 Task: Research Airbnb accommodation in Huskvarna, Sweden from 5th December, 2023 to 13th December, 2023 for 6 adults.3 bedrooms having 3 beds and 3 bathrooms. Property type can be house. Look for 3 properties as per requirement.
Action: Mouse moved to (439, 131)
Screenshot: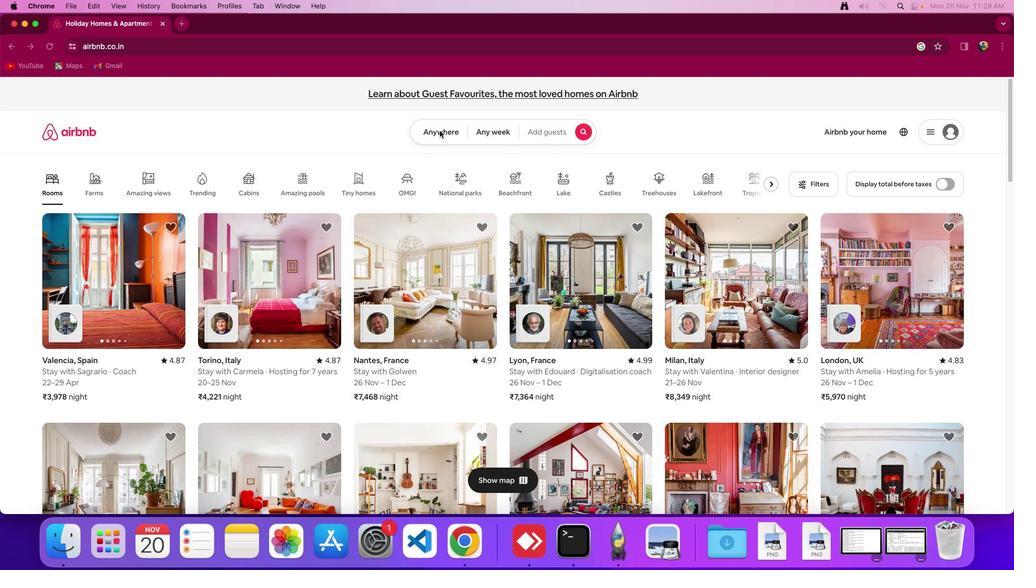 
Action: Mouse pressed left at (439, 131)
Screenshot: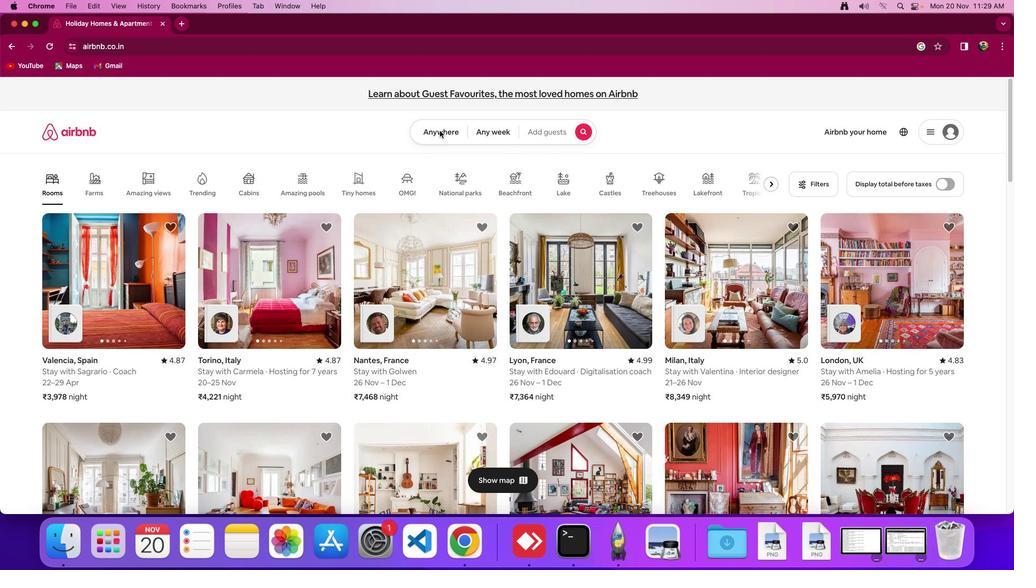 
Action: Mouse moved to (439, 131)
Screenshot: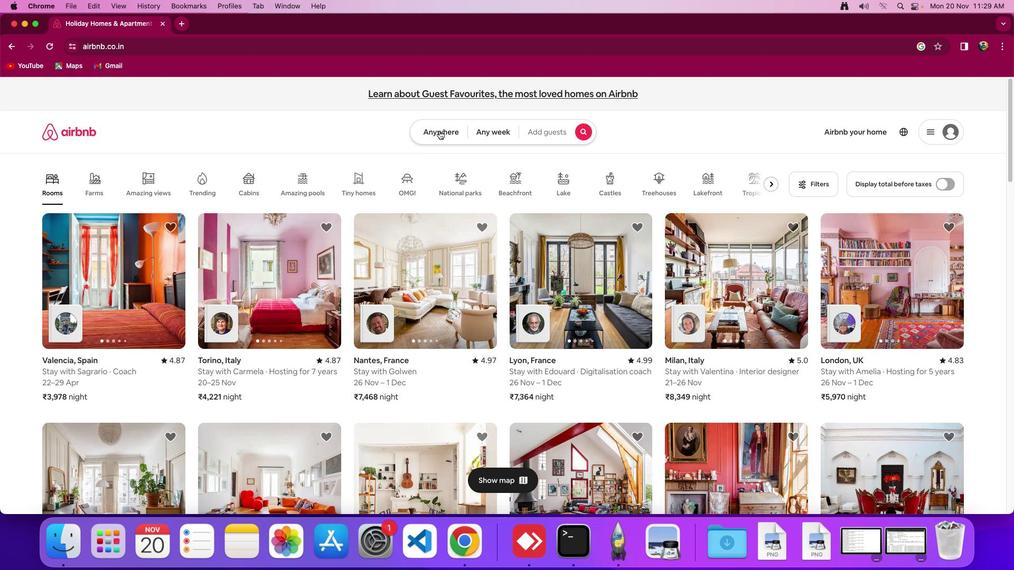 
Action: Mouse pressed left at (439, 131)
Screenshot: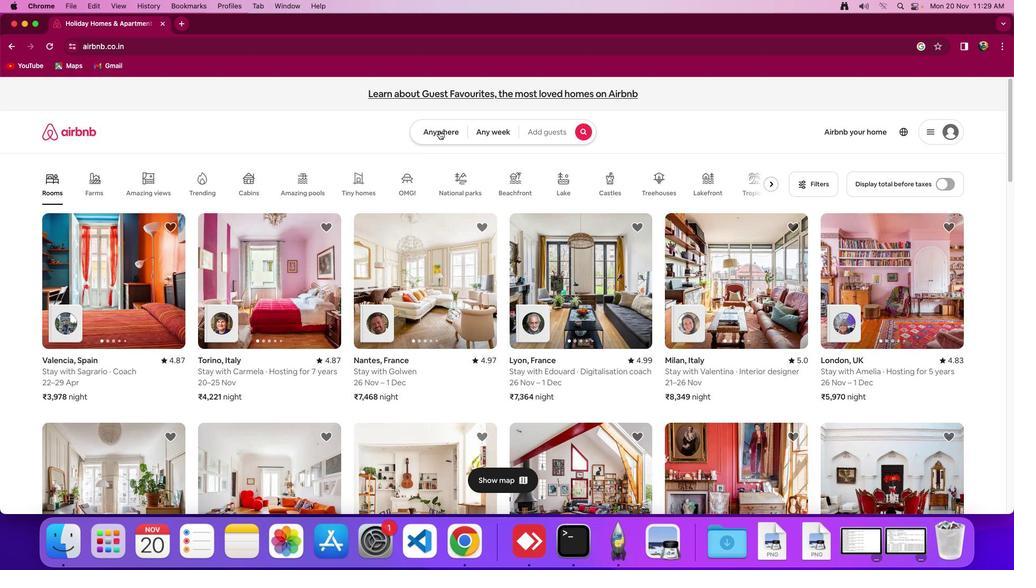 
Action: Mouse moved to (388, 170)
Screenshot: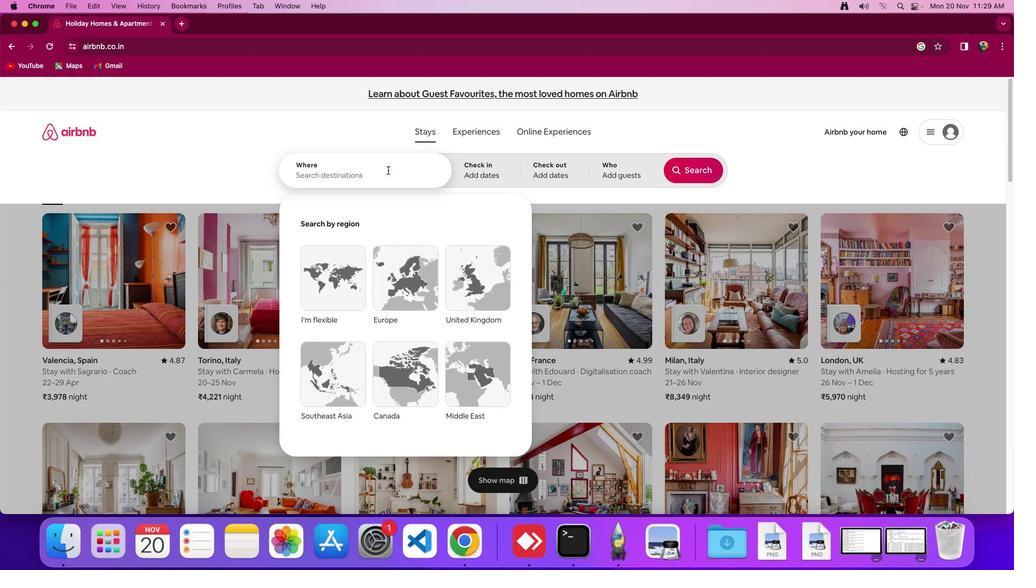 
Action: Mouse pressed left at (388, 170)
Screenshot: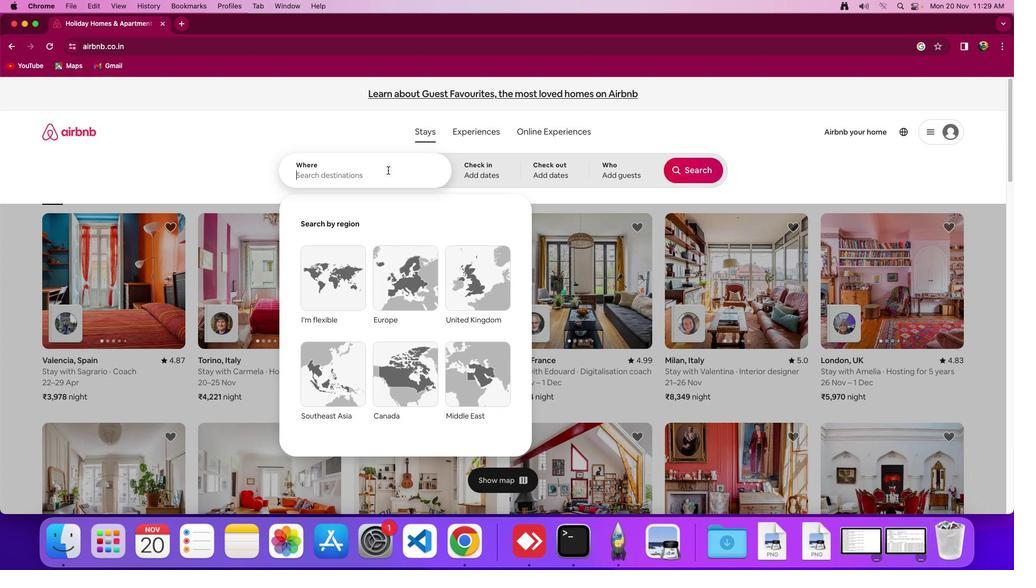
Action: Mouse moved to (393, 171)
Screenshot: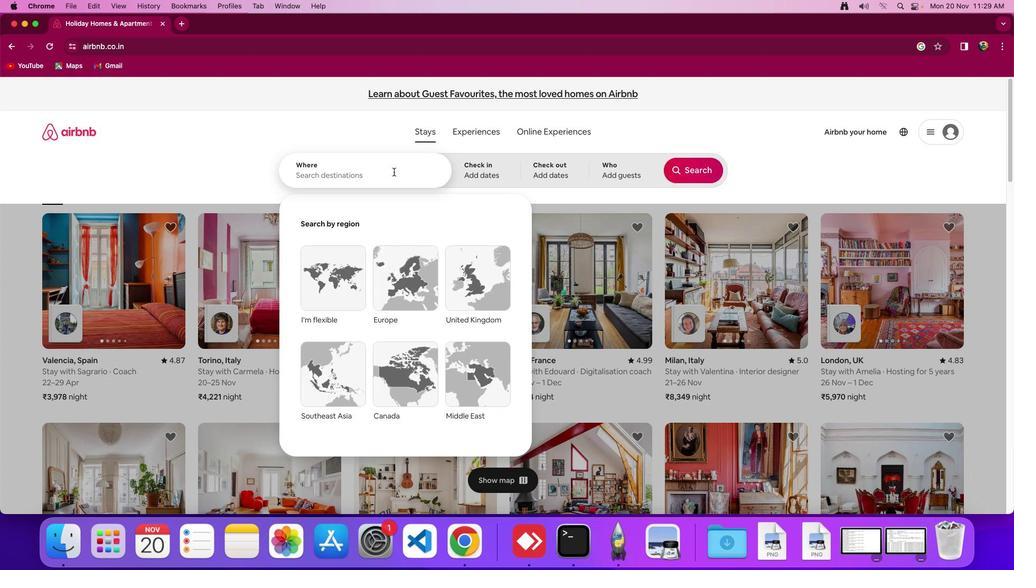 
Action: Key pressed Key.shift'H''u''s''k''v''a''r''n''a'','Key.spaceKey.shift_r'S''w''e''d''e''n'
Screenshot: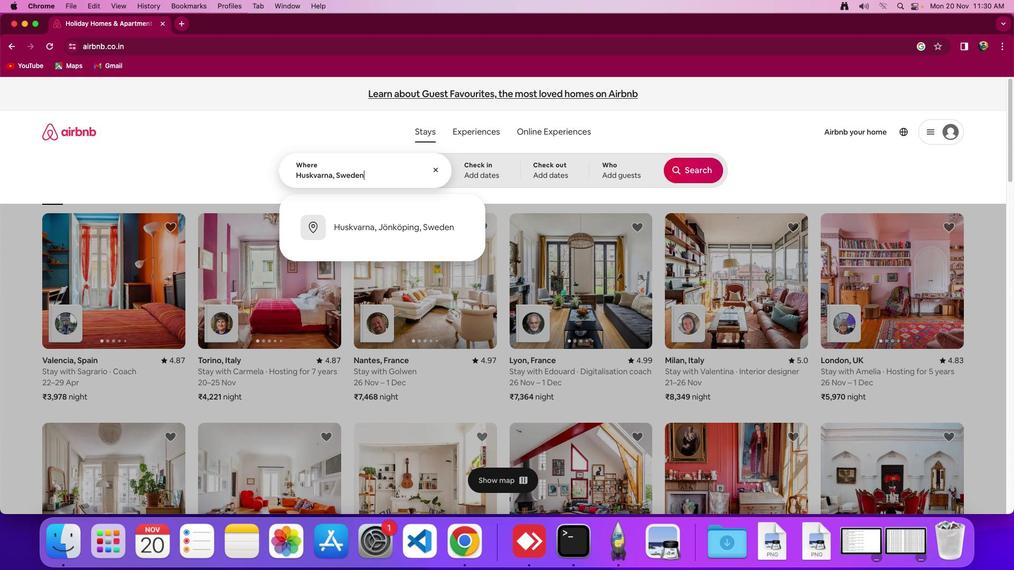 
Action: Mouse moved to (468, 165)
Screenshot: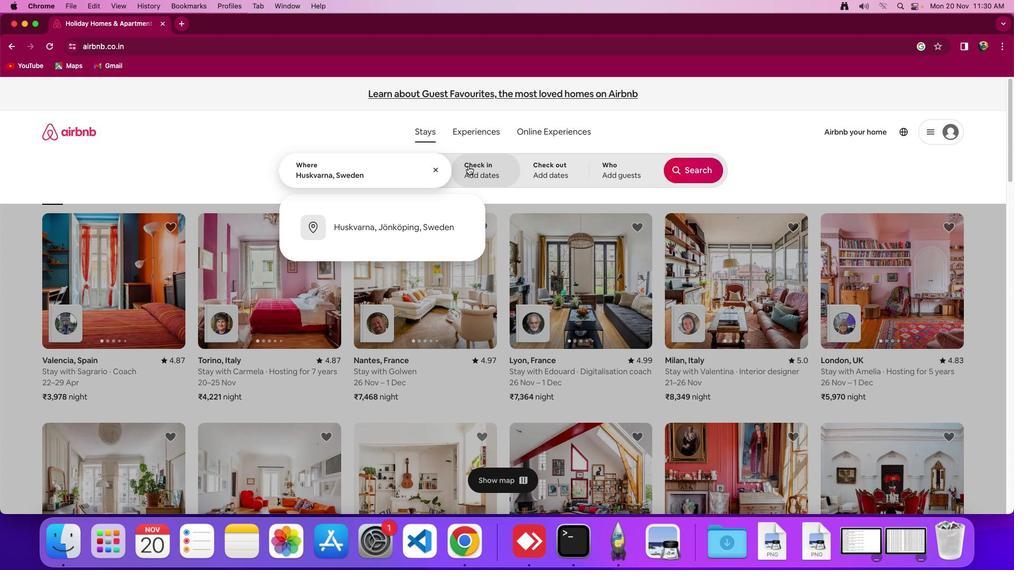 
Action: Mouse pressed left at (468, 165)
Screenshot: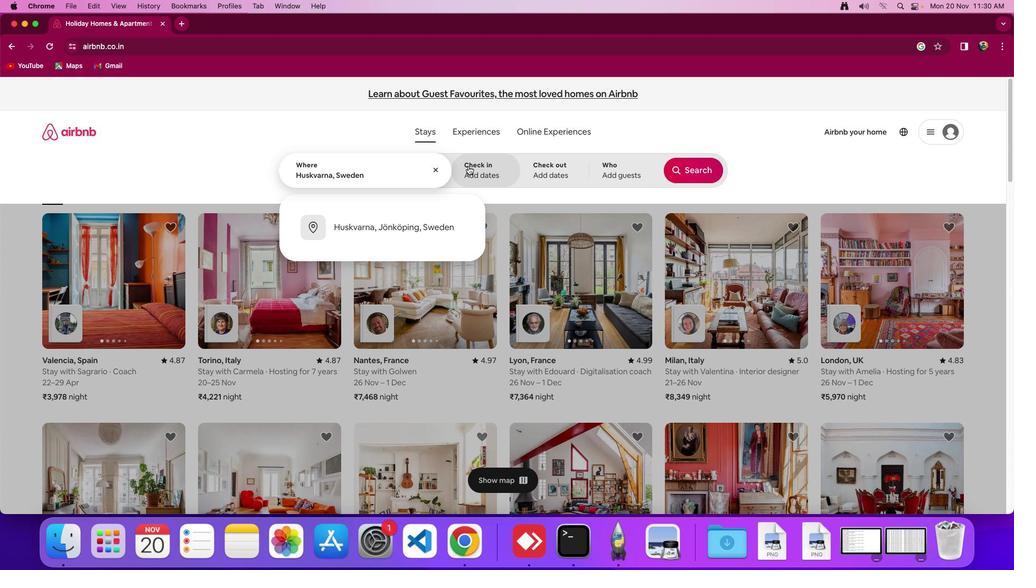 
Action: Mouse moved to (574, 321)
Screenshot: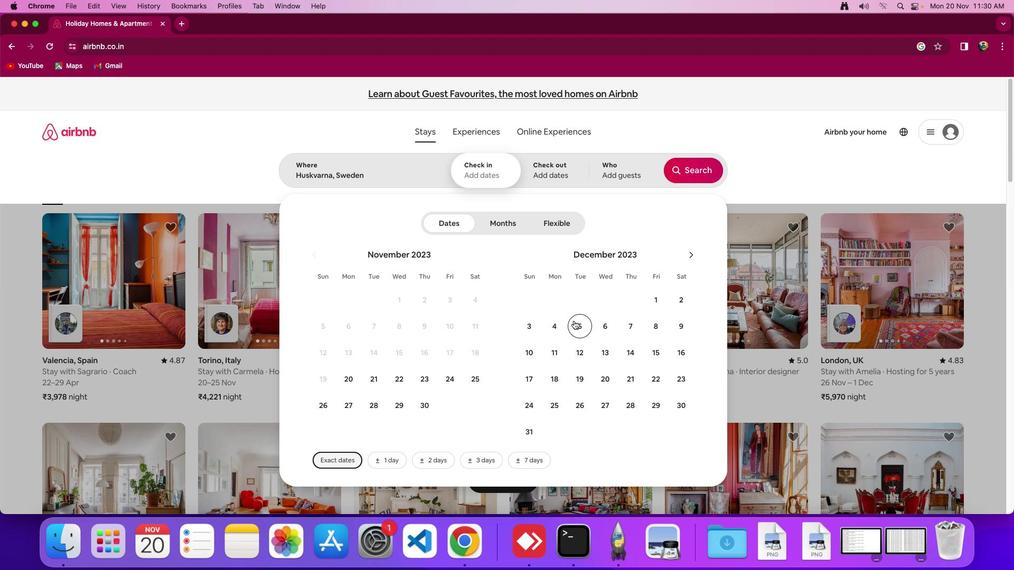 
Action: Mouse pressed left at (574, 321)
Screenshot: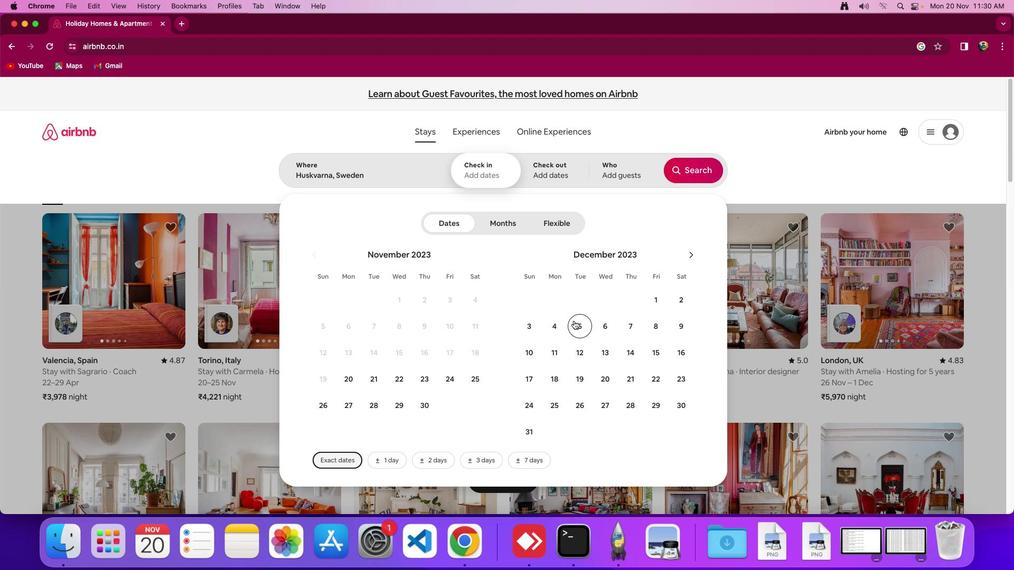 
Action: Mouse moved to (608, 360)
Screenshot: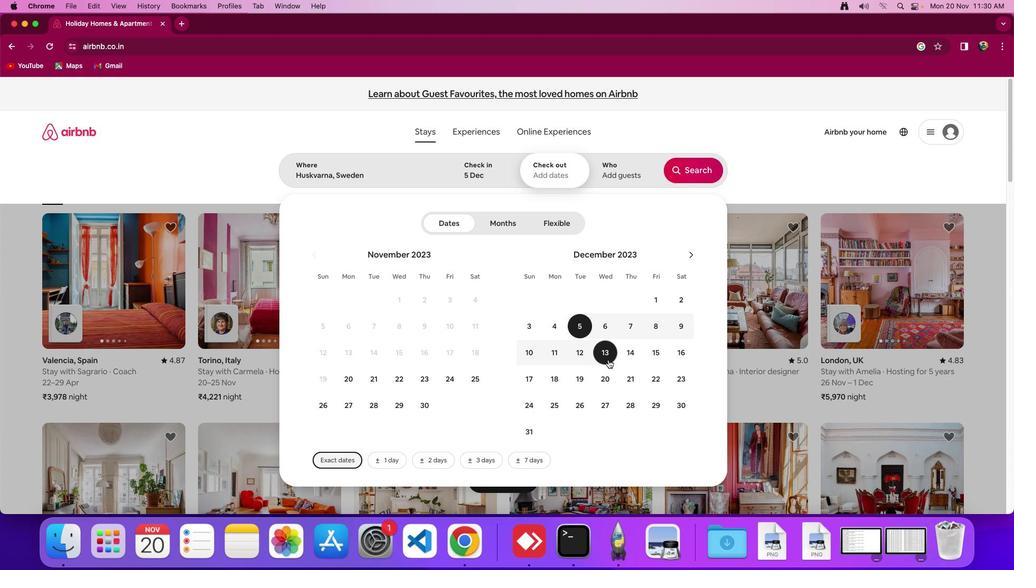 
Action: Mouse pressed left at (608, 360)
Screenshot: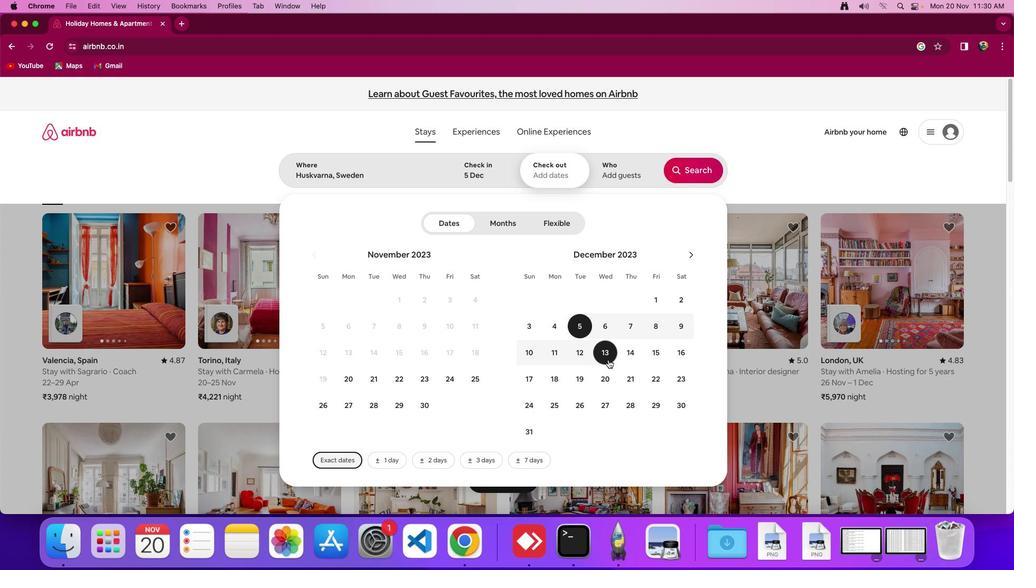 
Action: Mouse moved to (613, 172)
Screenshot: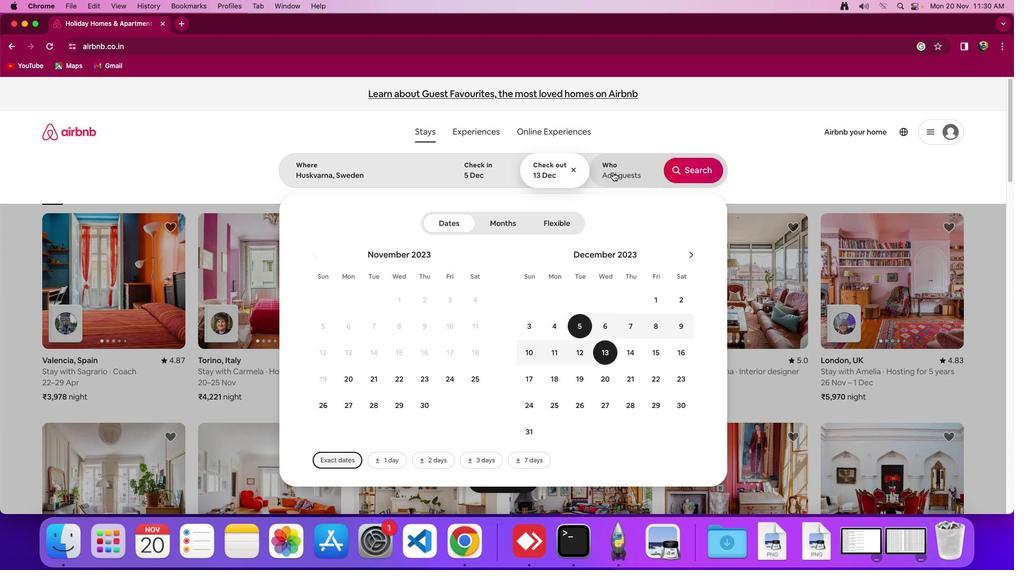
Action: Mouse pressed left at (613, 172)
Screenshot: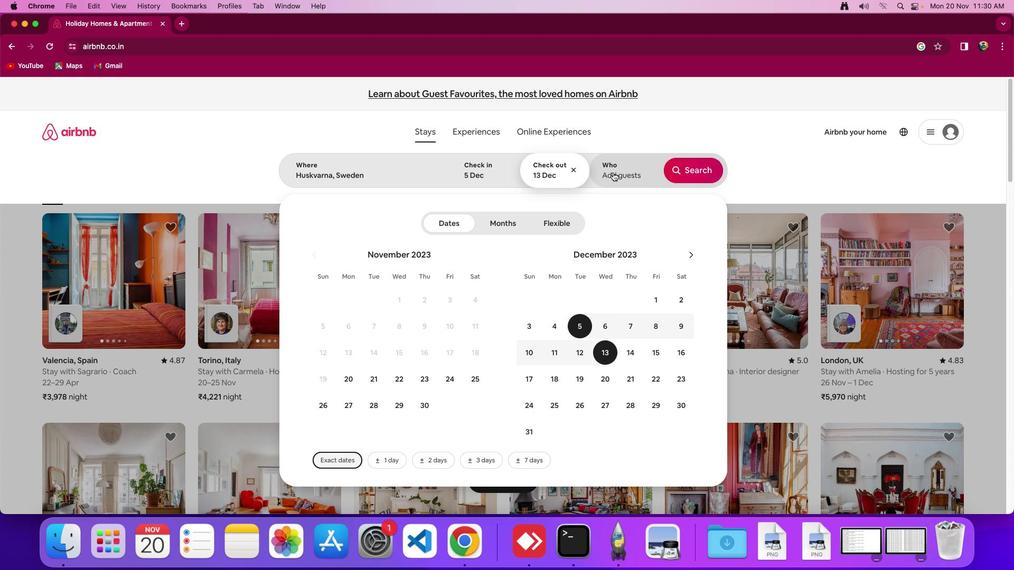 
Action: Mouse moved to (697, 222)
Screenshot: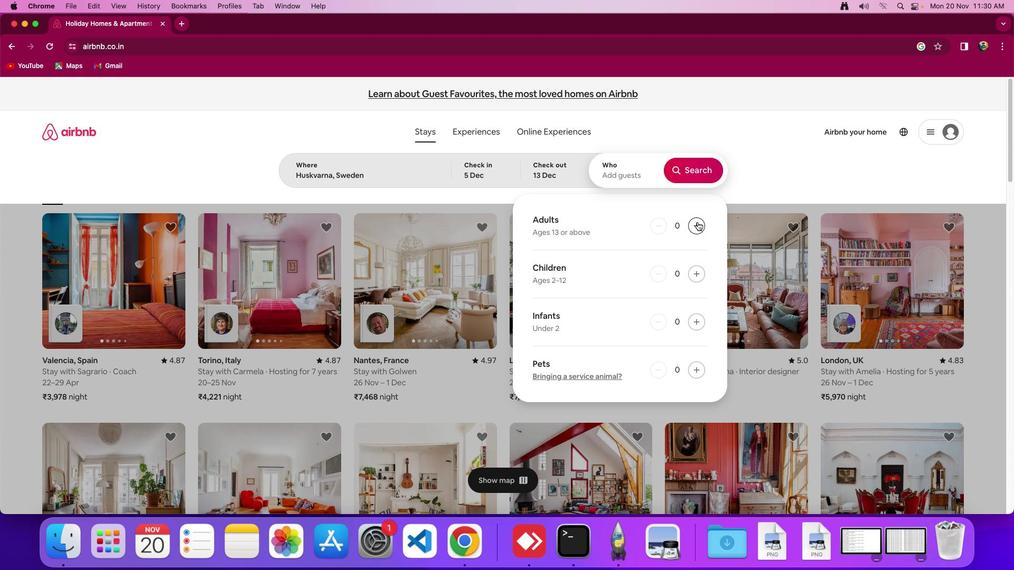 
Action: Mouse pressed left at (697, 222)
Screenshot: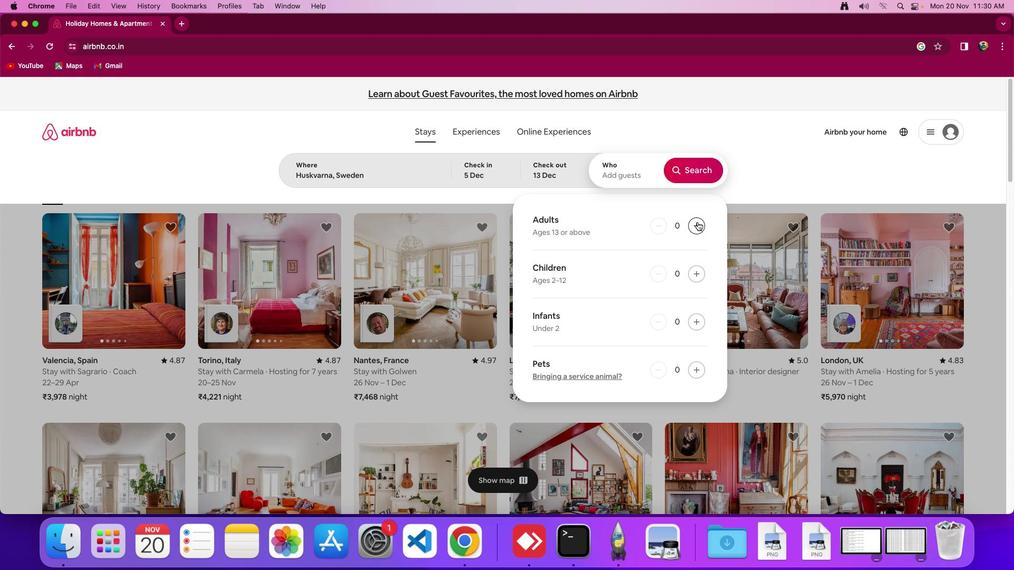 
Action: Mouse pressed left at (697, 222)
Screenshot: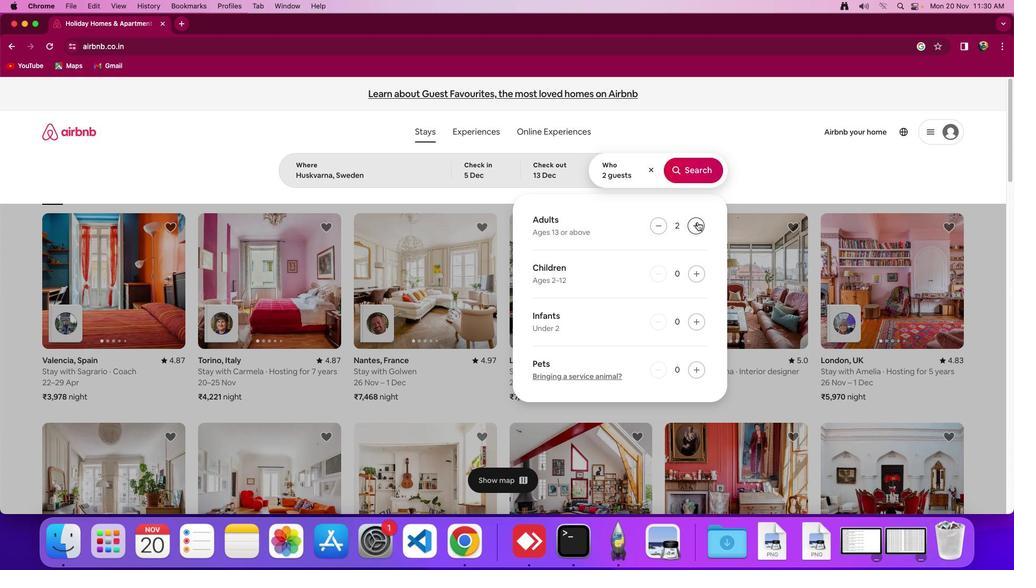 
Action: Mouse pressed left at (697, 222)
Screenshot: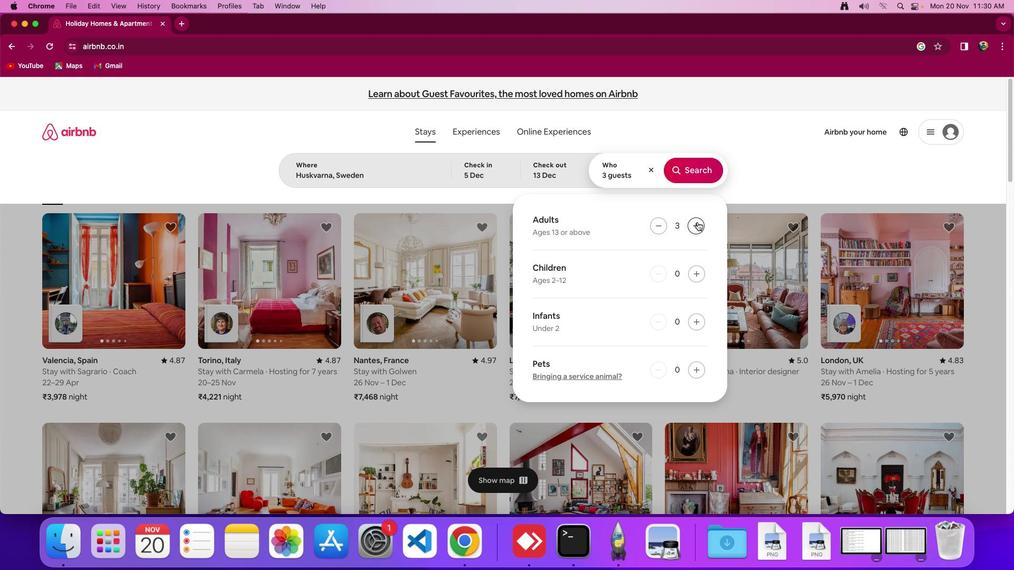 
Action: Mouse pressed left at (697, 222)
Screenshot: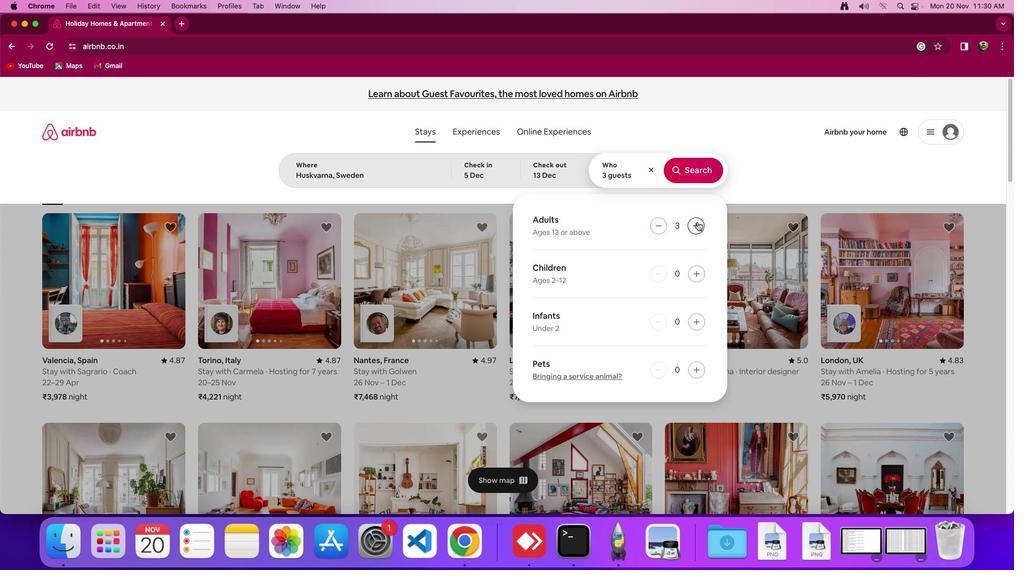 
Action: Mouse pressed left at (697, 222)
Screenshot: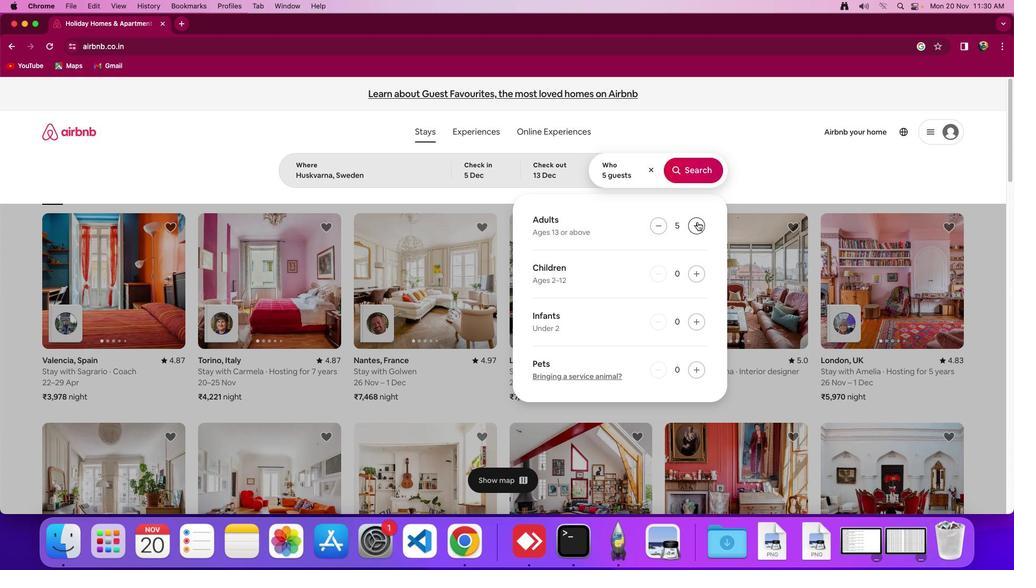 
Action: Mouse pressed left at (697, 222)
Screenshot: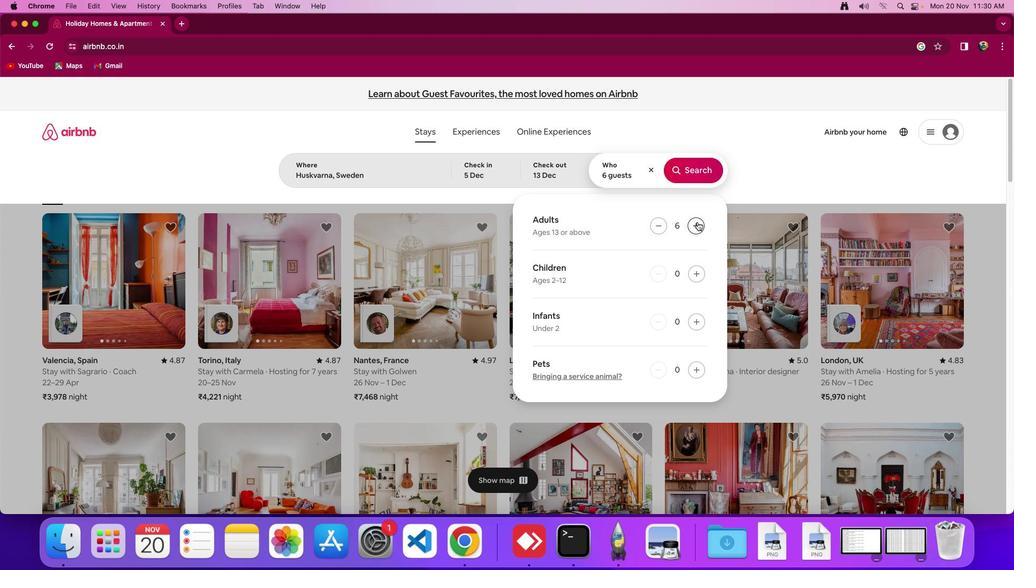 
Action: Mouse pressed left at (697, 222)
Screenshot: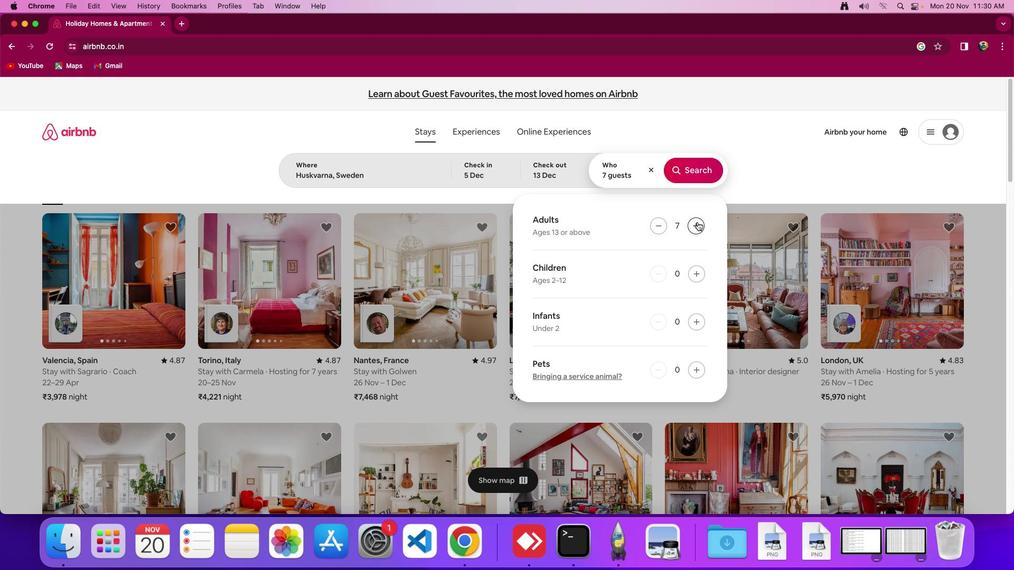 
Action: Mouse moved to (663, 226)
Screenshot: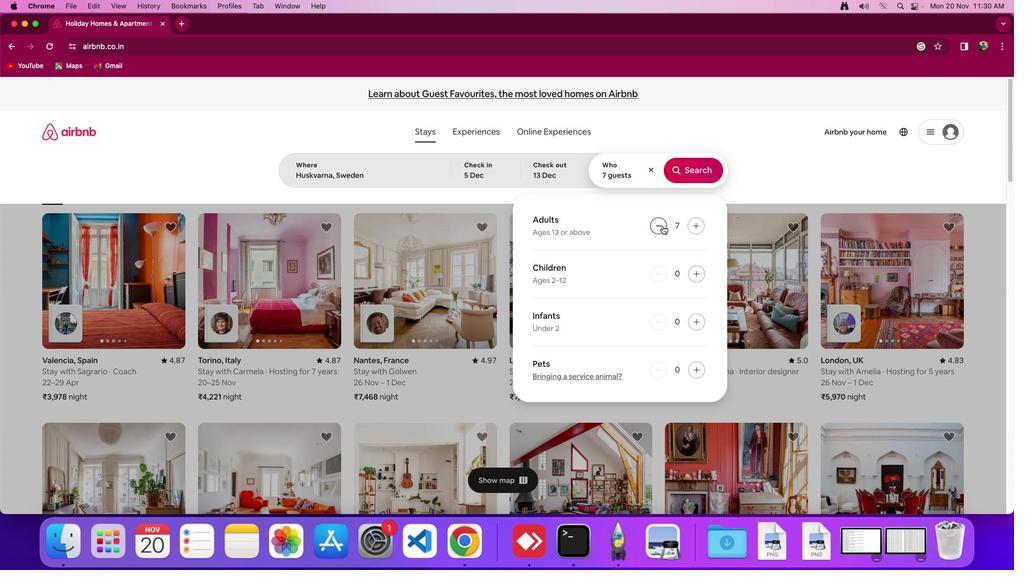 
Action: Mouse pressed left at (663, 226)
Screenshot: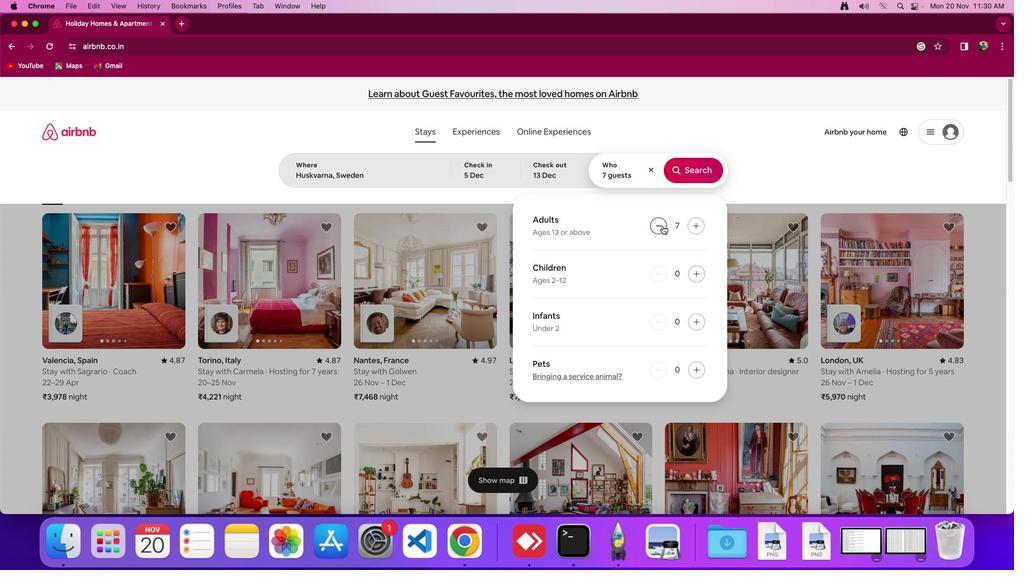 
Action: Mouse moved to (678, 176)
Screenshot: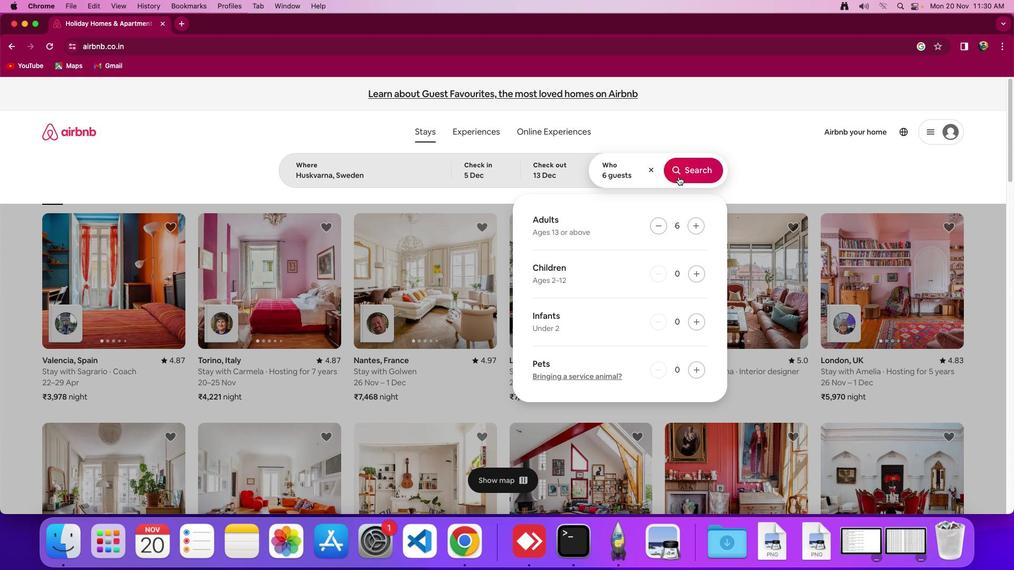
Action: Mouse pressed left at (678, 176)
Screenshot: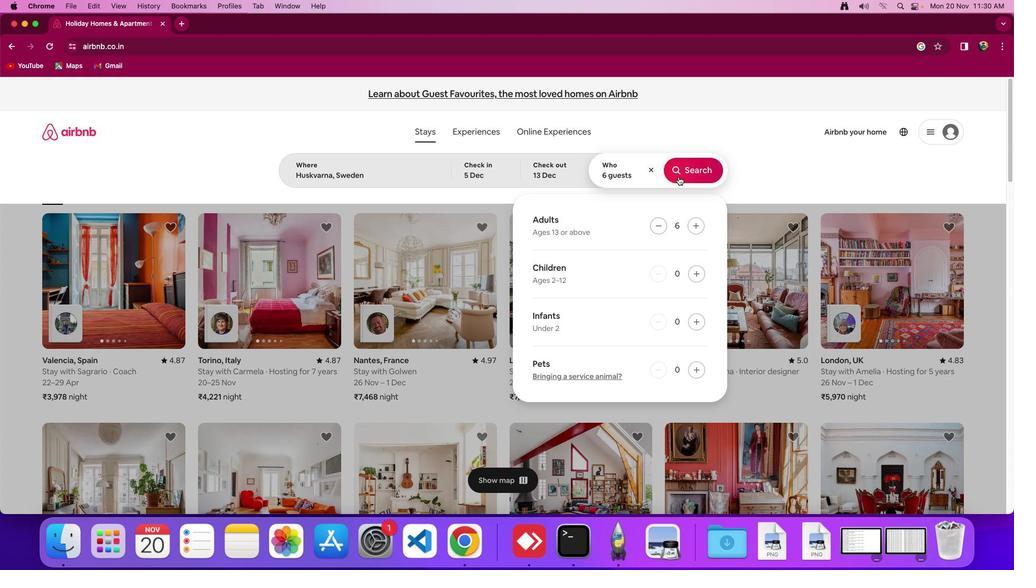 
Action: Mouse moved to (833, 142)
Screenshot: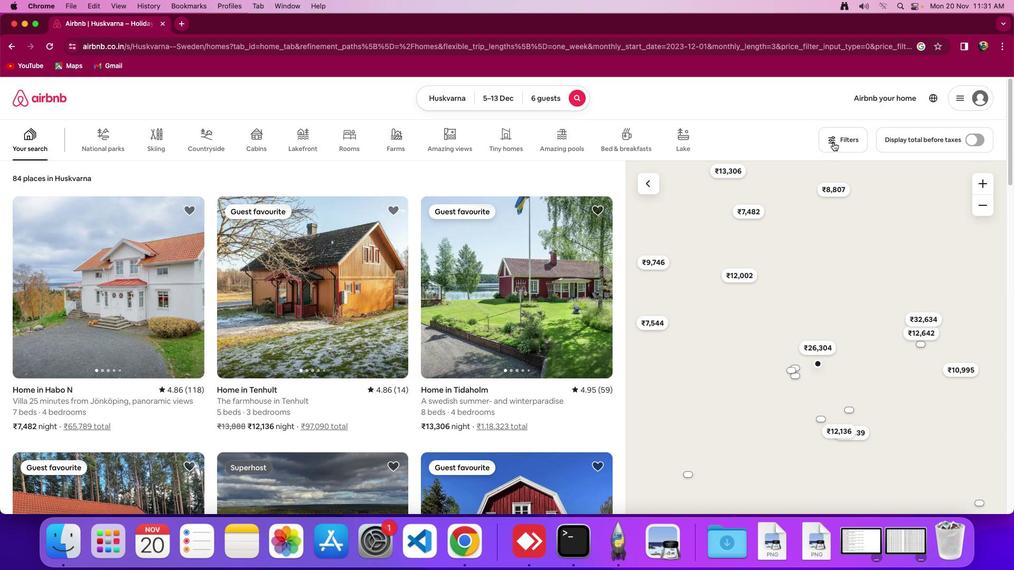 
Action: Mouse pressed left at (833, 142)
Screenshot: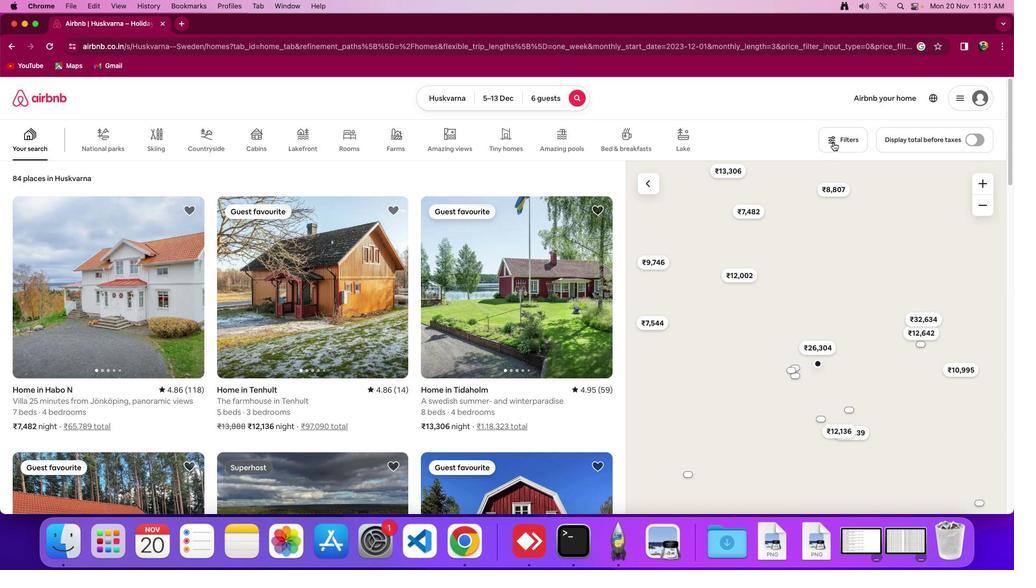 
Action: Mouse moved to (619, 249)
Screenshot: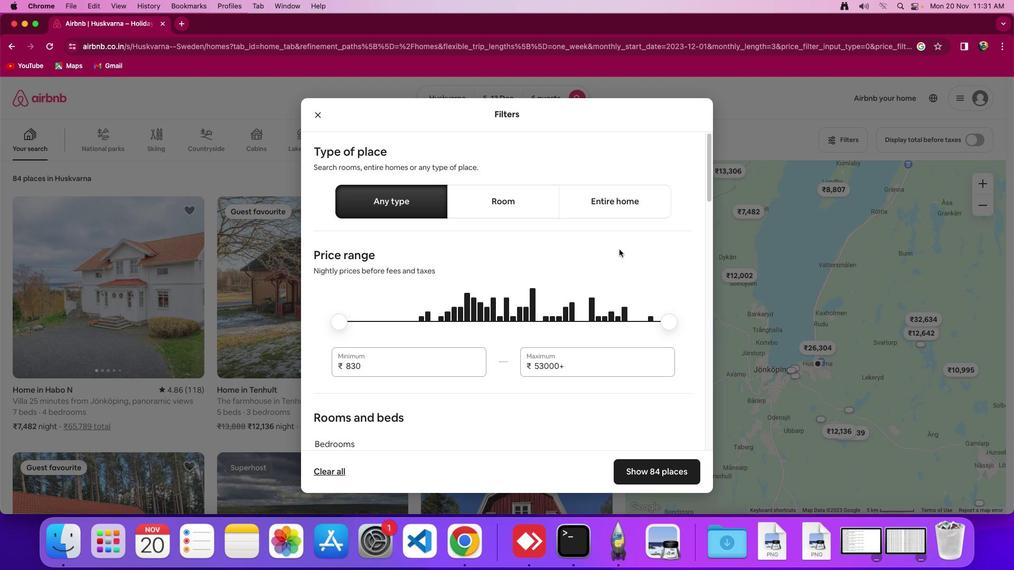 
Action: Mouse scrolled (619, 249) with delta (0, 0)
Screenshot: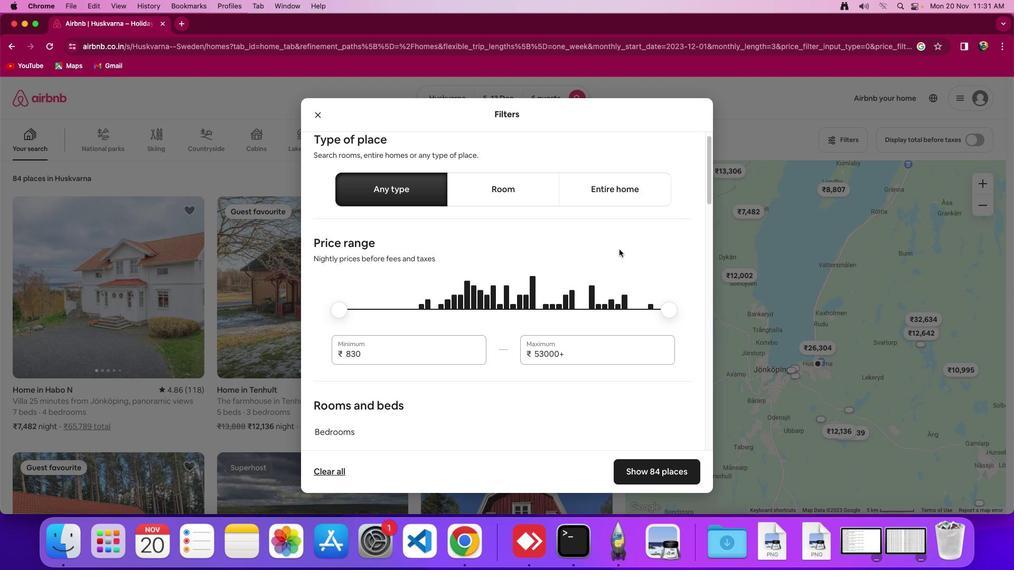 
Action: Mouse scrolled (619, 249) with delta (0, 0)
Screenshot: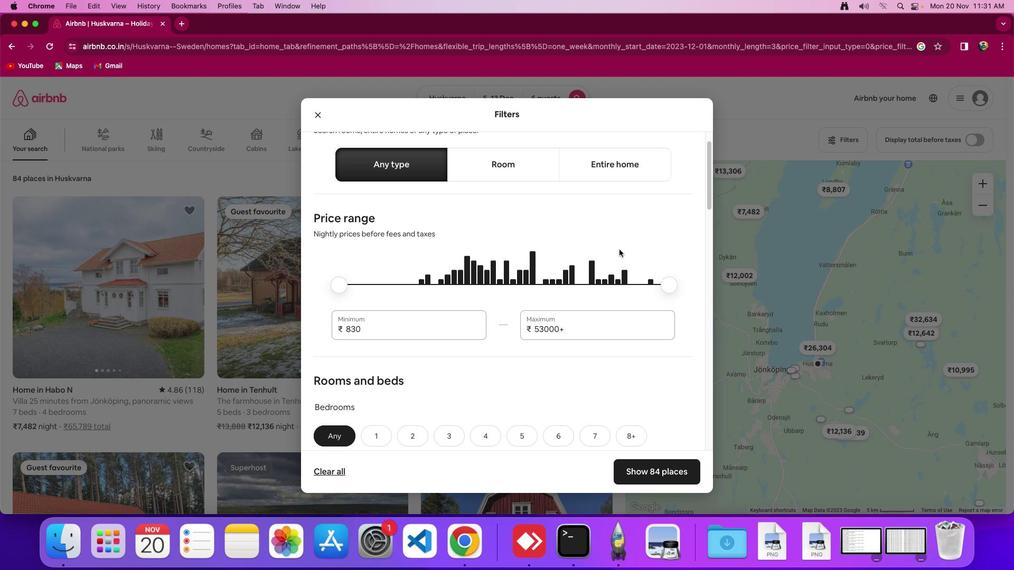 
Action: Mouse scrolled (619, 249) with delta (0, -2)
Screenshot: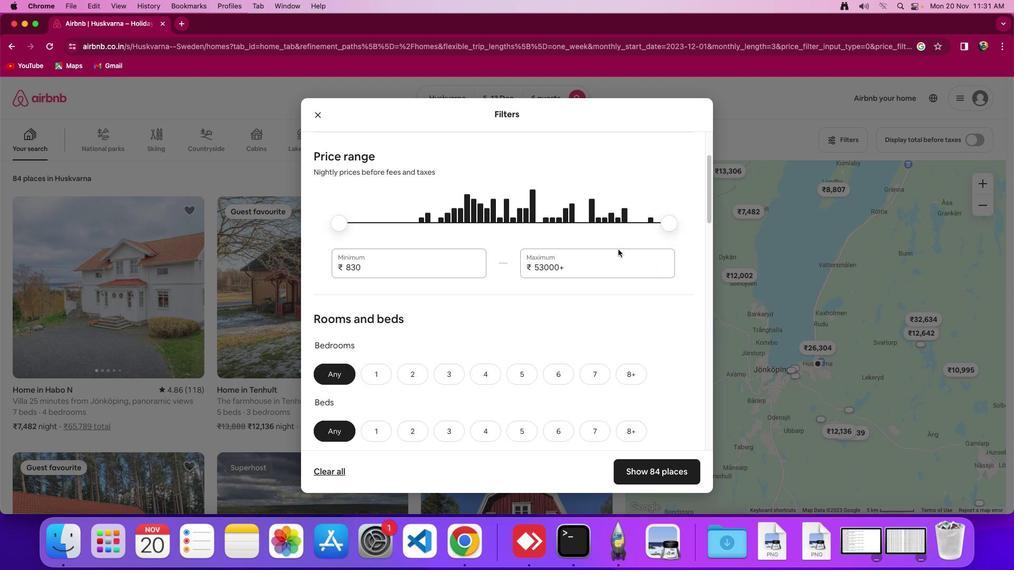 
Action: Mouse moved to (615, 255)
Screenshot: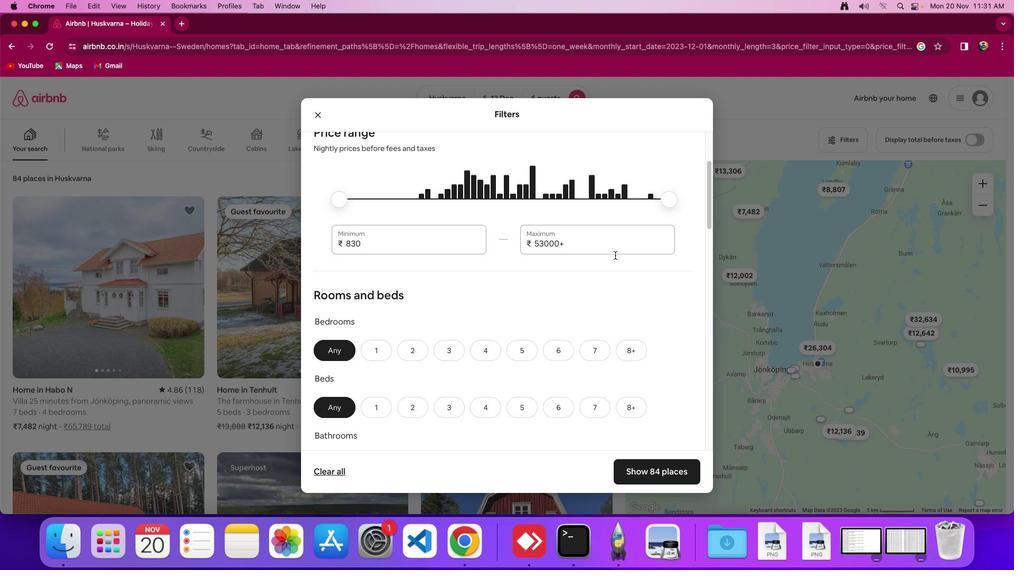 
Action: Mouse scrolled (615, 255) with delta (0, 0)
Screenshot: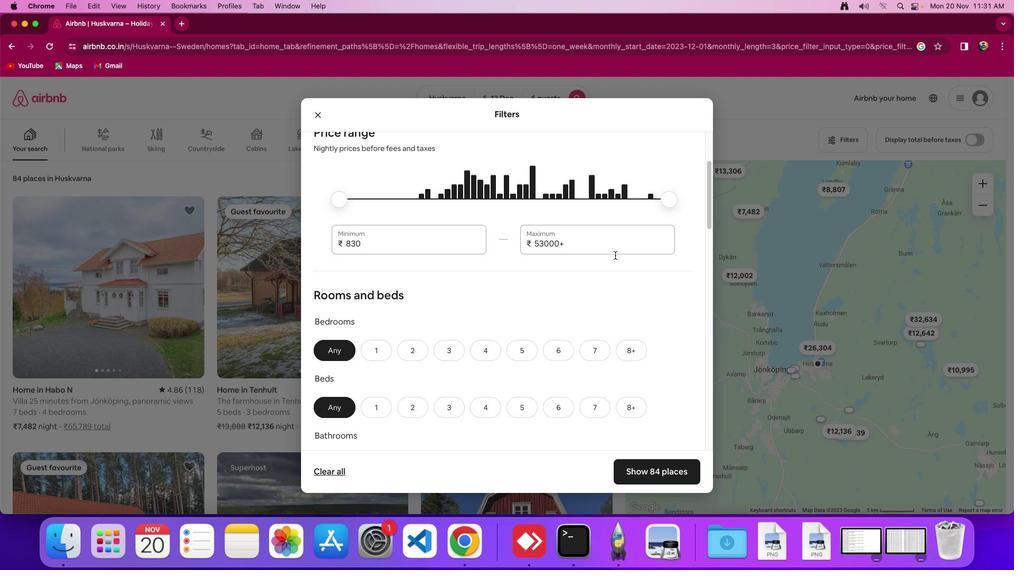
Action: Mouse scrolled (615, 255) with delta (0, 0)
Screenshot: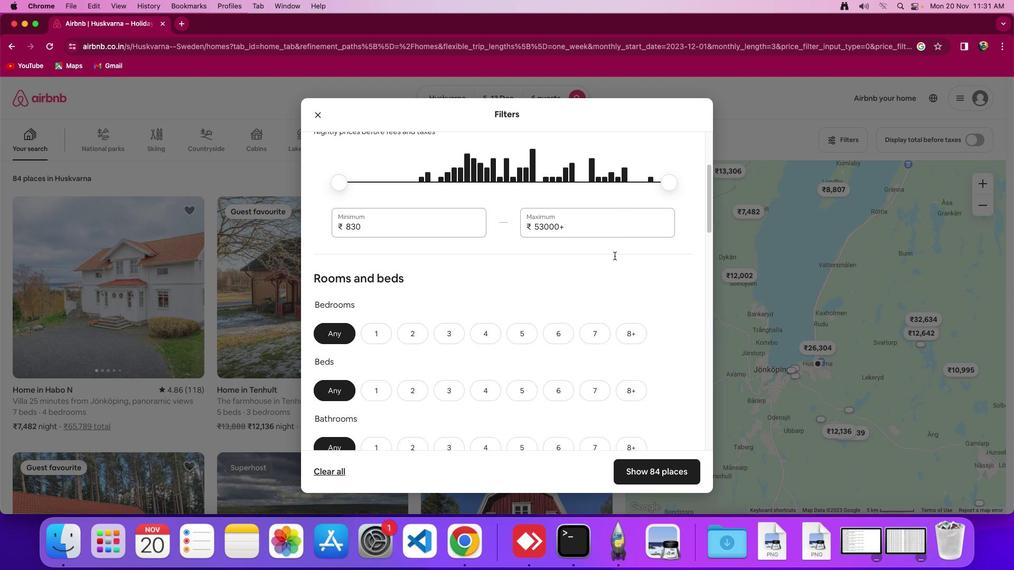 
Action: Mouse moved to (615, 255)
Screenshot: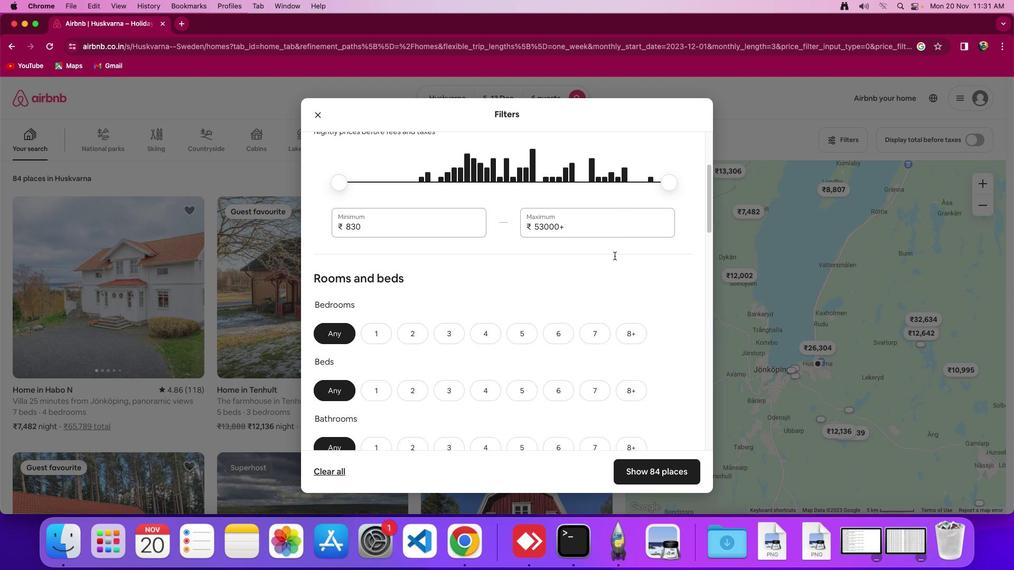 
Action: Mouse scrolled (615, 255) with delta (0, -1)
Screenshot: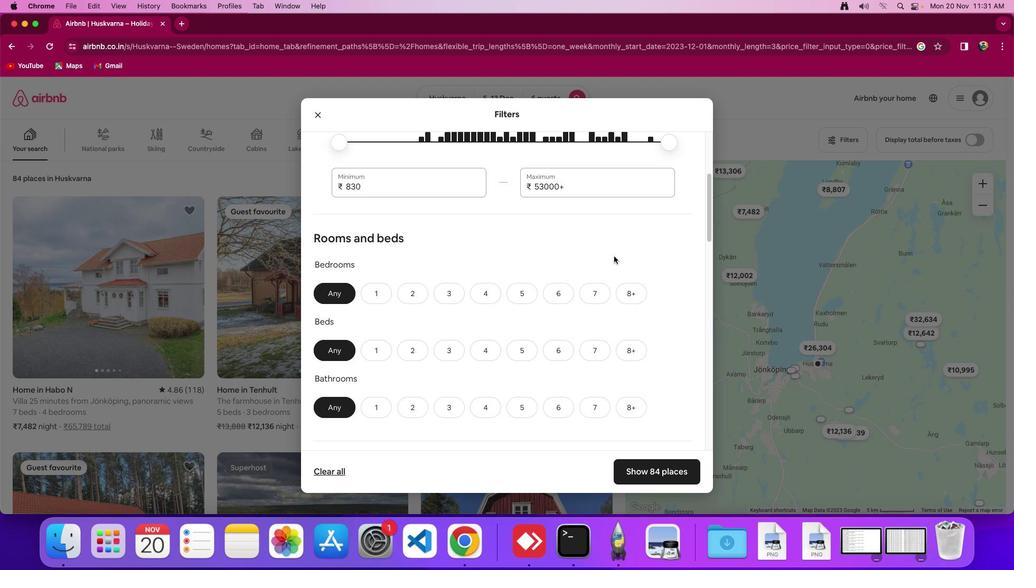 
Action: Mouse moved to (441, 261)
Screenshot: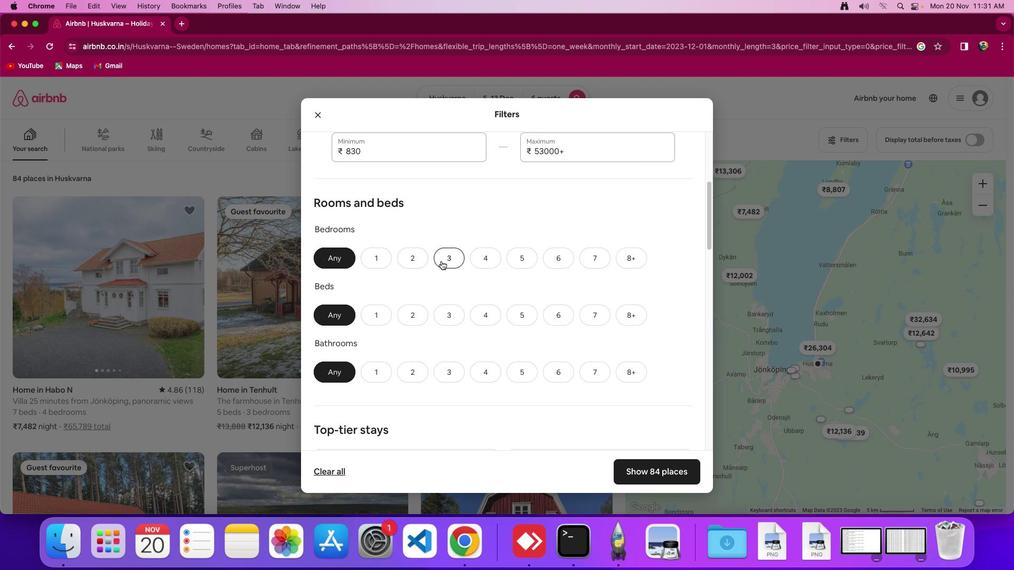 
Action: Mouse pressed left at (441, 261)
Screenshot: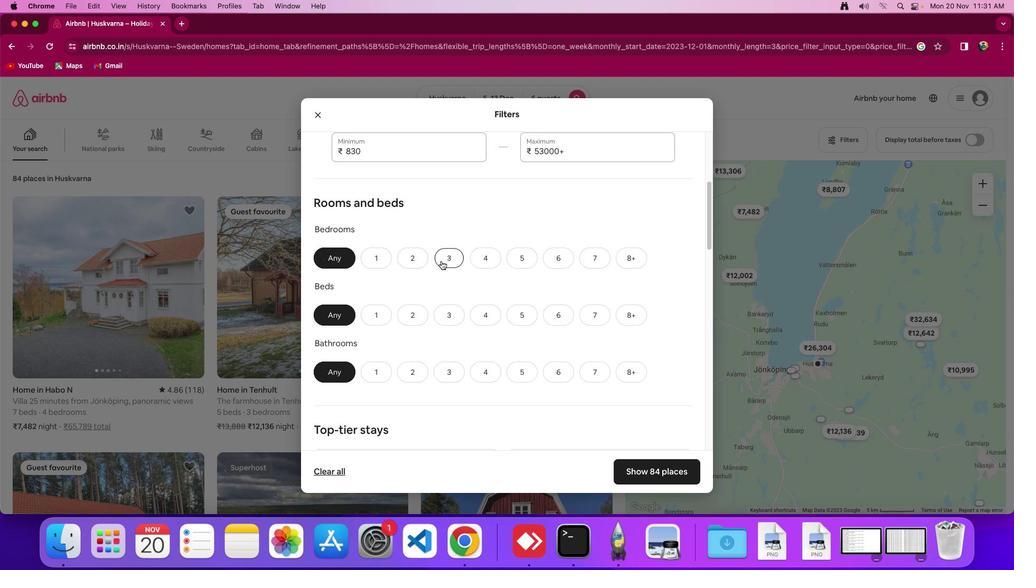 
Action: Mouse moved to (453, 317)
Screenshot: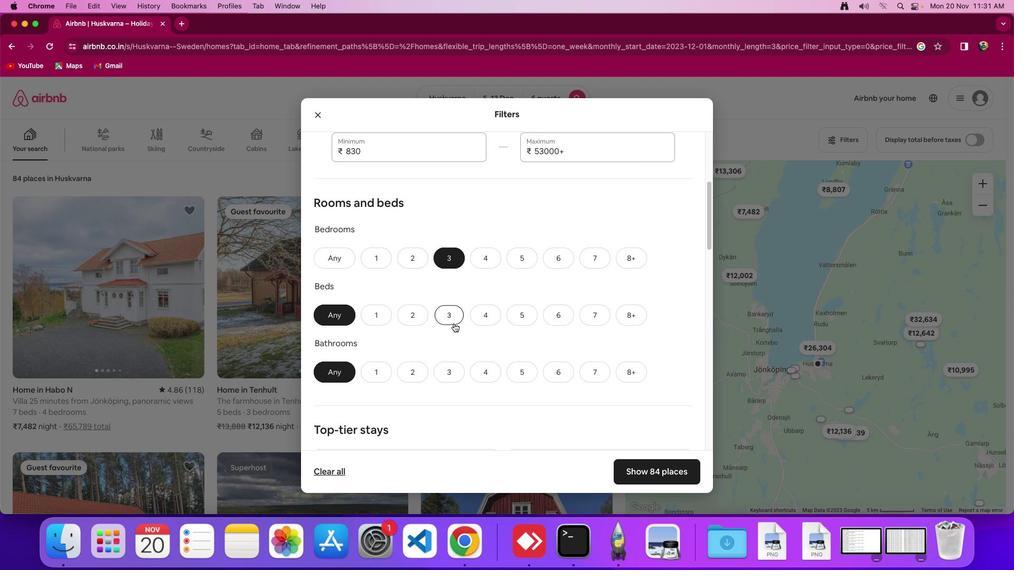 
Action: Mouse pressed left at (453, 317)
Screenshot: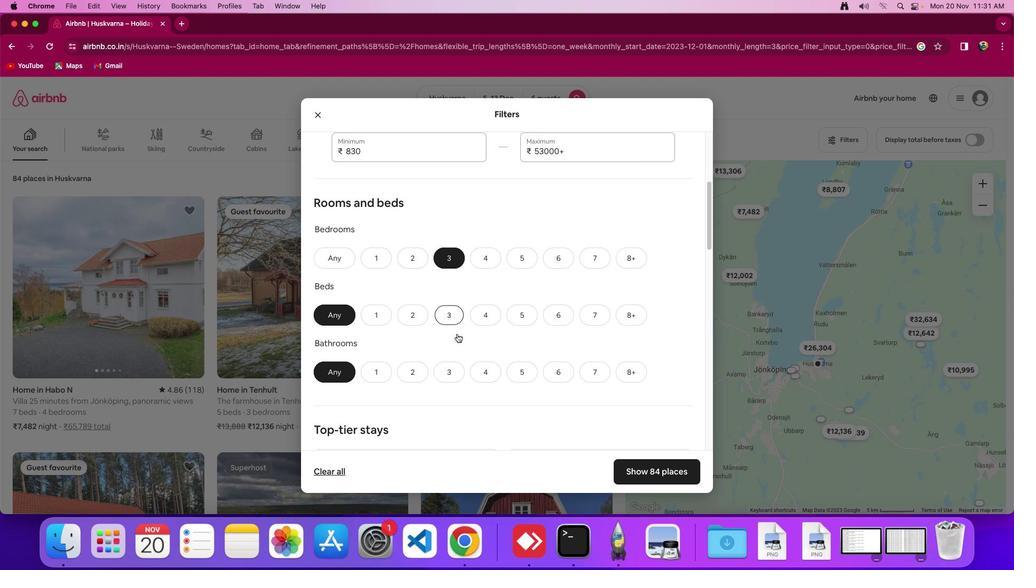 
Action: Mouse moved to (453, 371)
Screenshot: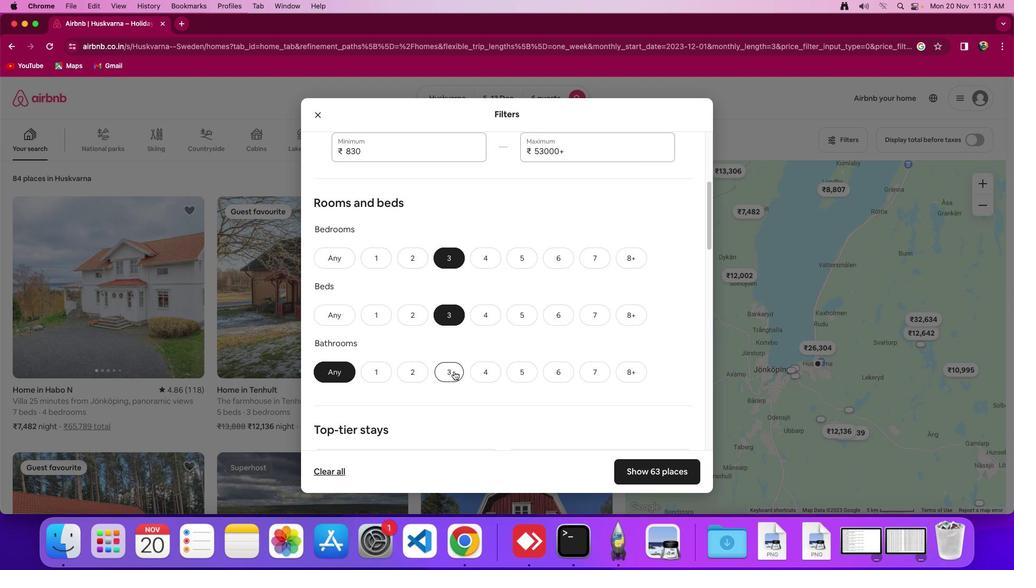
Action: Mouse pressed left at (453, 371)
Screenshot: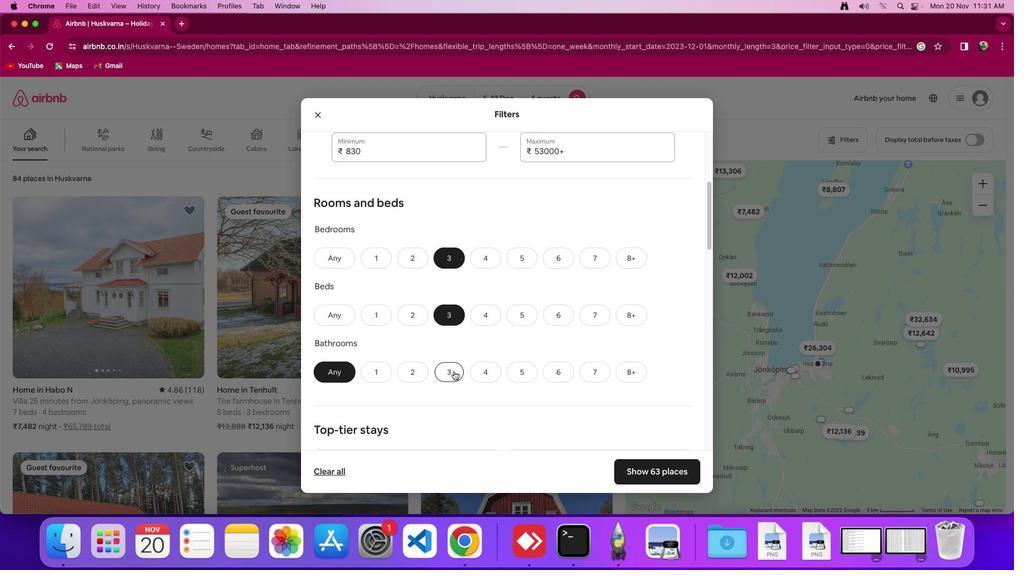 
Action: Mouse moved to (507, 348)
Screenshot: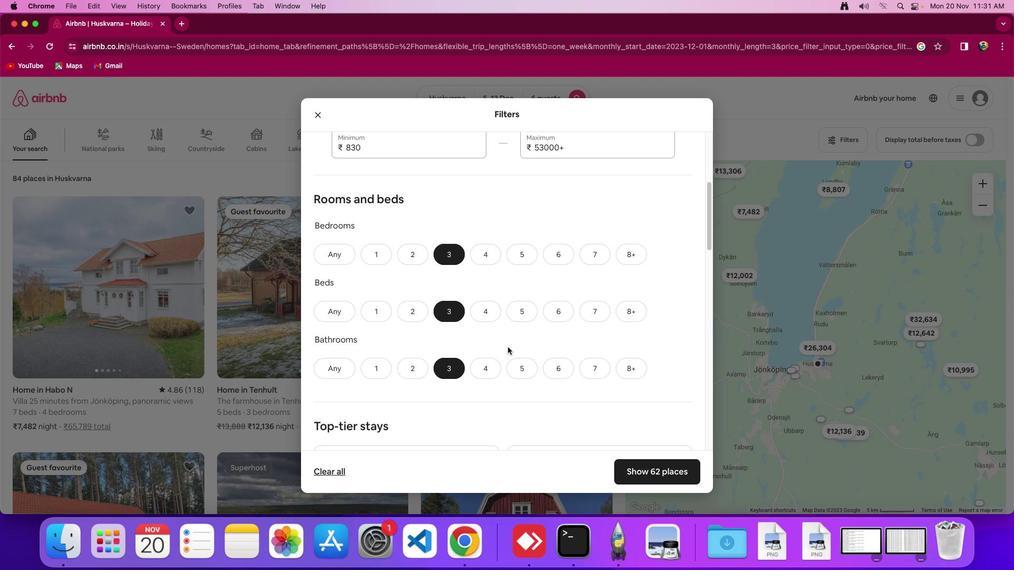 
Action: Mouse scrolled (507, 348) with delta (0, 0)
Screenshot: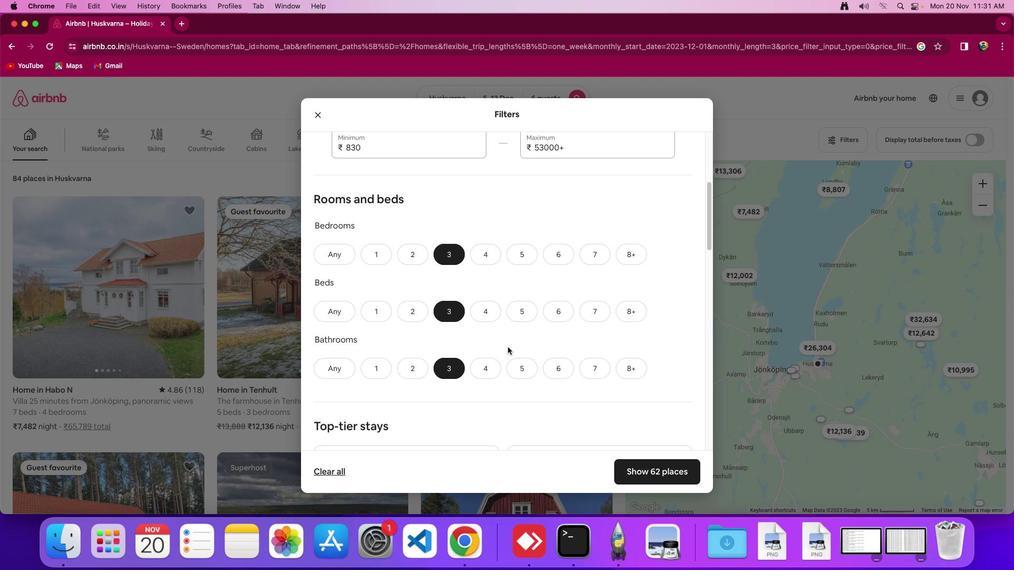 
Action: Mouse moved to (508, 347)
Screenshot: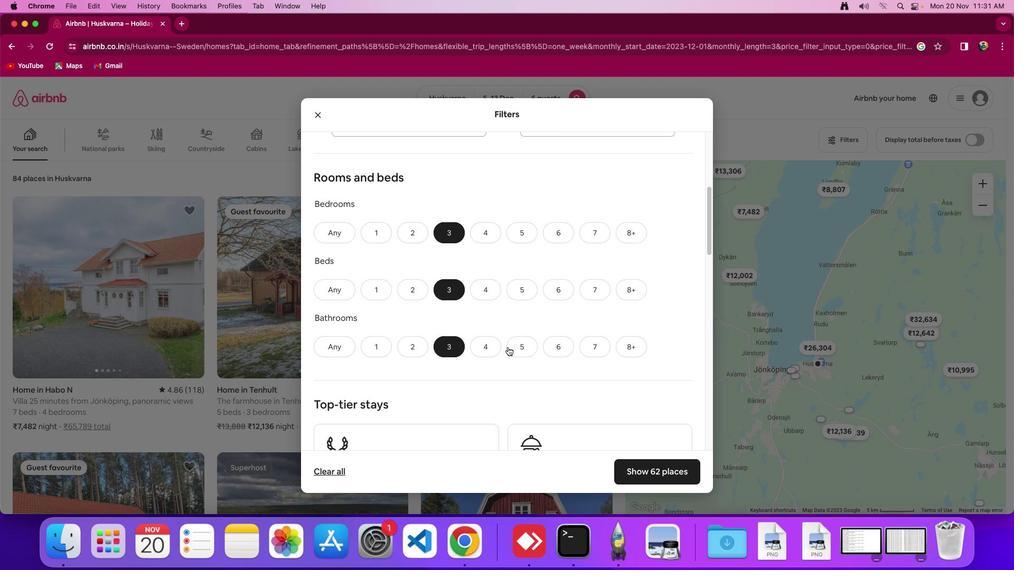 
Action: Mouse scrolled (508, 347) with delta (0, 0)
Screenshot: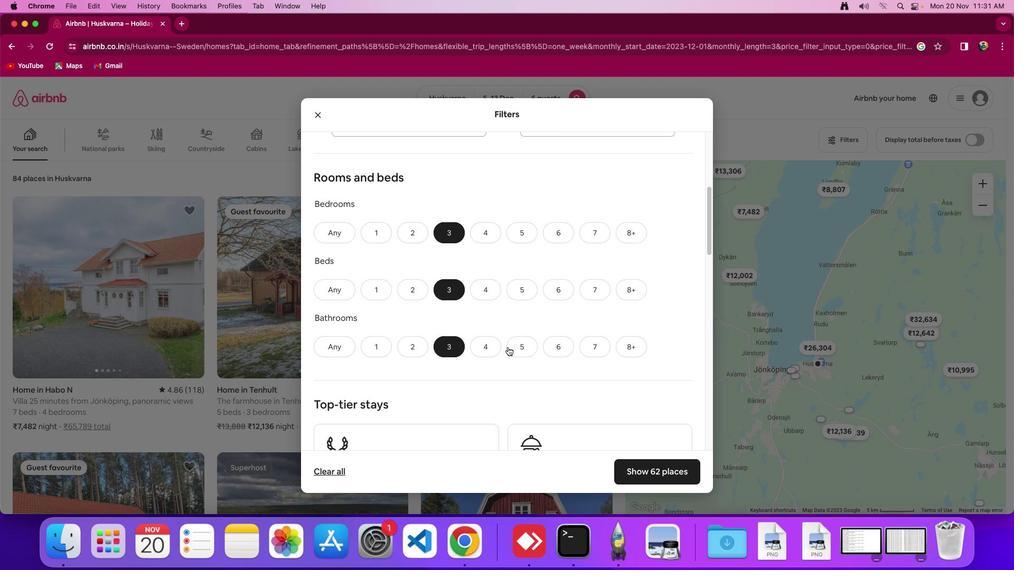 
Action: Mouse scrolled (508, 347) with delta (0, -1)
Screenshot: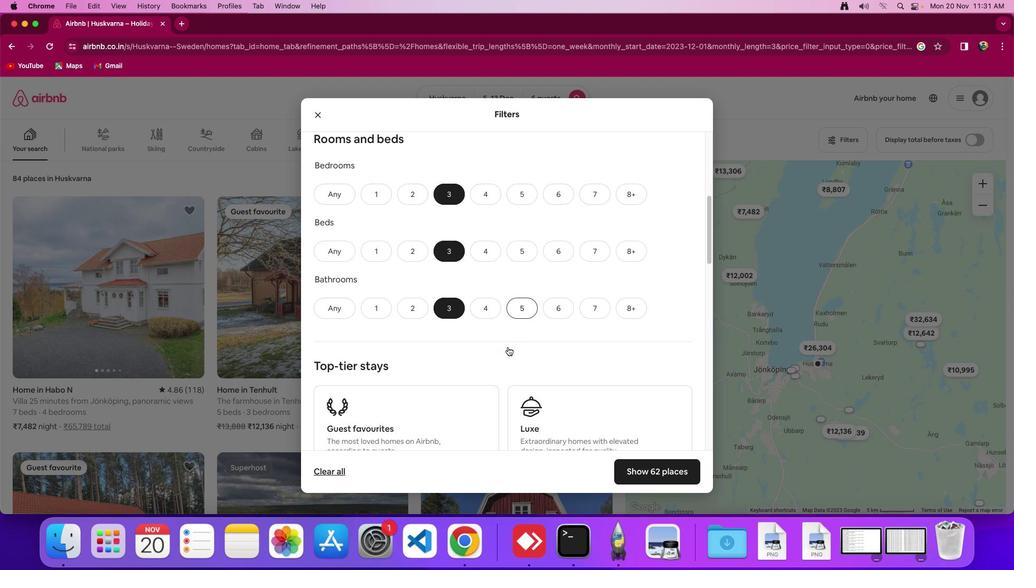 
Action: Mouse moved to (508, 347)
Screenshot: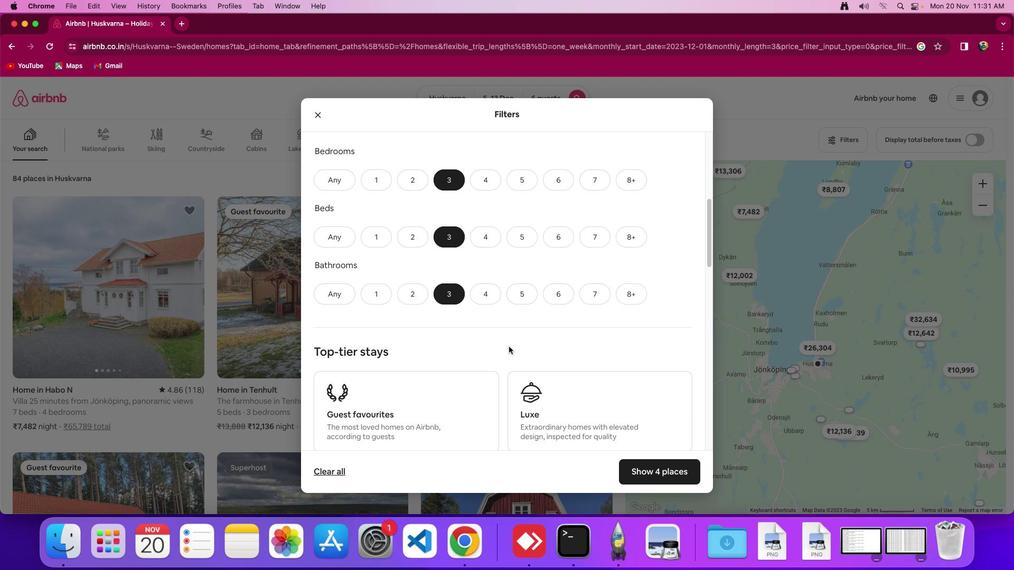 
Action: Mouse scrolled (508, 347) with delta (0, 0)
Screenshot: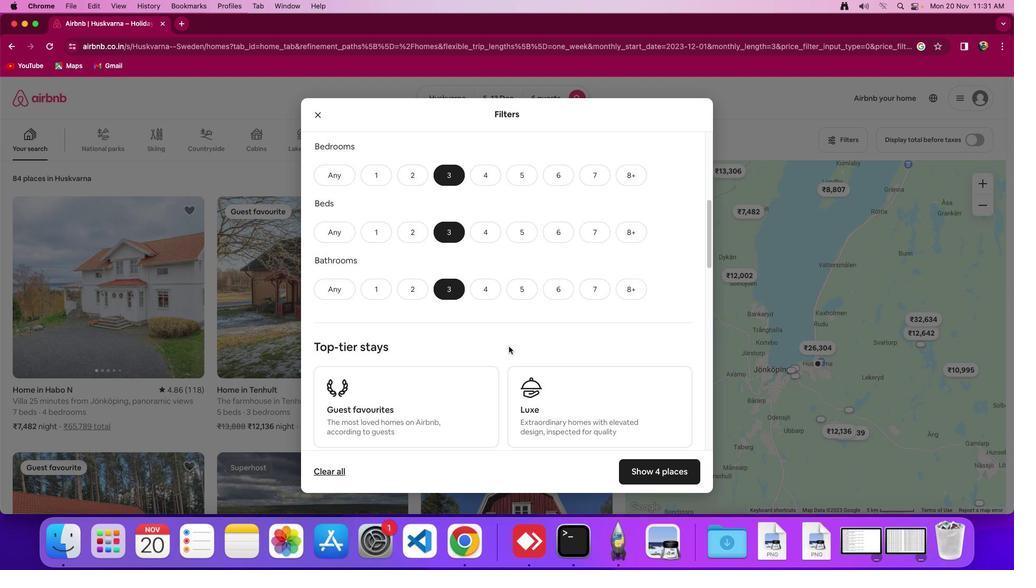 
Action: Mouse scrolled (508, 347) with delta (0, 0)
Screenshot: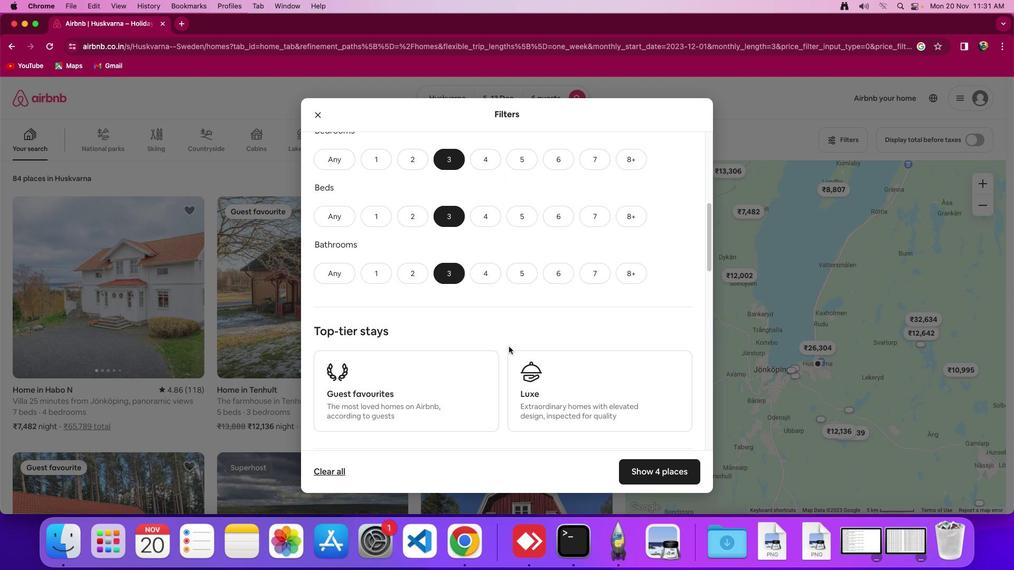 
Action: Mouse scrolled (508, 347) with delta (0, -1)
Screenshot: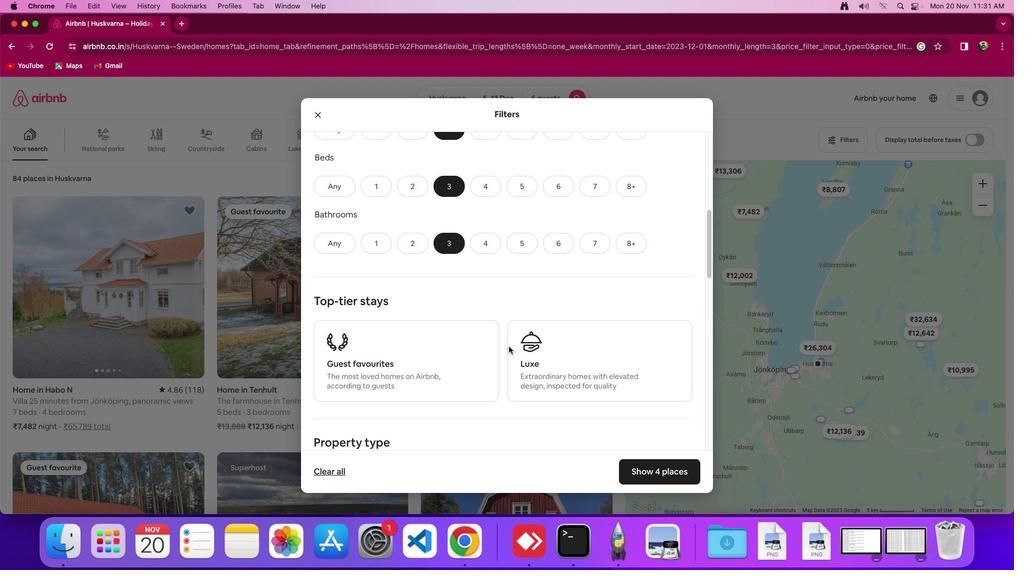 
Action: Mouse moved to (513, 344)
Screenshot: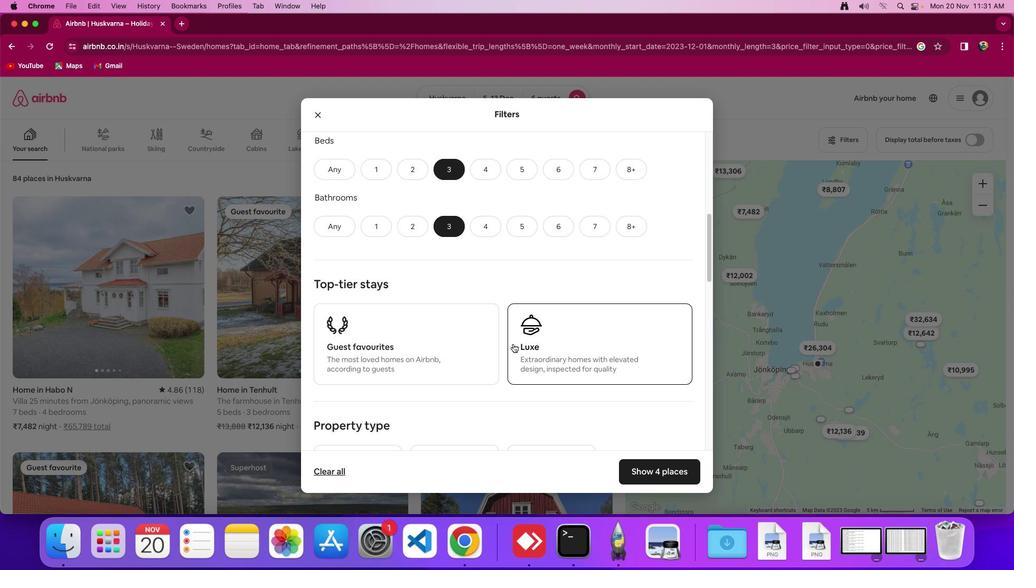 
Action: Mouse scrolled (513, 344) with delta (0, 0)
Screenshot: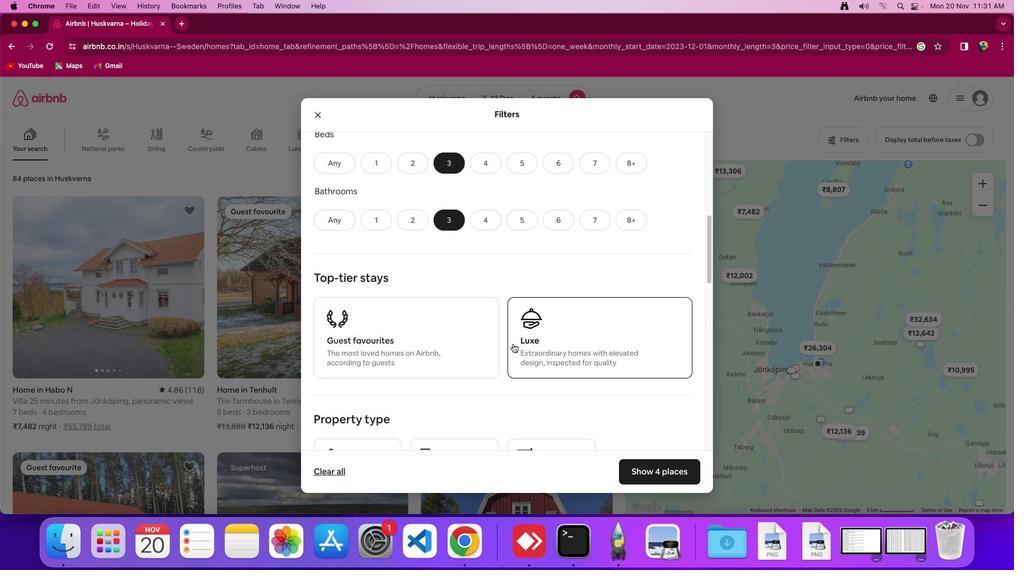 
Action: Mouse scrolled (513, 344) with delta (0, 0)
Screenshot: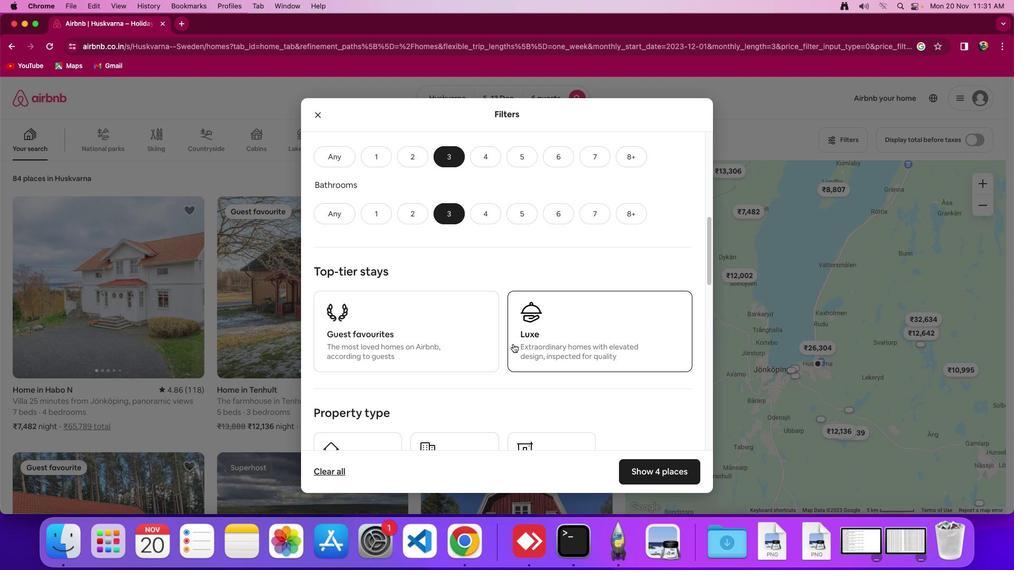 
Action: Mouse scrolled (513, 344) with delta (0, 0)
Screenshot: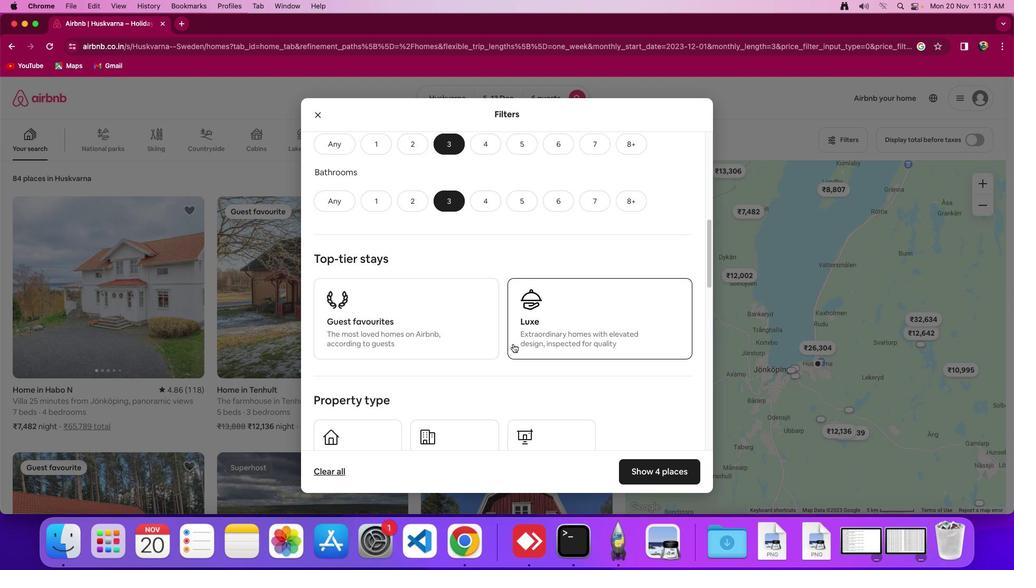 
Action: Mouse scrolled (513, 344) with delta (0, 0)
Screenshot: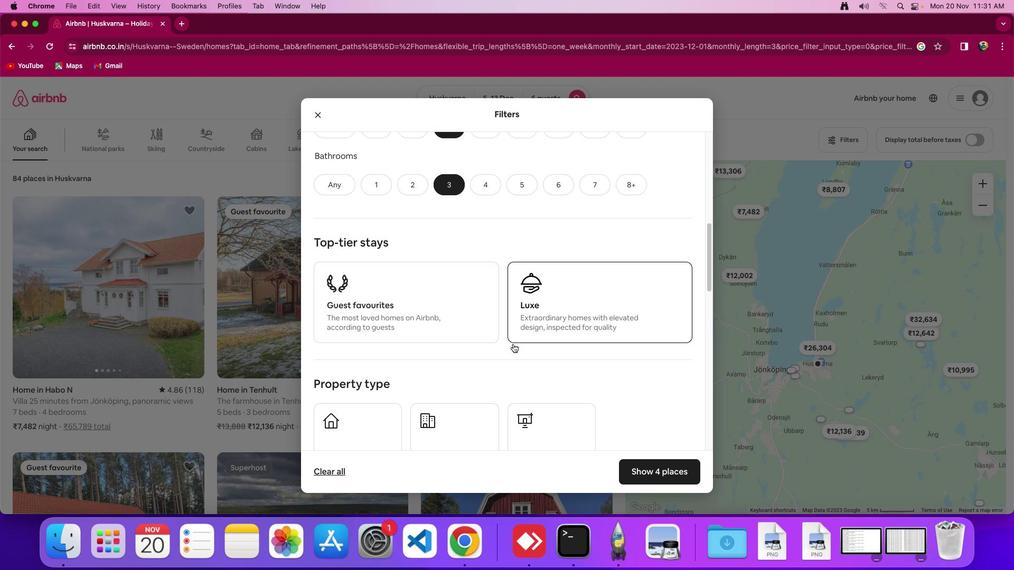 
Action: Mouse scrolled (513, 344) with delta (0, -1)
Screenshot: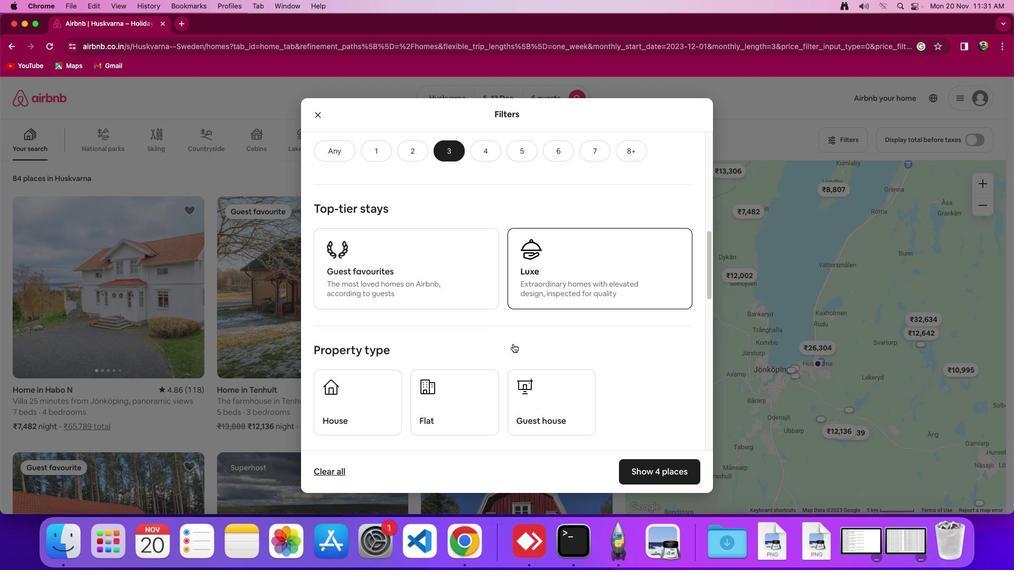 
Action: Mouse scrolled (513, 344) with delta (0, 0)
Screenshot: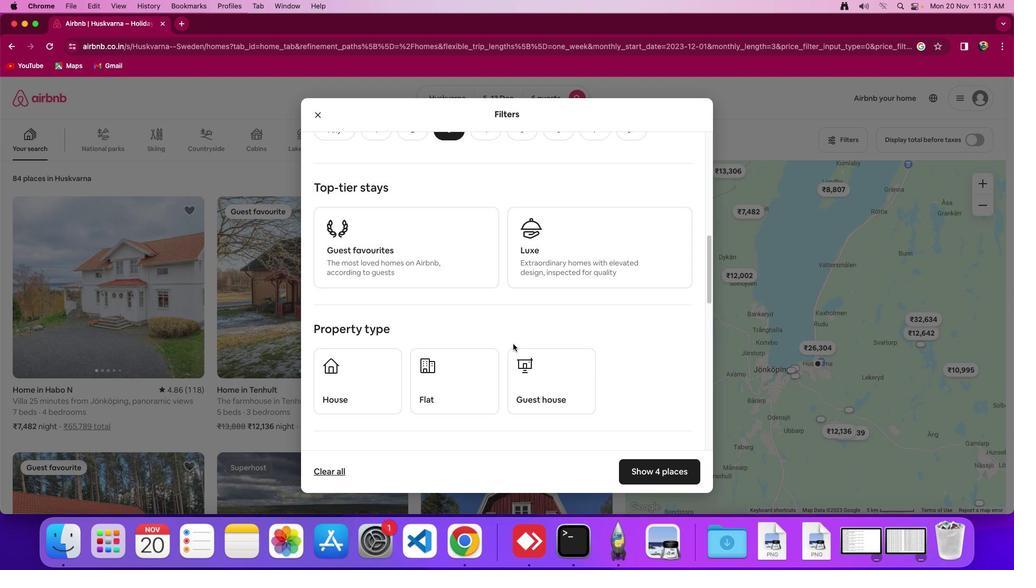 
Action: Mouse scrolled (513, 344) with delta (0, 0)
Screenshot: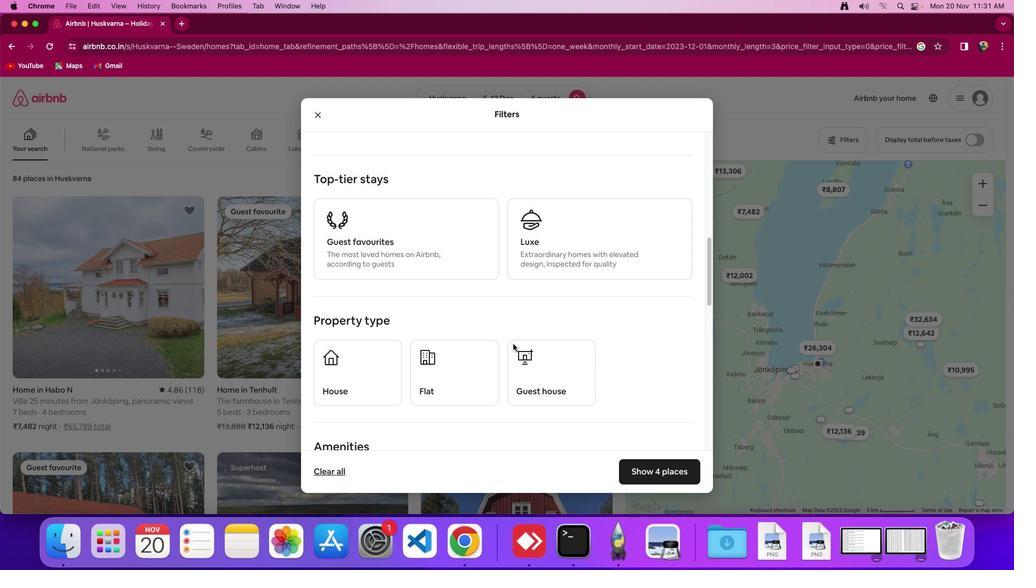 
Action: Mouse scrolled (513, 344) with delta (0, 0)
Screenshot: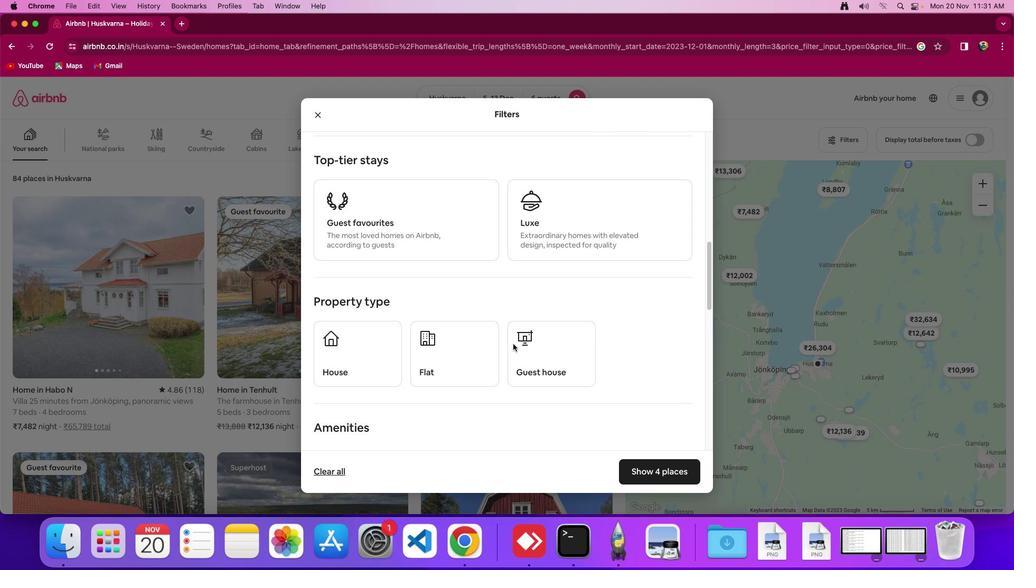 
Action: Mouse moved to (513, 344)
Screenshot: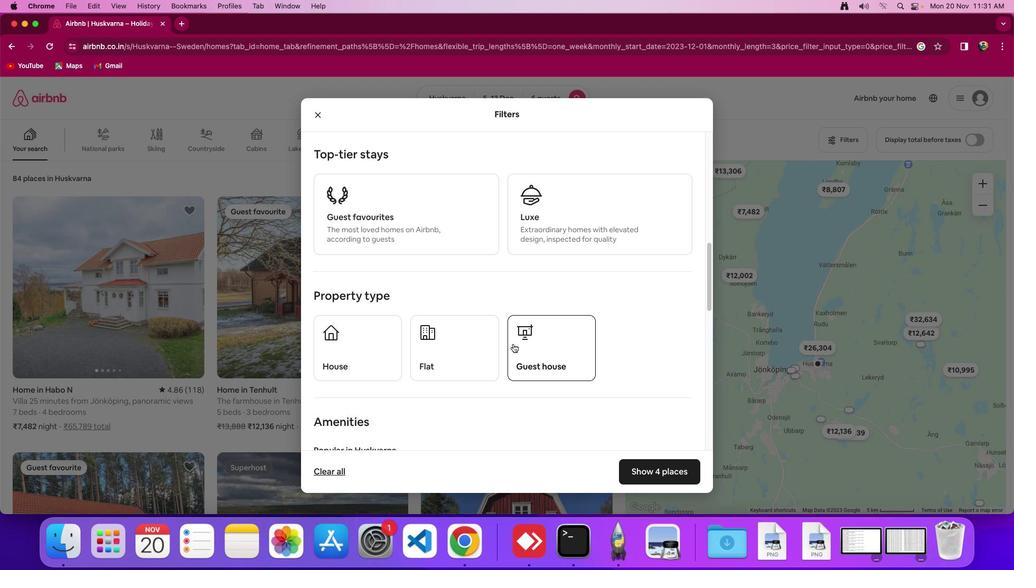 
Action: Mouse scrolled (513, 344) with delta (0, 0)
Screenshot: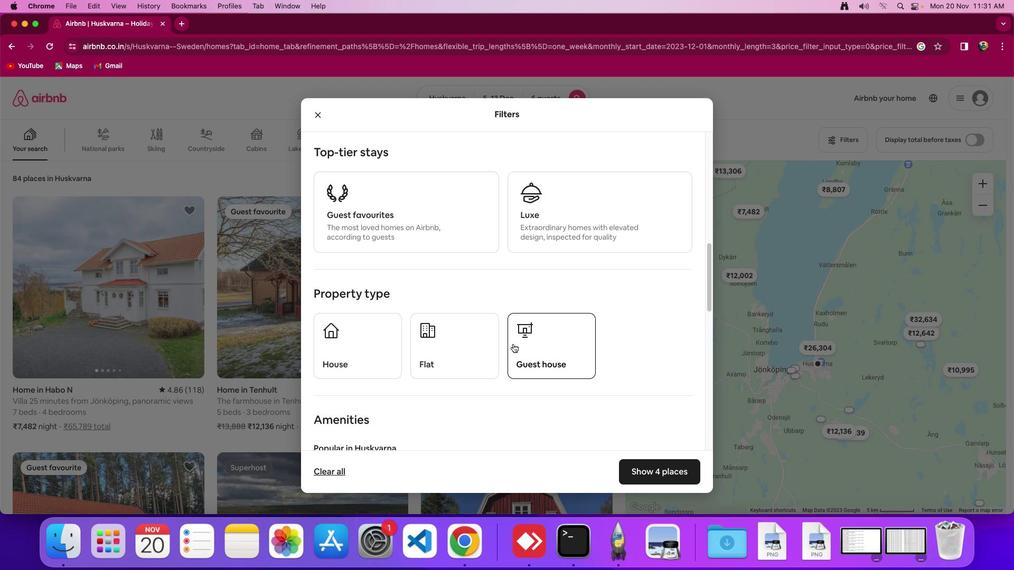 
Action: Mouse scrolled (513, 344) with delta (0, 0)
Screenshot: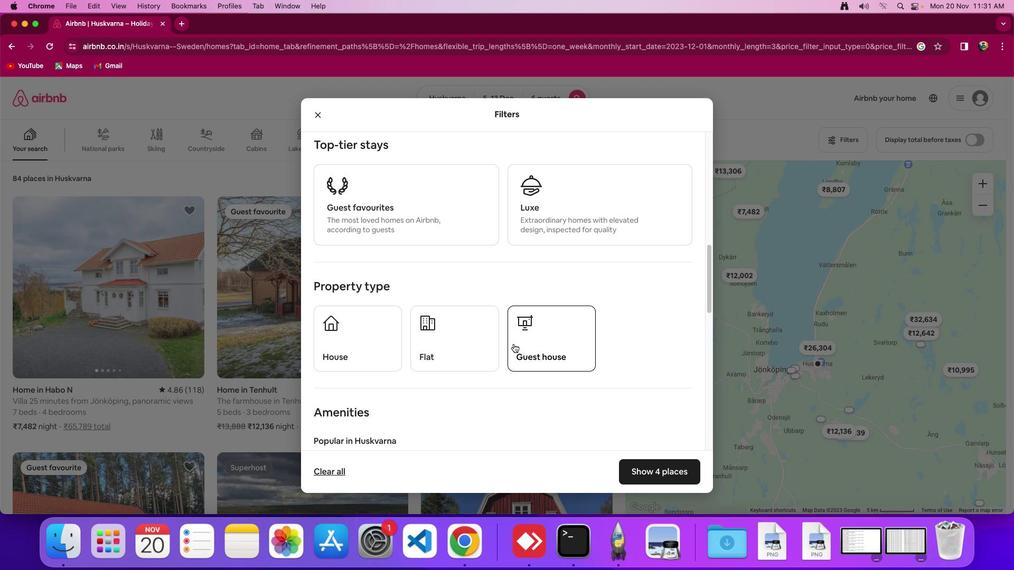 
Action: Mouse moved to (340, 351)
Screenshot: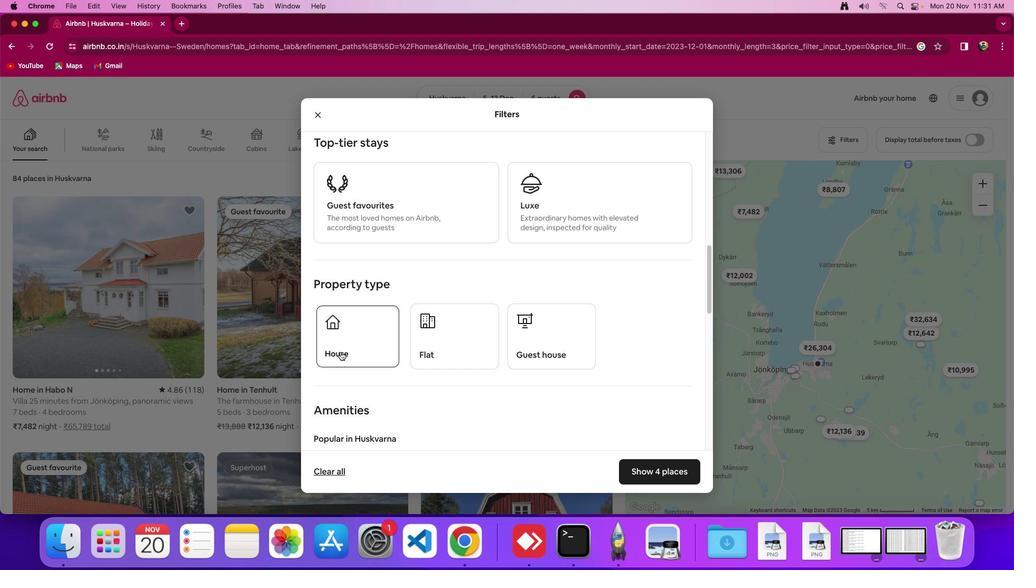 
Action: Mouse pressed left at (340, 351)
Screenshot: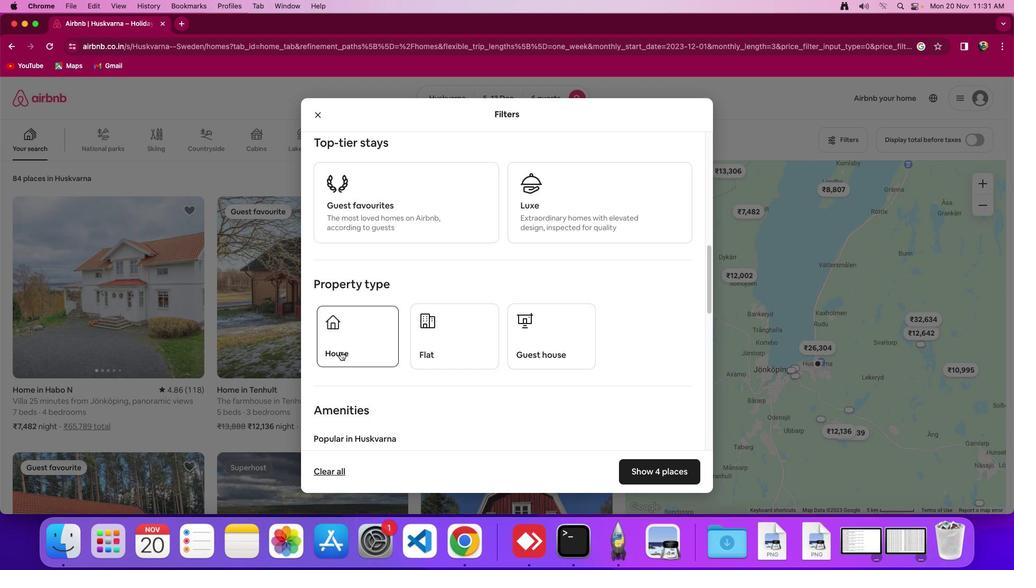 
Action: Mouse moved to (598, 361)
Screenshot: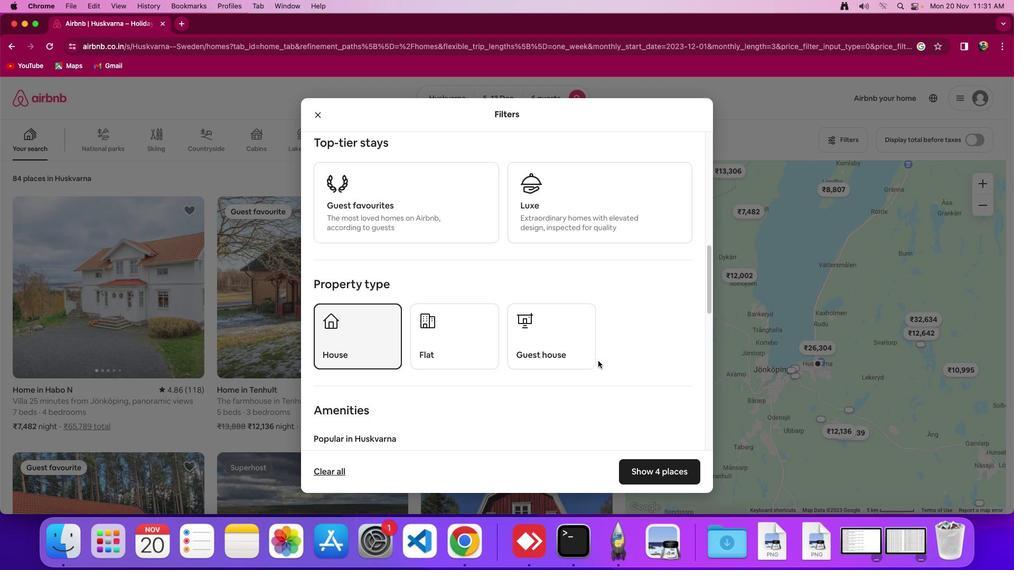 
Action: Mouse scrolled (598, 361) with delta (0, 0)
Screenshot: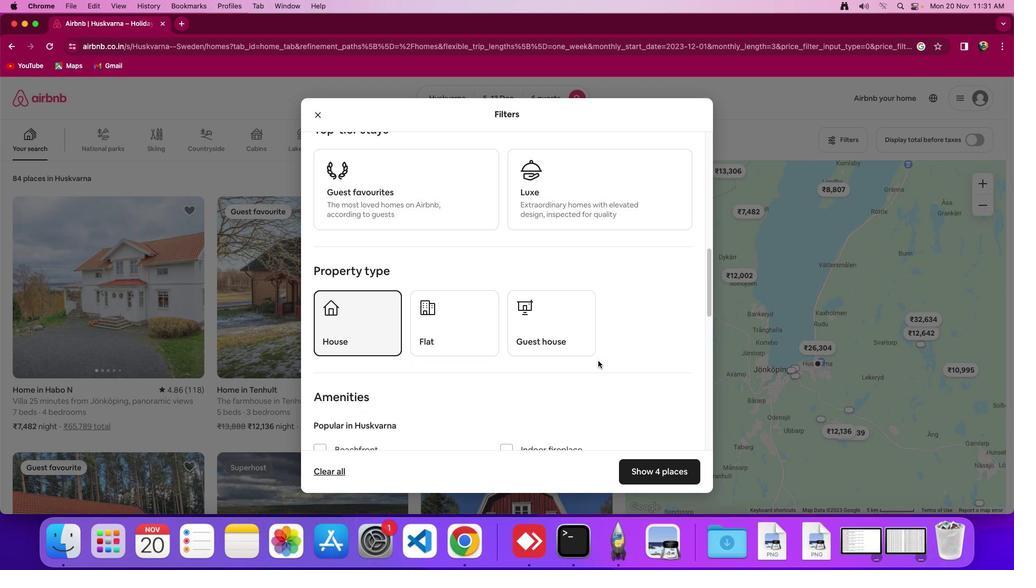 
Action: Mouse scrolled (598, 361) with delta (0, 0)
Screenshot: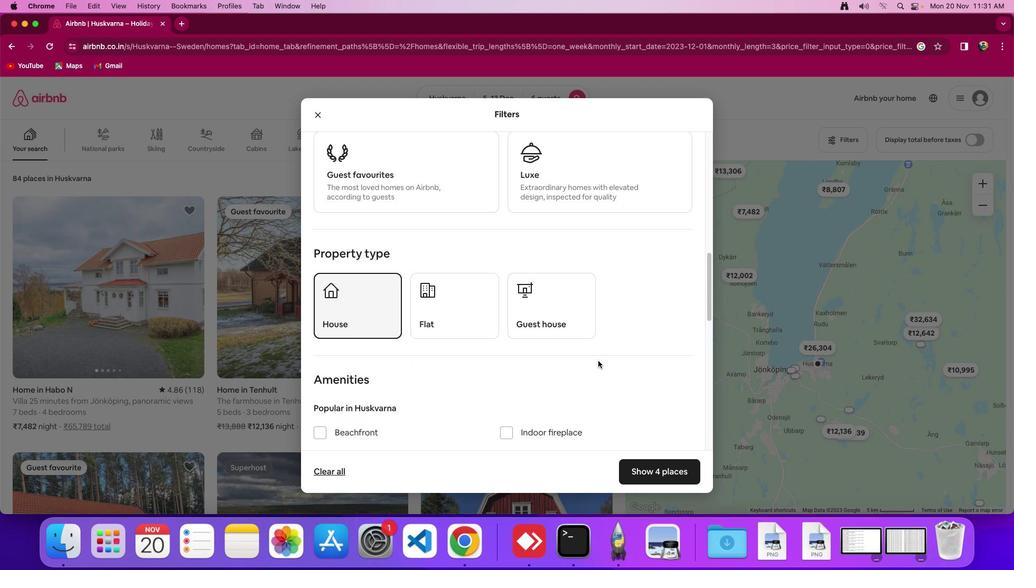 
Action: Mouse moved to (598, 361)
Screenshot: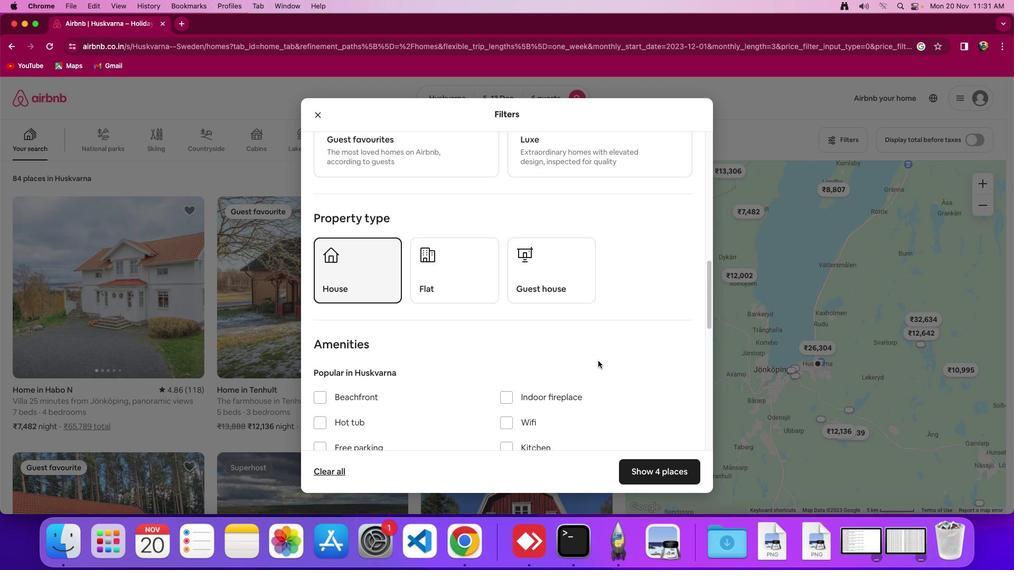 
Action: Mouse scrolled (598, 361) with delta (0, -1)
Screenshot: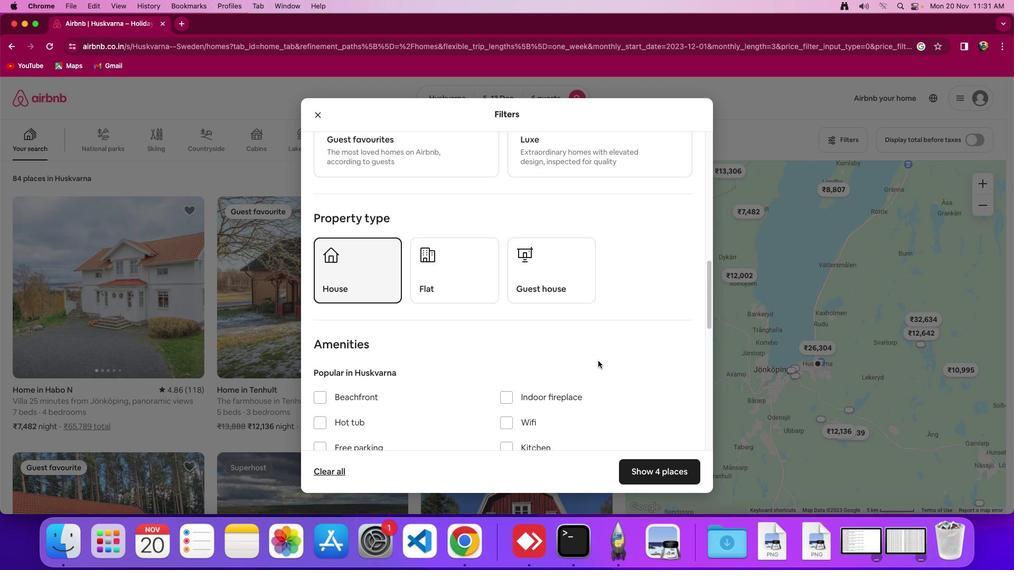 
Action: Mouse scrolled (598, 361) with delta (0, -1)
Screenshot: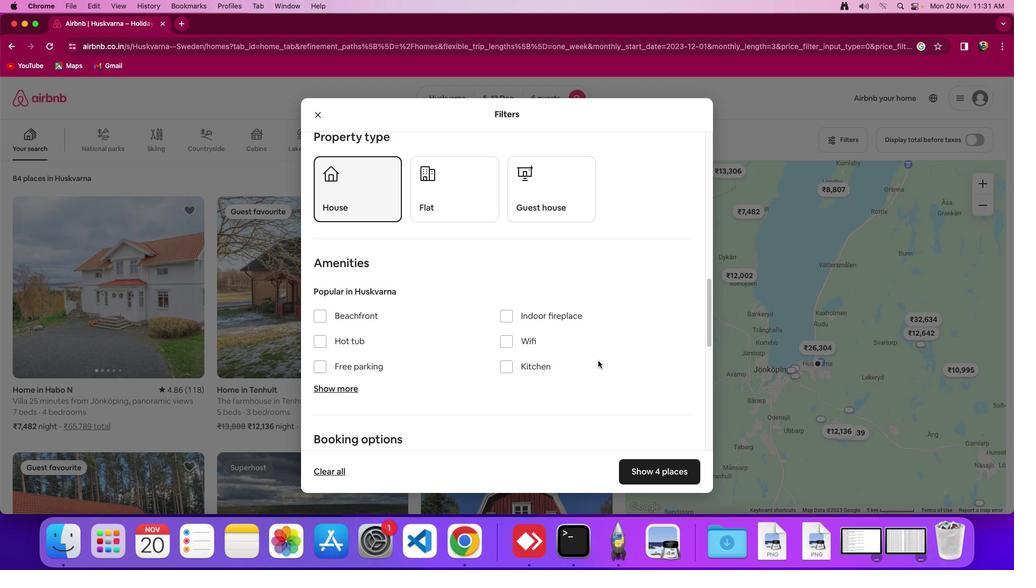 
Action: Mouse moved to (635, 407)
Screenshot: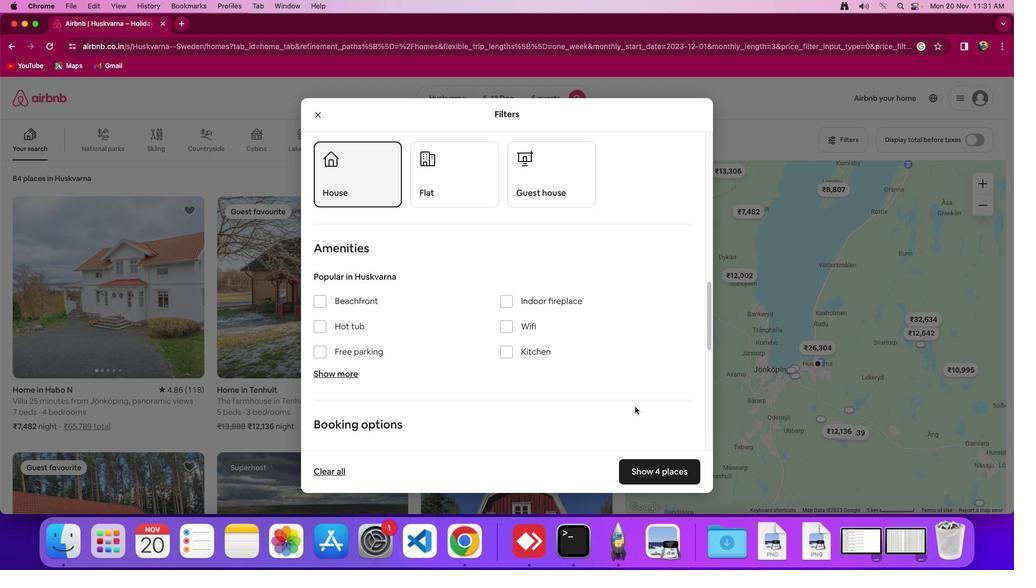 
Action: Mouse scrolled (635, 407) with delta (0, 0)
Screenshot: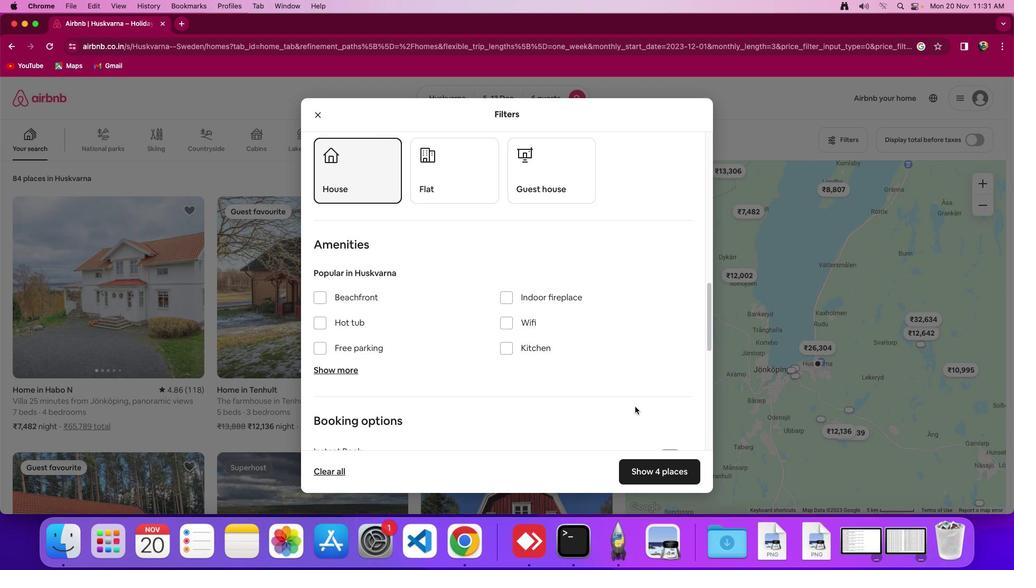 
Action: Mouse moved to (635, 407)
Screenshot: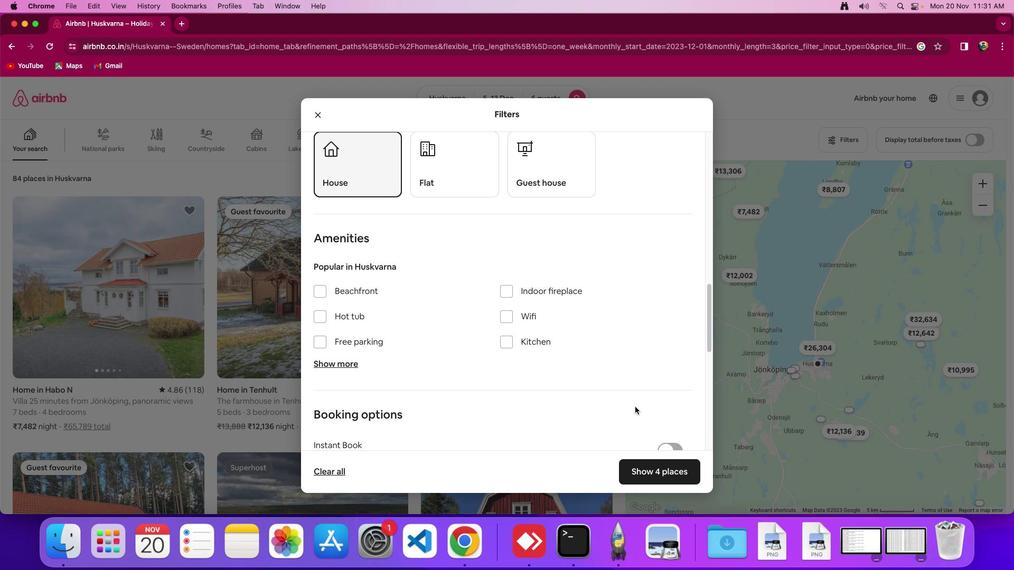 
Action: Mouse scrolled (635, 407) with delta (0, 0)
Screenshot: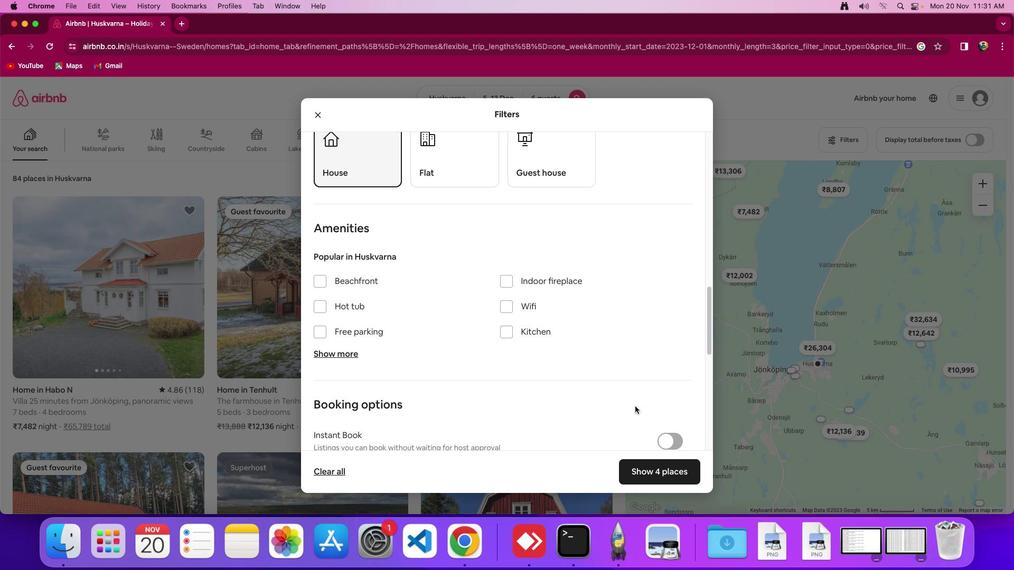
Action: Mouse moved to (635, 407)
Screenshot: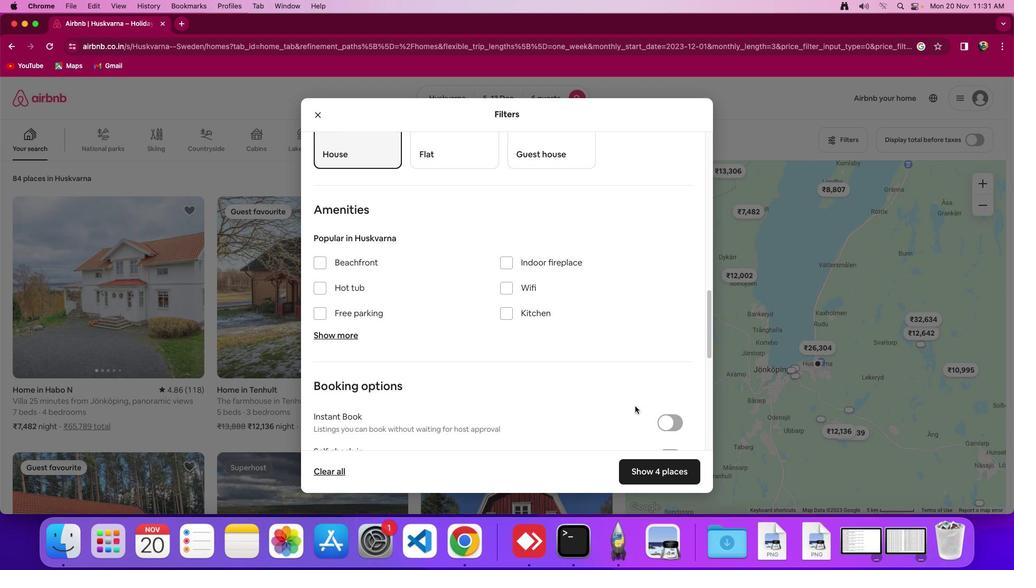 
Action: Mouse scrolled (635, 407) with delta (0, 0)
Screenshot: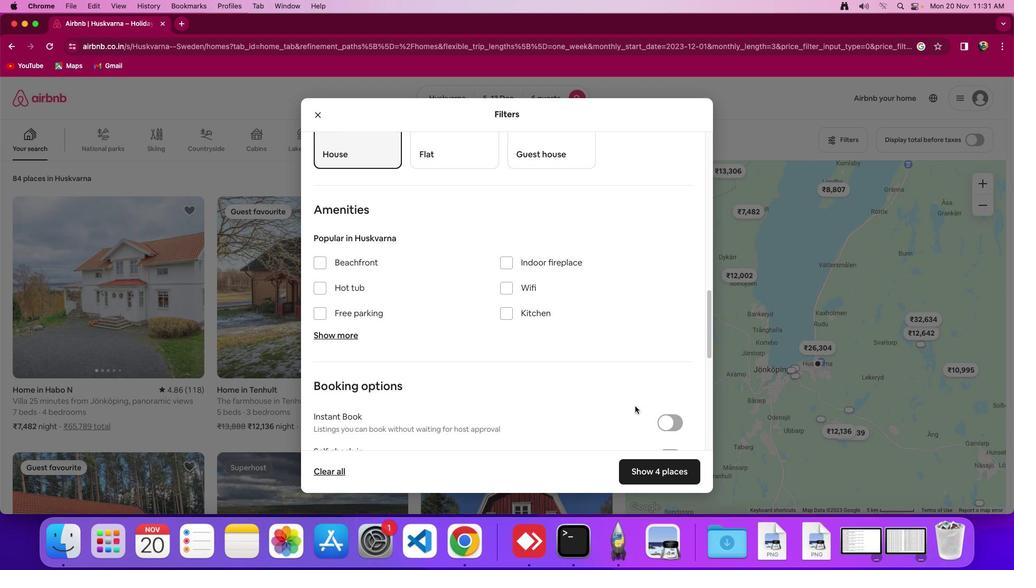 
Action: Mouse moved to (672, 469)
Screenshot: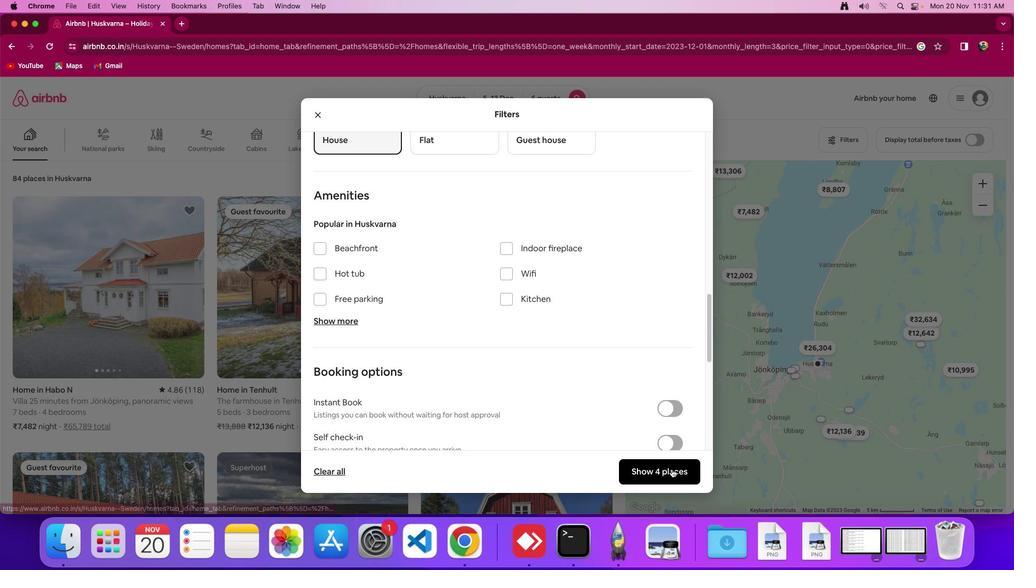 
Action: Mouse pressed left at (672, 469)
Screenshot: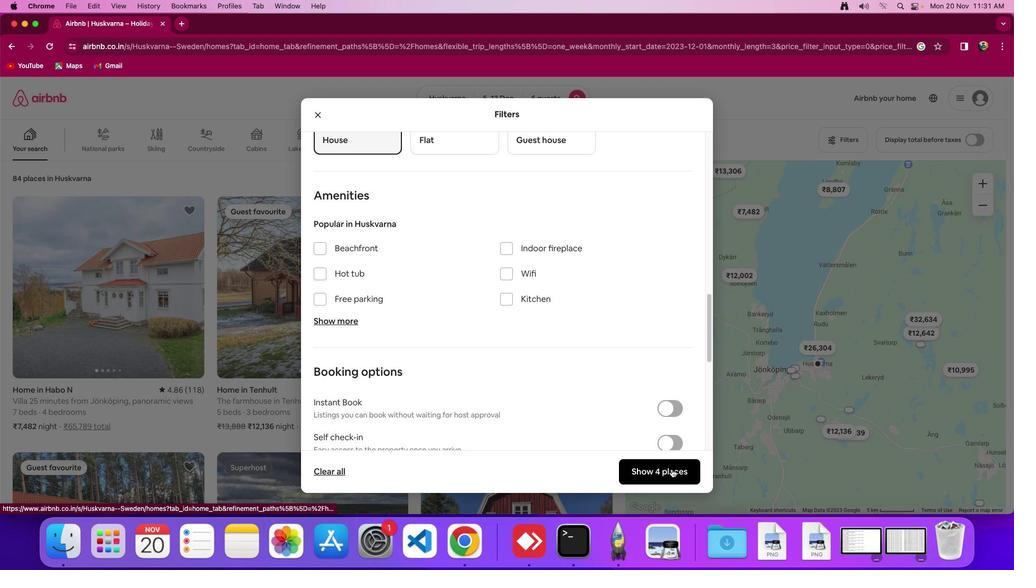 
Action: Mouse moved to (290, 331)
Screenshot: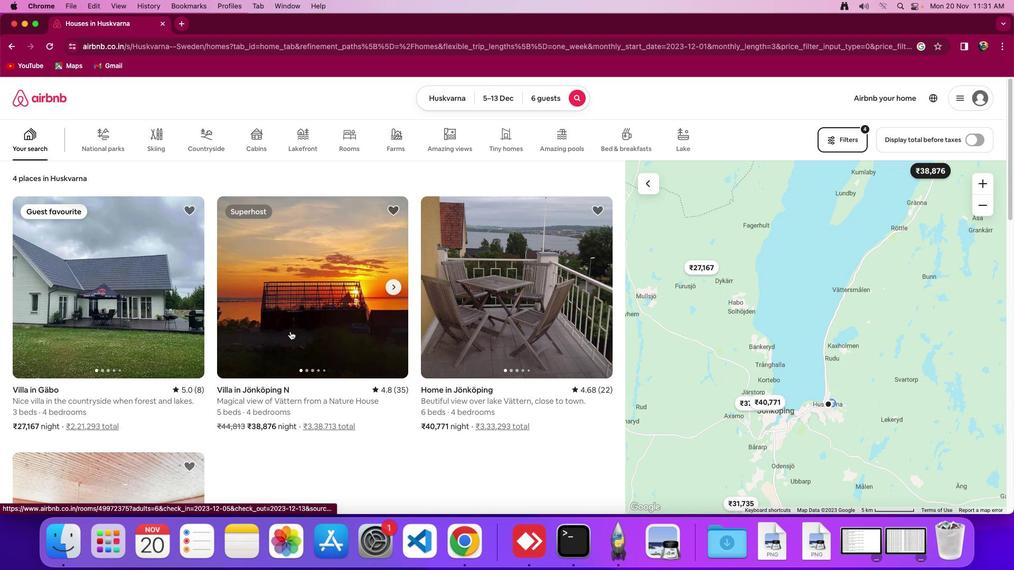 
Action: Mouse pressed left at (290, 331)
Screenshot: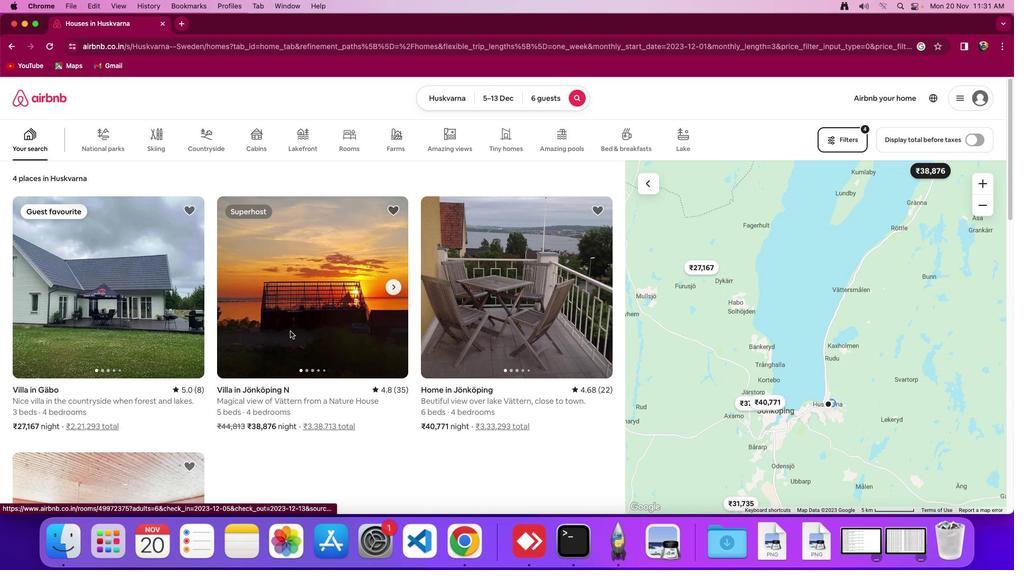 
Action: Mouse moved to (736, 363)
Screenshot: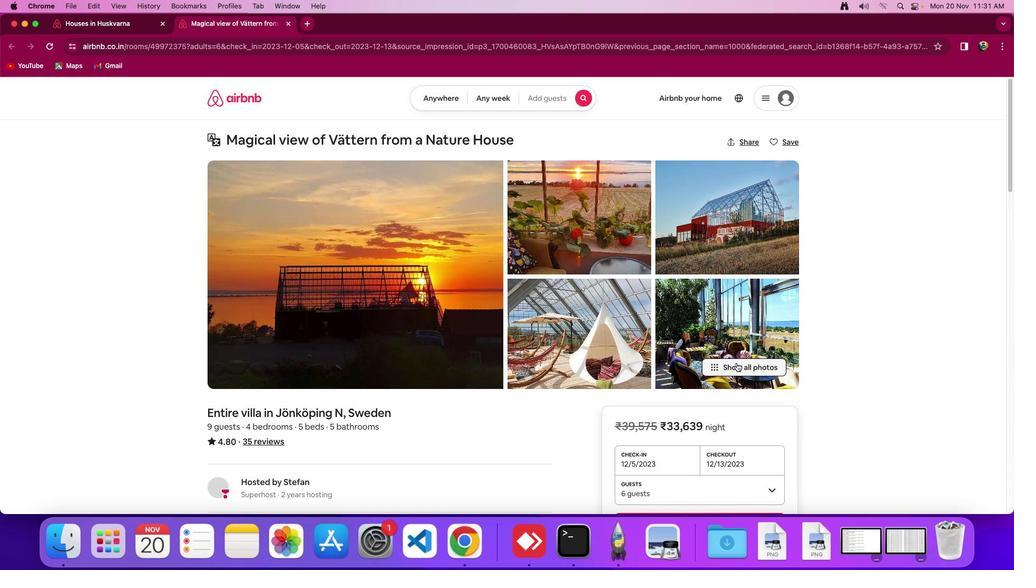 
Action: Mouse pressed left at (736, 363)
Screenshot: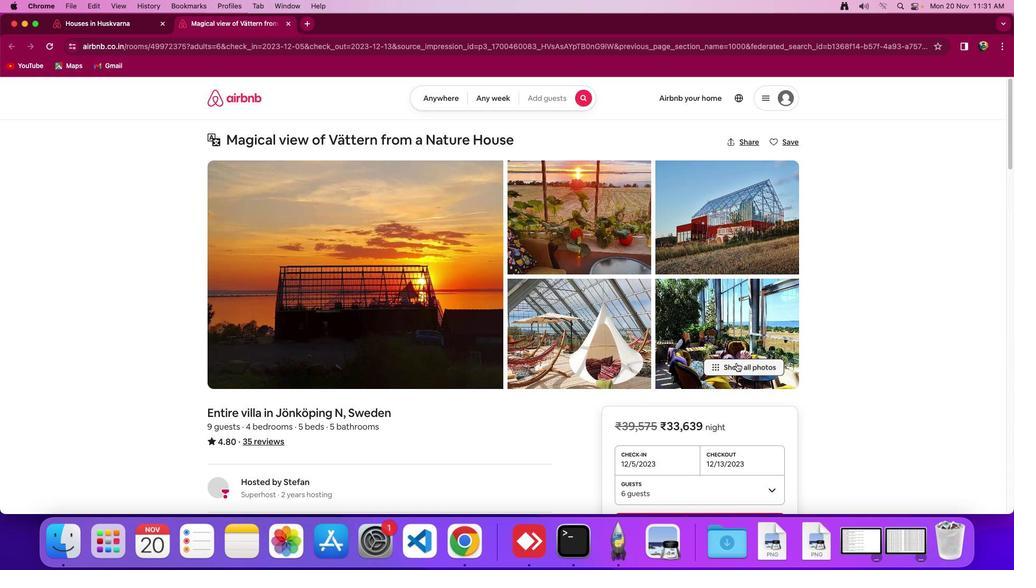 
Action: Mouse moved to (555, 306)
Screenshot: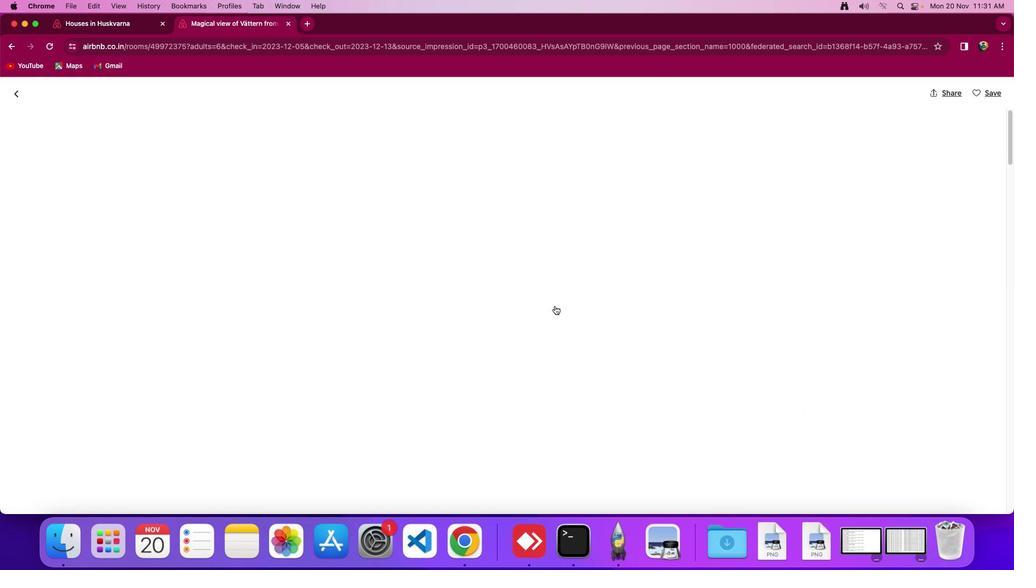 
Action: Mouse scrolled (555, 306) with delta (0, 0)
Screenshot: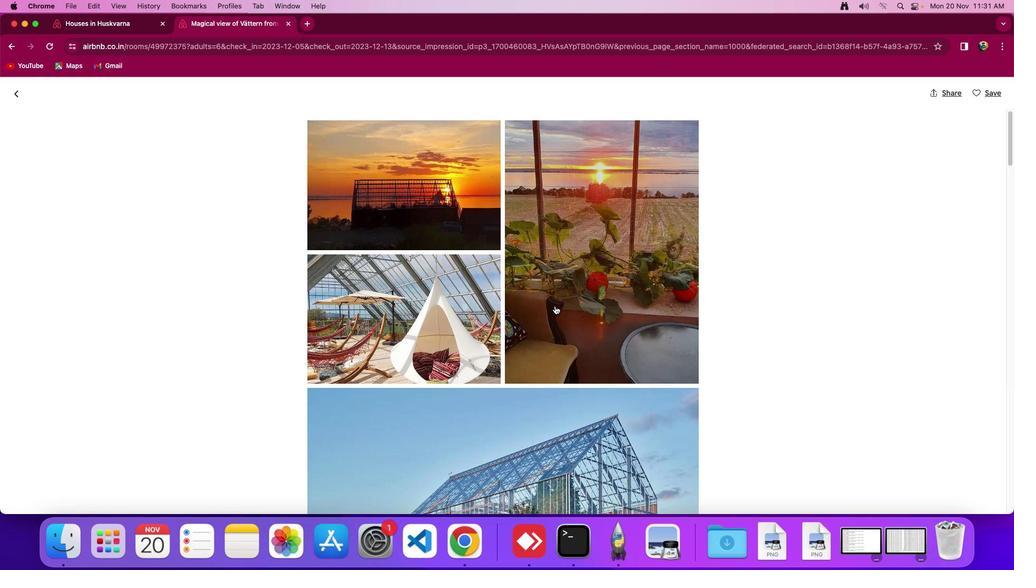 
Action: Mouse scrolled (555, 306) with delta (0, 0)
Screenshot: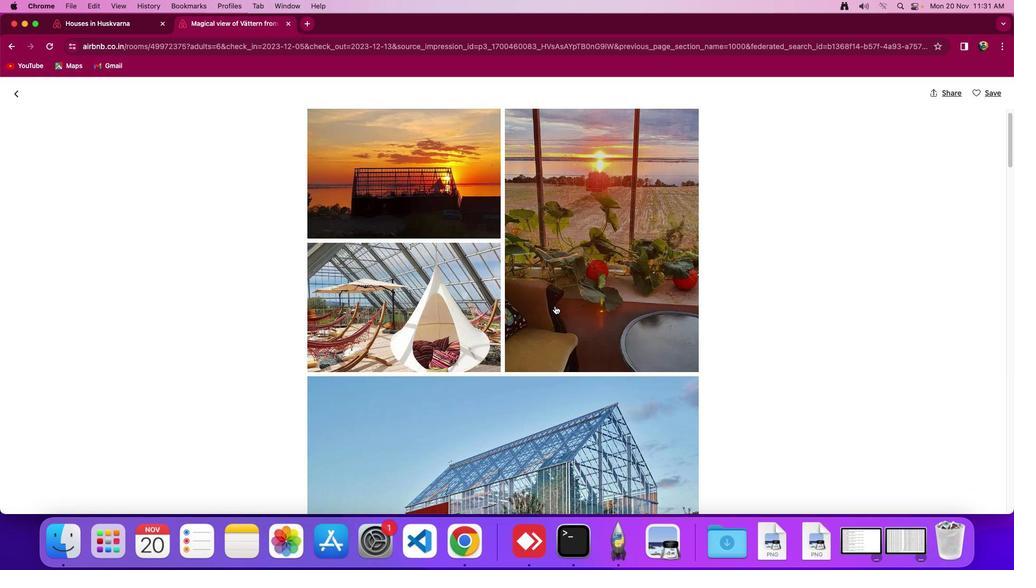 
Action: Mouse scrolled (555, 306) with delta (0, -1)
Screenshot: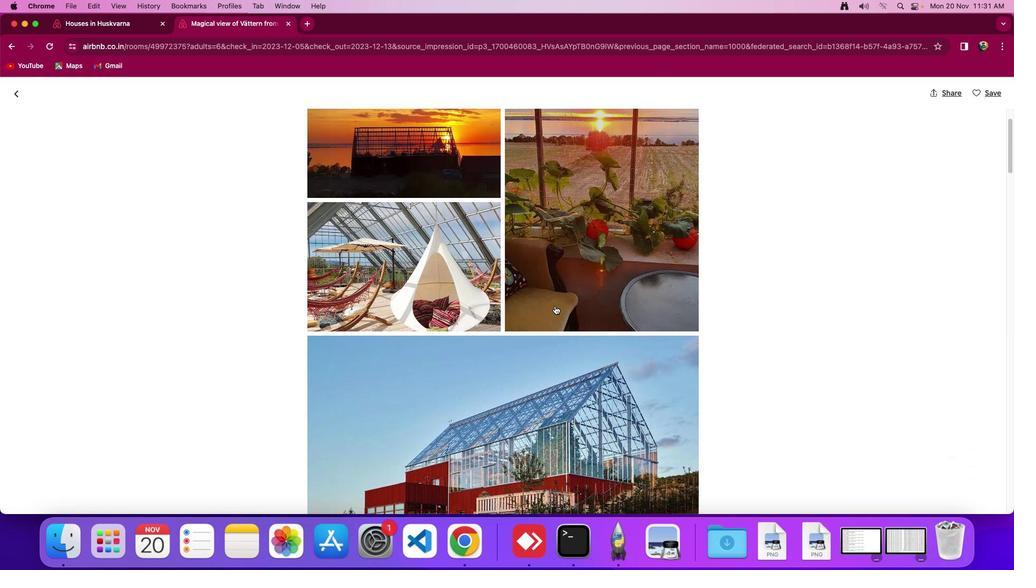
Action: Mouse scrolled (555, 306) with delta (0, 0)
Screenshot: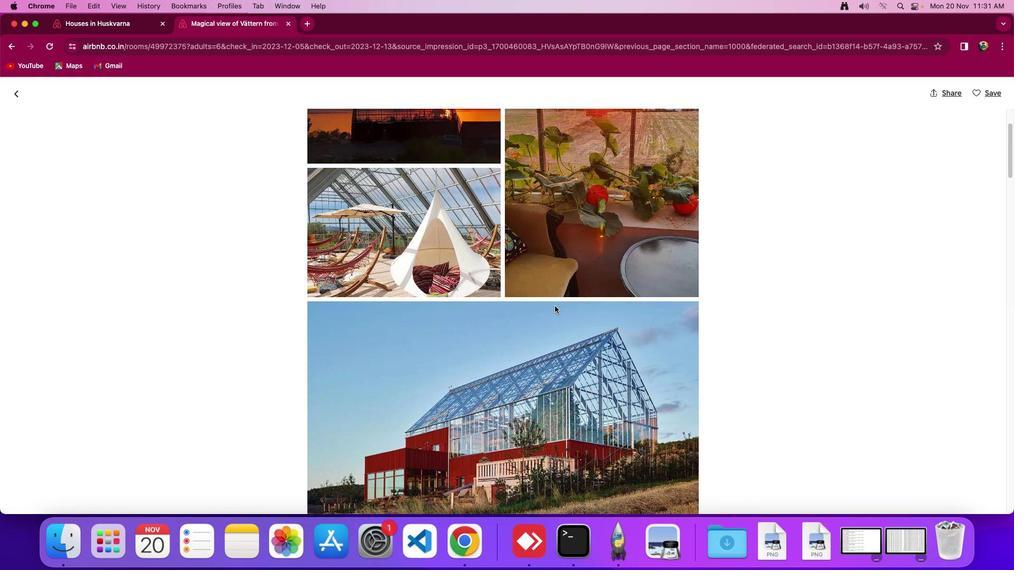 
Action: Mouse scrolled (555, 306) with delta (0, 0)
Screenshot: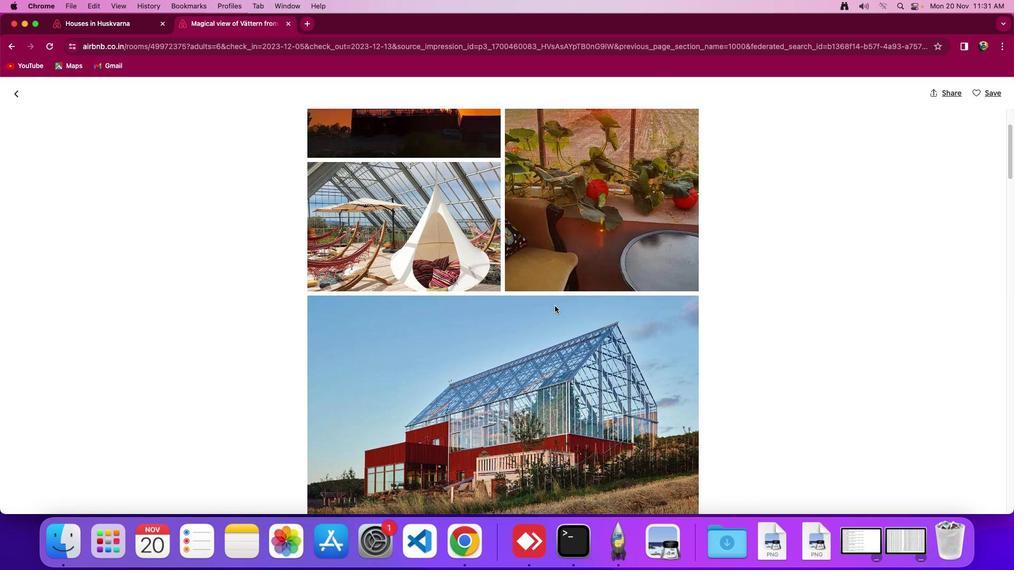 
Action: Mouse scrolled (555, 306) with delta (0, -1)
Screenshot: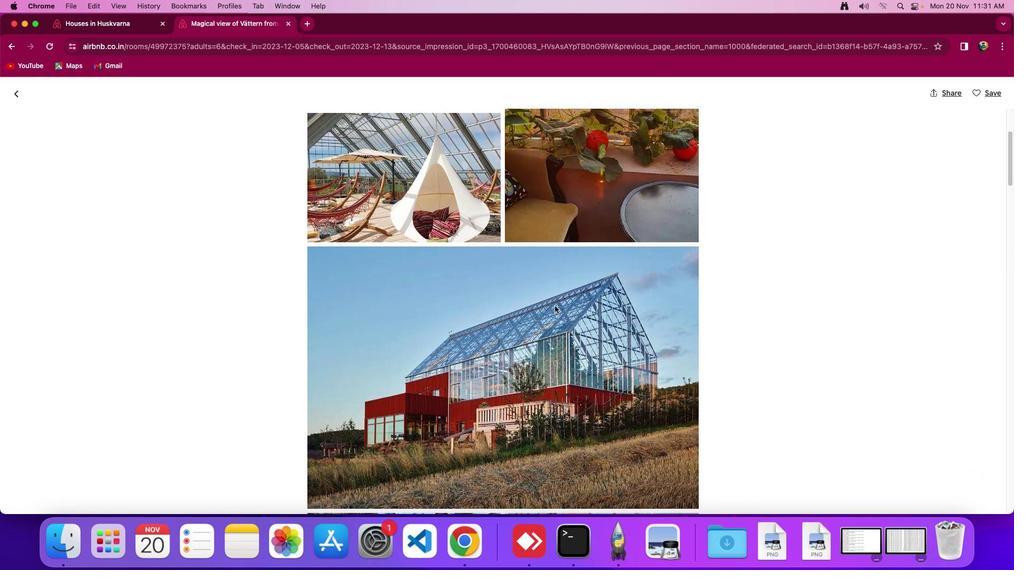 
Action: Mouse scrolled (555, 306) with delta (0, 0)
Screenshot: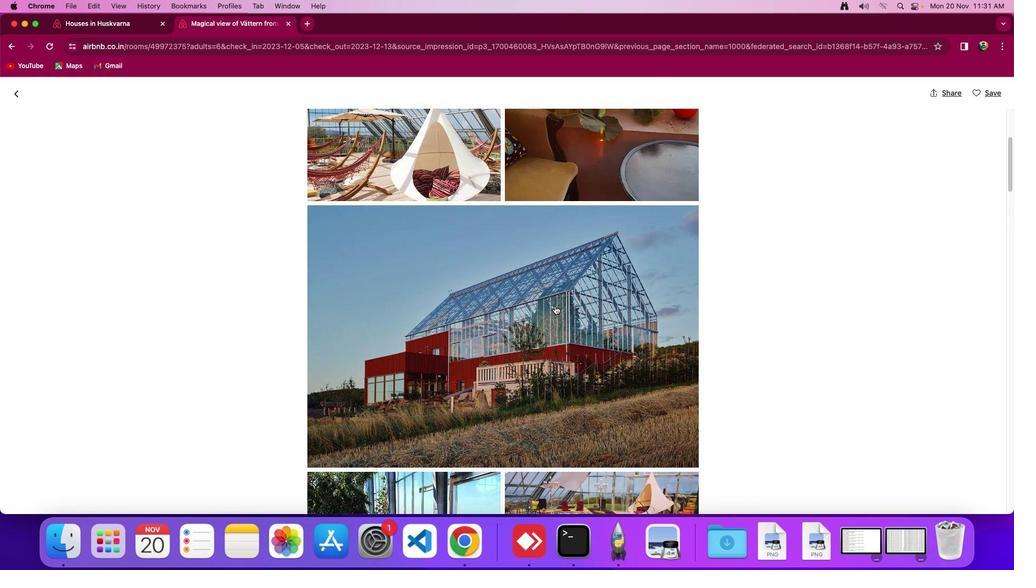 
Action: Mouse scrolled (555, 306) with delta (0, 0)
Screenshot: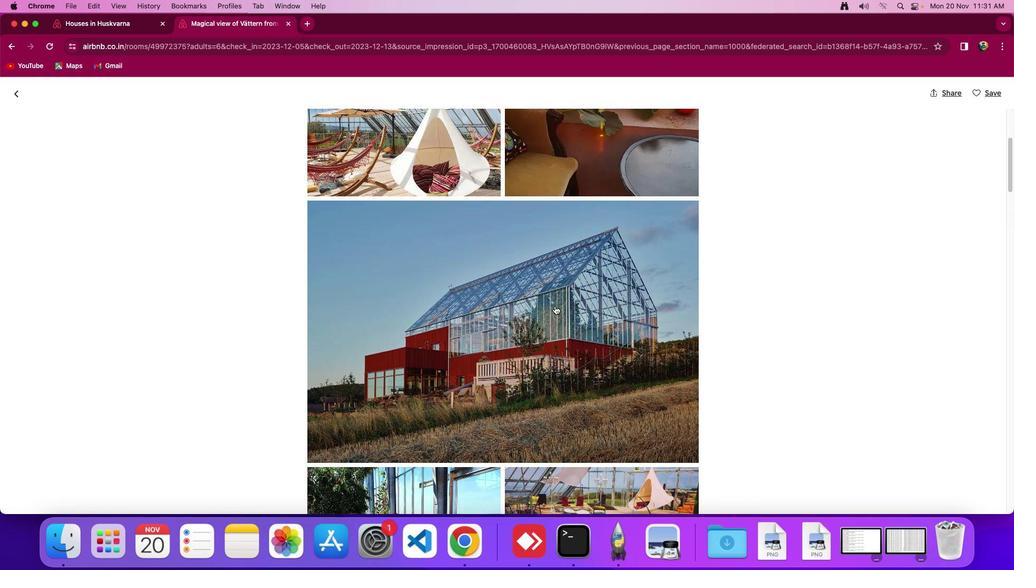 
Action: Mouse scrolled (555, 306) with delta (0, -1)
Screenshot: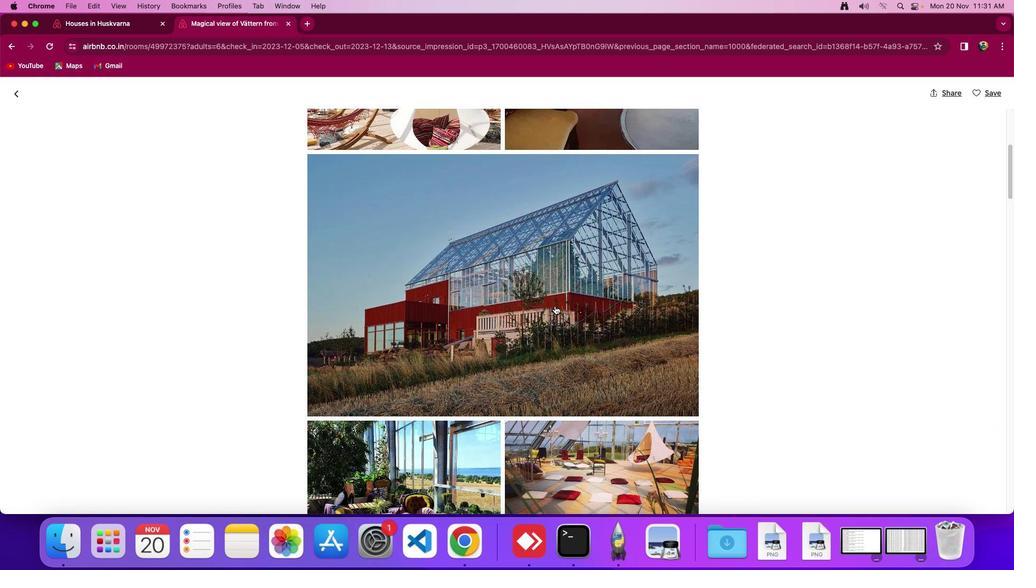 
Action: Mouse scrolled (555, 306) with delta (0, -1)
Screenshot: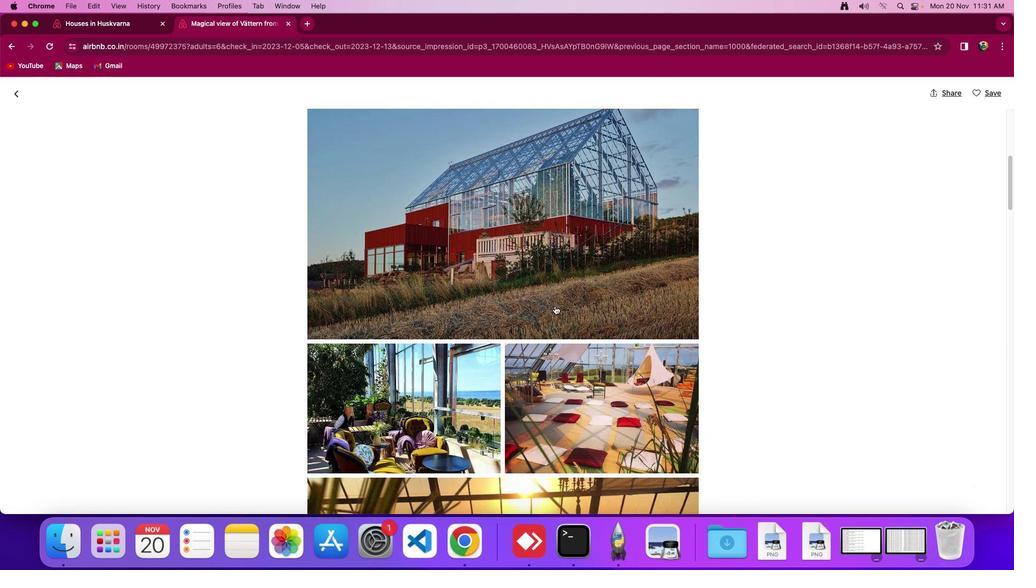 
Action: Mouse scrolled (555, 306) with delta (0, 0)
Screenshot: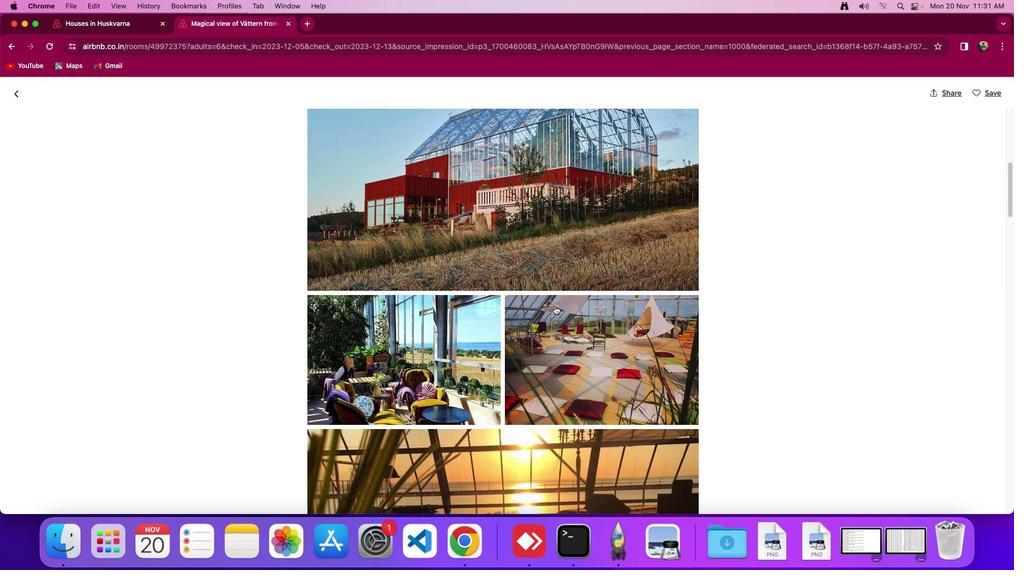 
Action: Mouse scrolled (555, 306) with delta (0, 0)
Screenshot: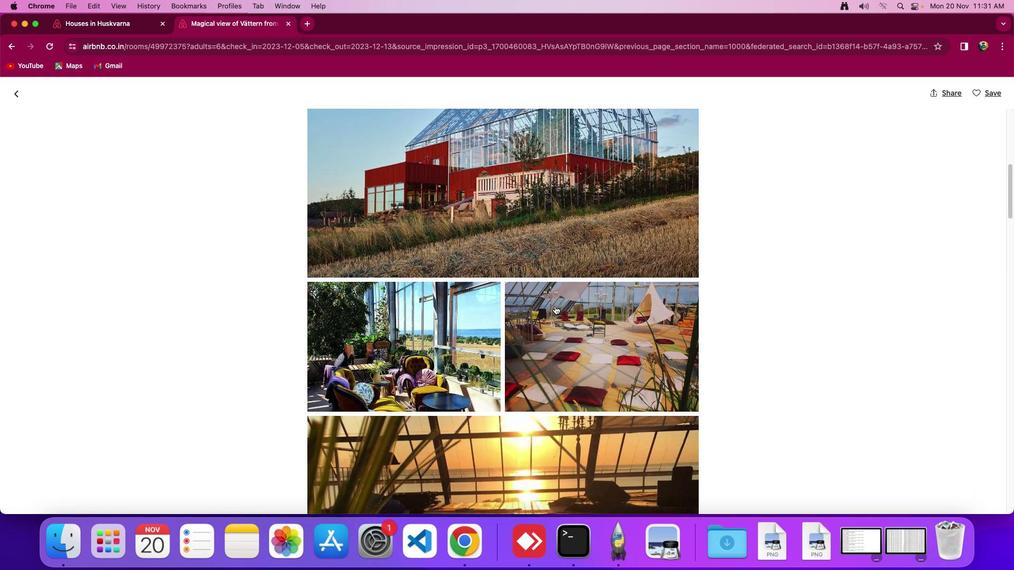 
Action: Mouse scrolled (555, 306) with delta (0, -1)
Screenshot: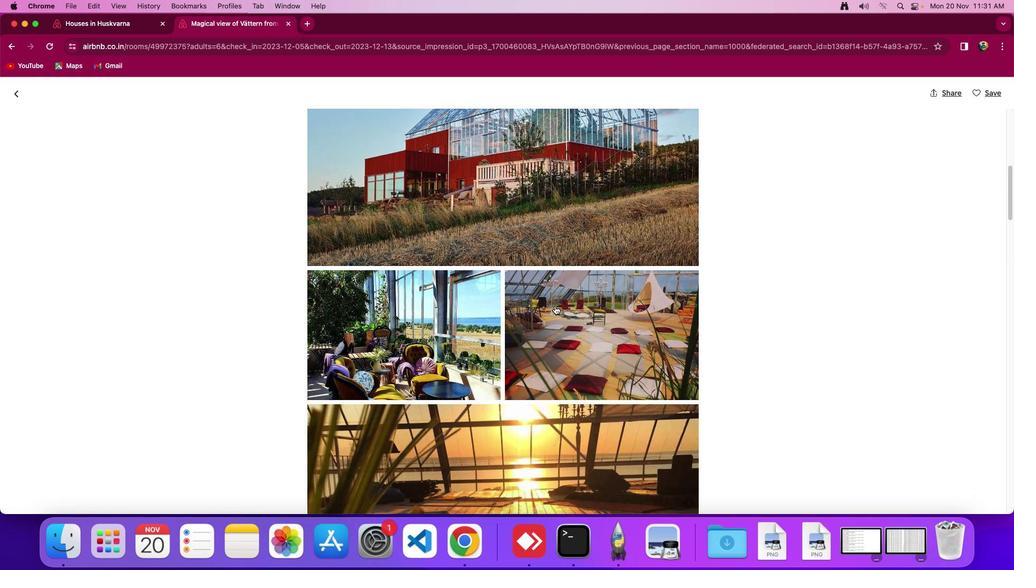 
Action: Mouse scrolled (555, 306) with delta (0, 0)
Screenshot: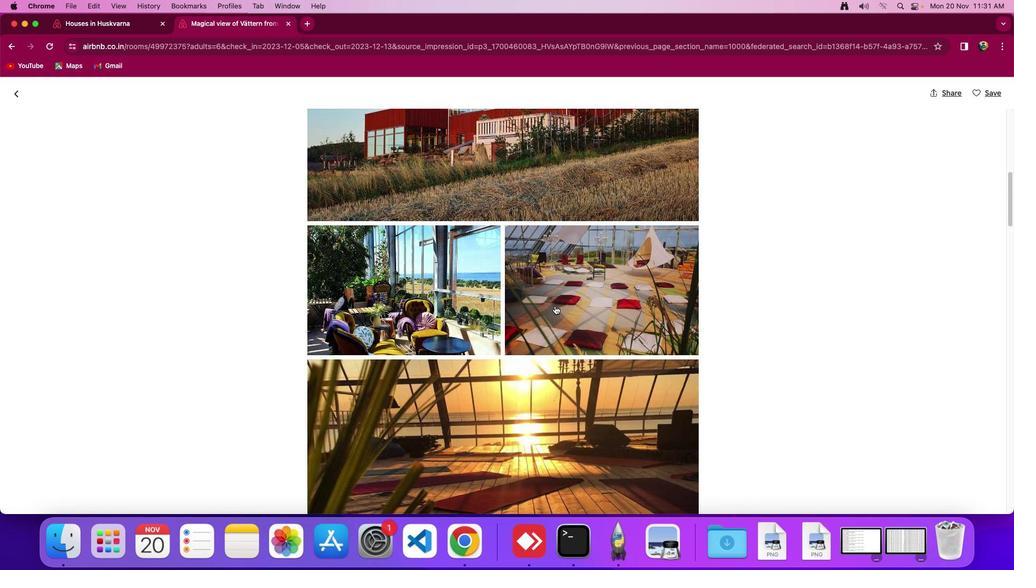 
Action: Mouse scrolled (555, 306) with delta (0, 0)
Screenshot: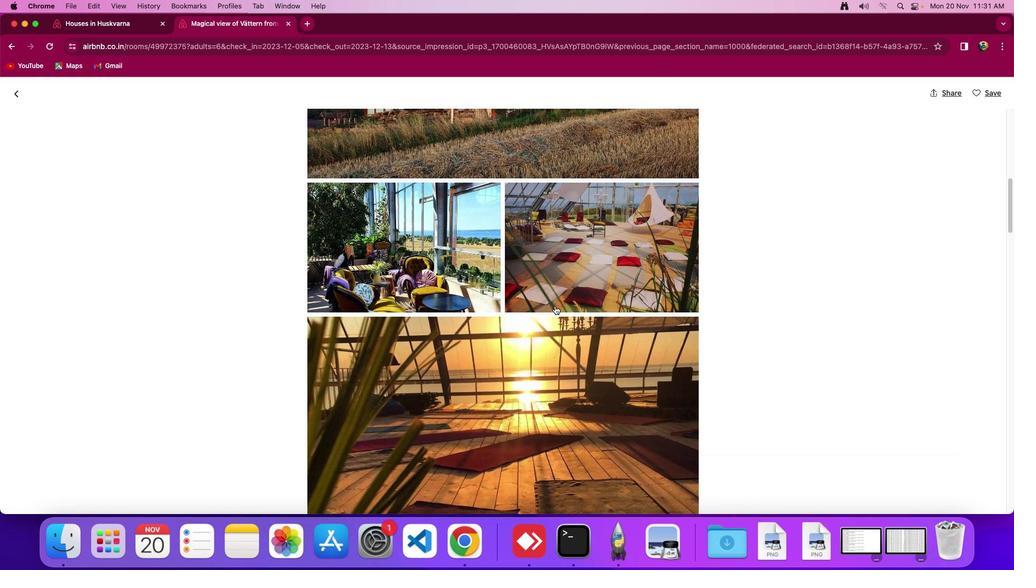 
Action: Mouse scrolled (555, 306) with delta (0, -2)
Screenshot: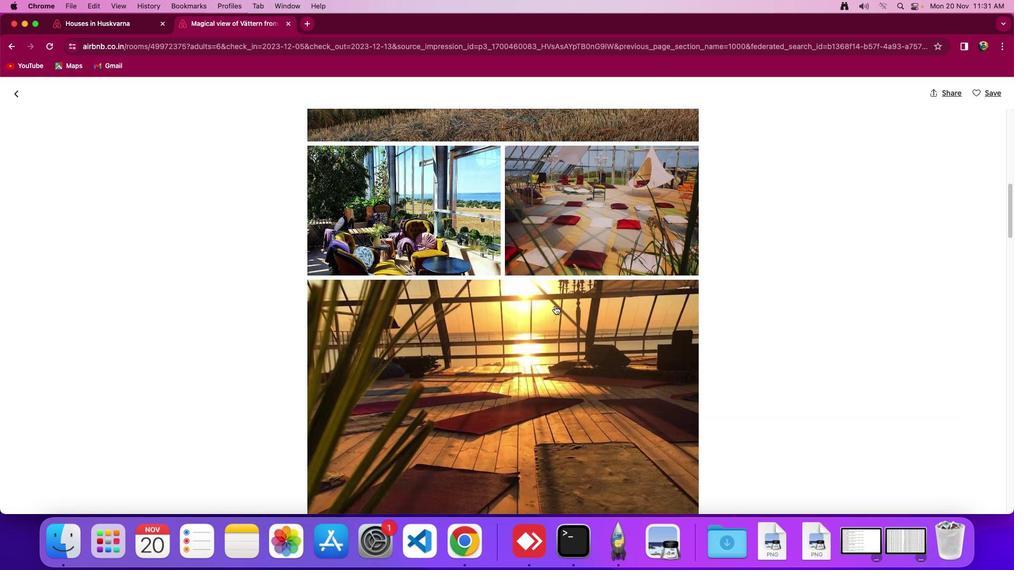 
Action: Mouse scrolled (555, 306) with delta (0, 0)
Screenshot: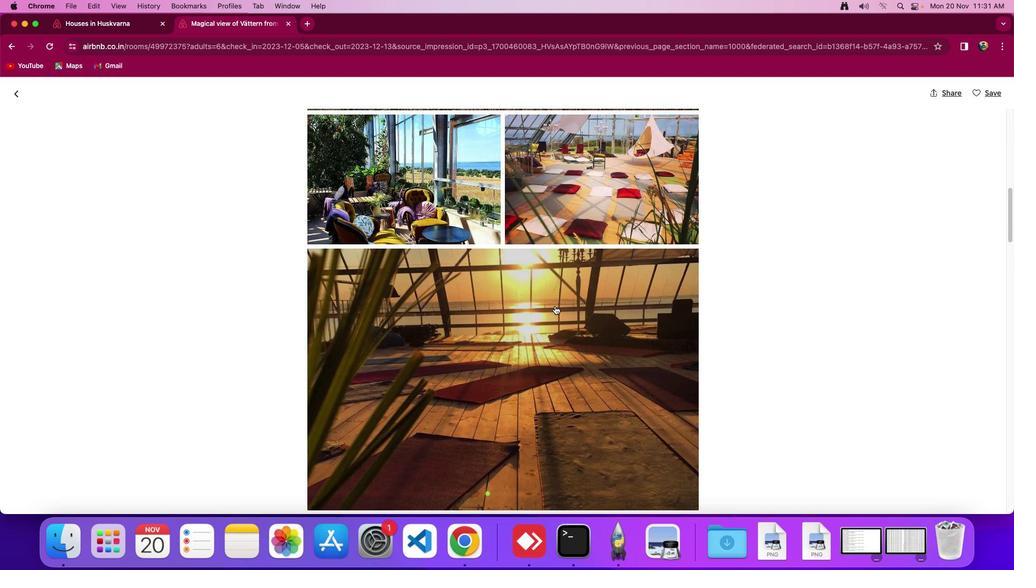 
Action: Mouse scrolled (555, 306) with delta (0, 0)
Screenshot: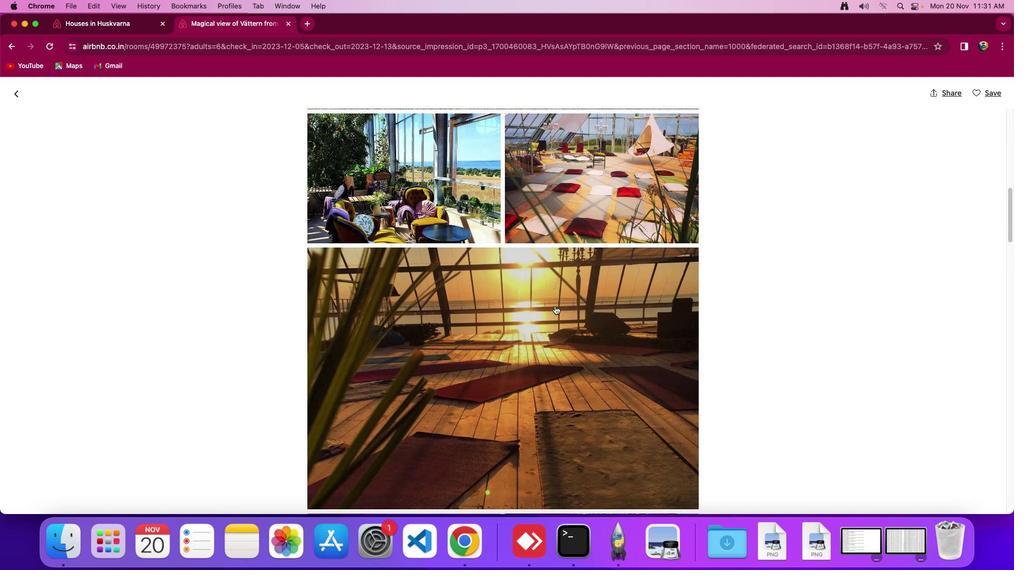 
Action: Mouse scrolled (555, 306) with delta (0, -2)
Screenshot: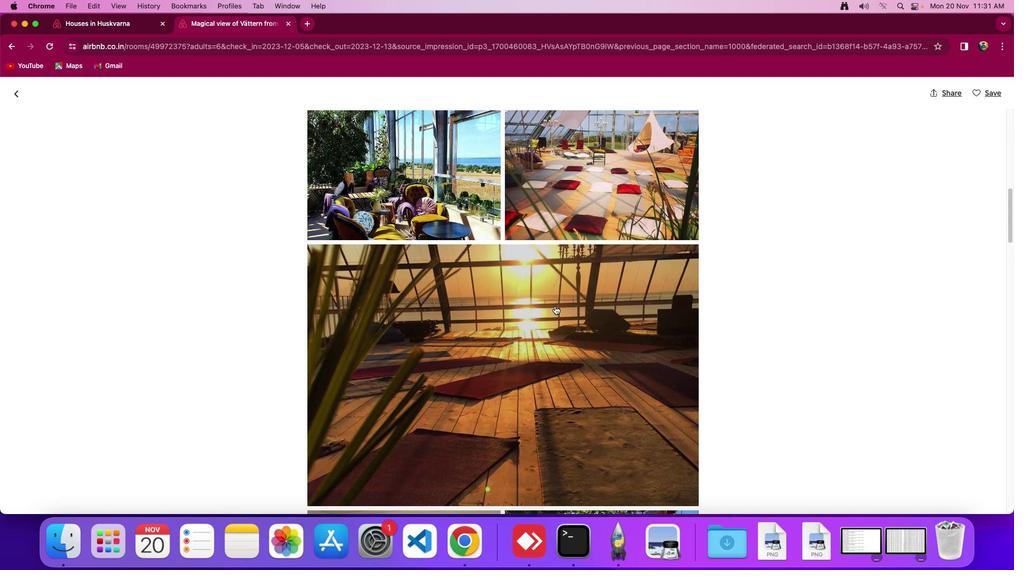 
Action: Mouse scrolled (555, 306) with delta (0, -3)
Screenshot: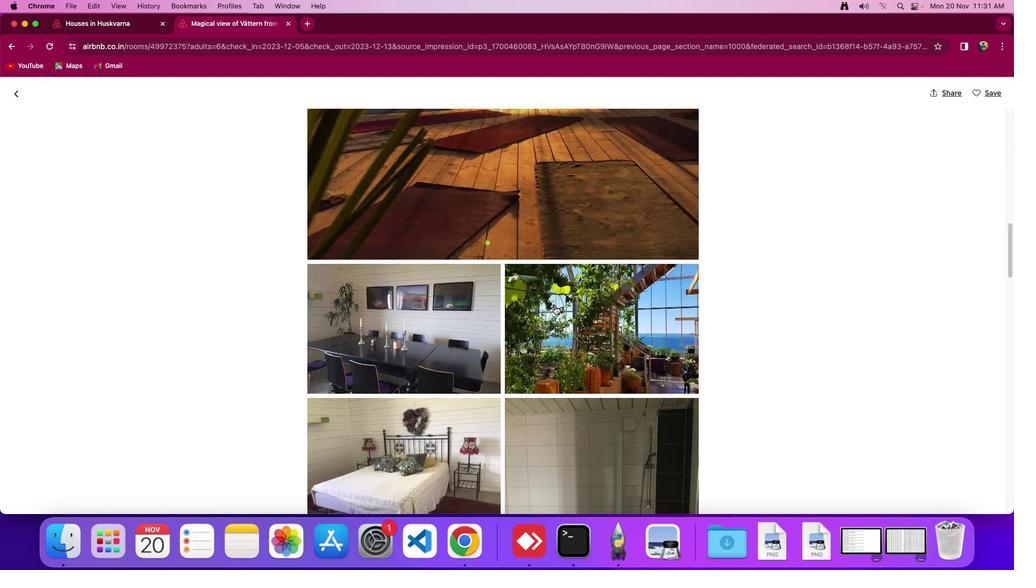 
Action: Mouse scrolled (555, 306) with delta (0, 0)
Screenshot: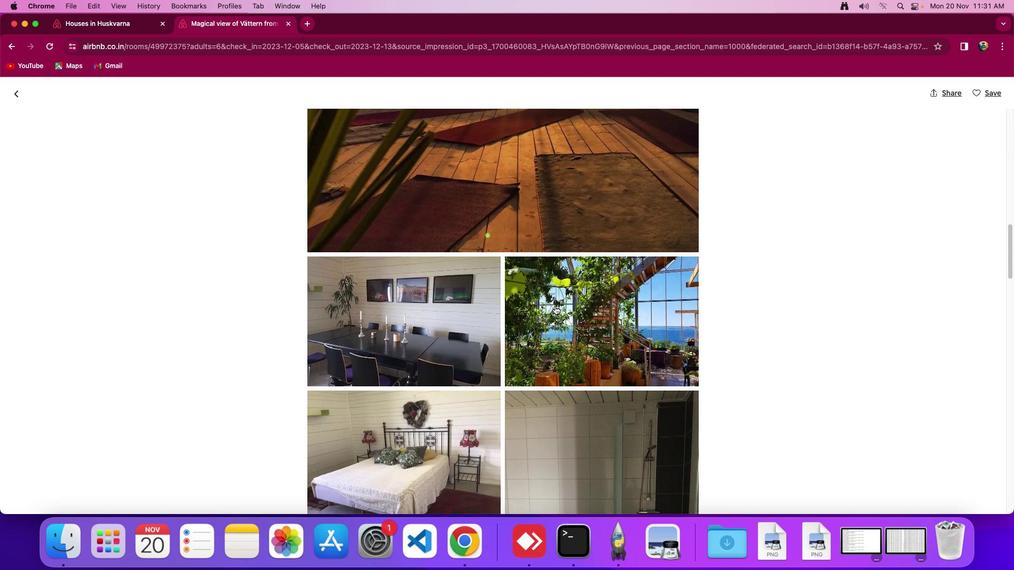 
Action: Mouse scrolled (555, 306) with delta (0, 0)
Screenshot: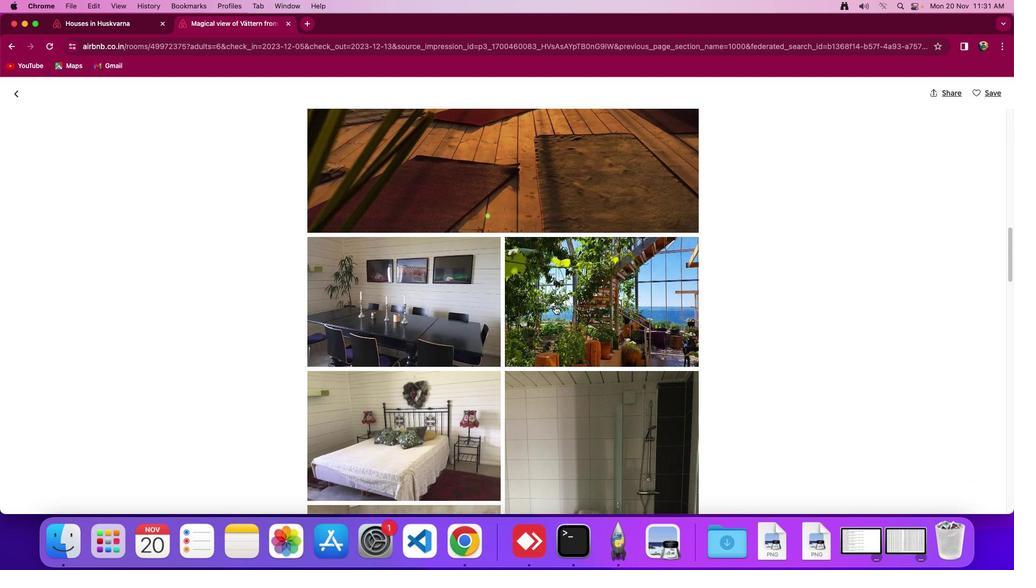 
Action: Mouse scrolled (555, 306) with delta (0, -2)
Screenshot: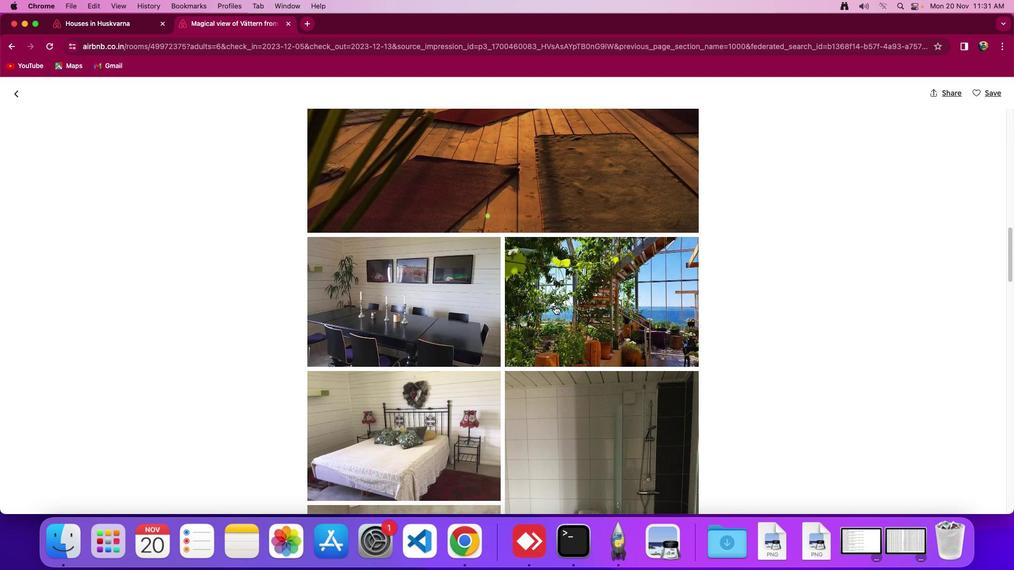 
Action: Mouse scrolled (555, 306) with delta (0, 0)
Screenshot: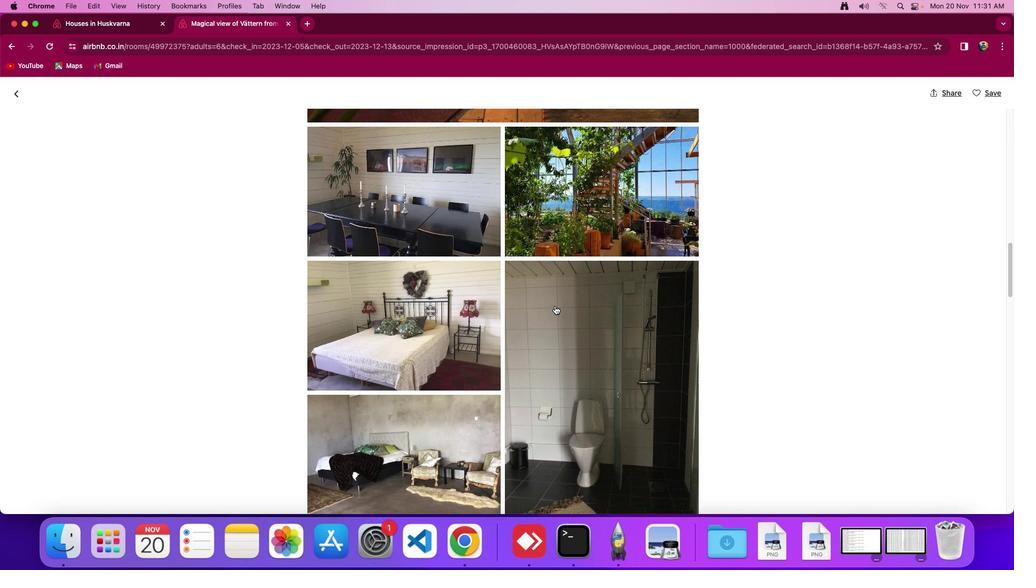 
Action: Mouse scrolled (555, 306) with delta (0, 0)
Screenshot: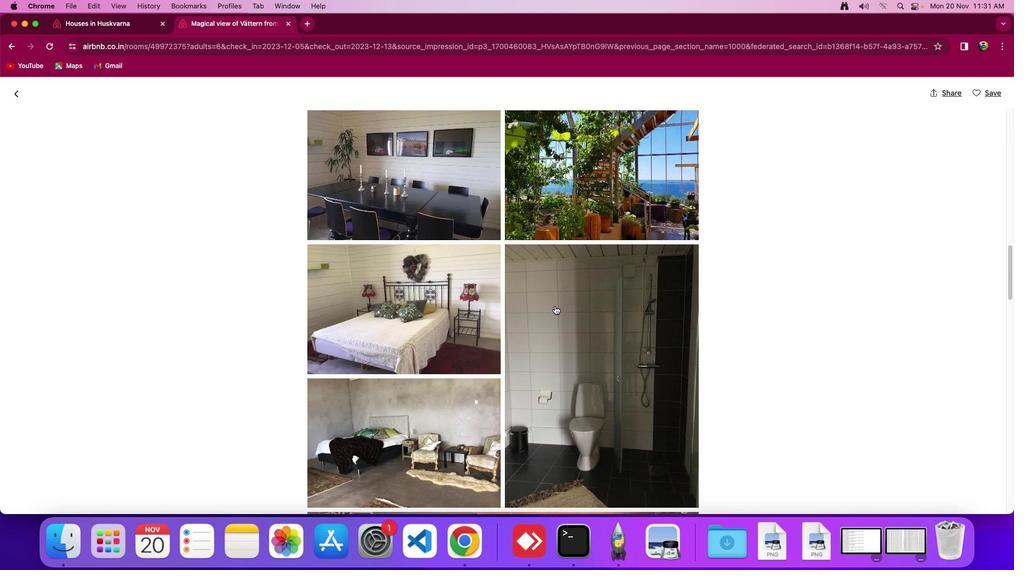 
Action: Mouse scrolled (555, 306) with delta (0, -2)
Screenshot: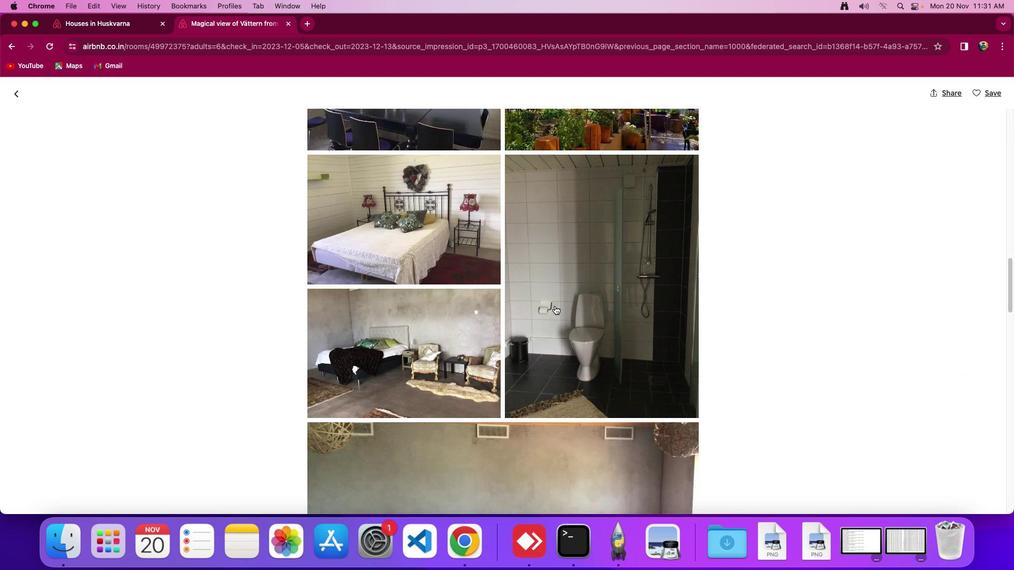 
Action: Mouse scrolled (555, 306) with delta (0, -2)
Screenshot: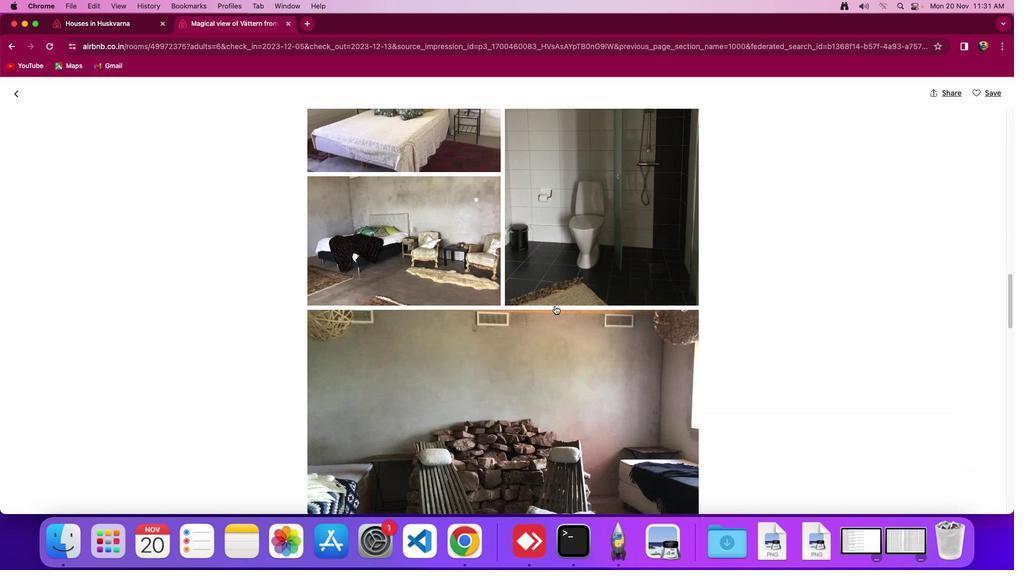 
Action: Mouse scrolled (555, 306) with delta (0, 0)
Screenshot: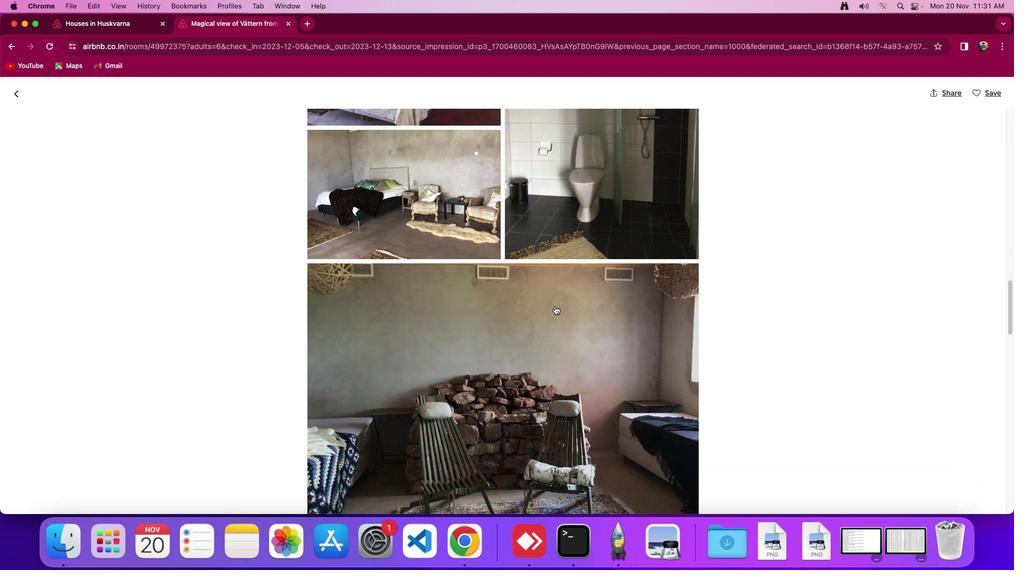 
Action: Mouse scrolled (555, 306) with delta (0, 0)
Screenshot: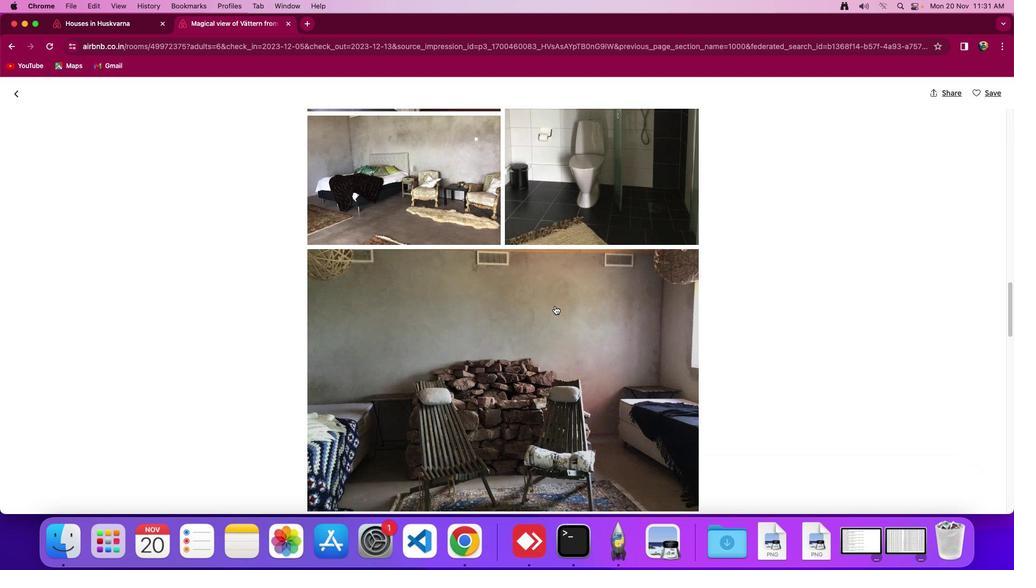 
Action: Mouse scrolled (555, 306) with delta (0, -1)
Screenshot: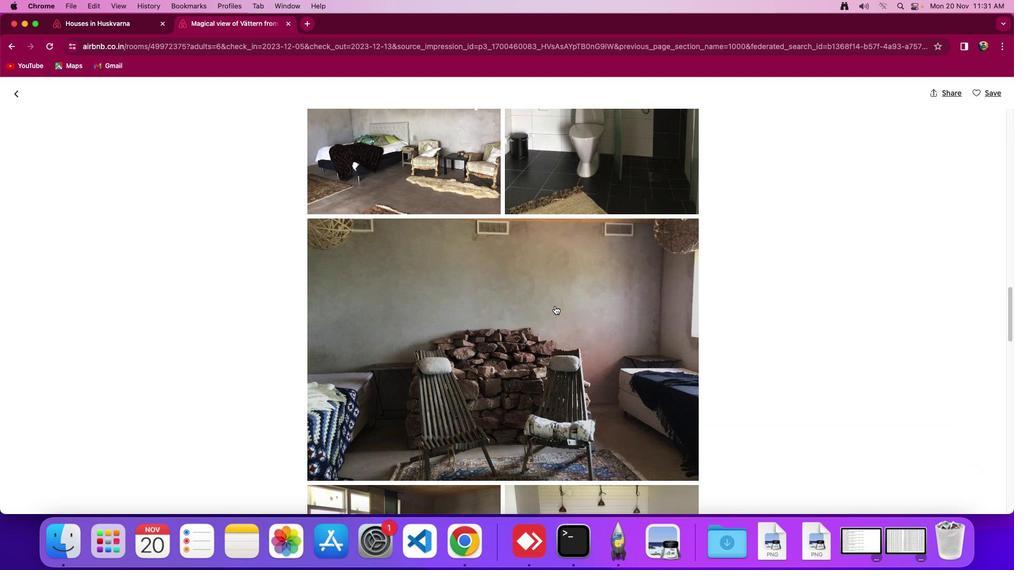 
Action: Mouse scrolled (555, 306) with delta (0, 0)
Screenshot: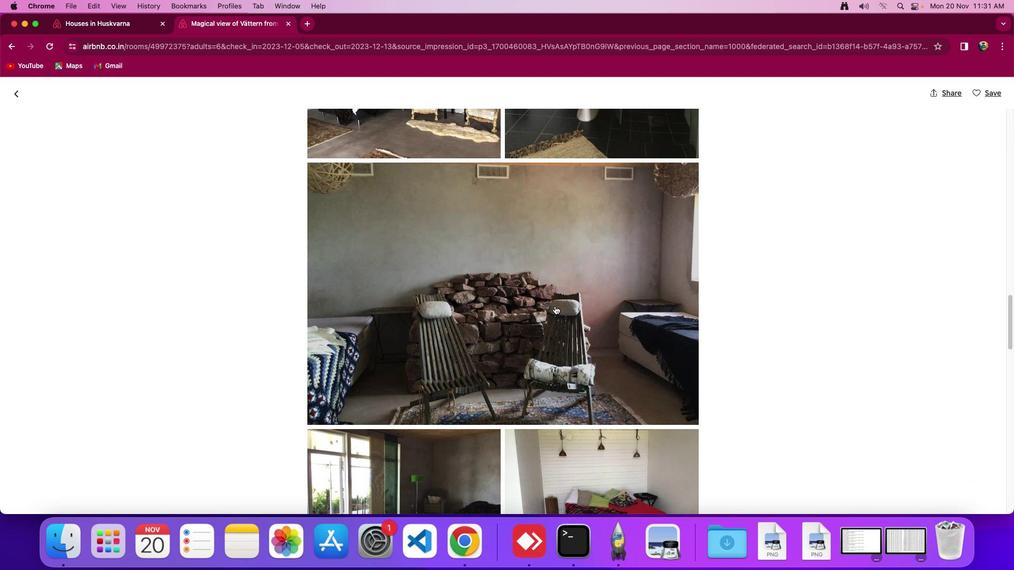 
Action: Mouse scrolled (555, 306) with delta (0, 0)
Screenshot: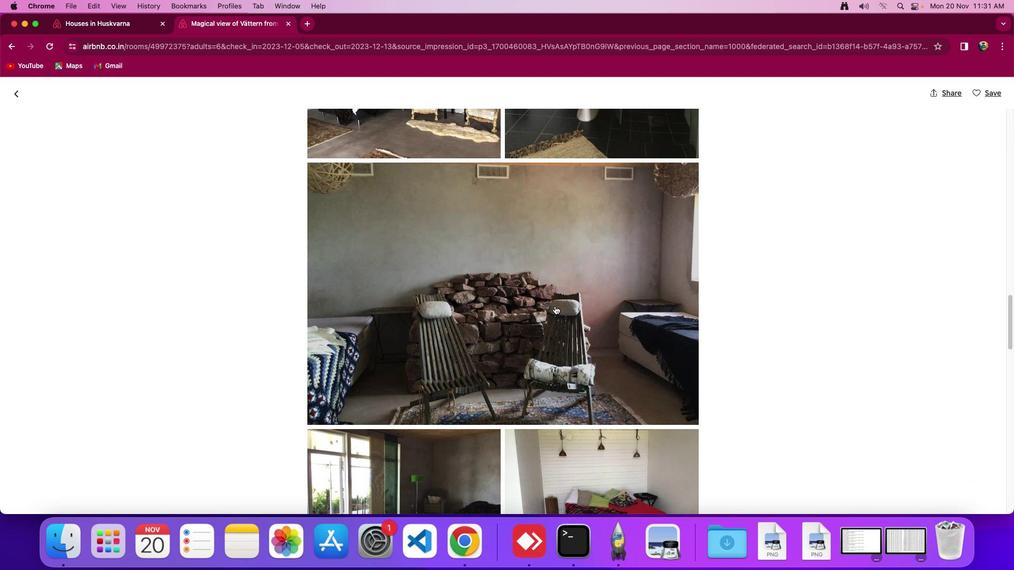 
Action: Mouse scrolled (555, 306) with delta (0, -2)
Screenshot: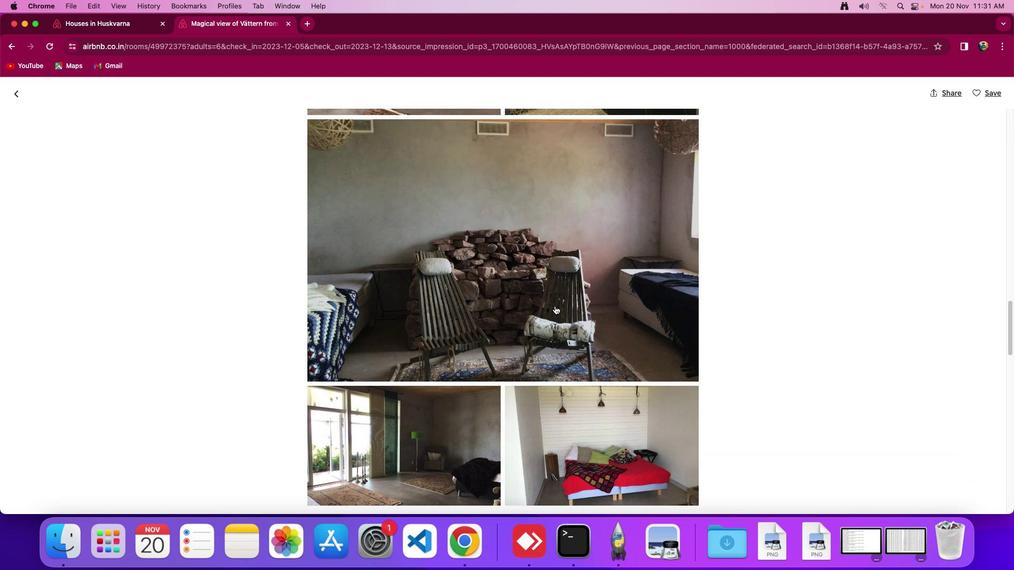 
Action: Mouse scrolled (555, 306) with delta (0, -3)
Screenshot: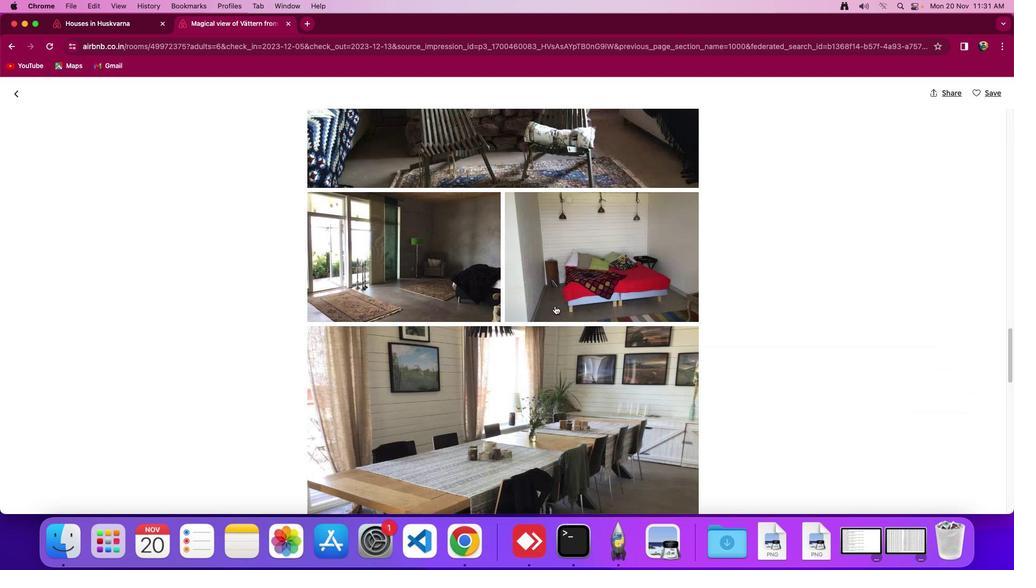 
Action: Mouse scrolled (555, 306) with delta (0, 0)
Screenshot: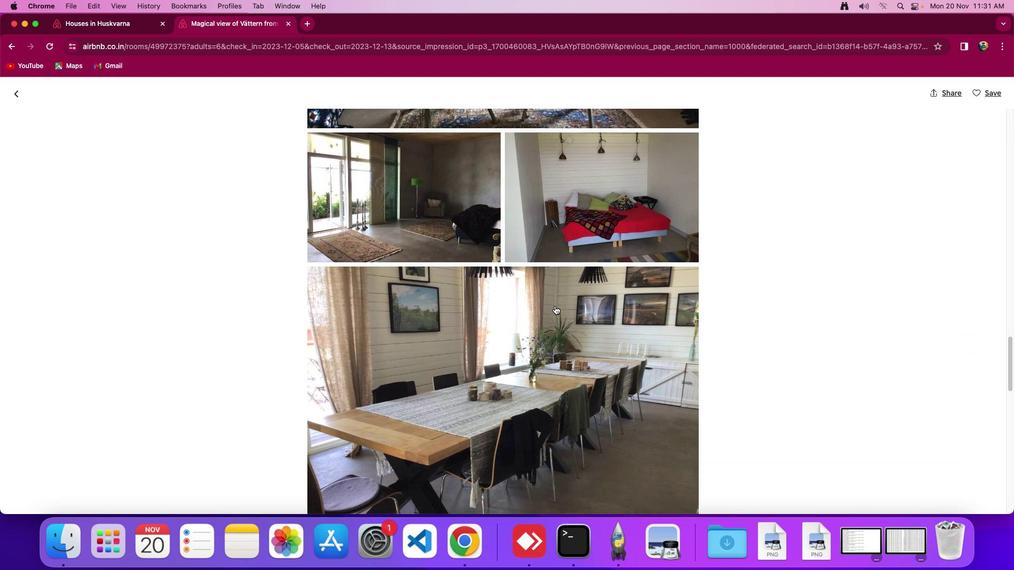 
Action: Mouse scrolled (555, 306) with delta (0, 0)
Screenshot: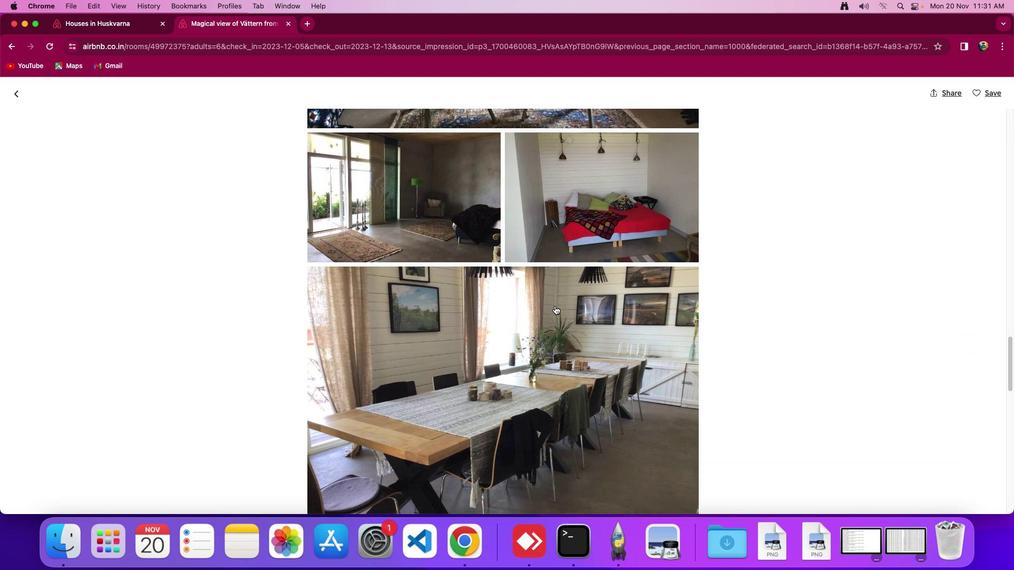 
Action: Mouse scrolled (555, 306) with delta (0, -2)
Screenshot: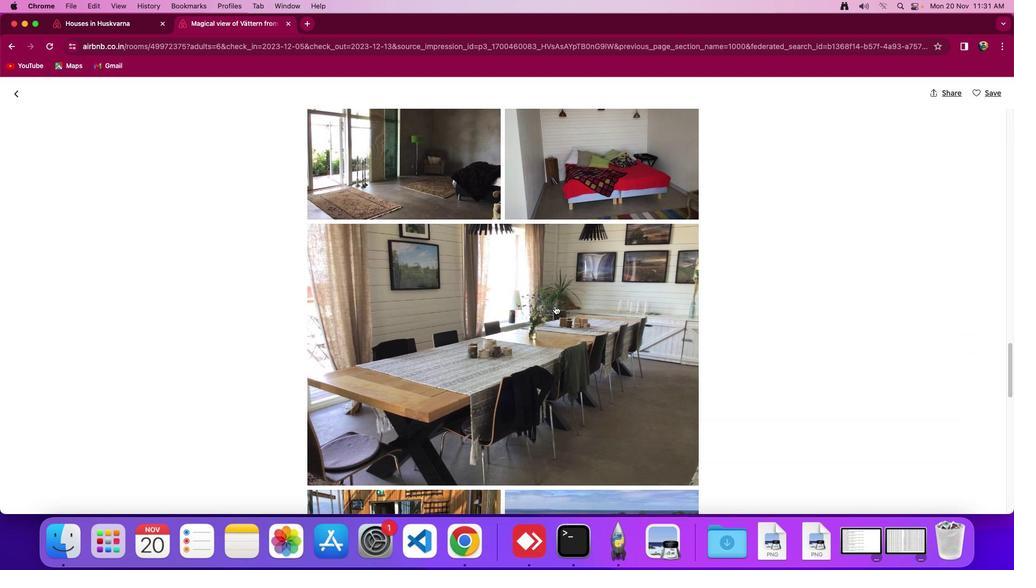 
Action: Mouse scrolled (555, 306) with delta (0, -2)
Screenshot: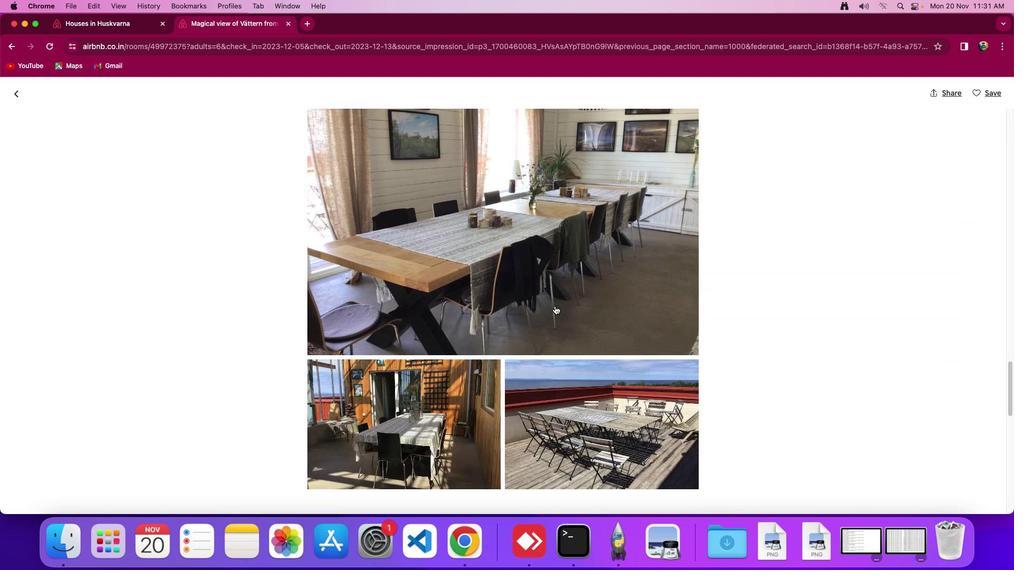 
Action: Mouse scrolled (555, 306) with delta (0, 0)
Screenshot: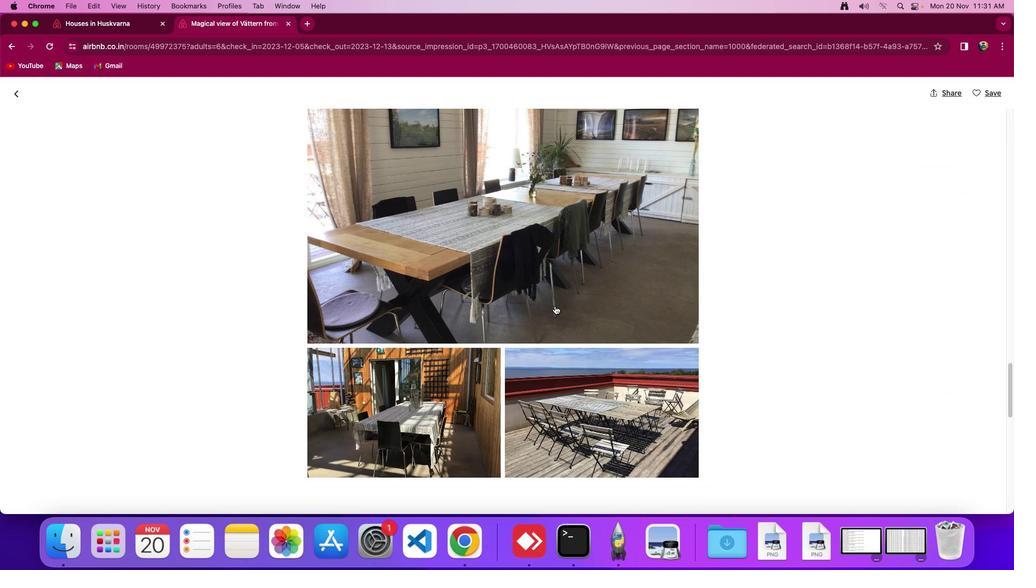 
Action: Mouse scrolled (555, 306) with delta (0, 0)
Screenshot: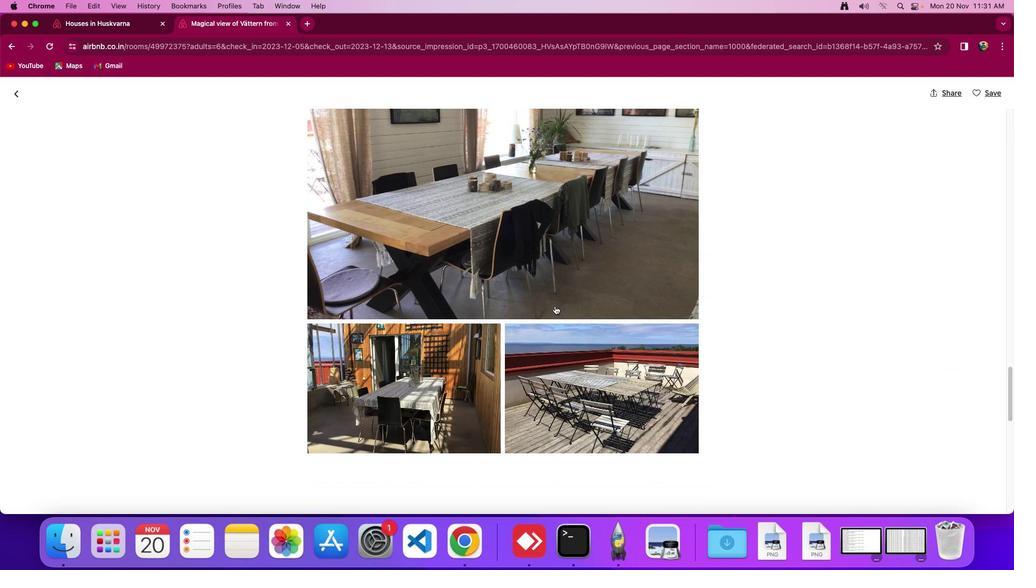 
Action: Mouse scrolled (555, 306) with delta (0, -1)
Screenshot: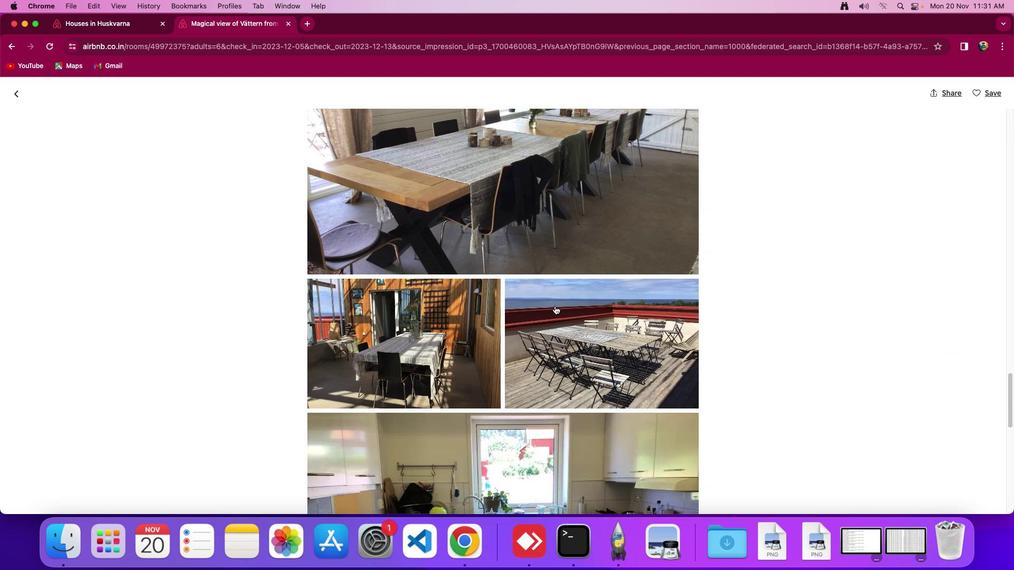 
Action: Mouse scrolled (555, 306) with delta (0, 0)
Screenshot: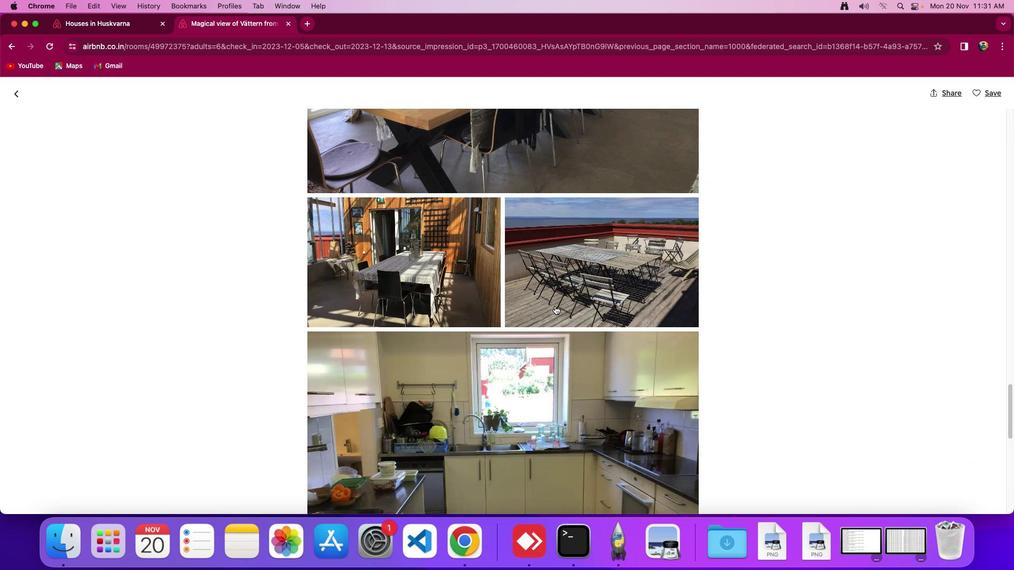 
Action: Mouse scrolled (555, 306) with delta (0, 0)
Screenshot: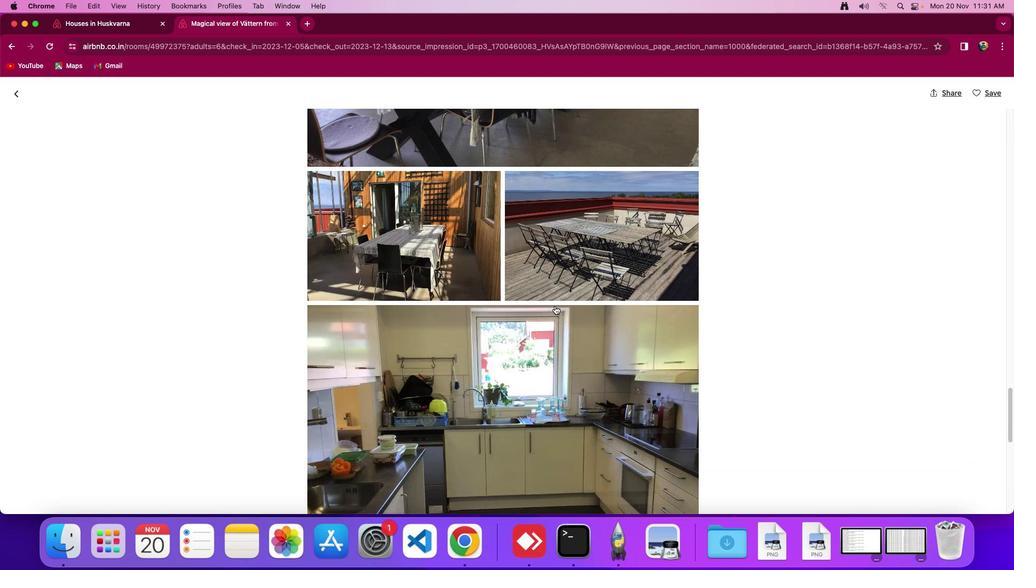 
Action: Mouse scrolled (555, 306) with delta (0, -2)
Screenshot: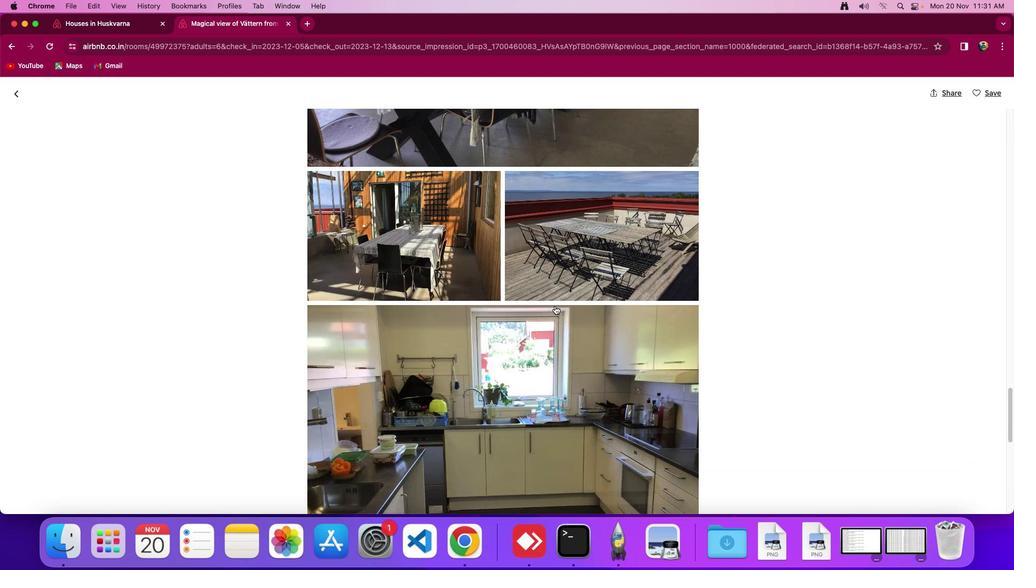 
Action: Mouse scrolled (555, 306) with delta (0, -3)
Screenshot: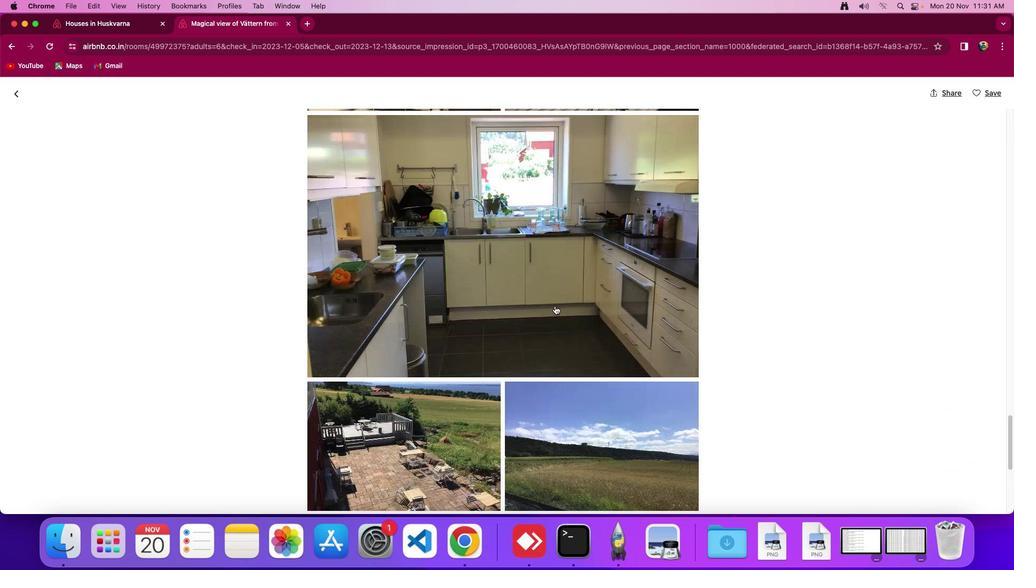 
Action: Mouse scrolled (555, 306) with delta (0, 0)
Screenshot: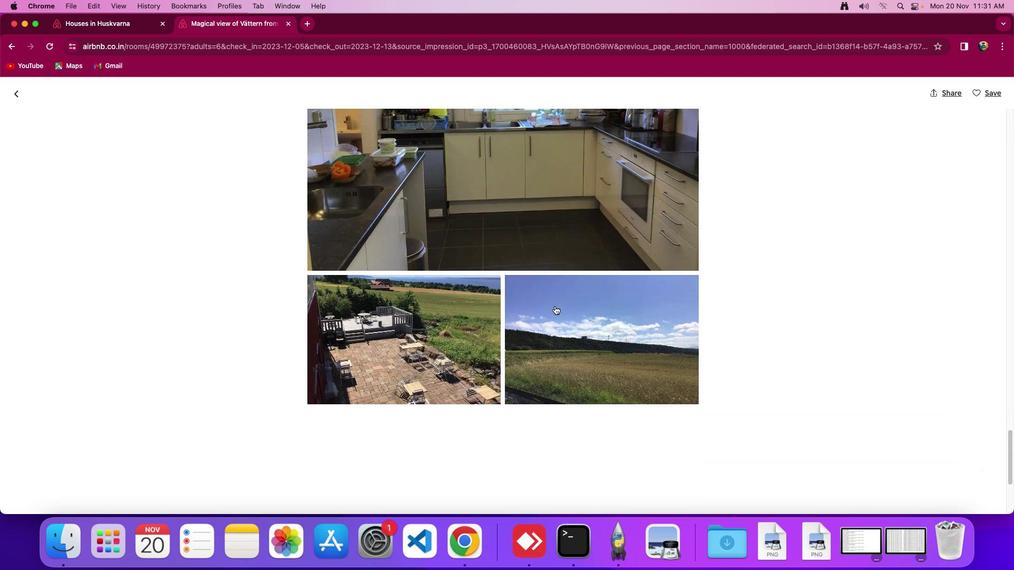 
Action: Mouse scrolled (555, 306) with delta (0, 0)
Screenshot: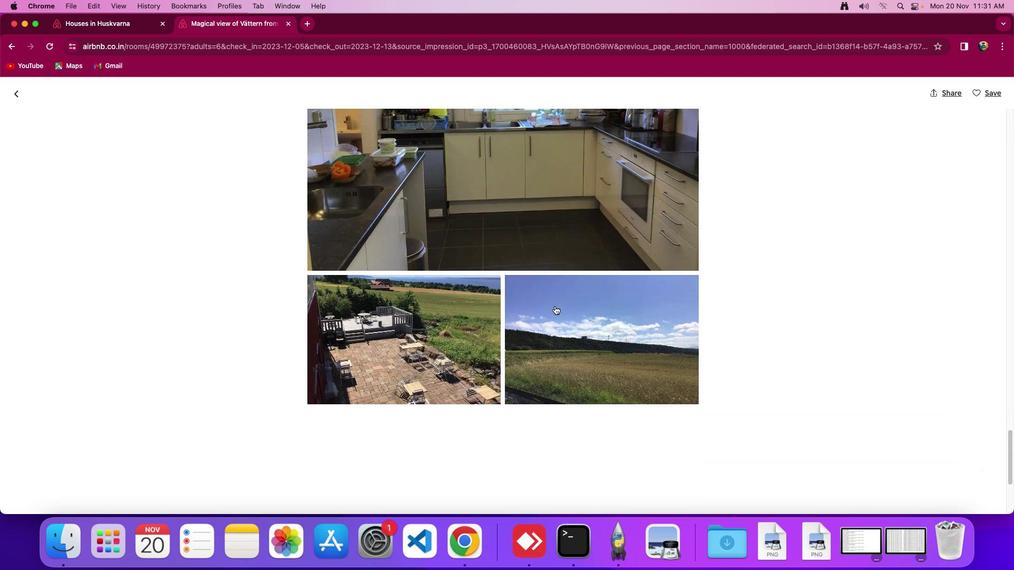 
Action: Mouse scrolled (555, 306) with delta (0, -2)
Screenshot: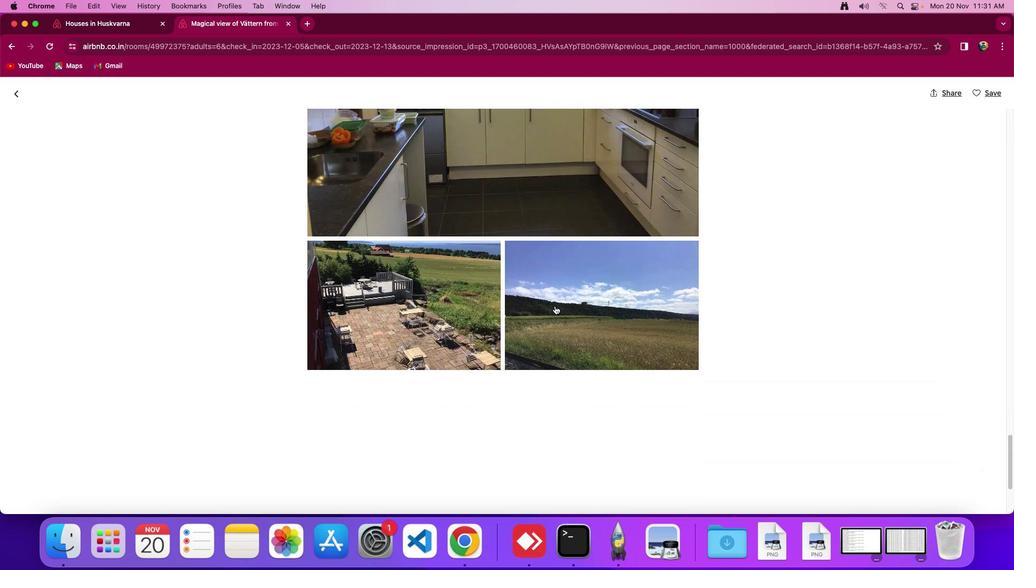 
Action: Mouse scrolled (555, 306) with delta (0, 0)
Screenshot: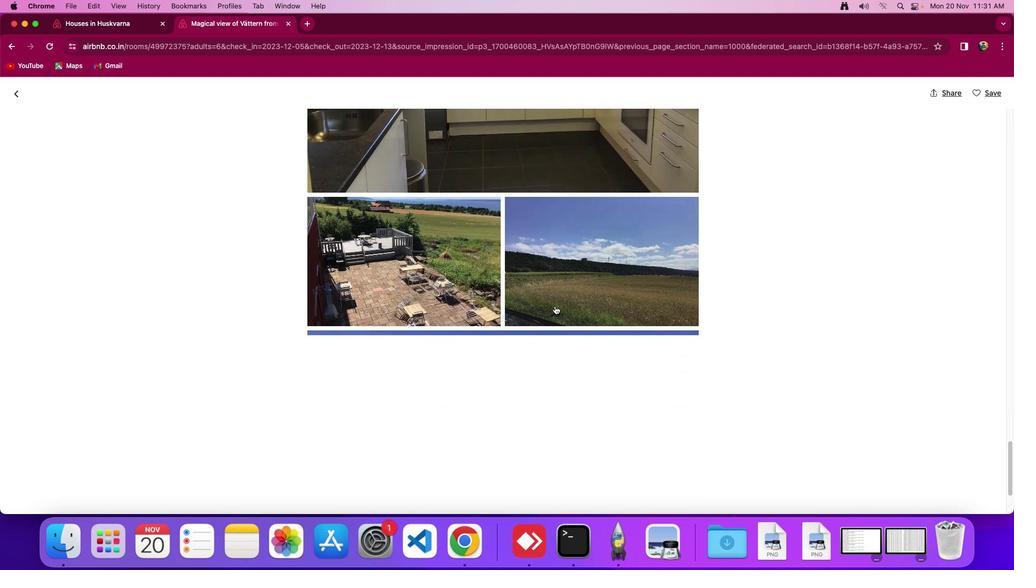 
Action: Mouse scrolled (555, 306) with delta (0, 0)
Screenshot: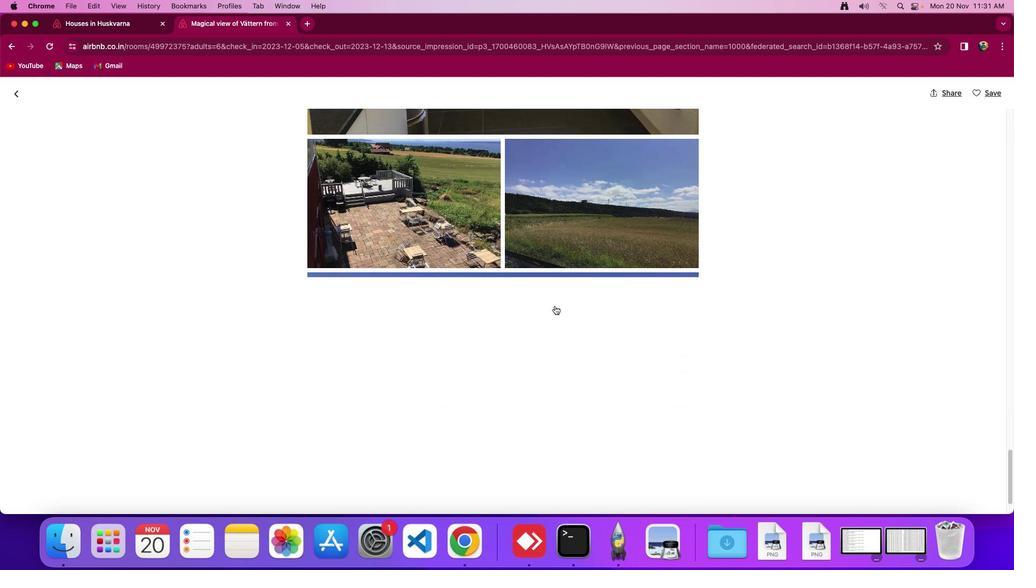 
Action: Mouse scrolled (555, 306) with delta (0, -2)
Screenshot: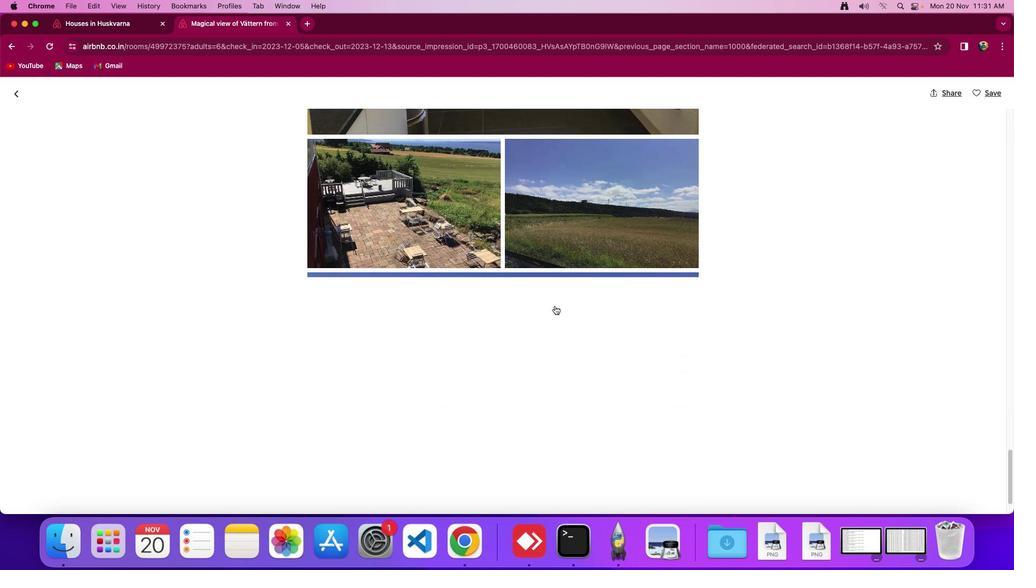 
Action: Mouse scrolled (555, 306) with delta (0, -3)
Screenshot: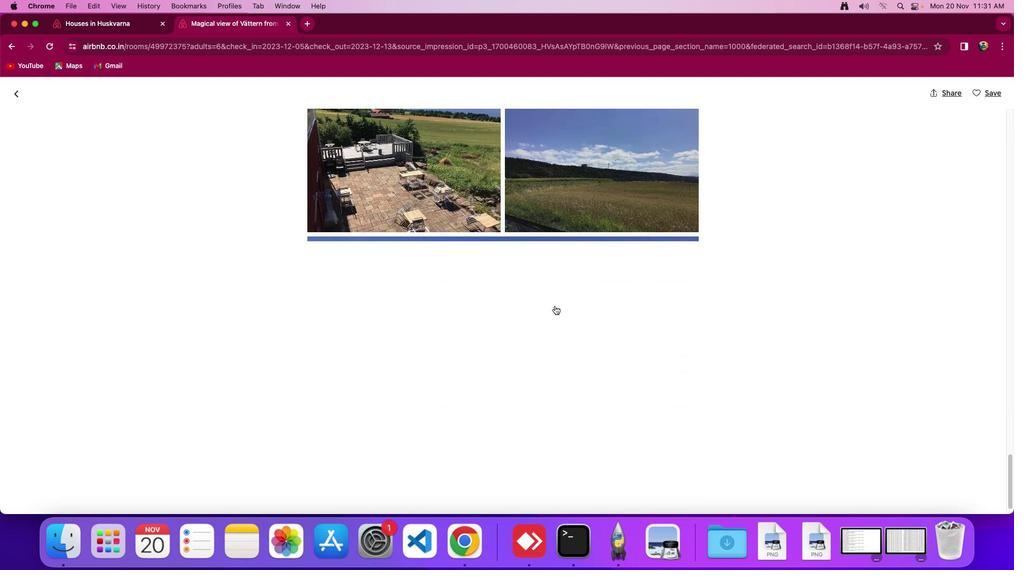 
Action: Mouse scrolled (555, 306) with delta (0, 0)
Screenshot: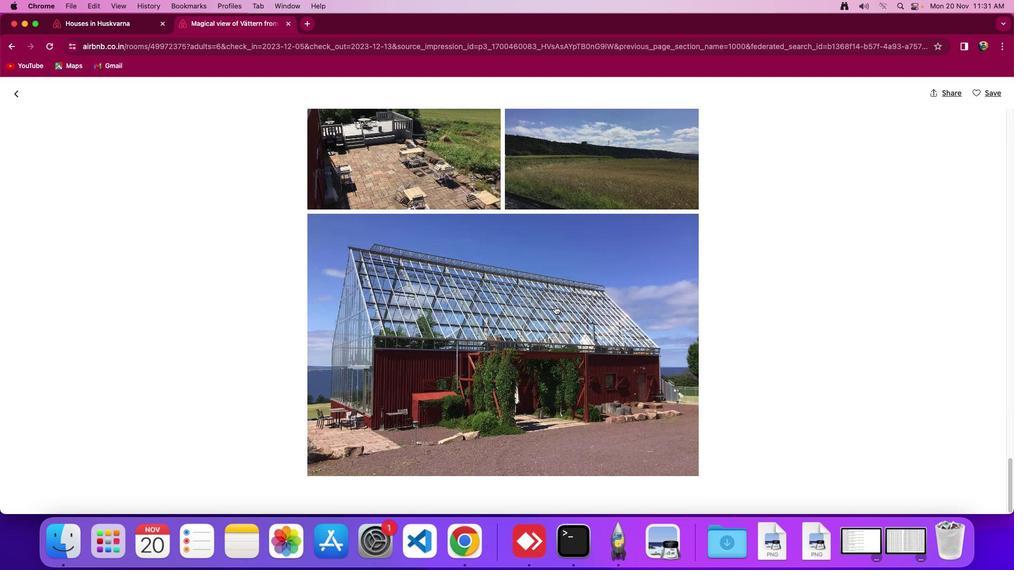 
Action: Mouse scrolled (555, 306) with delta (0, 0)
Screenshot: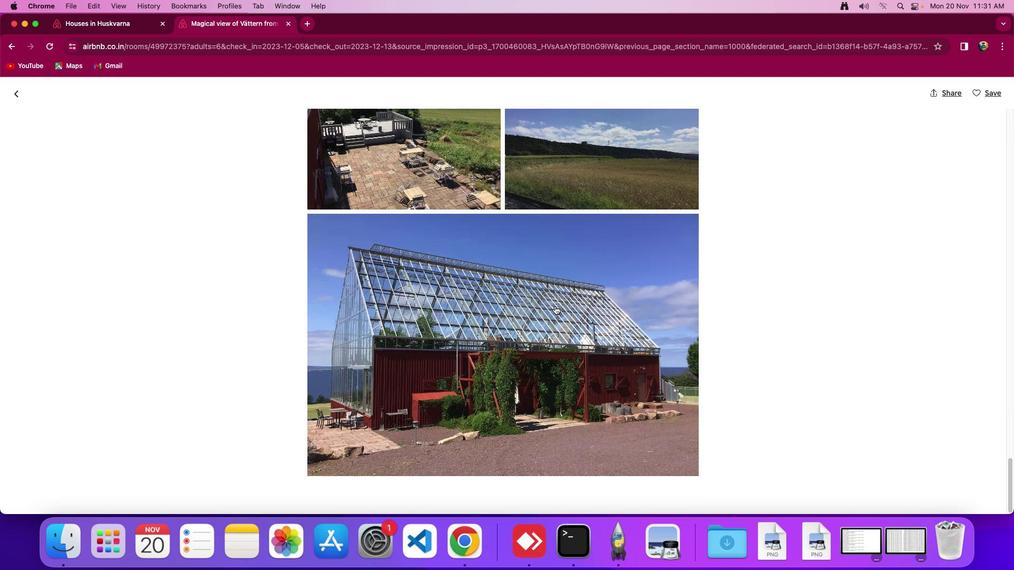 
Action: Mouse scrolled (555, 306) with delta (0, -2)
Screenshot: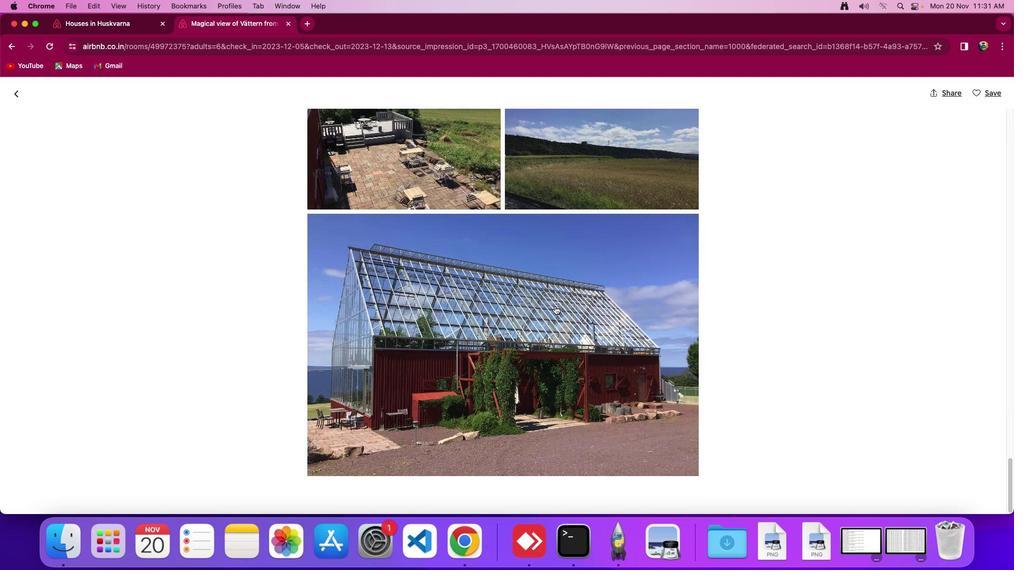 
Action: Mouse moved to (530, 290)
Screenshot: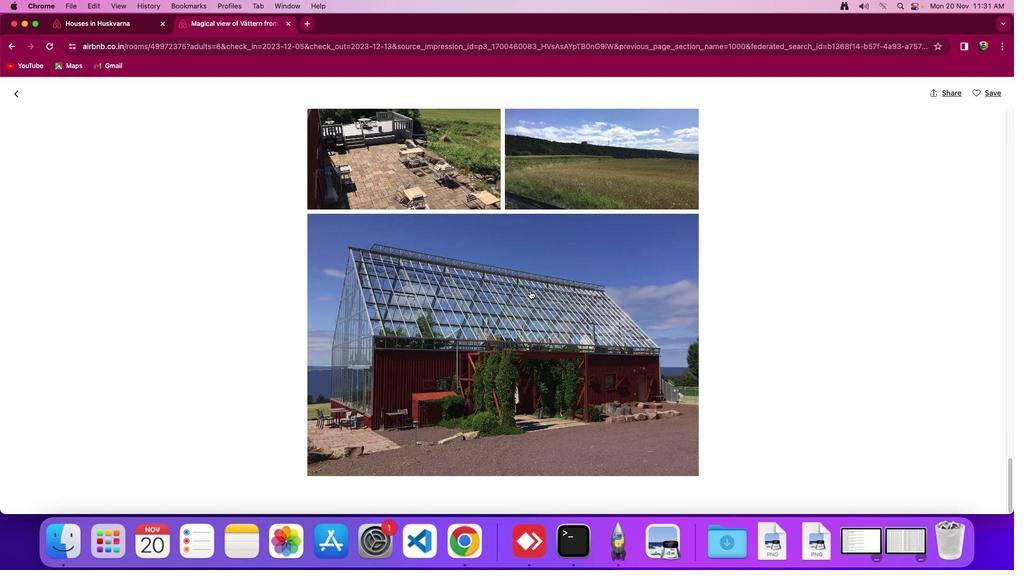 
Action: Mouse scrolled (530, 290) with delta (0, 0)
Screenshot: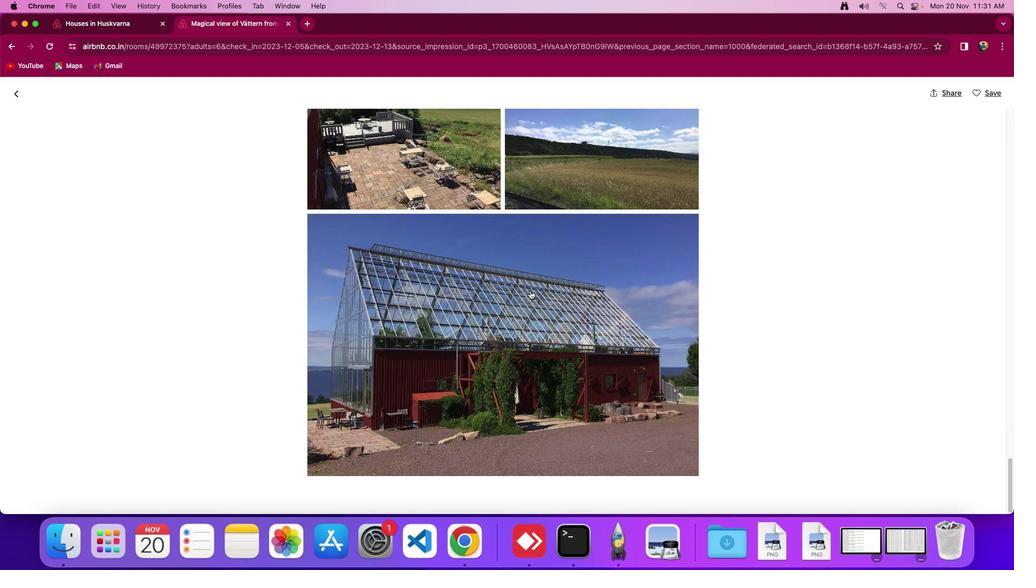 
Action: Mouse scrolled (530, 290) with delta (0, 0)
Screenshot: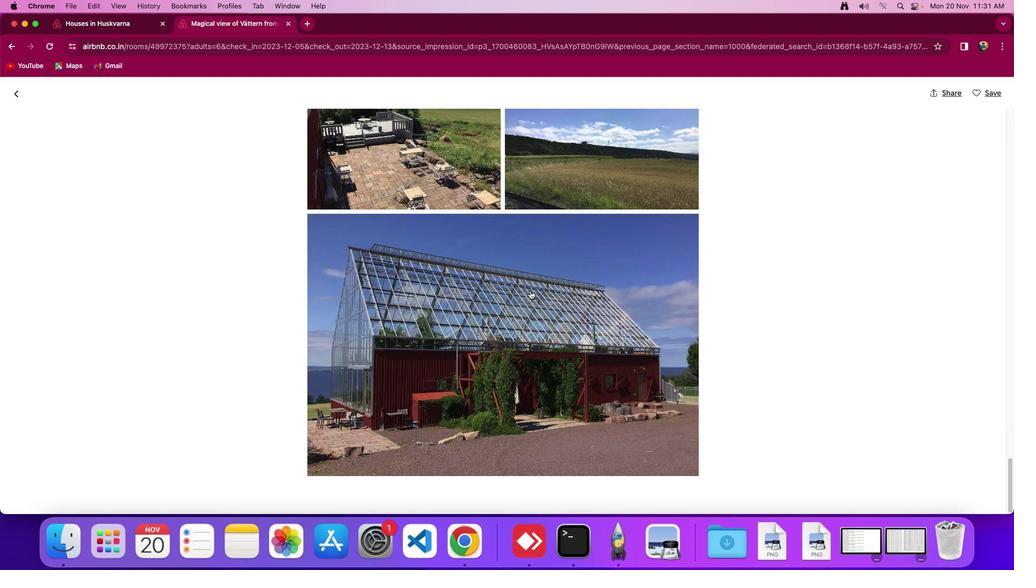 
Action: Mouse scrolled (530, 290) with delta (0, -2)
Screenshot: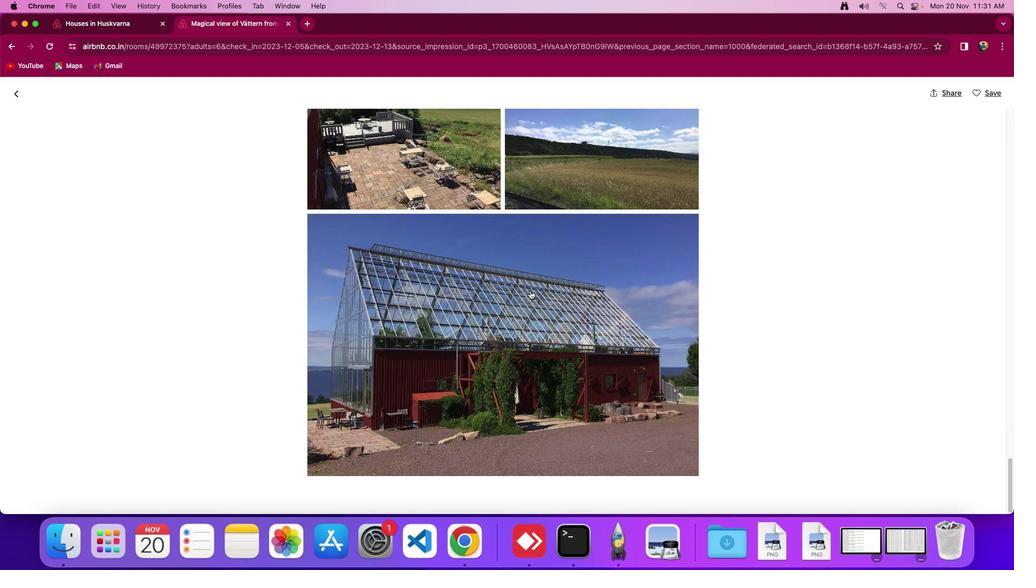 
Action: Mouse moved to (12, 90)
Screenshot: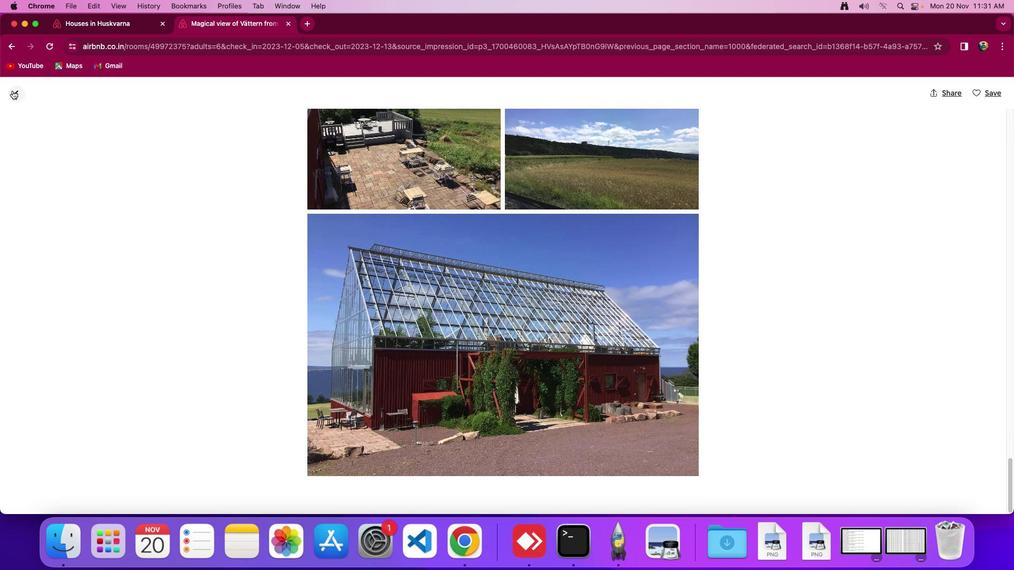 
Action: Mouse pressed left at (12, 90)
Screenshot: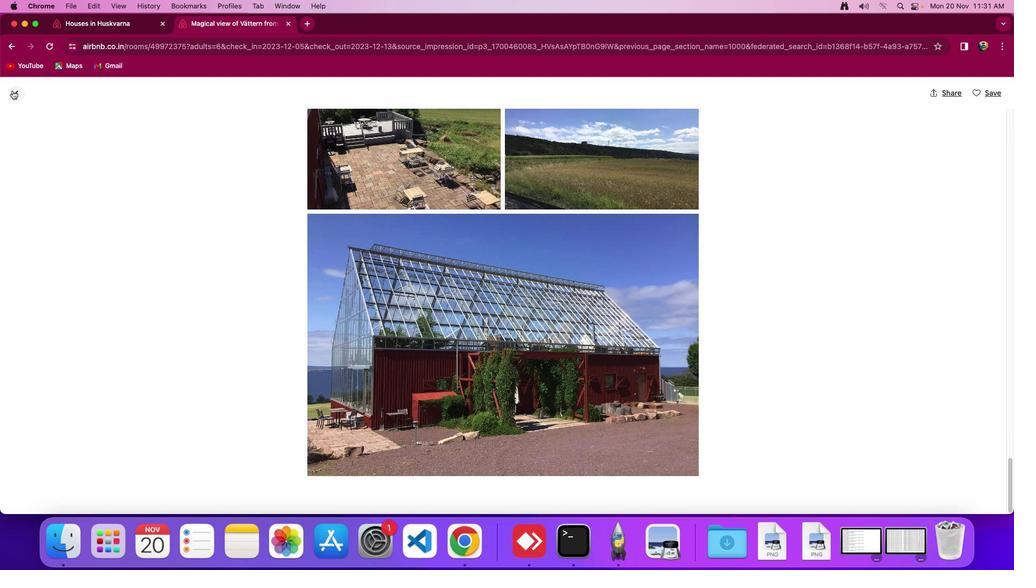 
Action: Mouse moved to (517, 289)
Screenshot: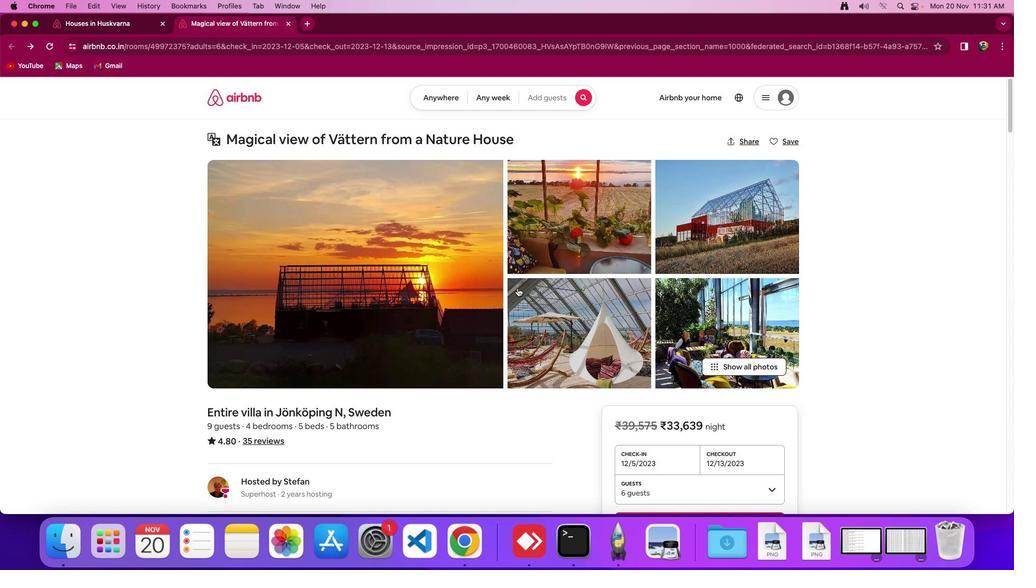 
Action: Mouse scrolled (517, 289) with delta (0, 0)
Screenshot: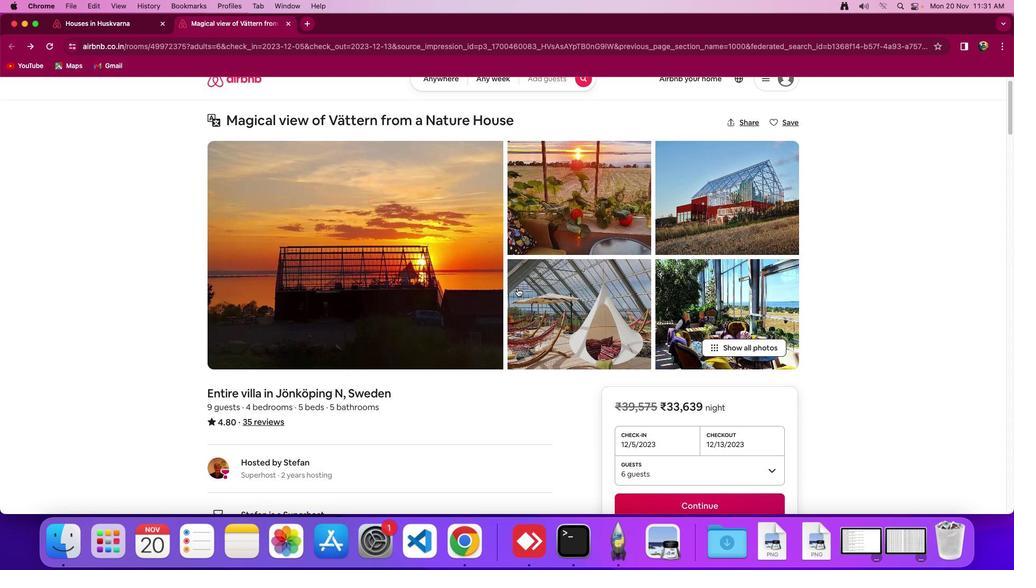 
Action: Mouse moved to (517, 288)
Screenshot: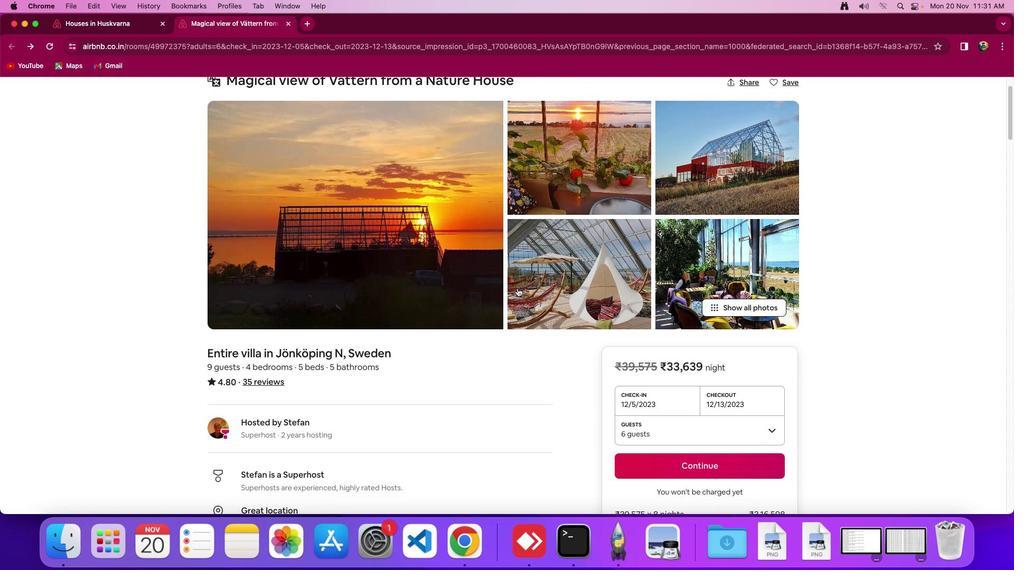 
Action: Mouse scrolled (517, 288) with delta (0, 0)
Screenshot: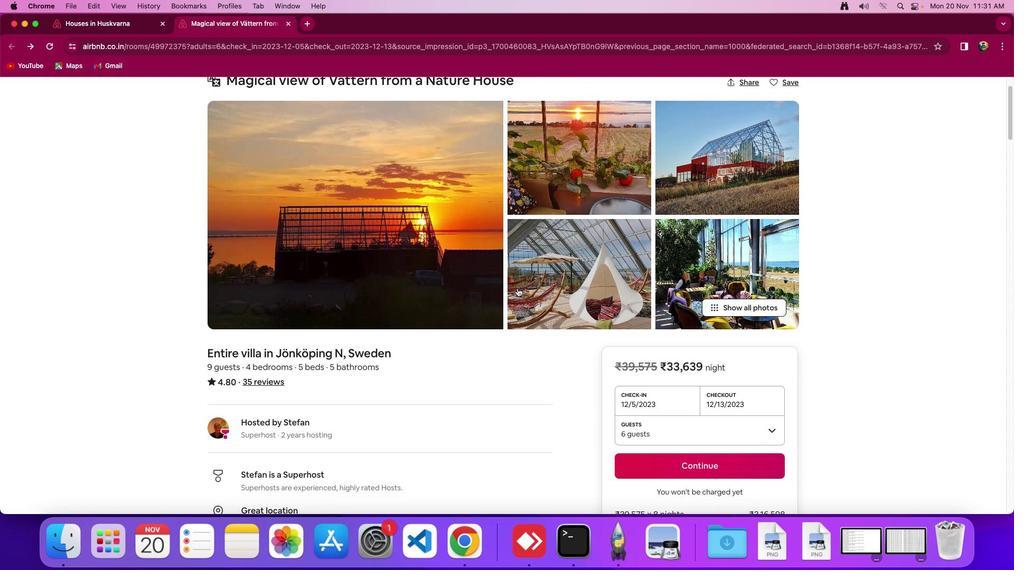 
Action: Mouse scrolled (517, 288) with delta (0, -1)
Screenshot: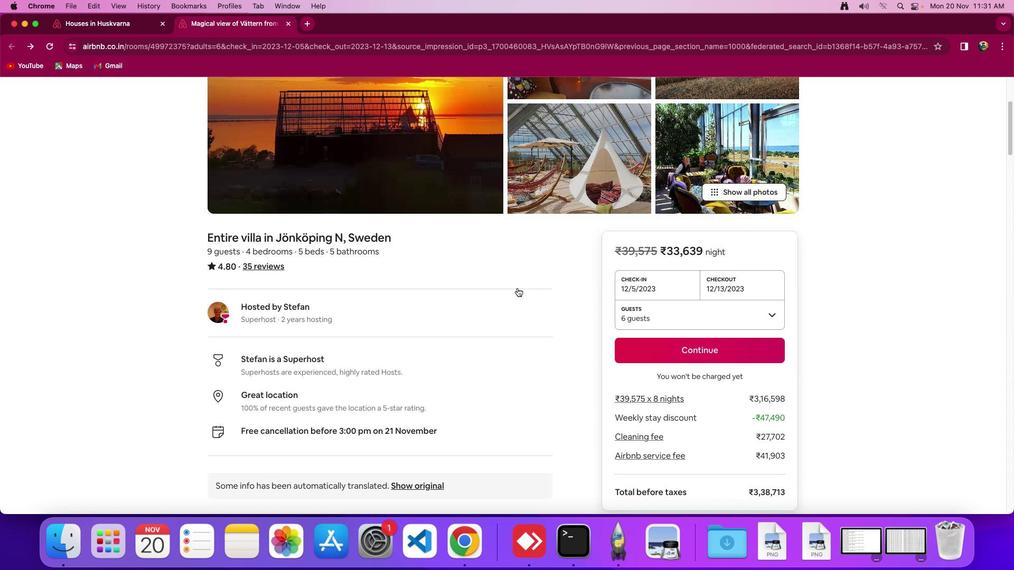 
Action: Mouse scrolled (517, 288) with delta (0, -2)
Screenshot: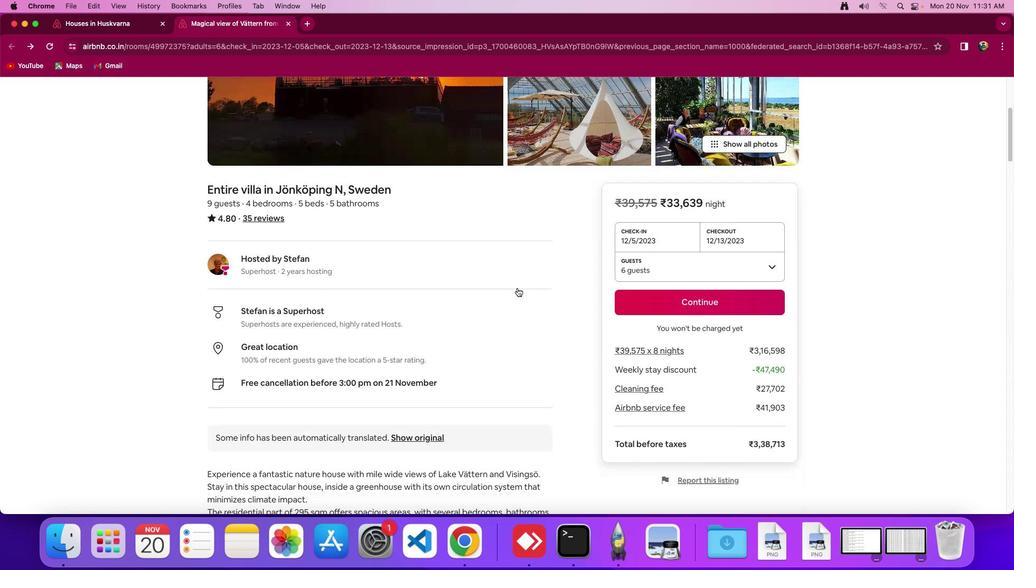 
Action: Mouse moved to (517, 289)
Screenshot: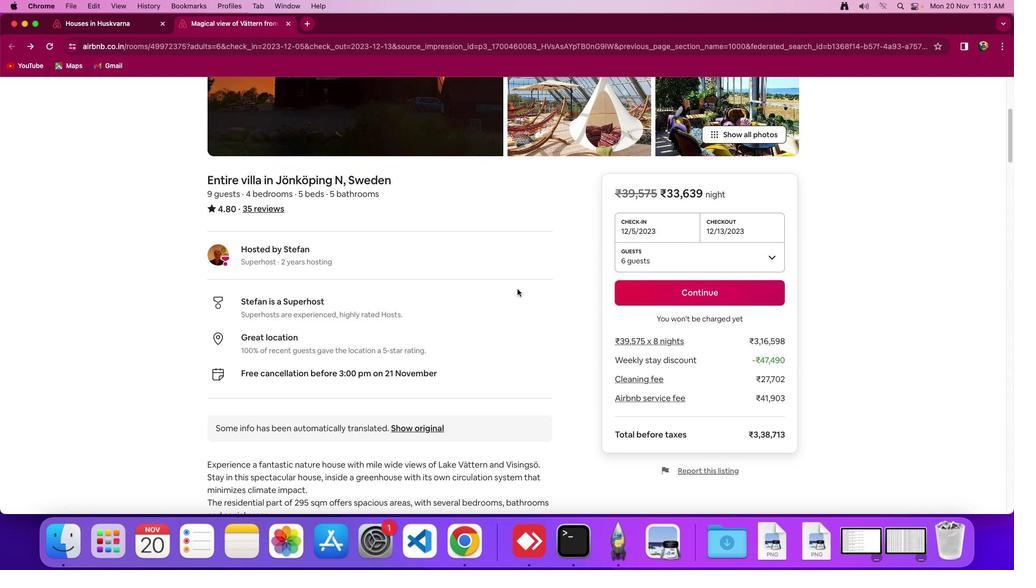
Action: Mouse scrolled (517, 289) with delta (0, 0)
Screenshot: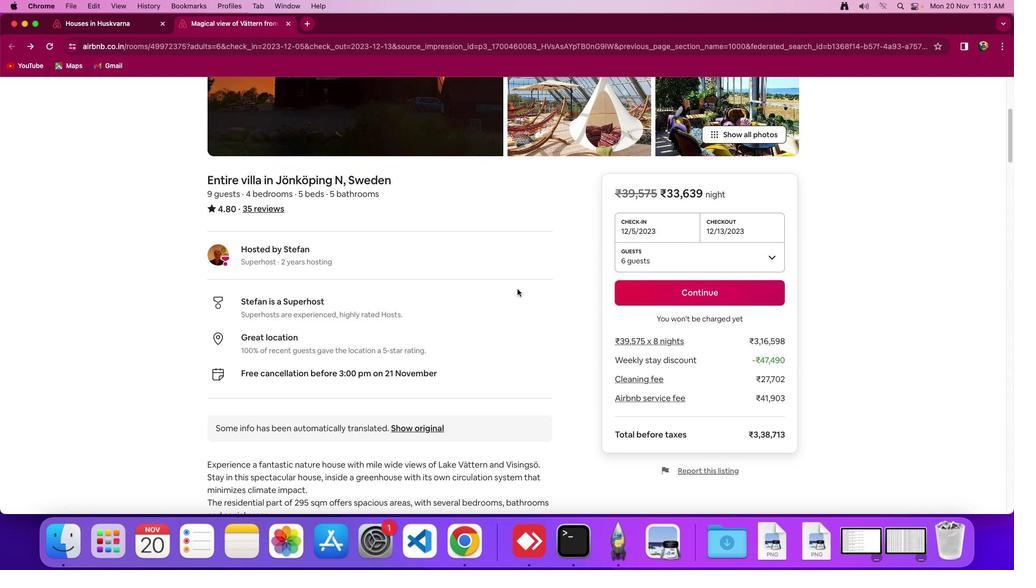 
Action: Mouse scrolled (517, 289) with delta (0, 0)
Screenshot: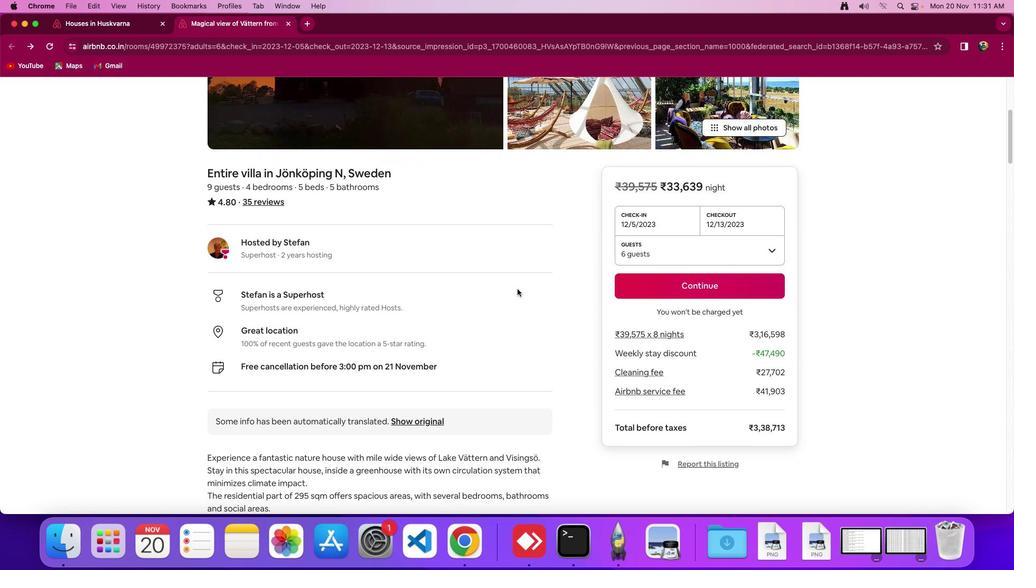 
Action: Mouse scrolled (517, 289) with delta (0, 0)
Screenshot: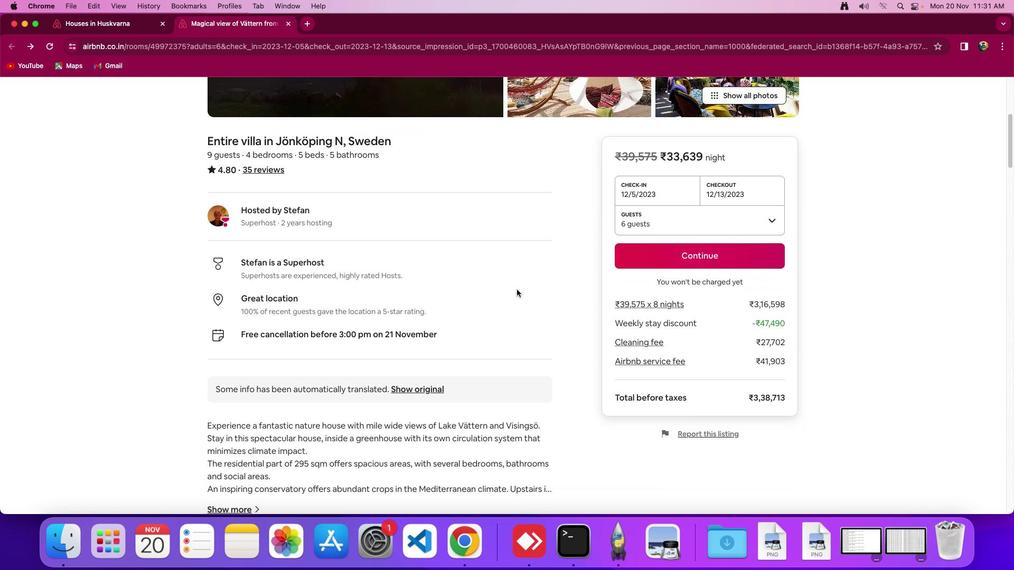 
Action: Mouse moved to (517, 290)
Screenshot: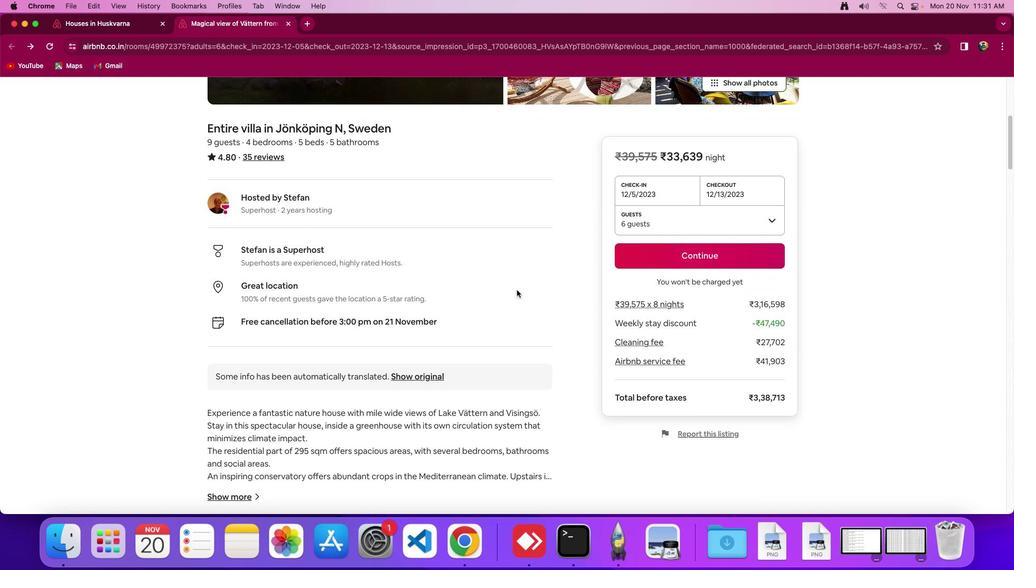 
Action: Mouse scrolled (517, 290) with delta (0, 0)
Screenshot: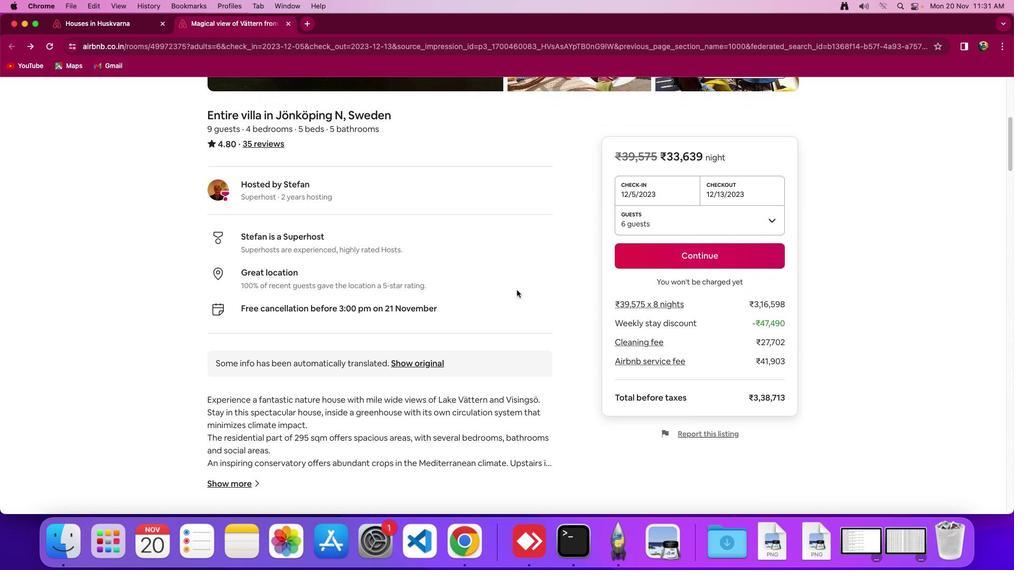 
Action: Mouse scrolled (517, 290) with delta (0, 0)
Screenshot: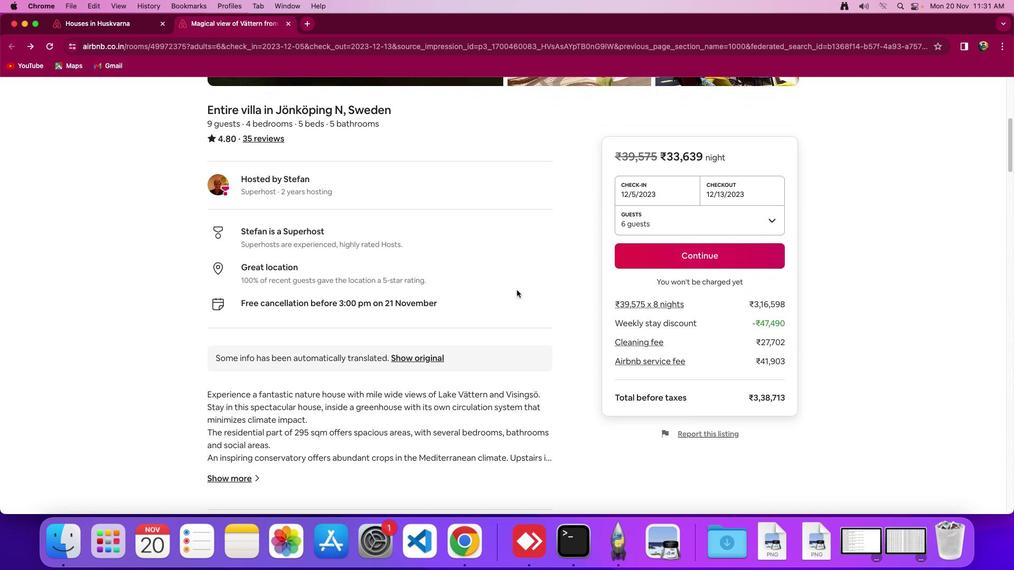
Action: Mouse scrolled (517, 290) with delta (0, -1)
Screenshot: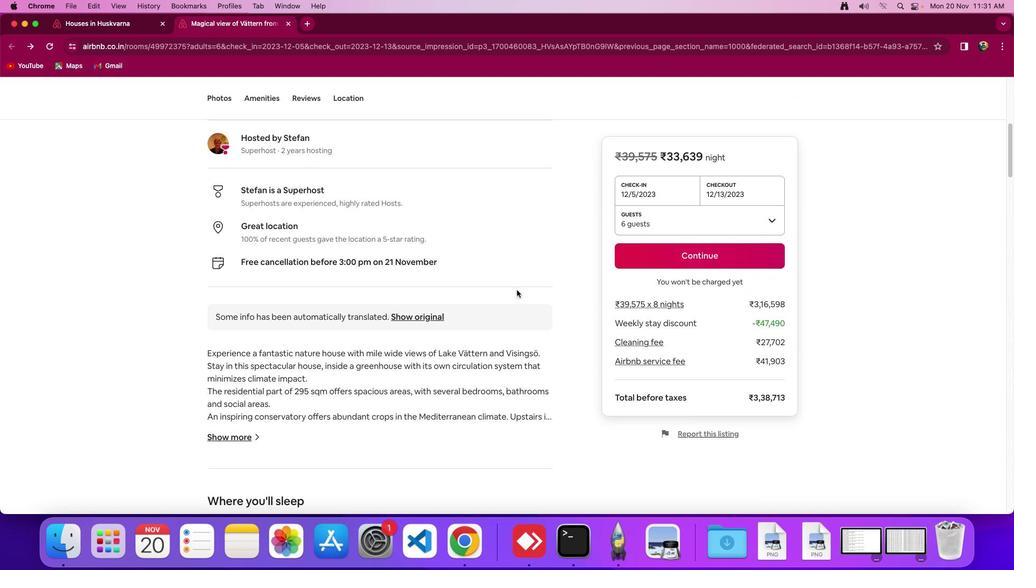 
Action: Mouse moved to (509, 296)
Screenshot: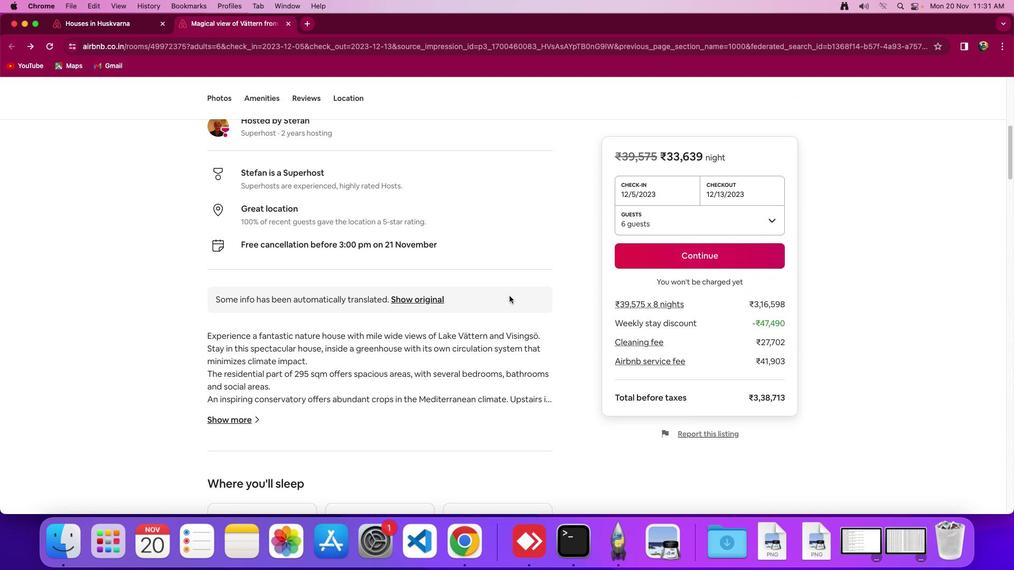 
Action: Mouse scrolled (509, 296) with delta (0, 0)
Screenshot: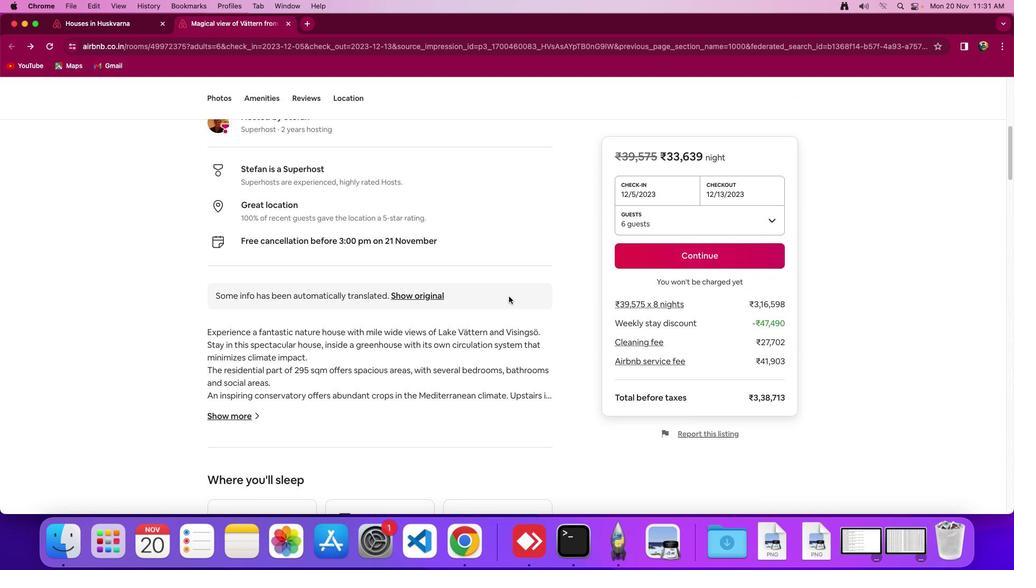 
Action: Mouse scrolled (509, 296) with delta (0, 0)
Screenshot: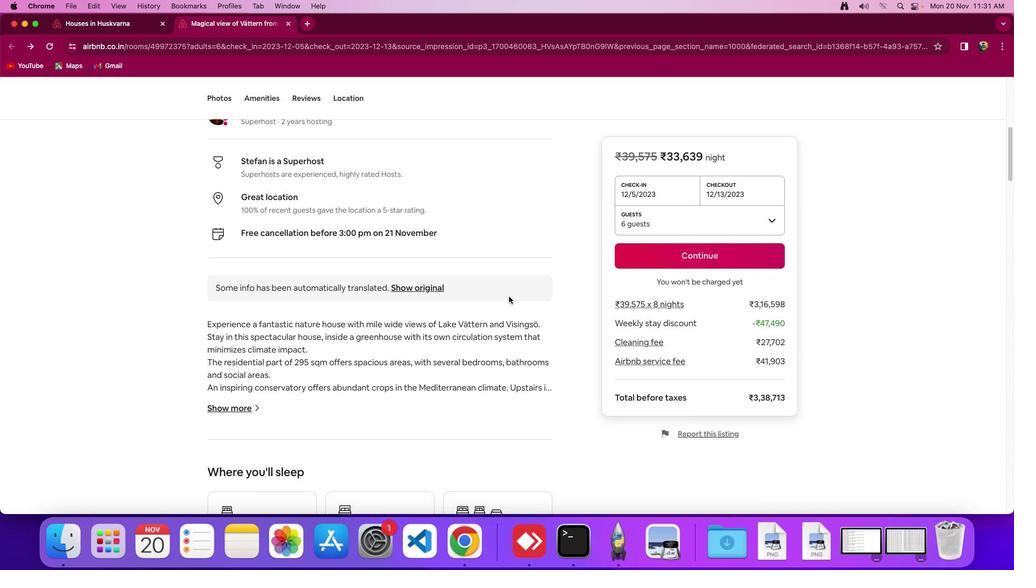 
Action: Mouse moved to (455, 278)
Screenshot: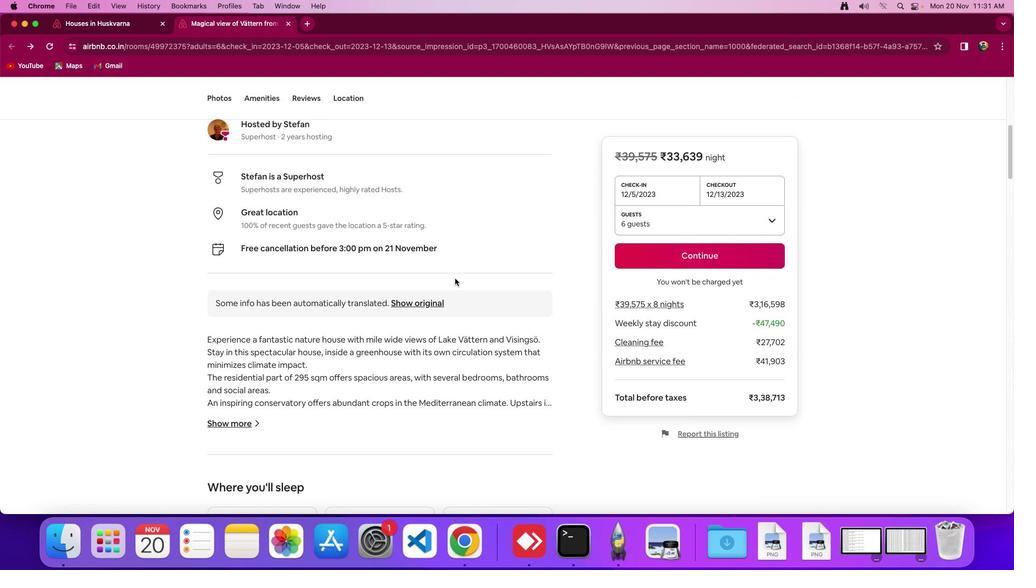 
Action: Mouse scrolled (455, 278) with delta (0, 0)
Screenshot: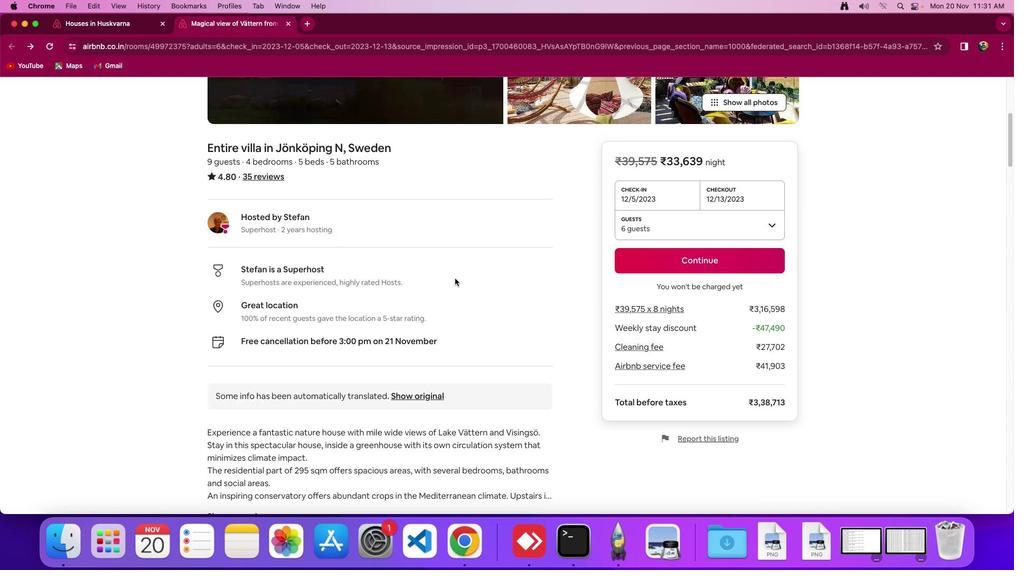 
Action: Mouse scrolled (455, 278) with delta (0, 0)
Screenshot: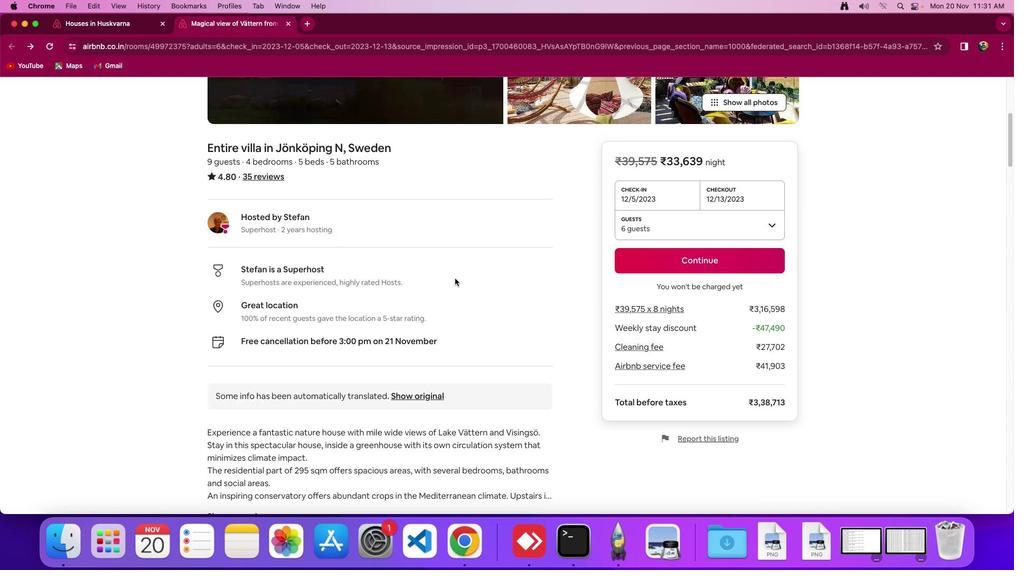 
Action: Mouse scrolled (455, 278) with delta (0, 2)
Screenshot: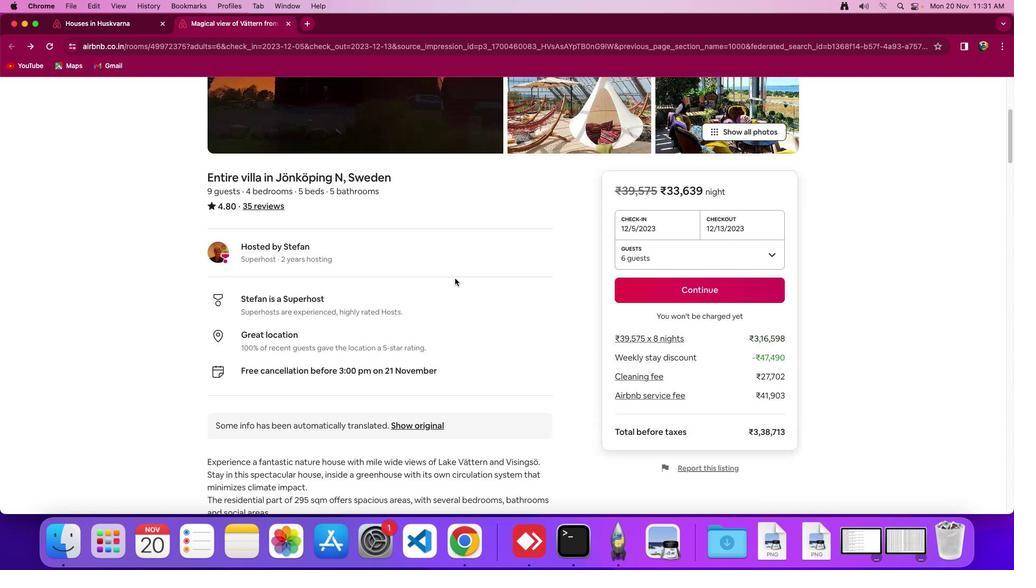
Action: Mouse scrolled (455, 278) with delta (0, 0)
Screenshot: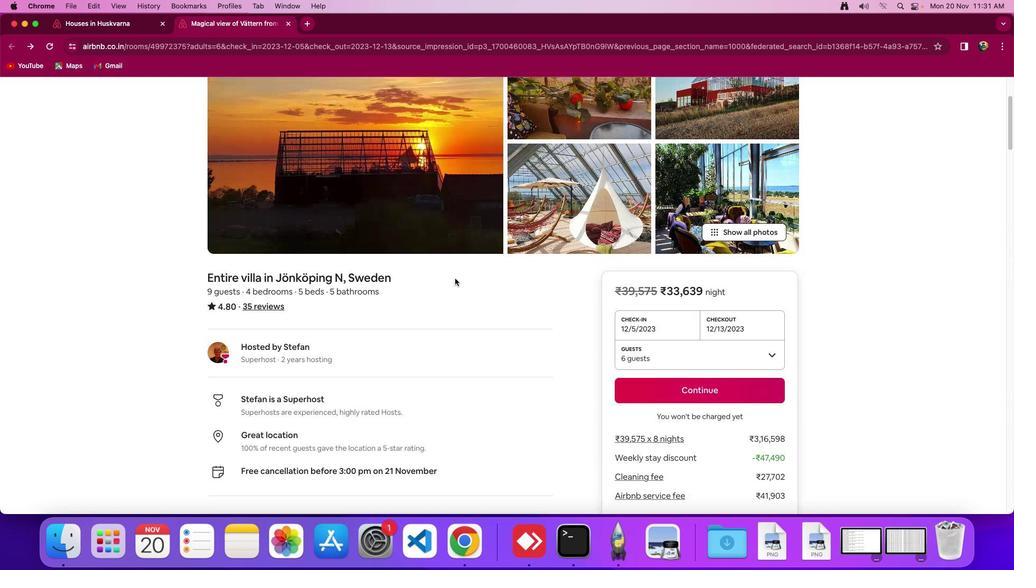 
Action: Mouse scrolled (455, 278) with delta (0, 0)
Screenshot: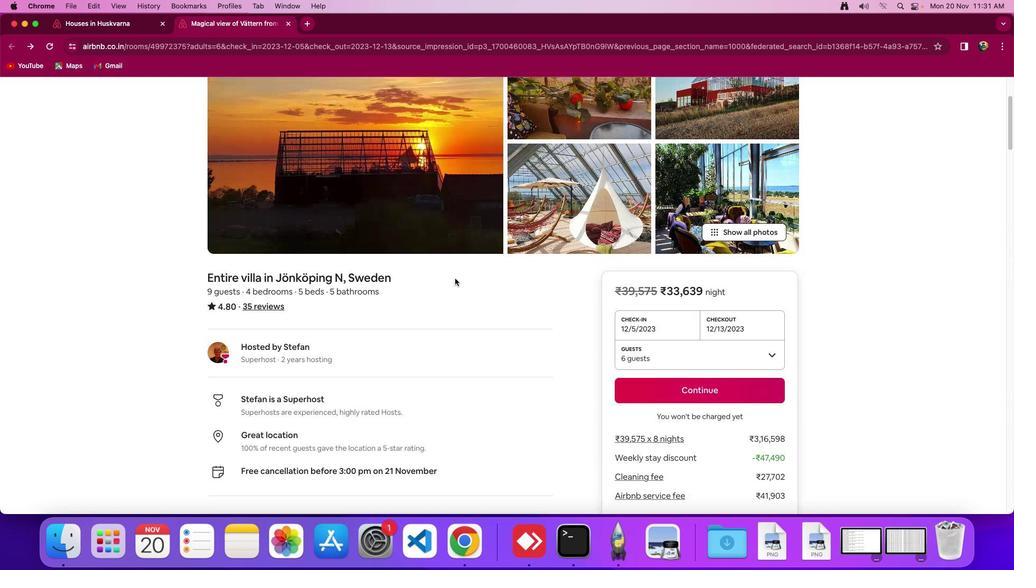 
Action: Mouse scrolled (455, 278) with delta (0, 2)
Screenshot: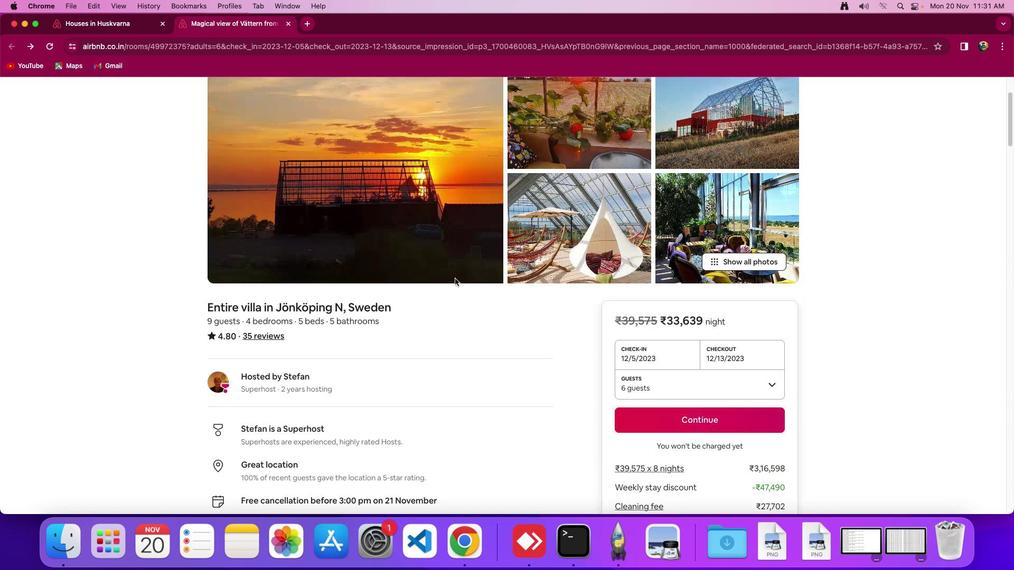 
Action: Mouse scrolled (455, 278) with delta (0, 0)
Screenshot: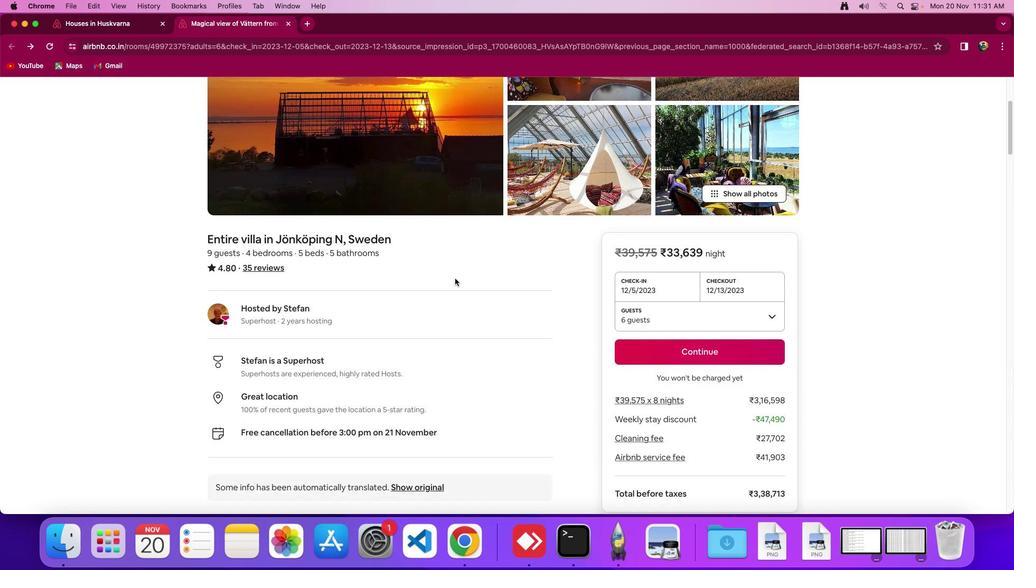 
Action: Mouse scrolled (455, 278) with delta (0, 0)
Screenshot: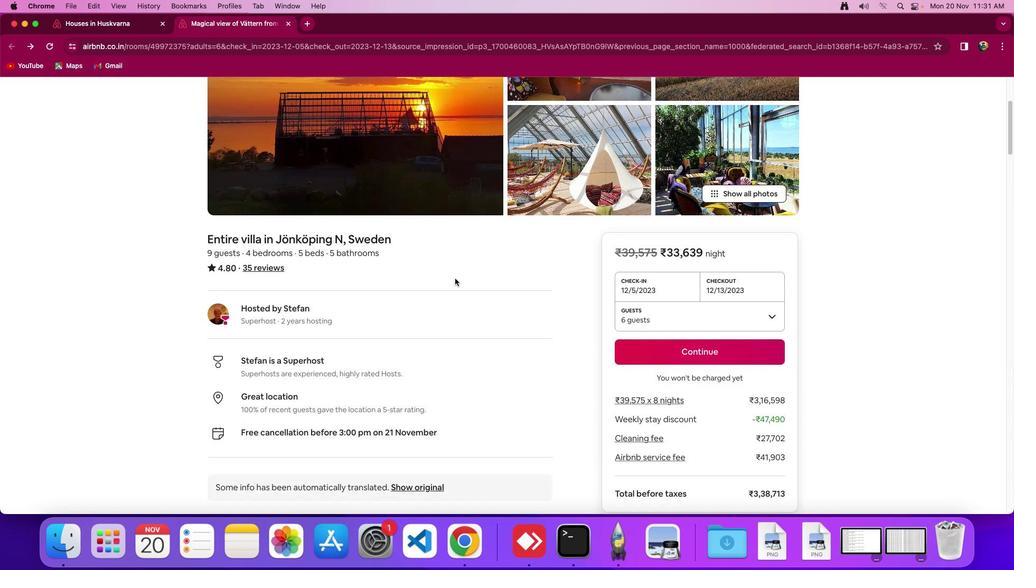 
Action: Mouse scrolled (455, 278) with delta (0, -2)
Screenshot: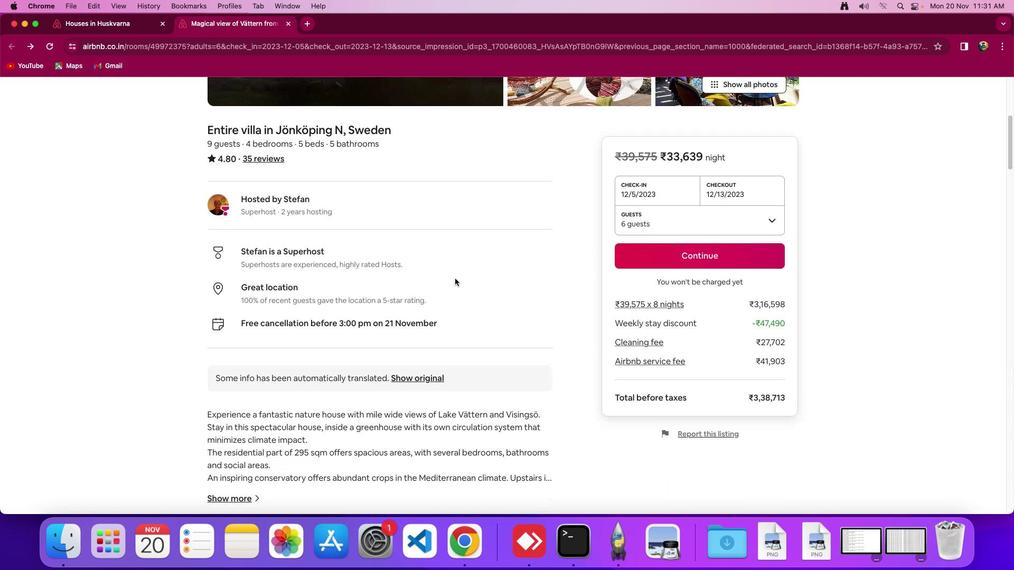 
Action: Mouse scrolled (455, 278) with delta (0, -2)
Screenshot: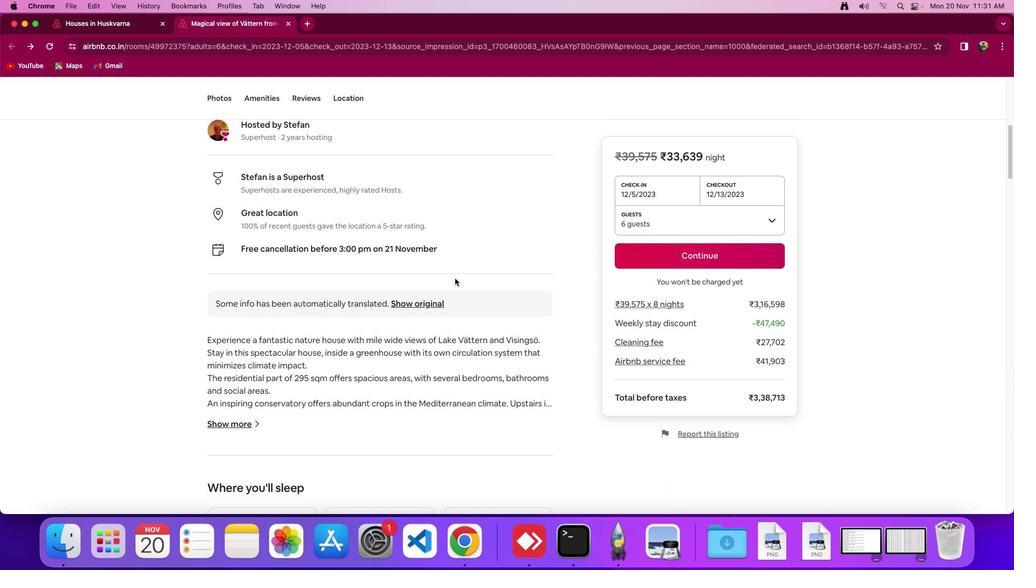 
Action: Mouse scrolled (455, 278) with delta (0, 0)
Screenshot: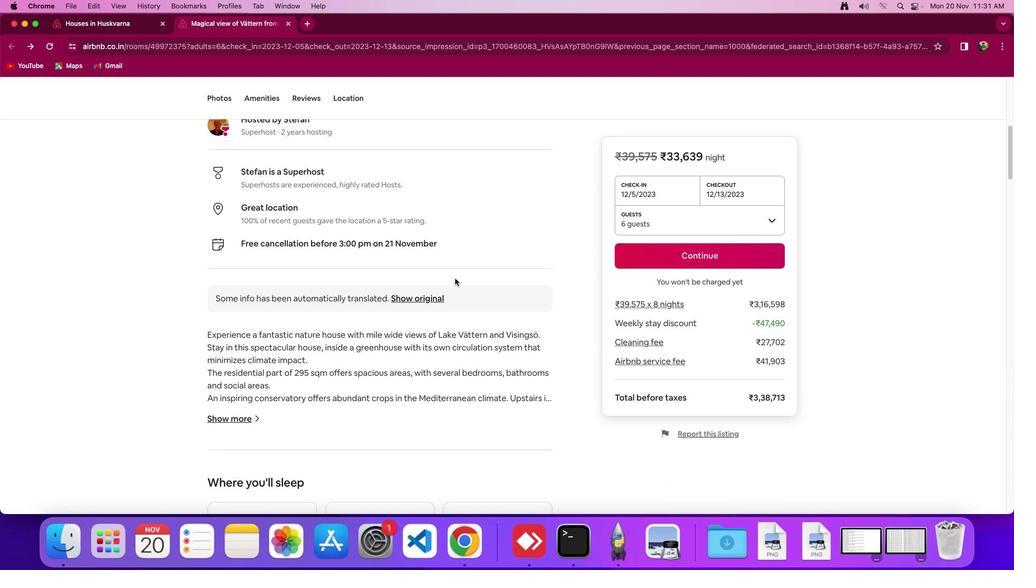 
Action: Mouse scrolled (455, 278) with delta (0, 0)
Screenshot: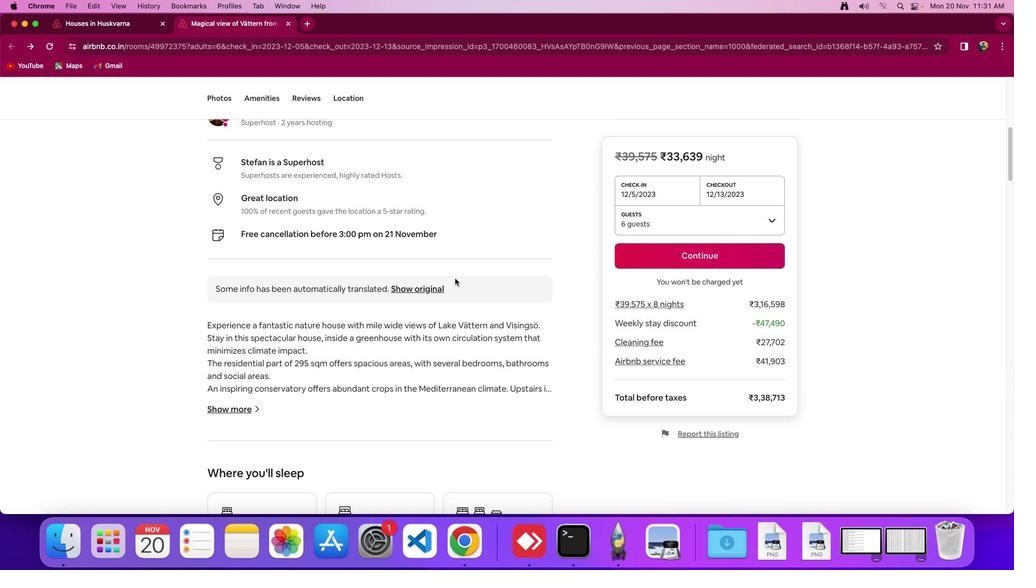 
Action: Mouse scrolled (455, 278) with delta (0, 0)
Screenshot: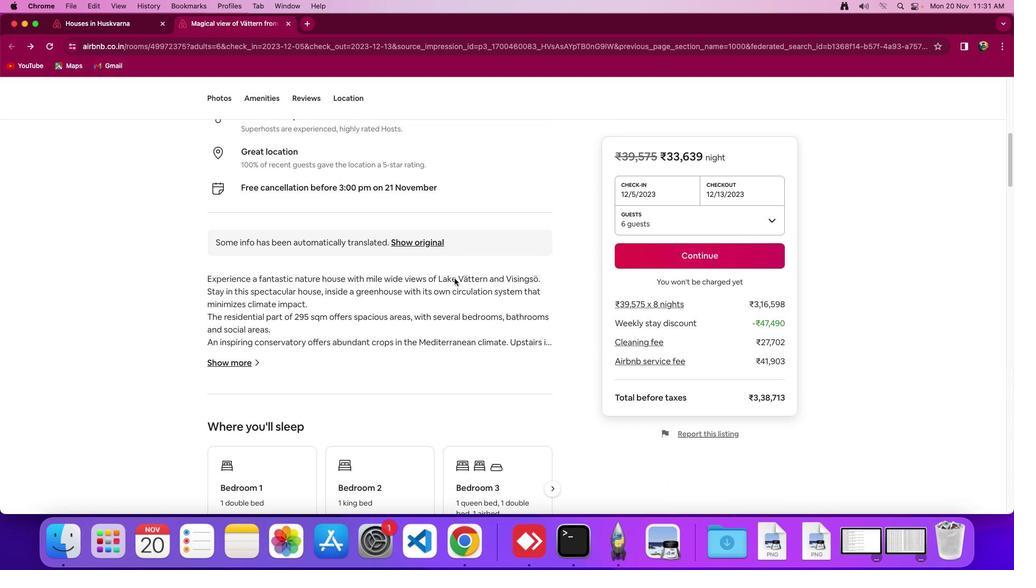 
Action: Mouse scrolled (455, 278) with delta (0, 0)
Screenshot: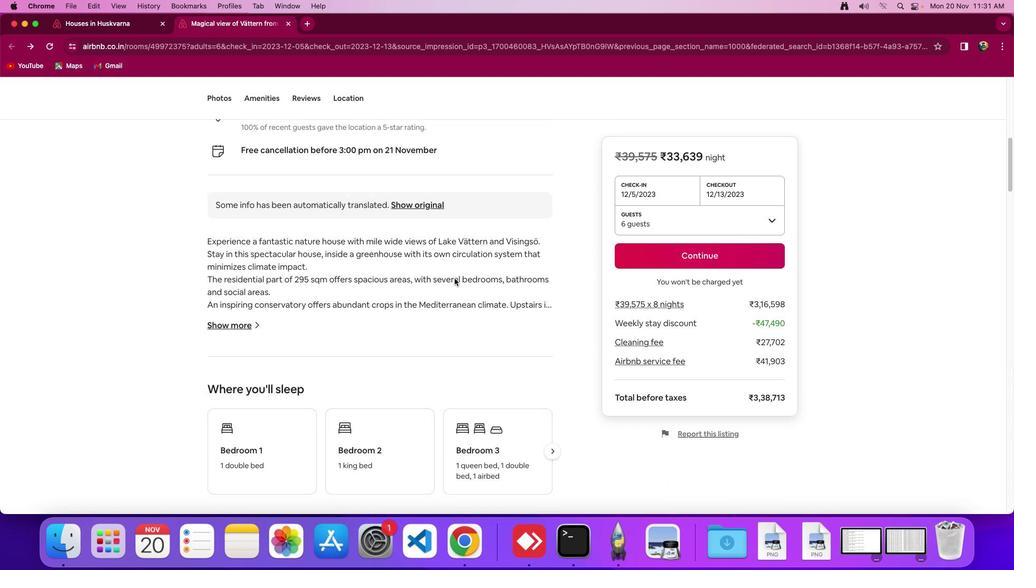 
Action: Mouse scrolled (455, 278) with delta (0, -2)
Screenshot: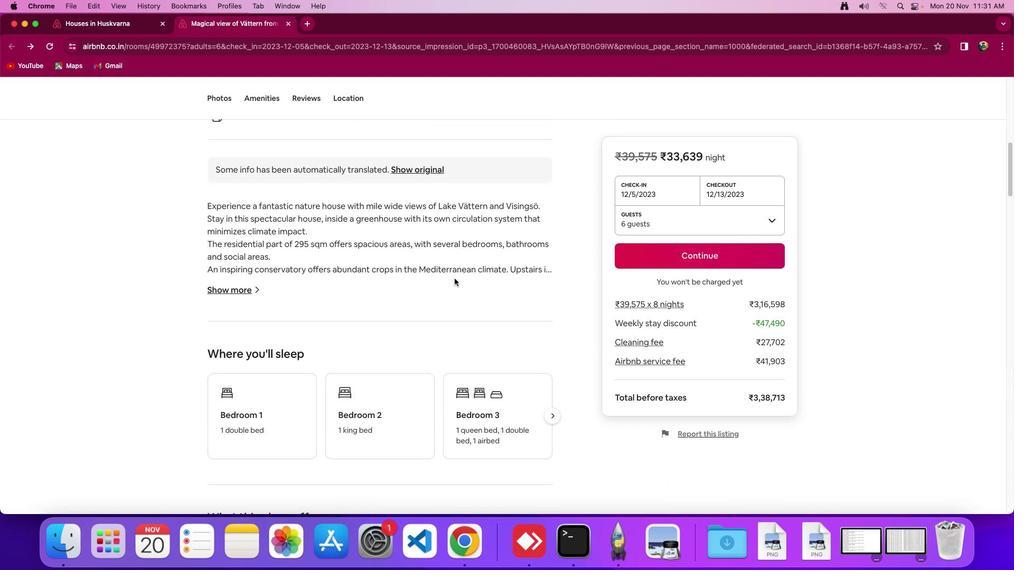 
Action: Mouse moved to (455, 278)
Screenshot: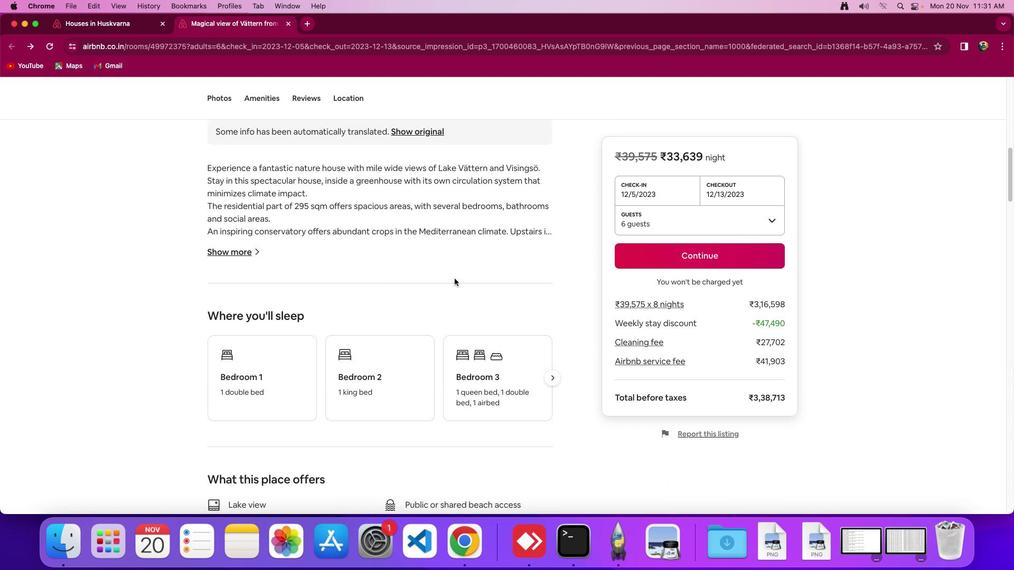 
Action: Mouse scrolled (455, 278) with delta (0, -2)
Screenshot: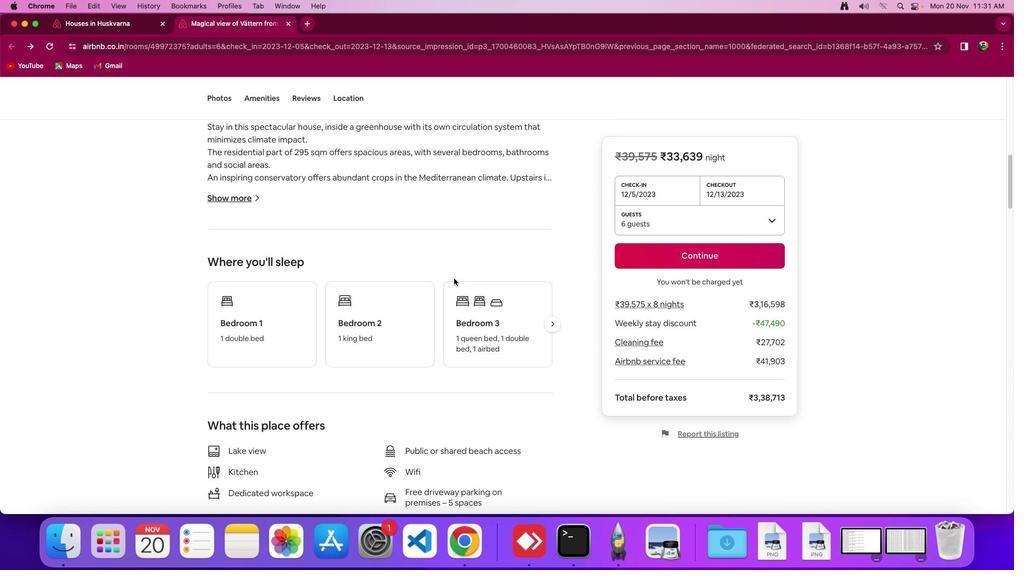 
Action: Mouse moved to (226, 193)
Screenshot: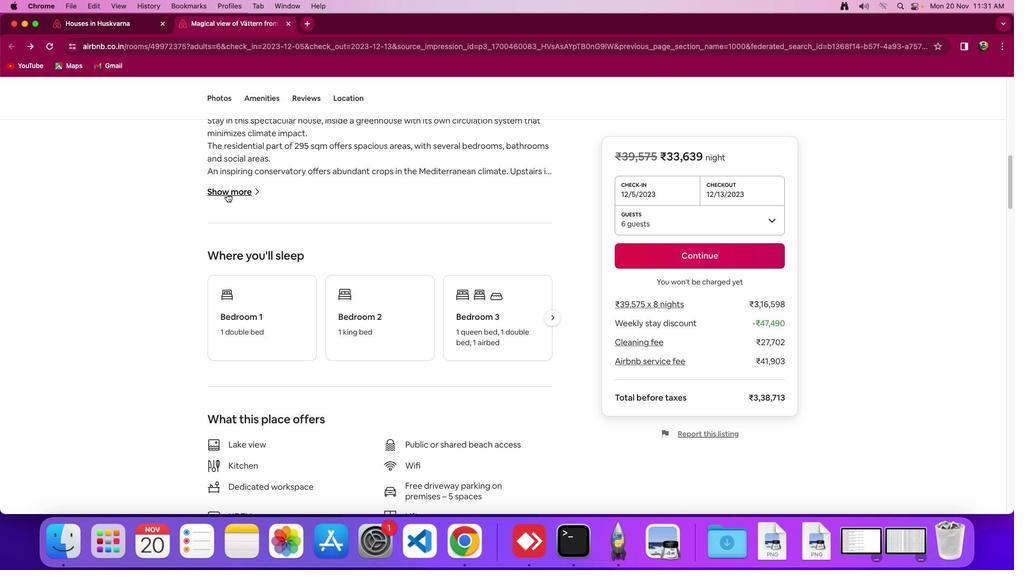
Action: Mouse pressed left at (226, 193)
Screenshot: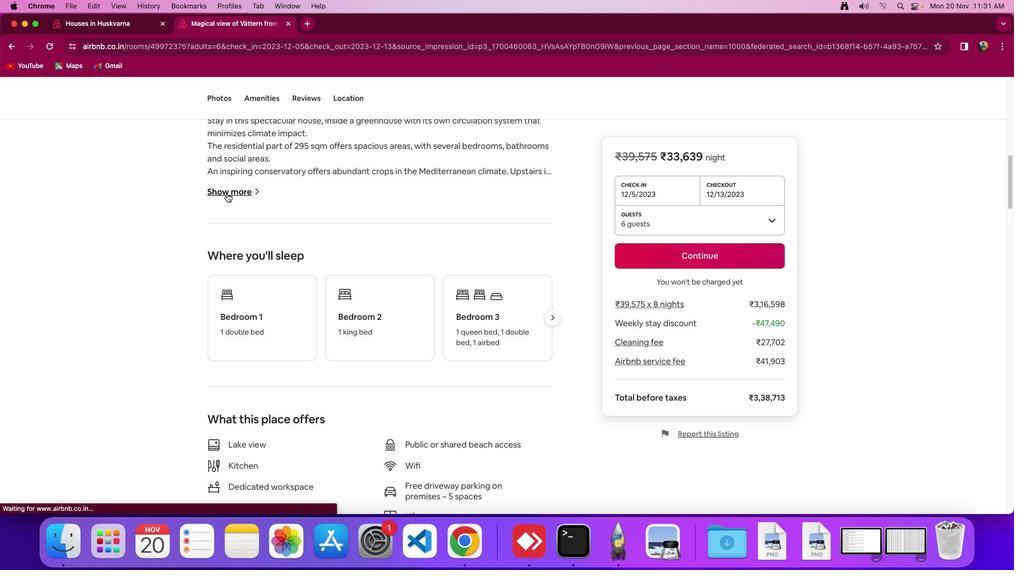 
Action: Mouse moved to (452, 268)
Screenshot: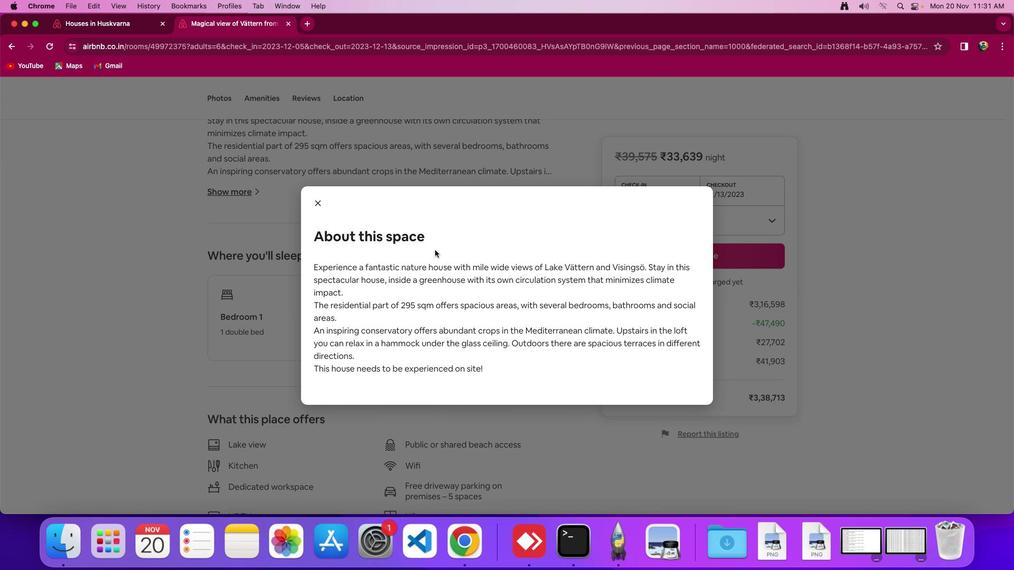 
Action: Mouse scrolled (452, 268) with delta (0, 0)
Screenshot: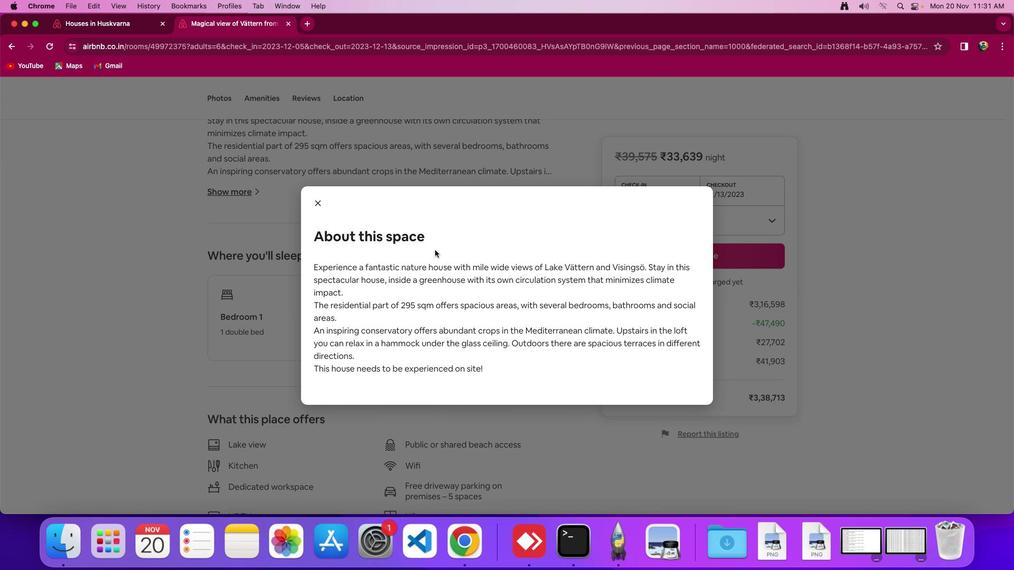 
Action: Mouse moved to (452, 268)
Screenshot: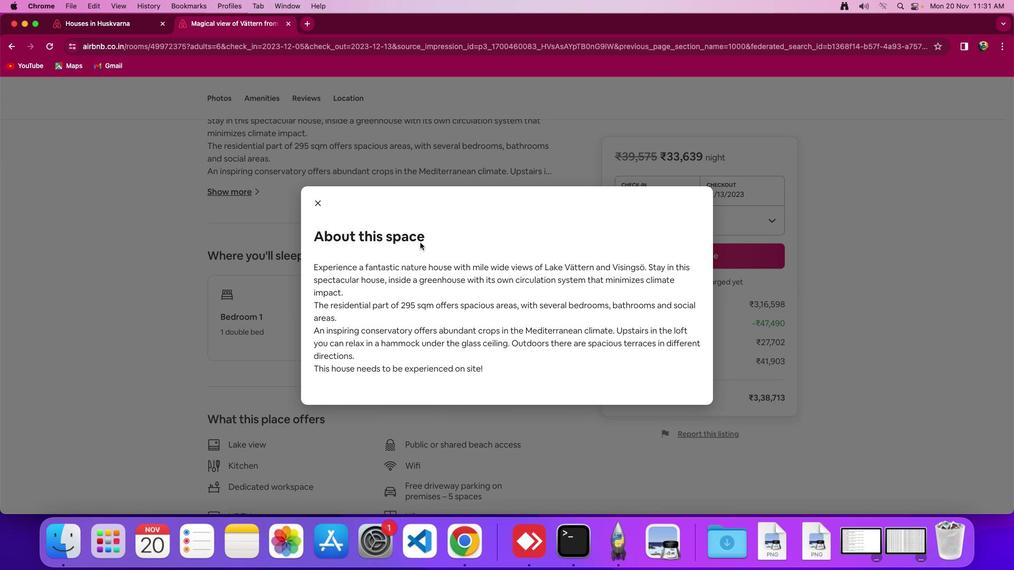 
Action: Mouse scrolled (452, 268) with delta (0, 0)
Screenshot: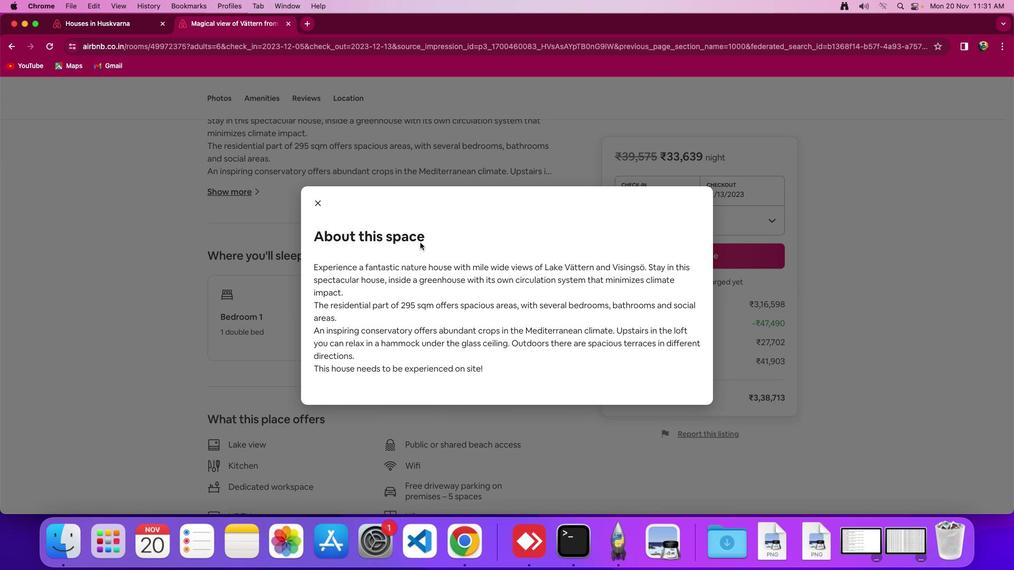 
Action: Mouse moved to (451, 265)
Screenshot: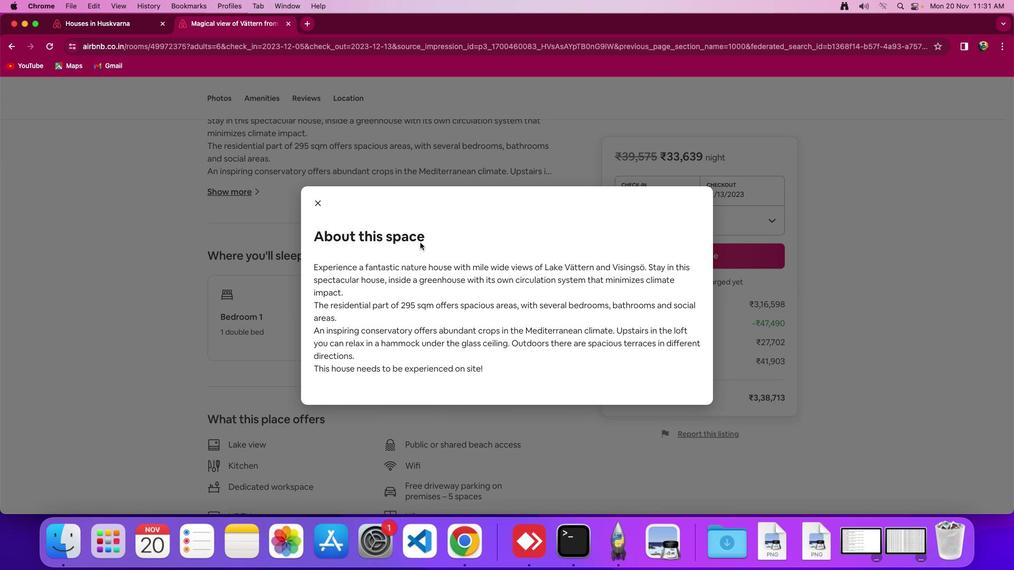 
Action: Mouse scrolled (451, 265) with delta (0, -2)
Screenshot: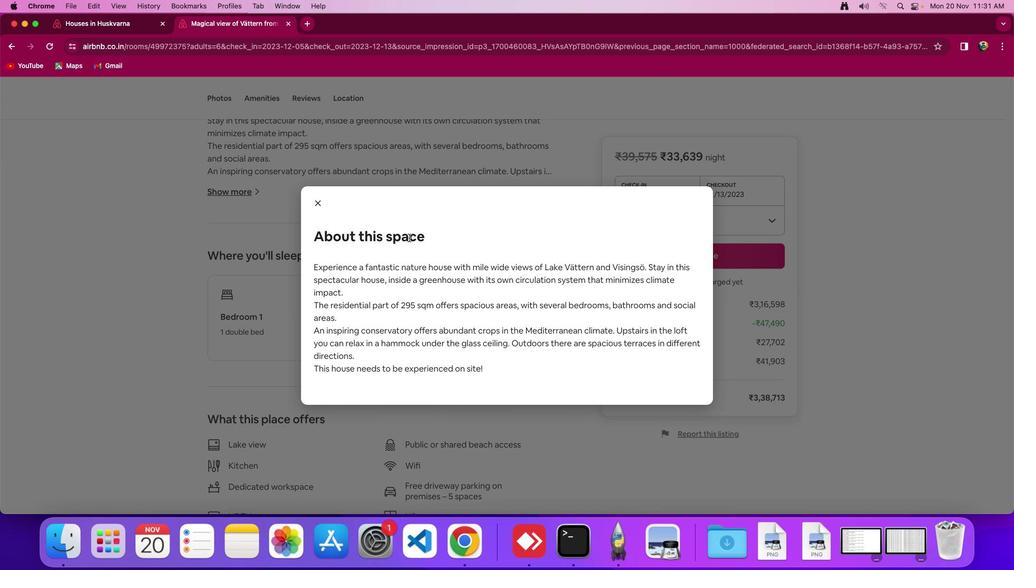 
Action: Mouse moved to (315, 203)
Screenshot: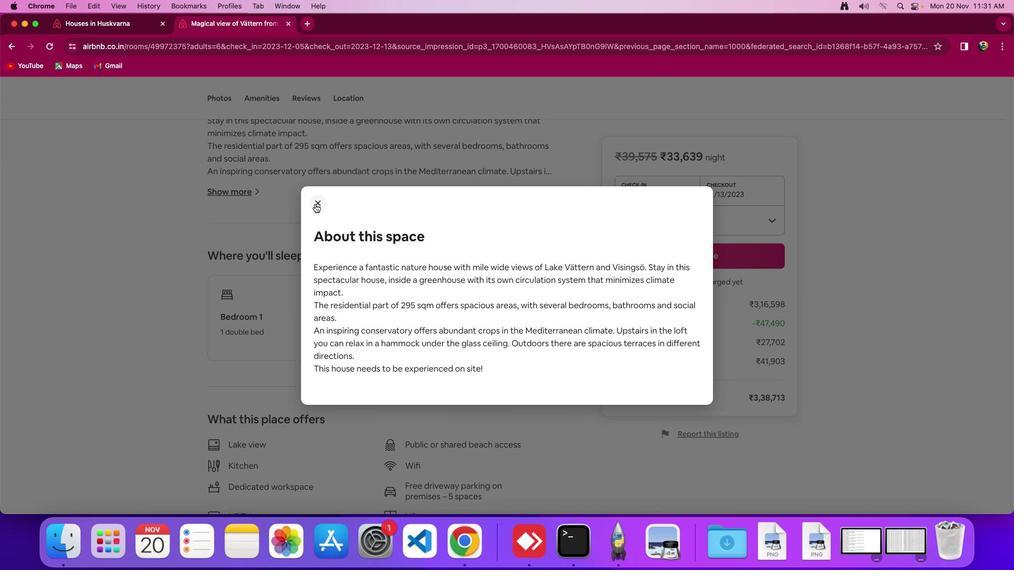 
Action: Mouse pressed left at (315, 203)
Screenshot: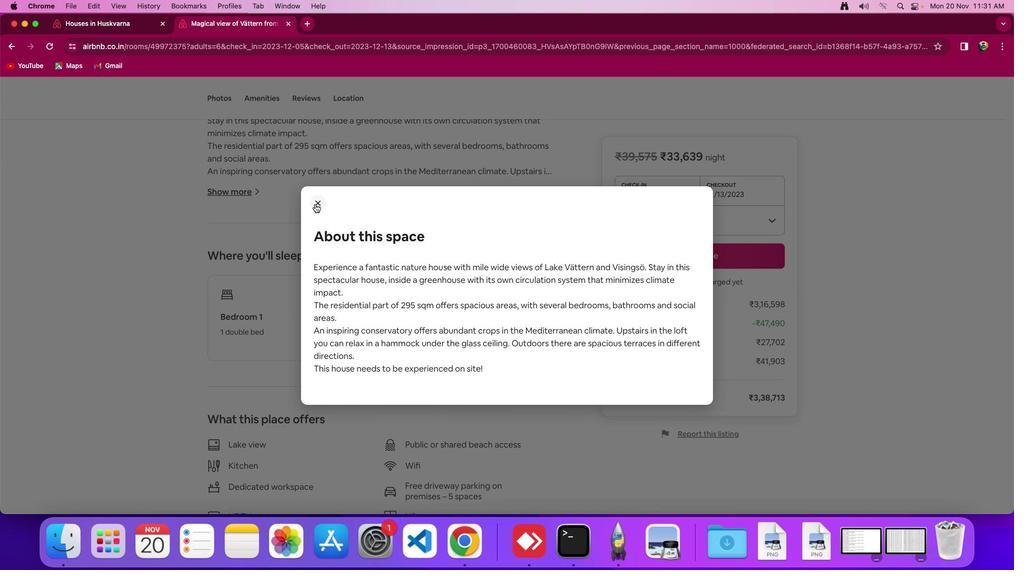 
Action: Mouse moved to (427, 298)
Screenshot: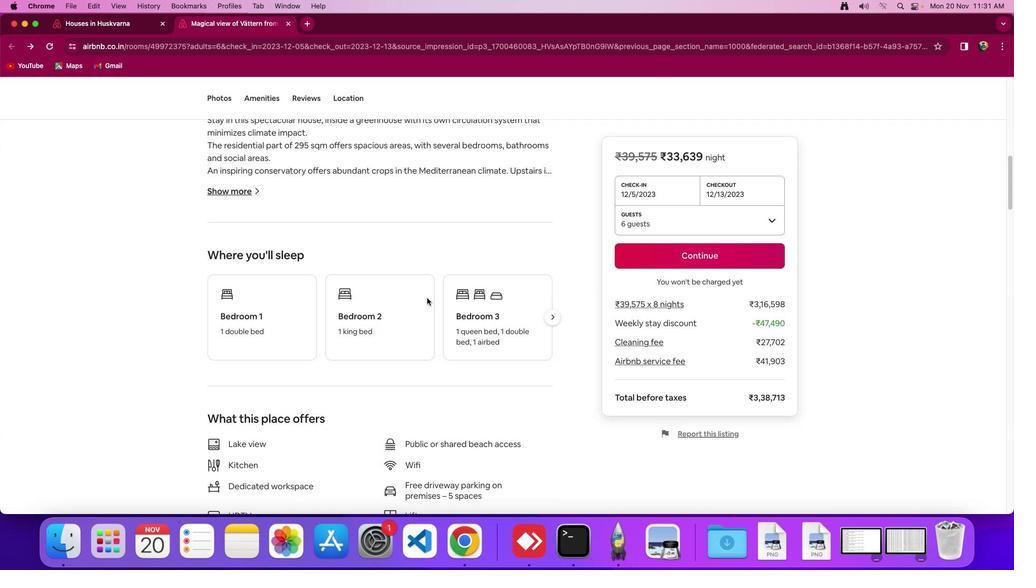 
Action: Mouse scrolled (427, 298) with delta (0, 0)
Screenshot: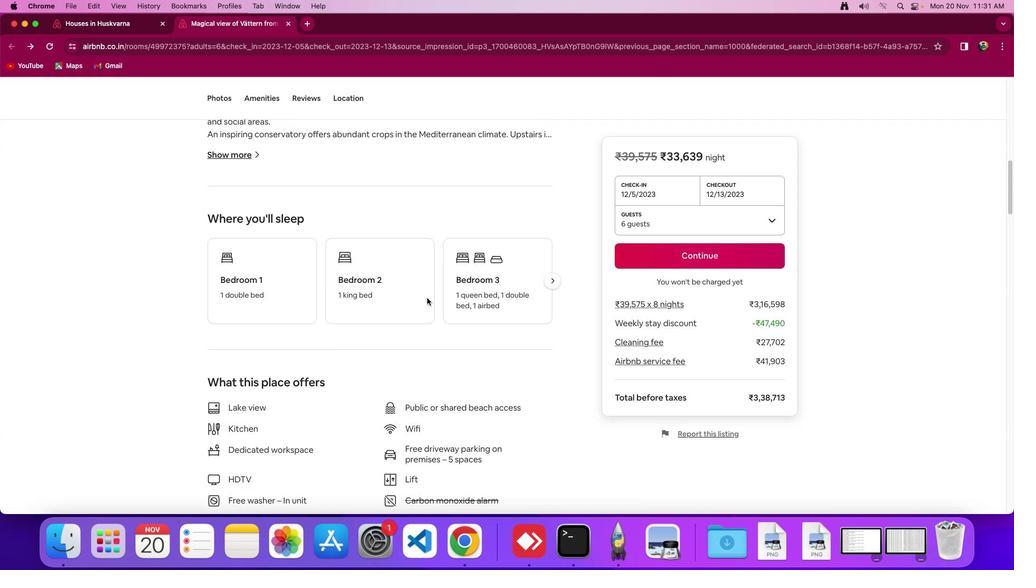 
Action: Mouse scrolled (427, 298) with delta (0, 0)
Screenshot: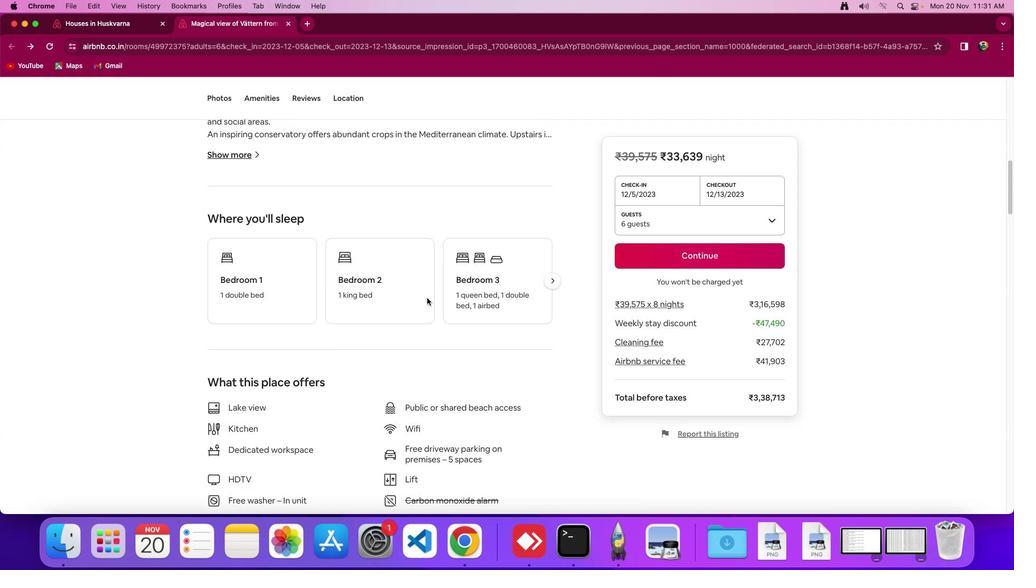 
Action: Mouse scrolled (427, 298) with delta (0, -2)
Screenshot: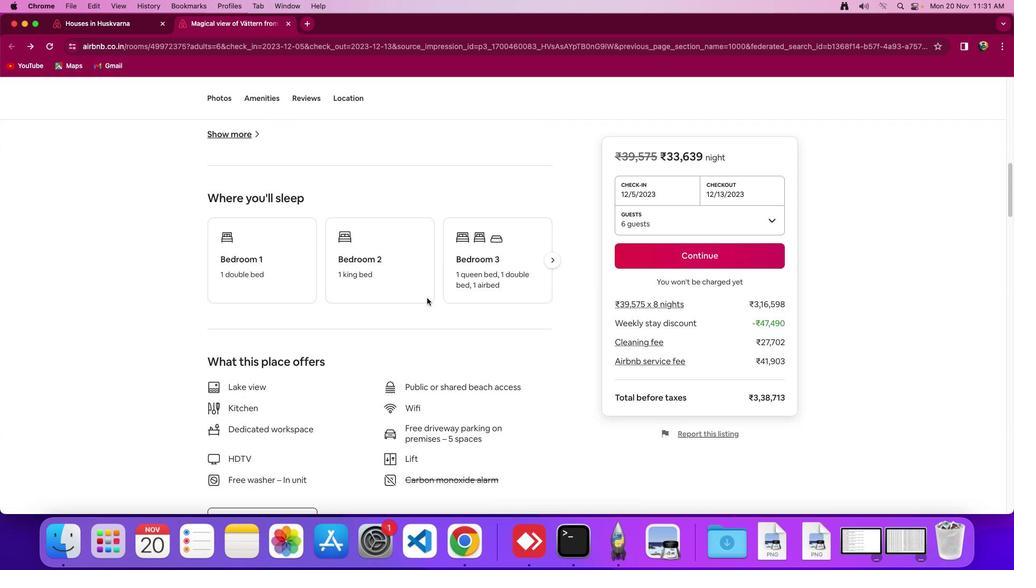 
Action: Mouse scrolled (427, 298) with delta (0, -2)
Screenshot: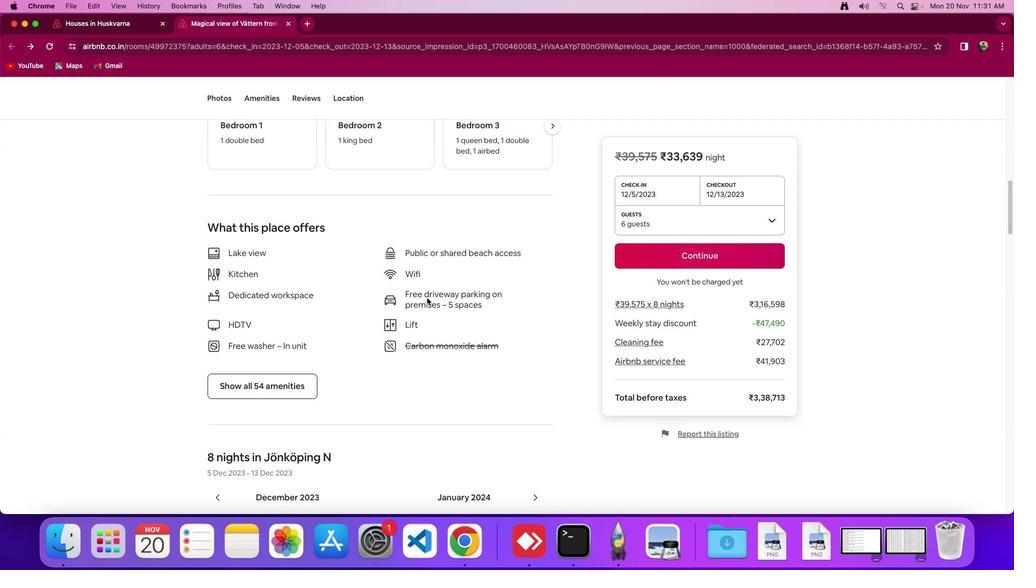 
Action: Mouse moved to (278, 329)
Screenshot: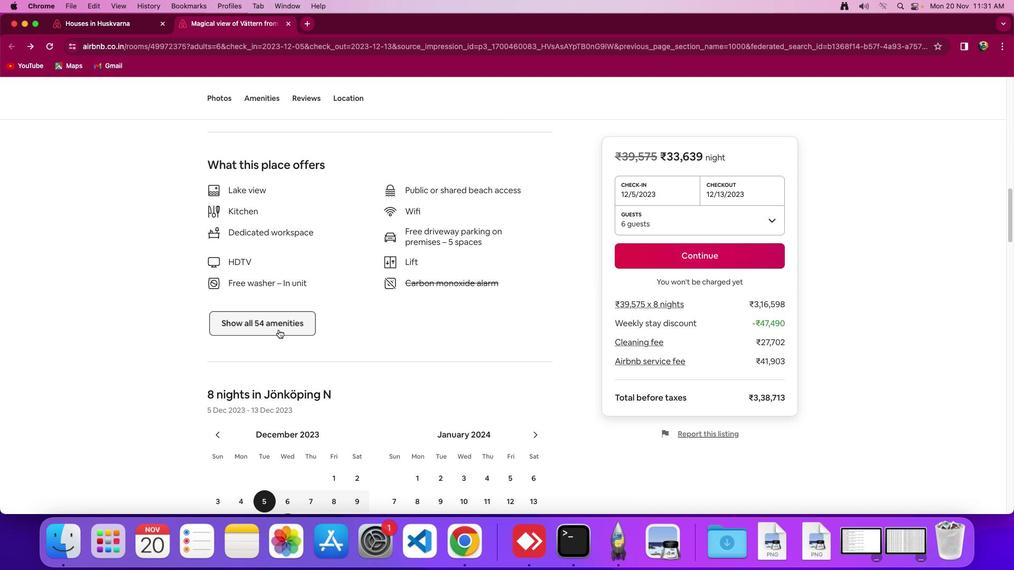 
Action: Mouse pressed left at (278, 329)
Screenshot: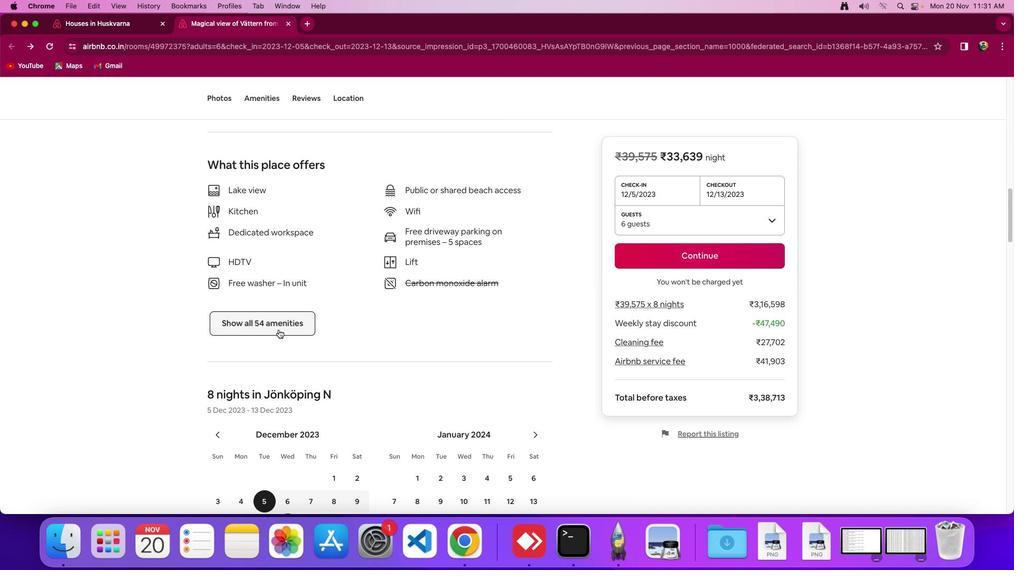 
Action: Mouse moved to (488, 312)
Screenshot: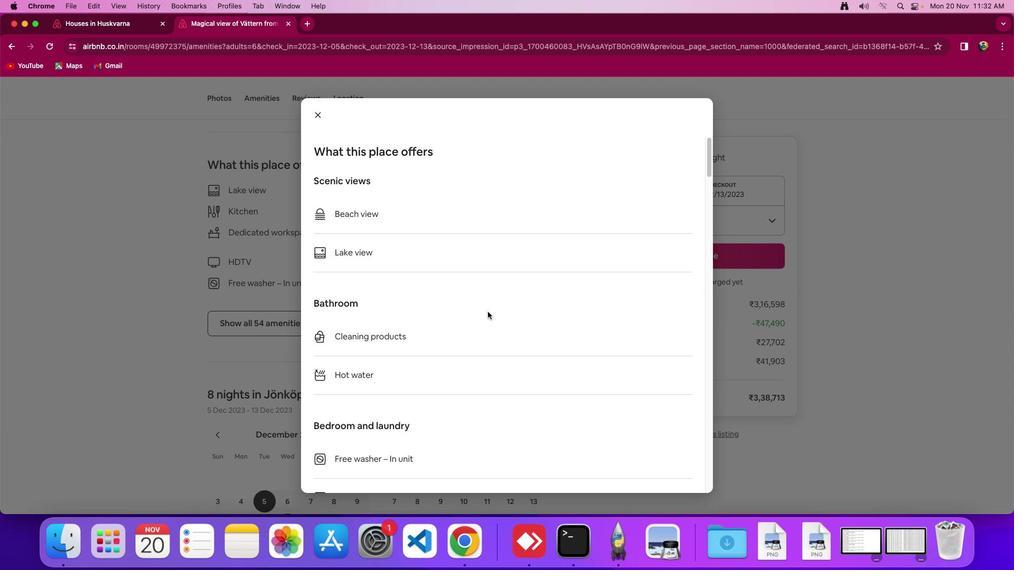 
Action: Mouse scrolled (488, 312) with delta (0, 0)
Screenshot: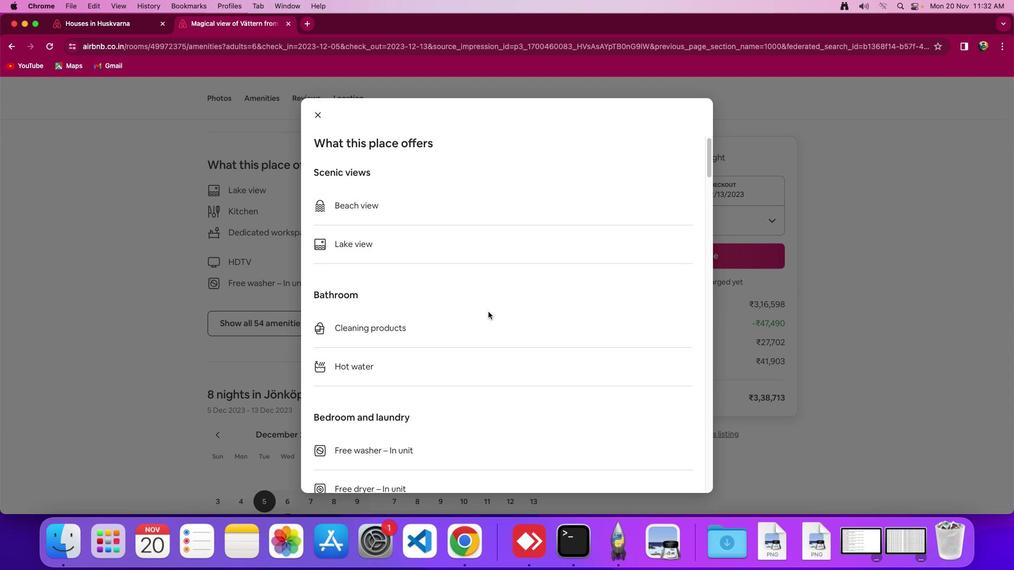 
Action: Mouse scrolled (488, 312) with delta (0, 0)
Screenshot: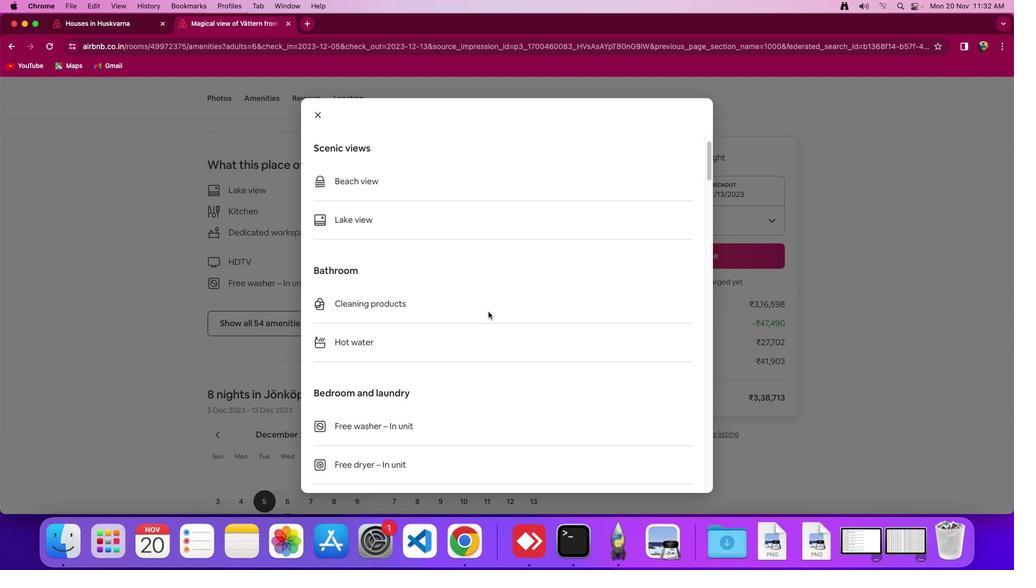 
Action: Mouse scrolled (488, 312) with delta (0, -2)
Screenshot: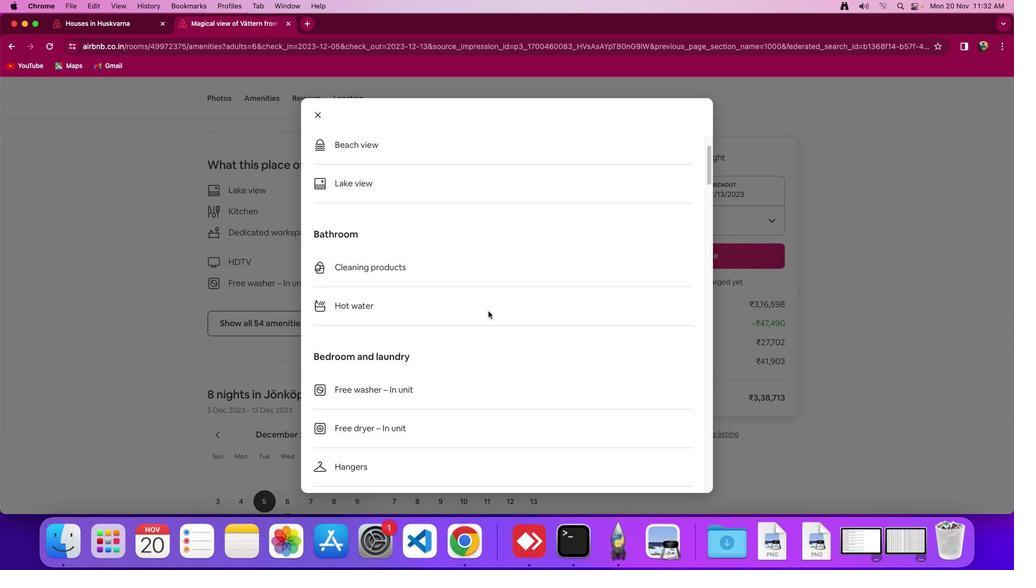 
Action: Mouse moved to (488, 311)
Screenshot: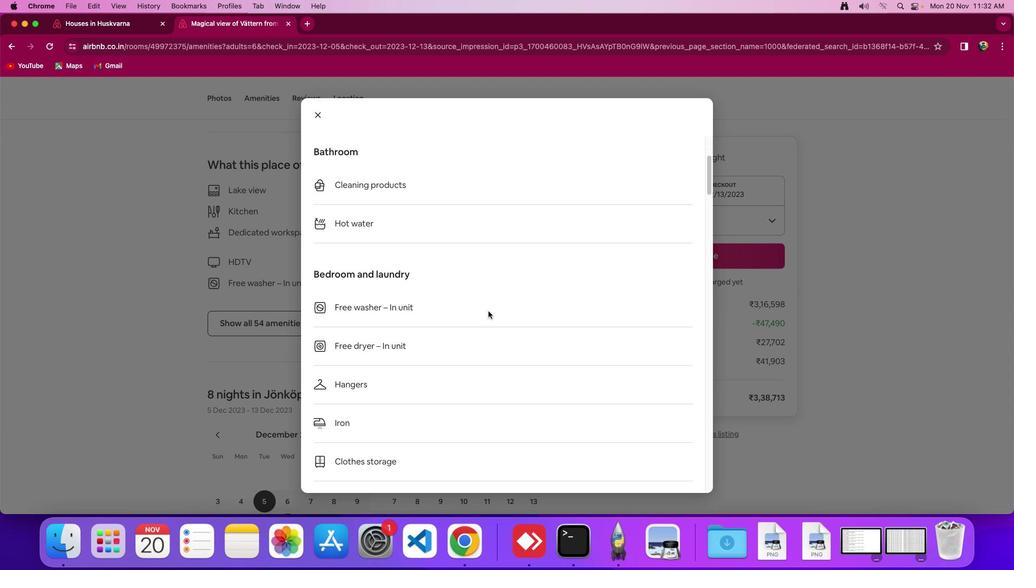
Action: Mouse scrolled (488, 311) with delta (0, -2)
Screenshot: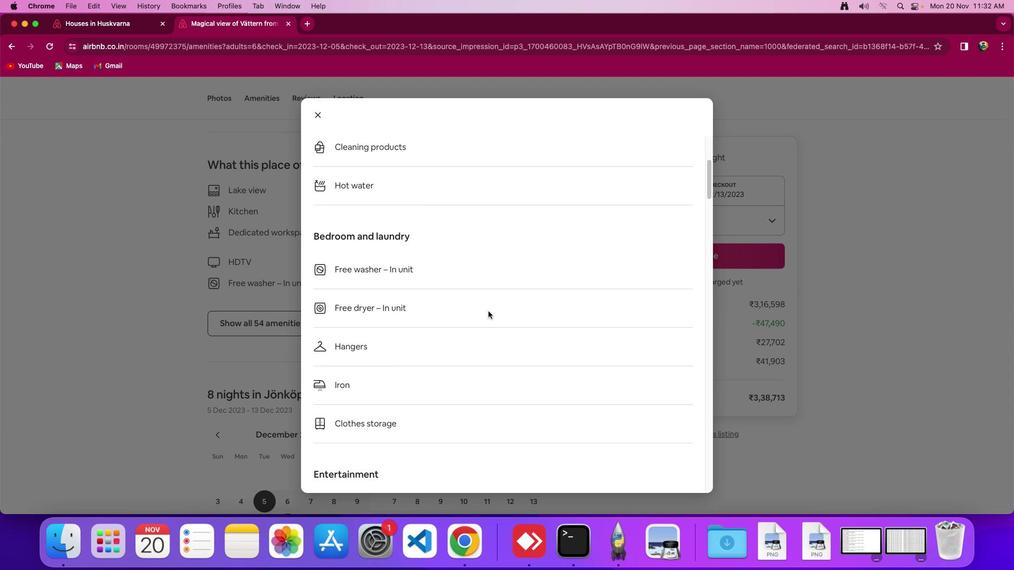 
Action: Mouse moved to (488, 311)
Screenshot: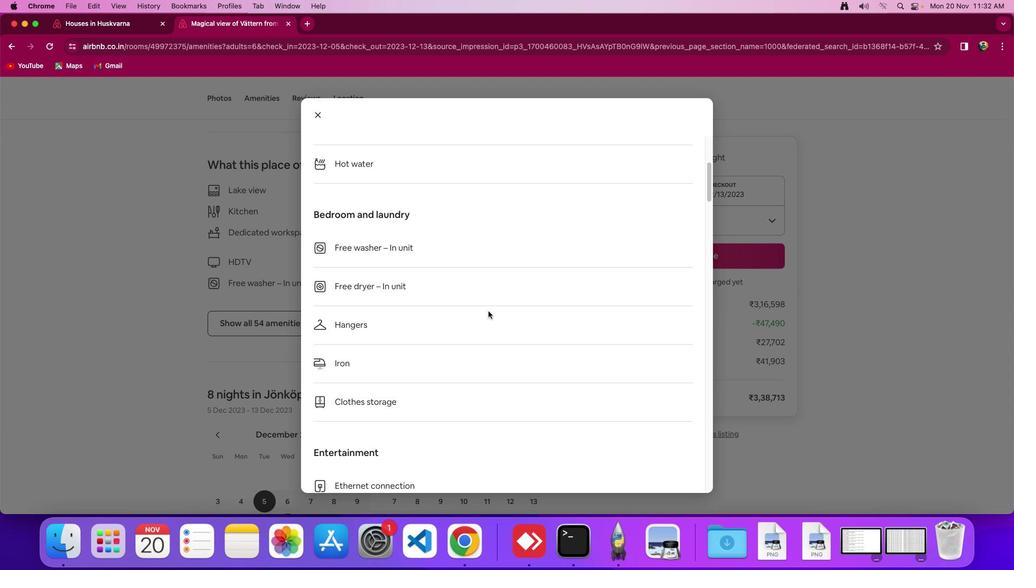 
Action: Mouse scrolled (488, 311) with delta (0, 0)
Screenshot: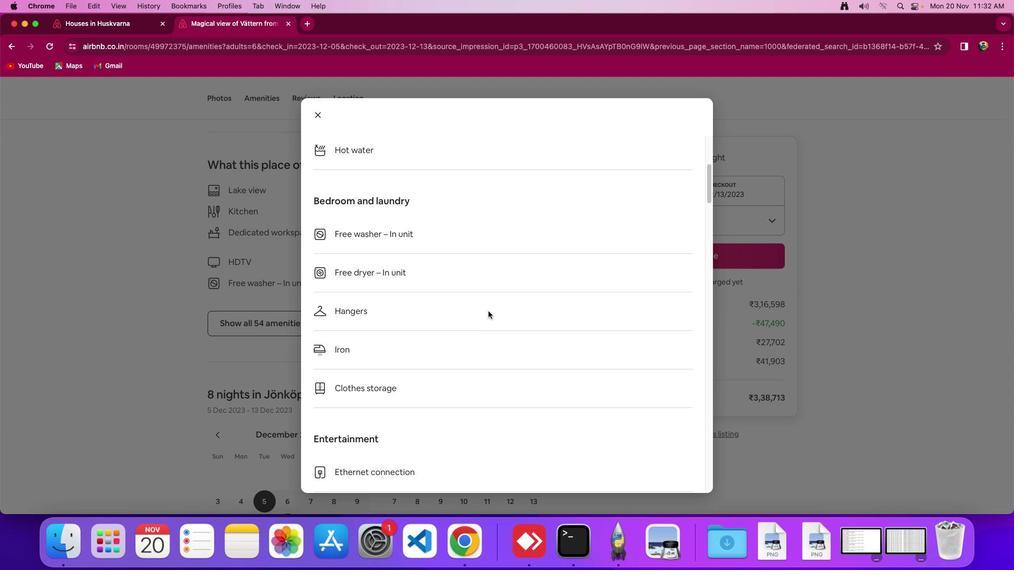 
Action: Mouse scrolled (488, 311) with delta (0, 0)
Screenshot: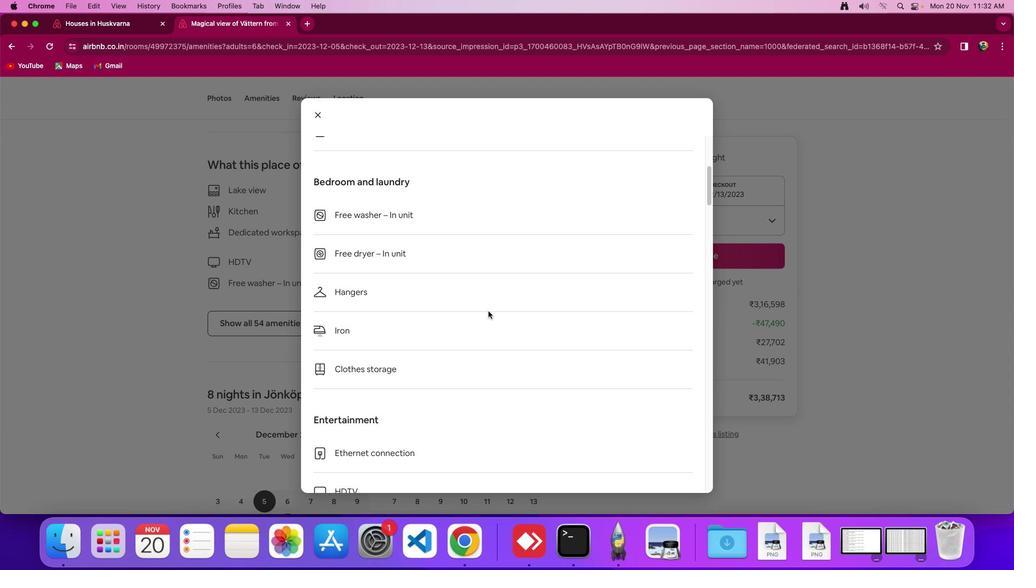 
Action: Mouse scrolled (488, 311) with delta (0, -1)
Screenshot: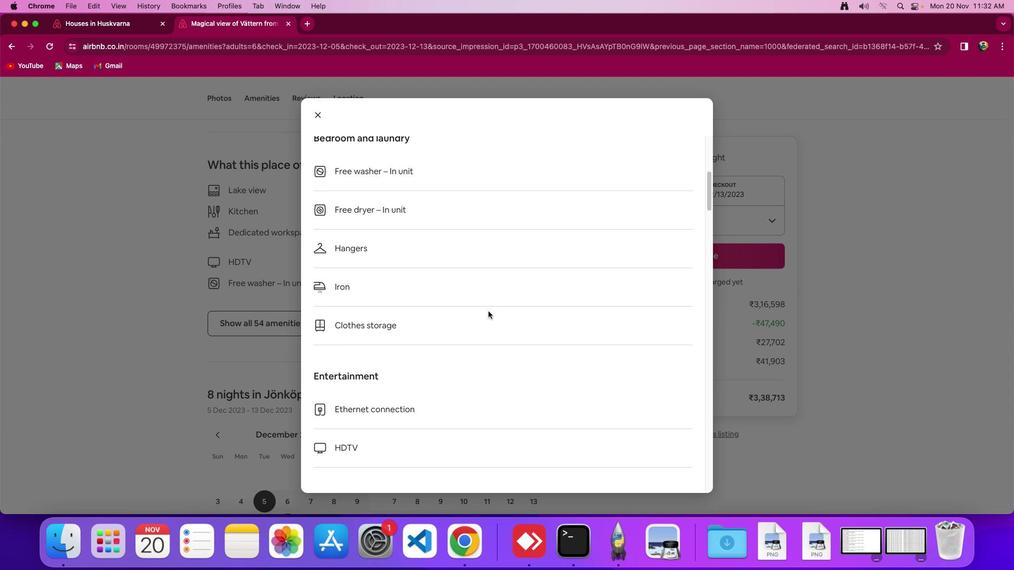 
Action: Mouse scrolled (488, 311) with delta (0, 0)
Screenshot: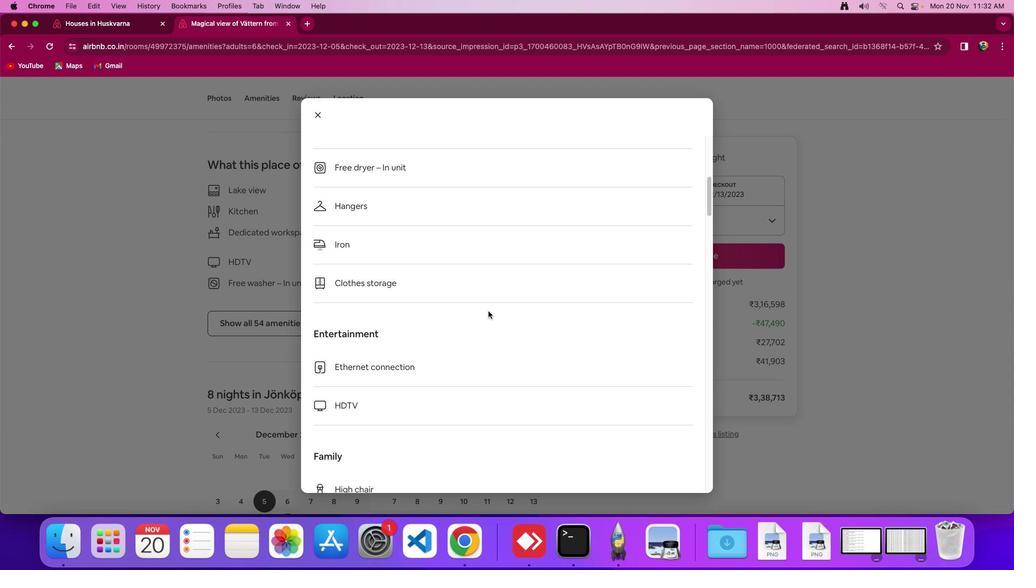 
Action: Mouse scrolled (488, 311) with delta (0, 0)
Screenshot: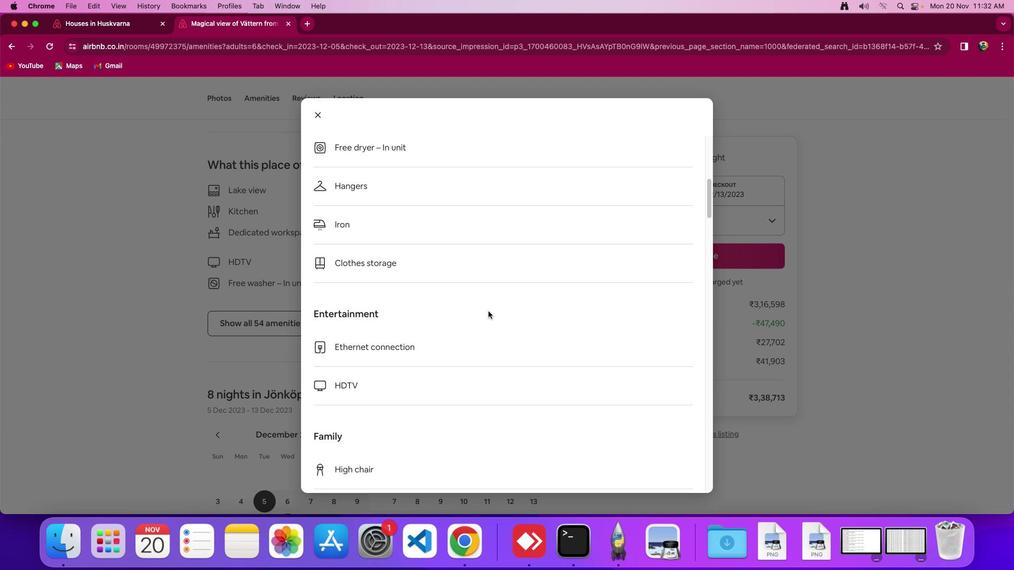 
Action: Mouse scrolled (488, 311) with delta (0, -2)
Screenshot: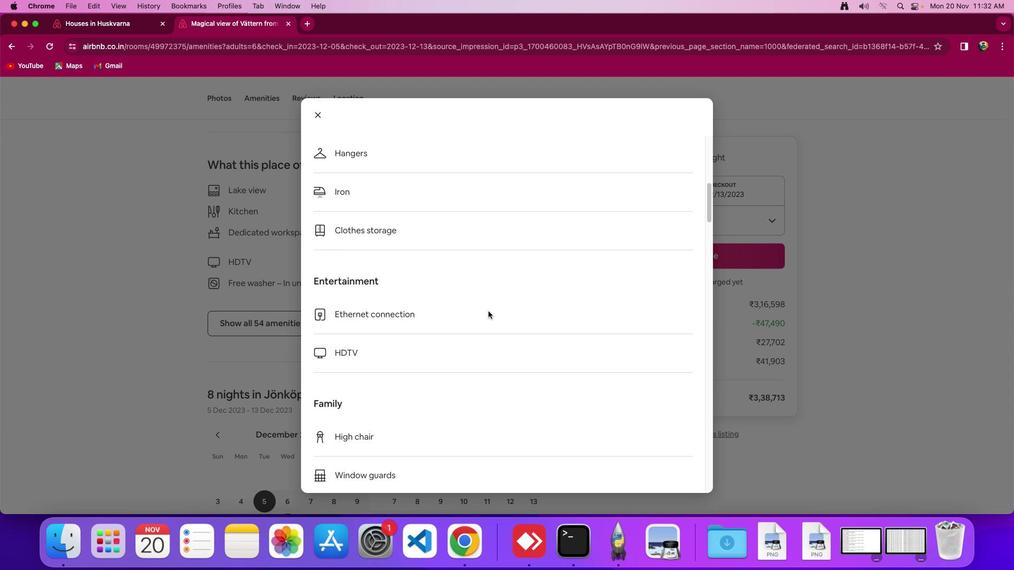 
Action: Mouse scrolled (488, 311) with delta (0, 0)
Screenshot: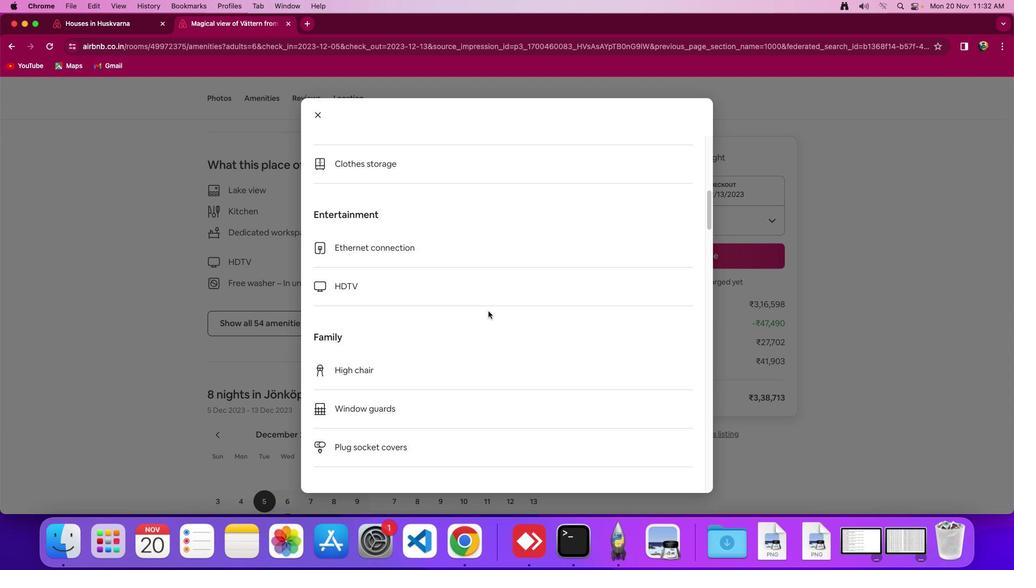 
Action: Mouse scrolled (488, 311) with delta (0, 0)
Screenshot: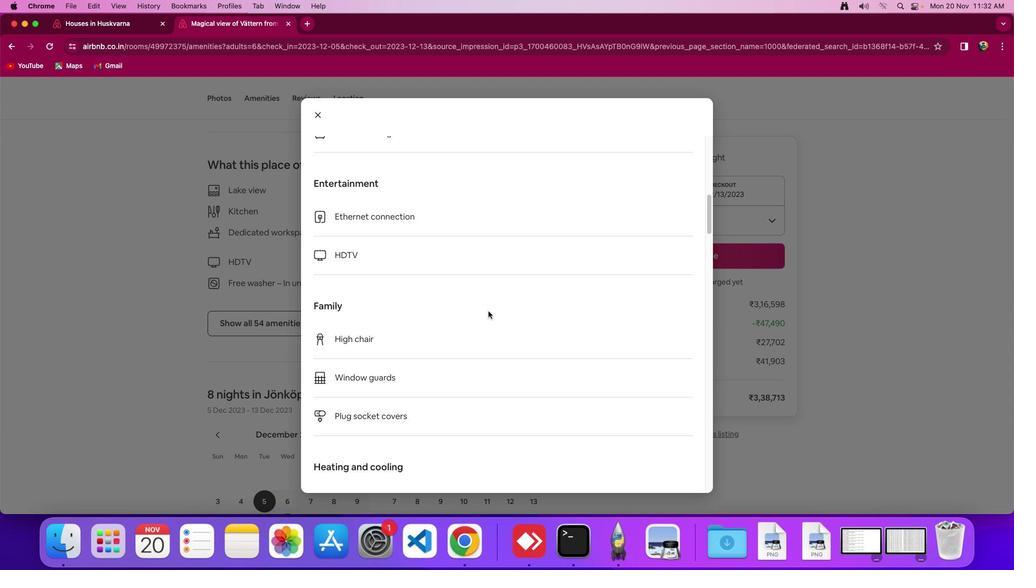 
Action: Mouse scrolled (488, 311) with delta (0, -2)
Screenshot: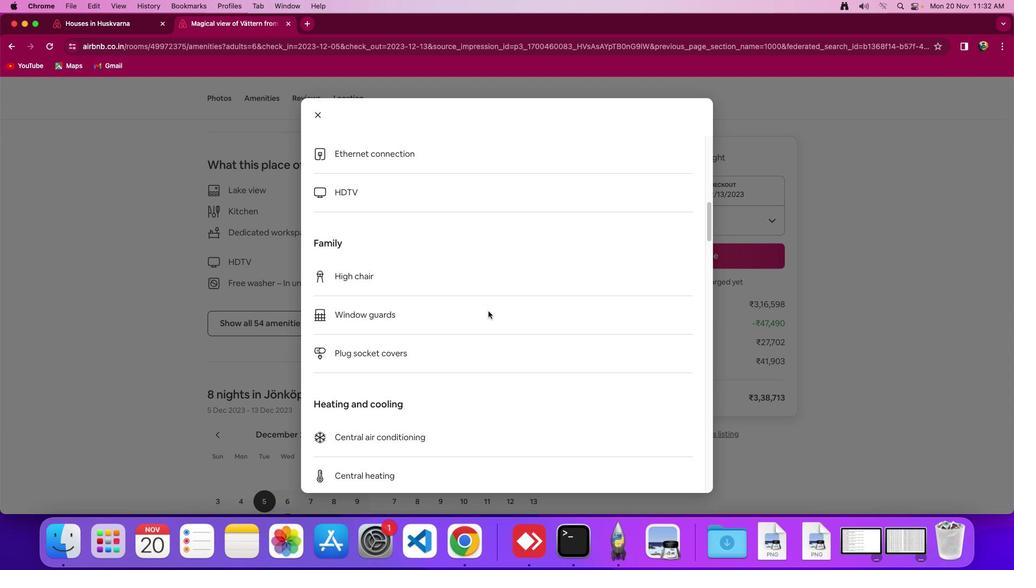 
Action: Mouse scrolled (488, 311) with delta (0, -2)
Screenshot: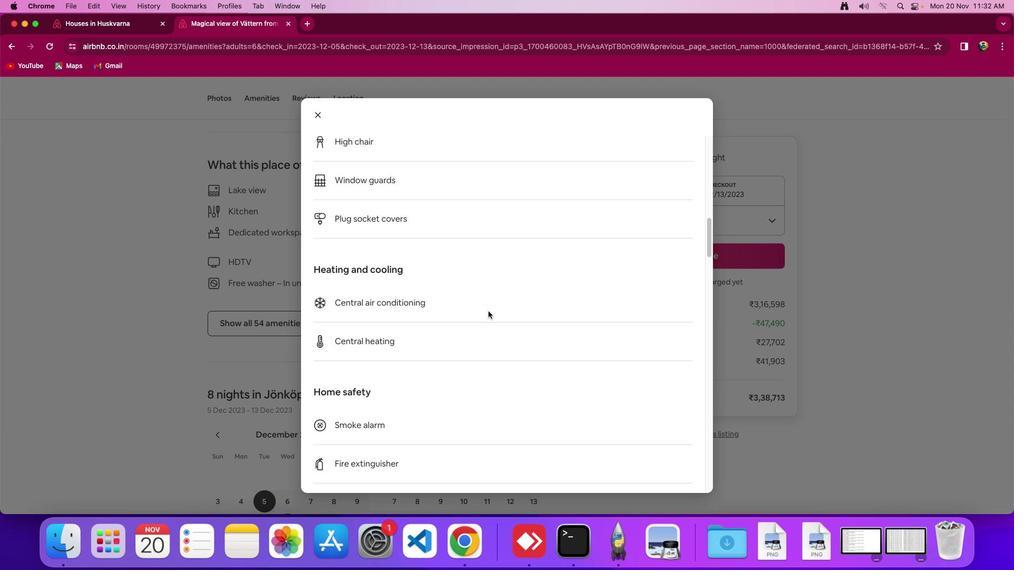 
Action: Mouse scrolled (488, 311) with delta (0, 0)
Screenshot: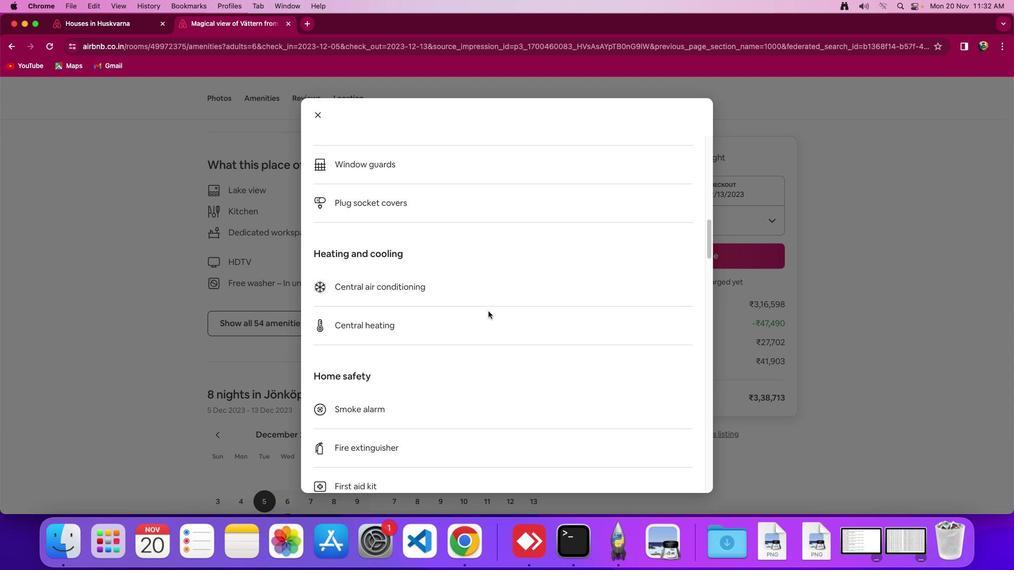 
Action: Mouse scrolled (488, 311) with delta (0, 0)
Screenshot: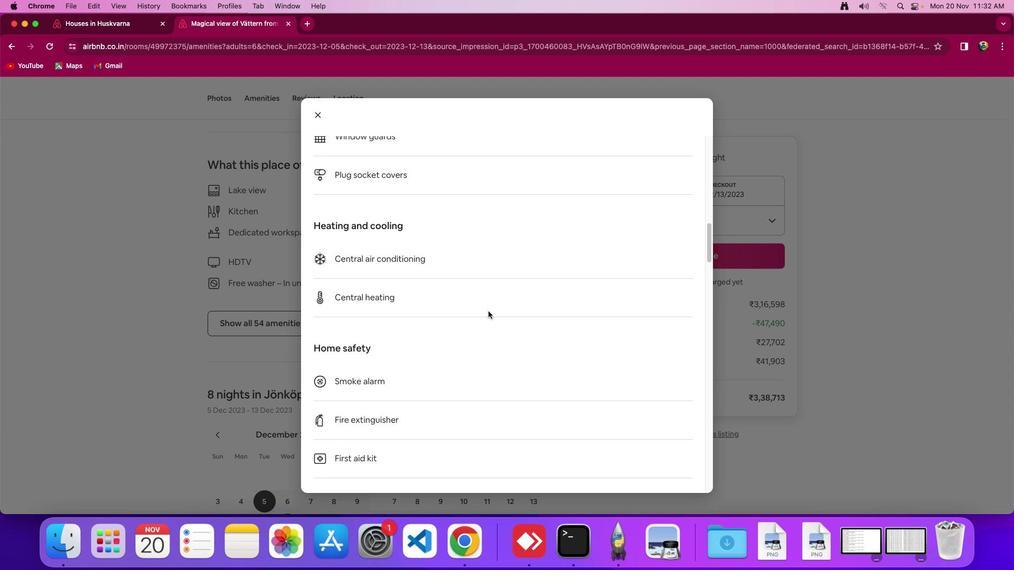
Action: Mouse scrolled (488, 311) with delta (0, -2)
Screenshot: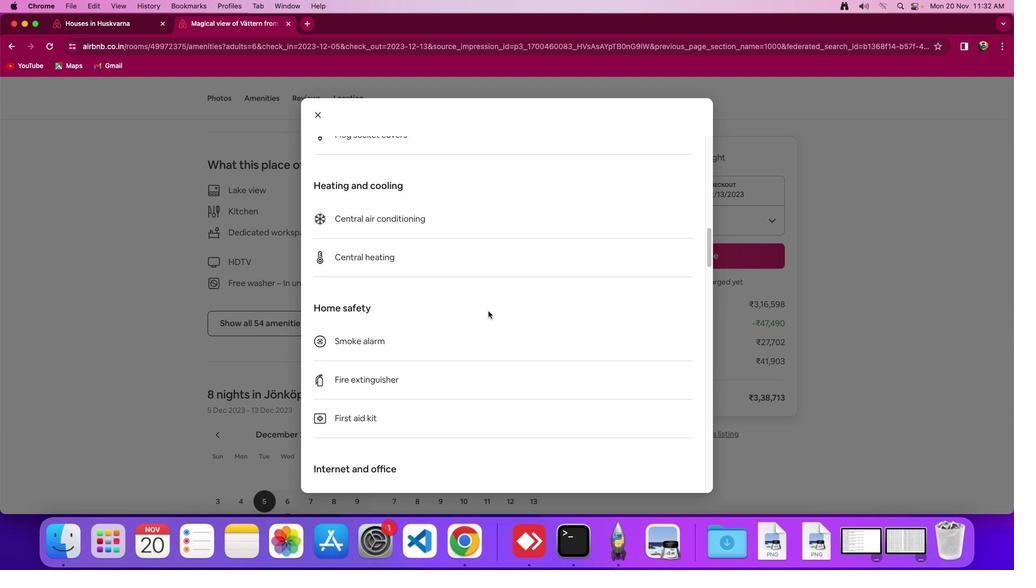 
Action: Mouse scrolled (488, 311) with delta (0, 0)
Screenshot: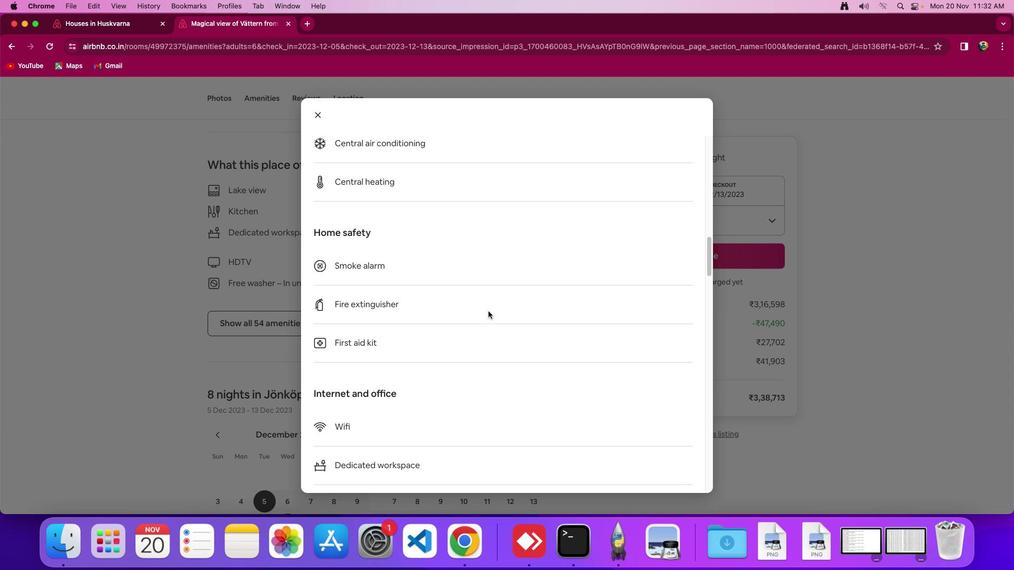 
Action: Mouse scrolled (488, 311) with delta (0, 0)
Screenshot: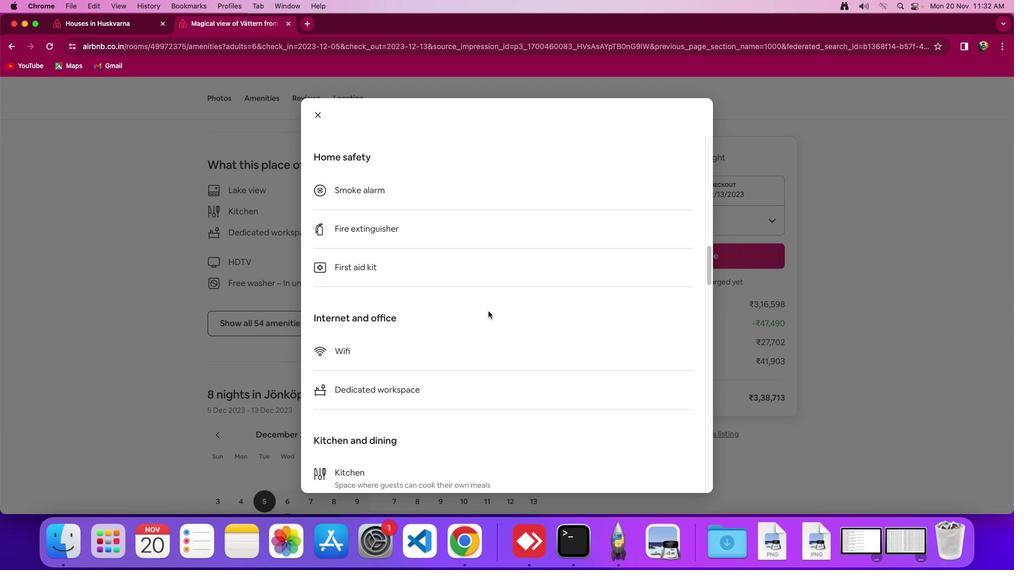 
Action: Mouse scrolled (488, 311) with delta (0, -2)
Screenshot: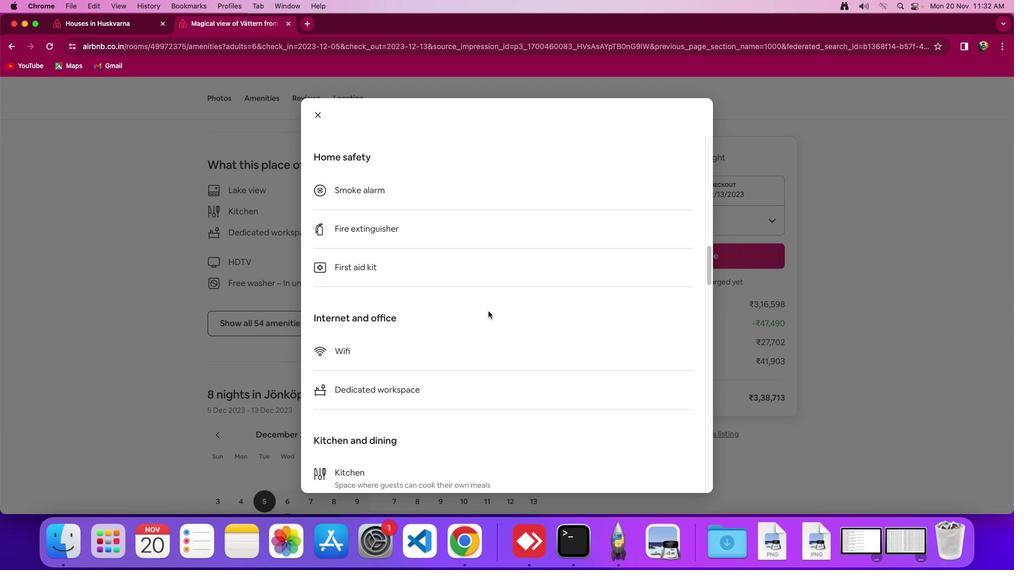 
Action: Mouse scrolled (488, 311) with delta (0, -3)
Screenshot: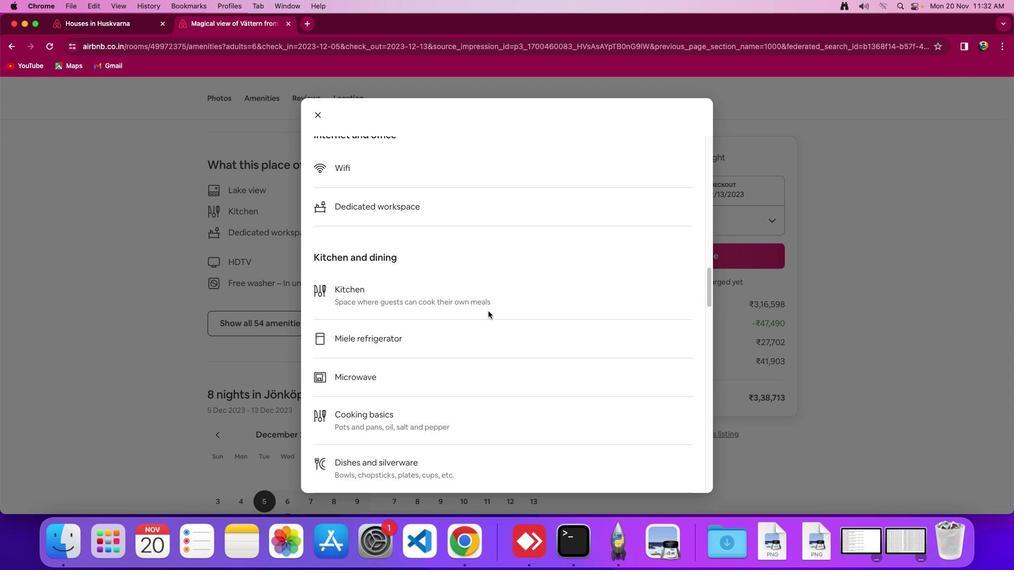 
Action: Mouse moved to (489, 309)
Screenshot: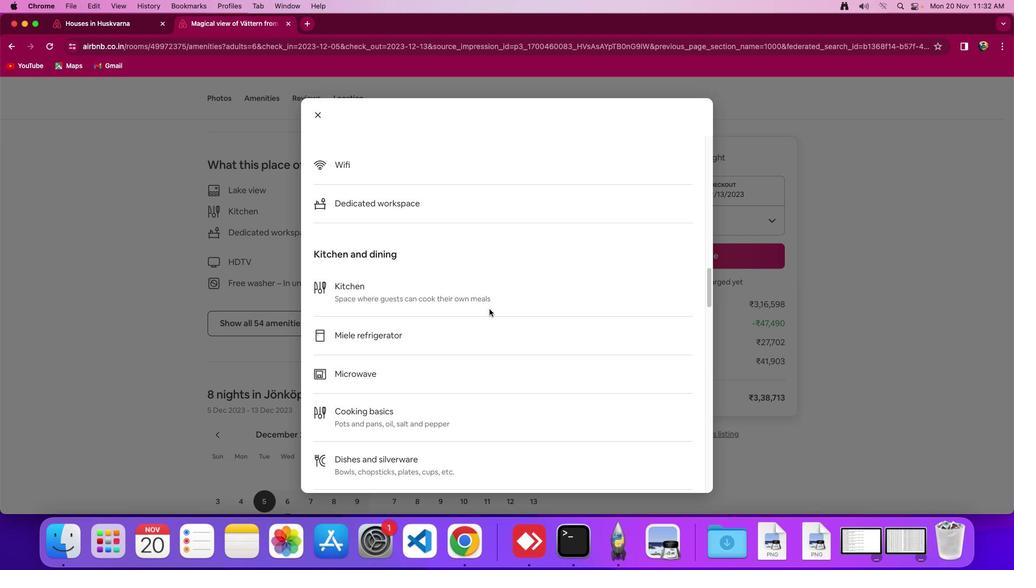 
Action: Mouse scrolled (489, 309) with delta (0, 0)
Screenshot: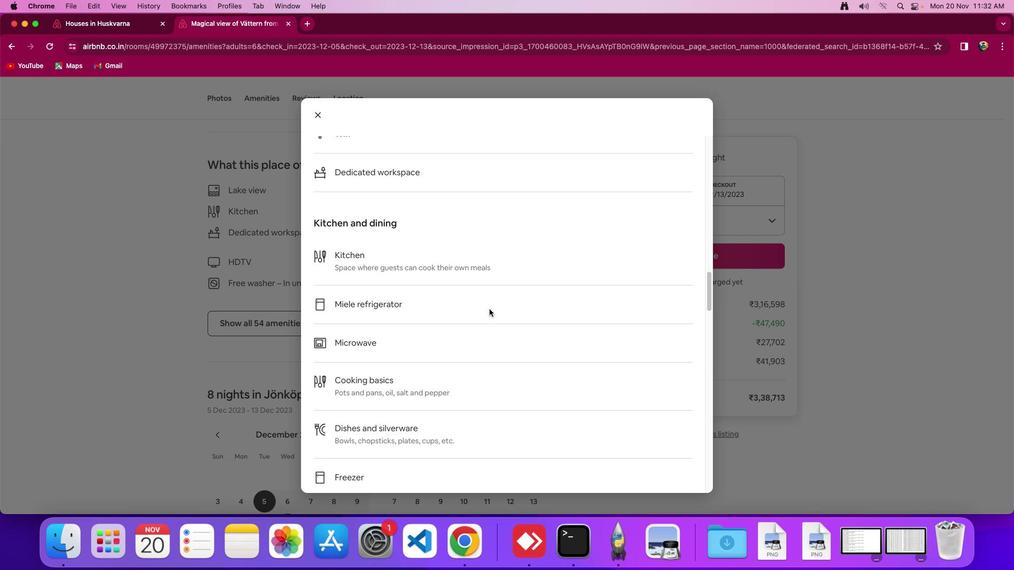 
Action: Mouse scrolled (489, 309) with delta (0, 0)
Screenshot: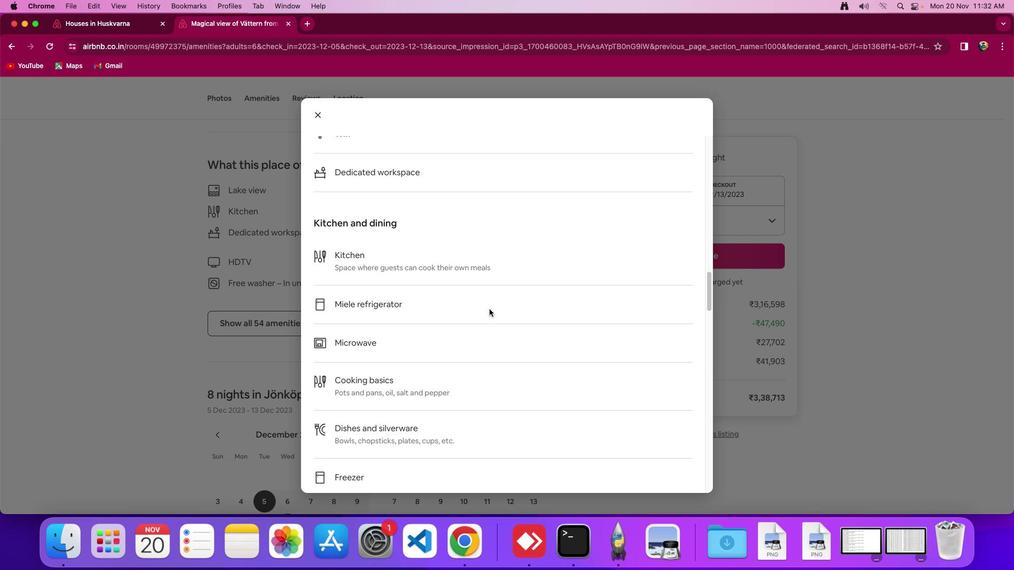 
Action: Mouse scrolled (489, 309) with delta (0, -2)
Screenshot: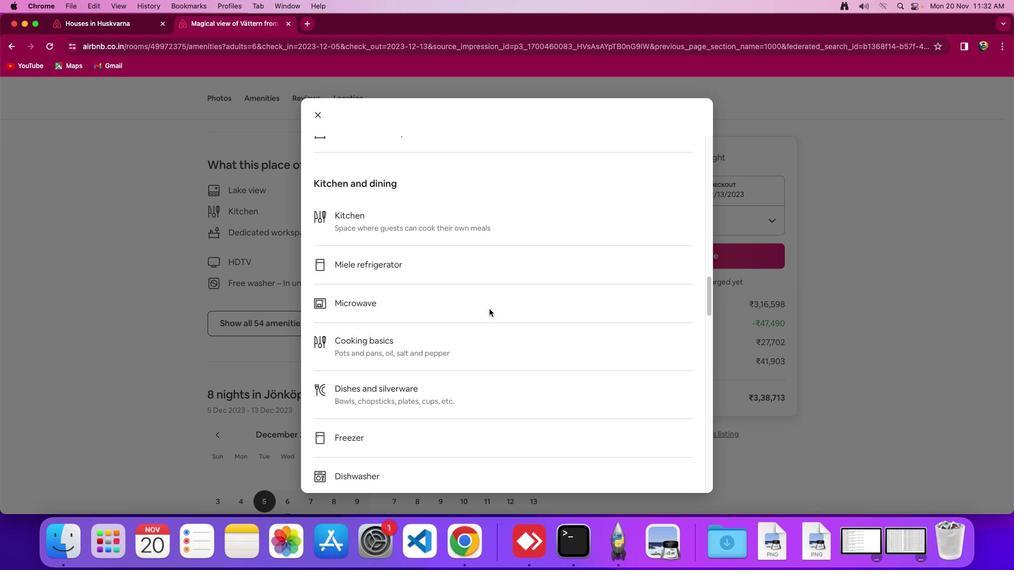 
Action: Mouse scrolled (489, 309) with delta (0, 0)
Screenshot: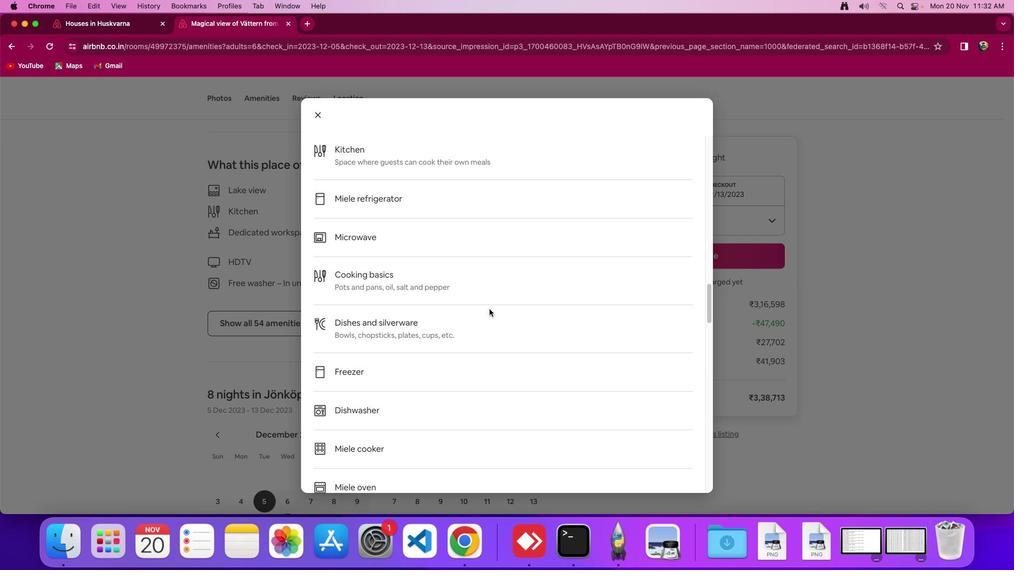 
Action: Mouse scrolled (489, 309) with delta (0, 0)
Screenshot: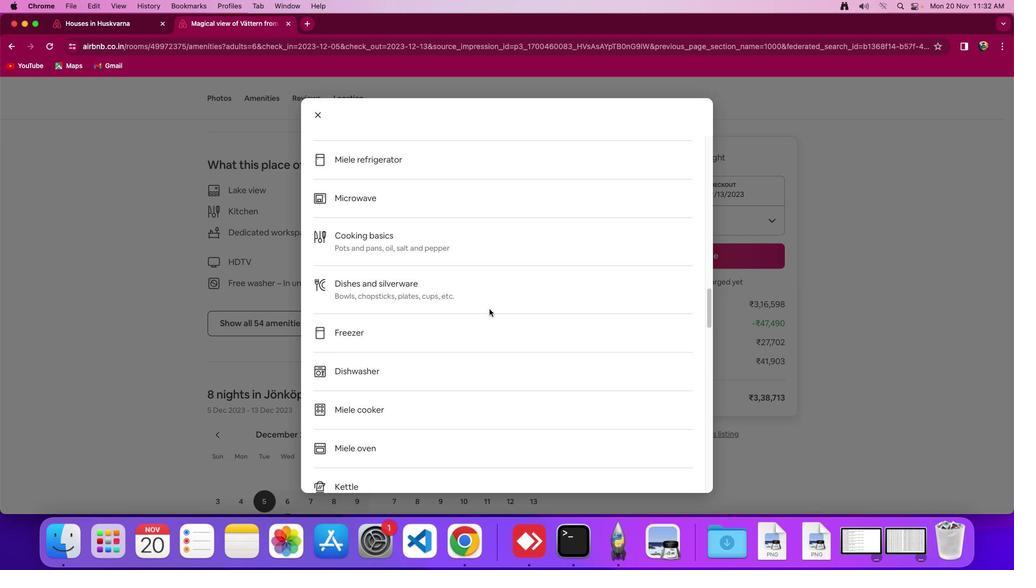 
Action: Mouse scrolled (489, 309) with delta (0, -2)
Screenshot: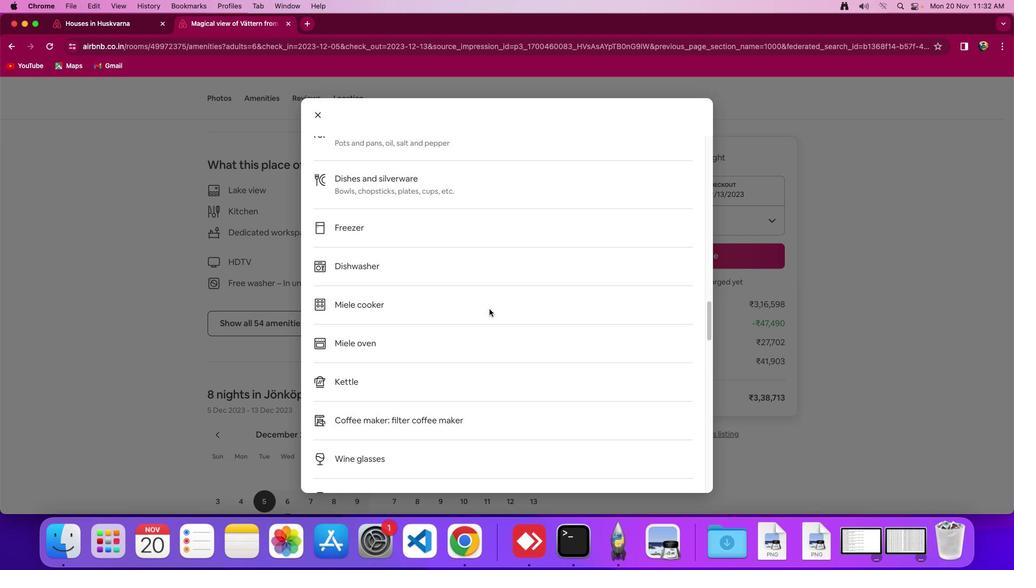 
Action: Mouse scrolled (489, 309) with delta (0, -3)
Screenshot: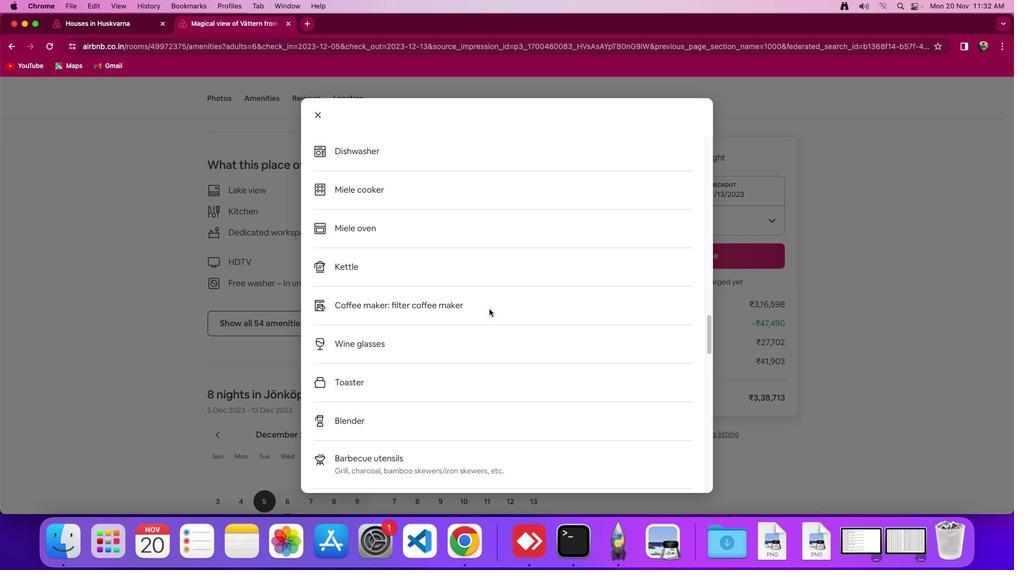 
Action: Mouse scrolled (489, 309) with delta (0, 0)
Screenshot: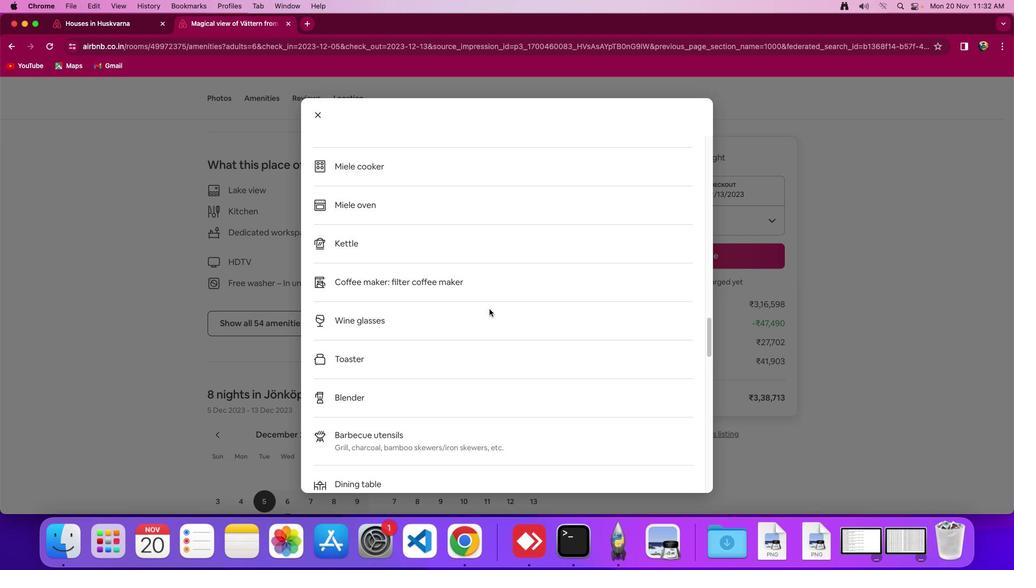 
Action: Mouse scrolled (489, 309) with delta (0, 0)
Screenshot: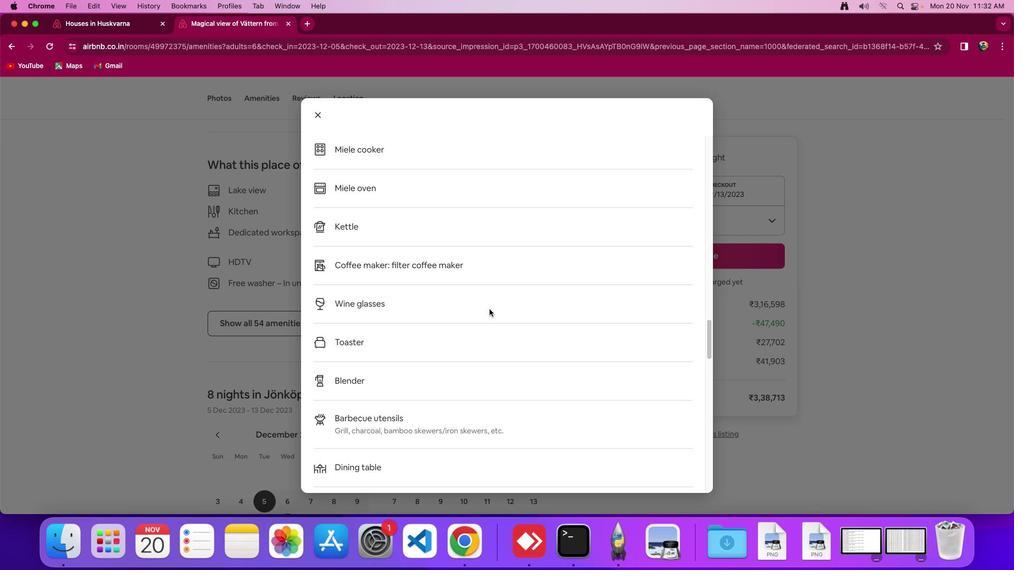 
Action: Mouse scrolled (489, 309) with delta (0, -2)
Screenshot: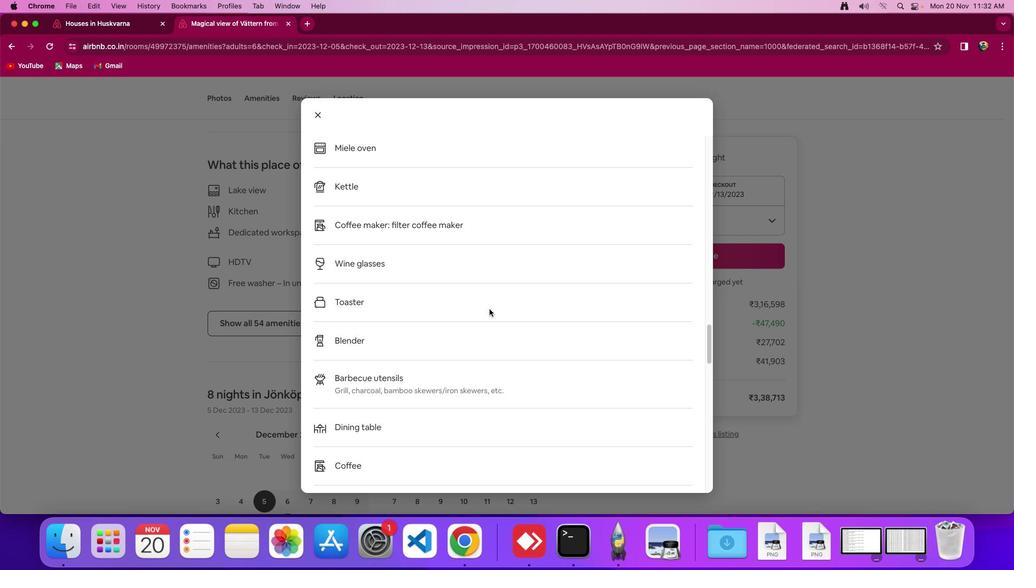 
Action: Mouse scrolled (489, 309) with delta (0, 0)
Screenshot: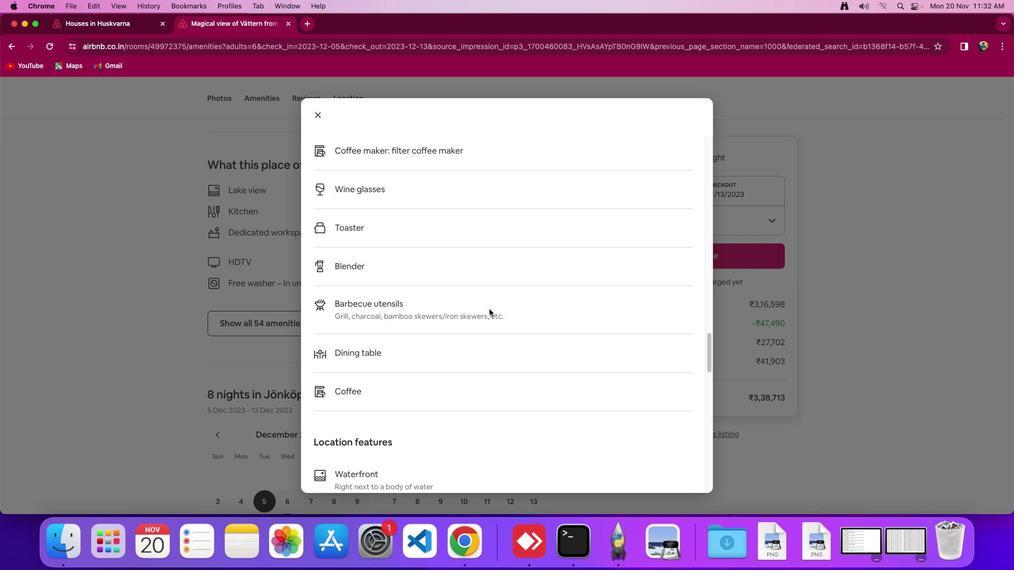 
Action: Mouse scrolled (489, 309) with delta (0, 0)
Screenshot: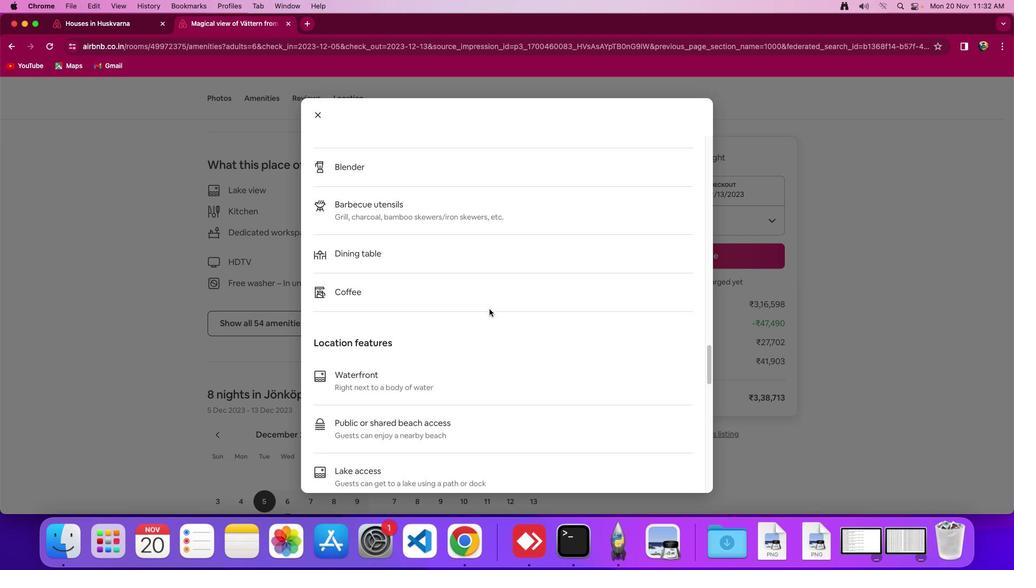 
Action: Mouse scrolled (489, 309) with delta (0, -2)
Screenshot: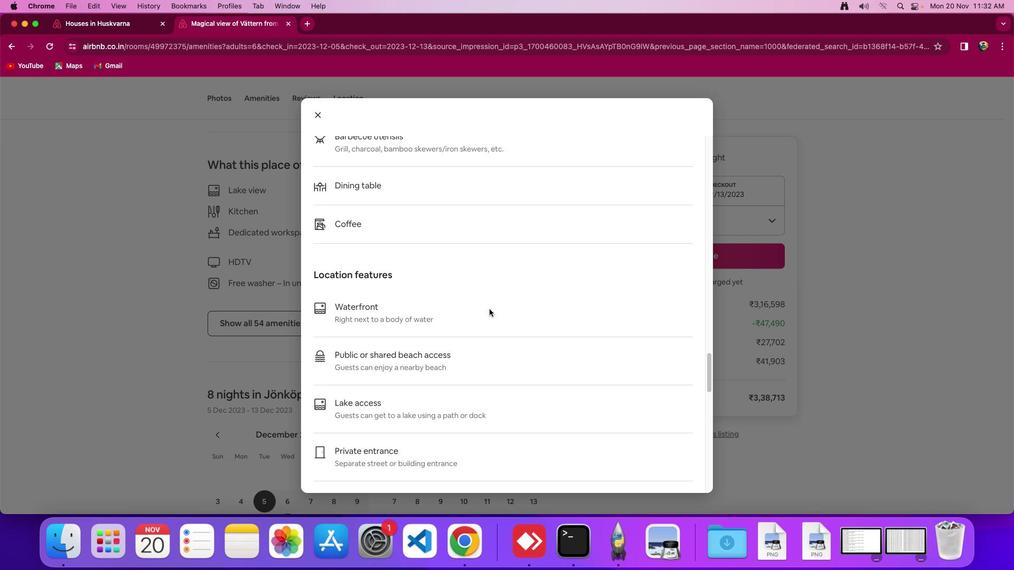 
Action: Mouse scrolled (489, 309) with delta (0, -3)
Screenshot: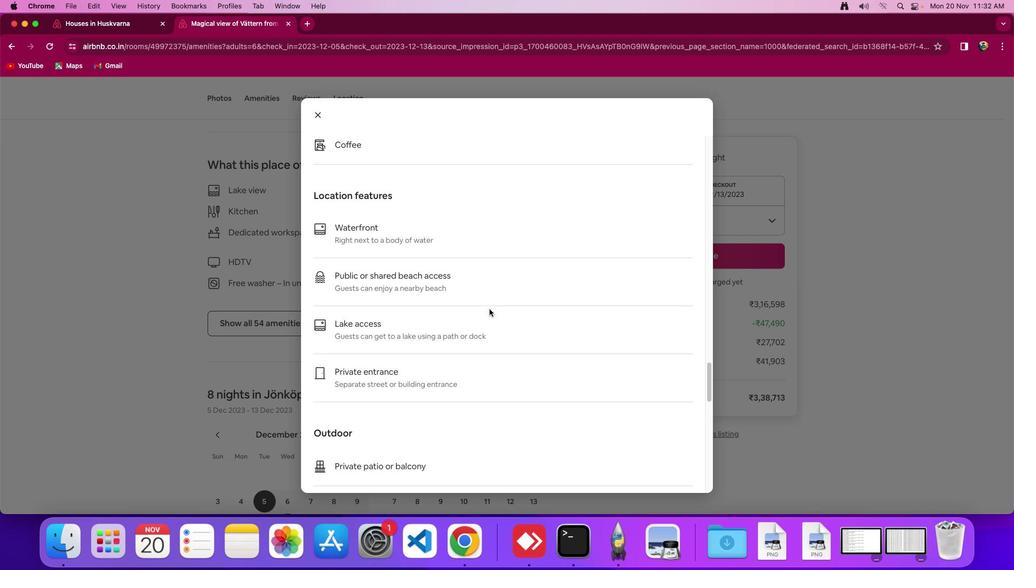 
Action: Mouse moved to (489, 309)
Screenshot: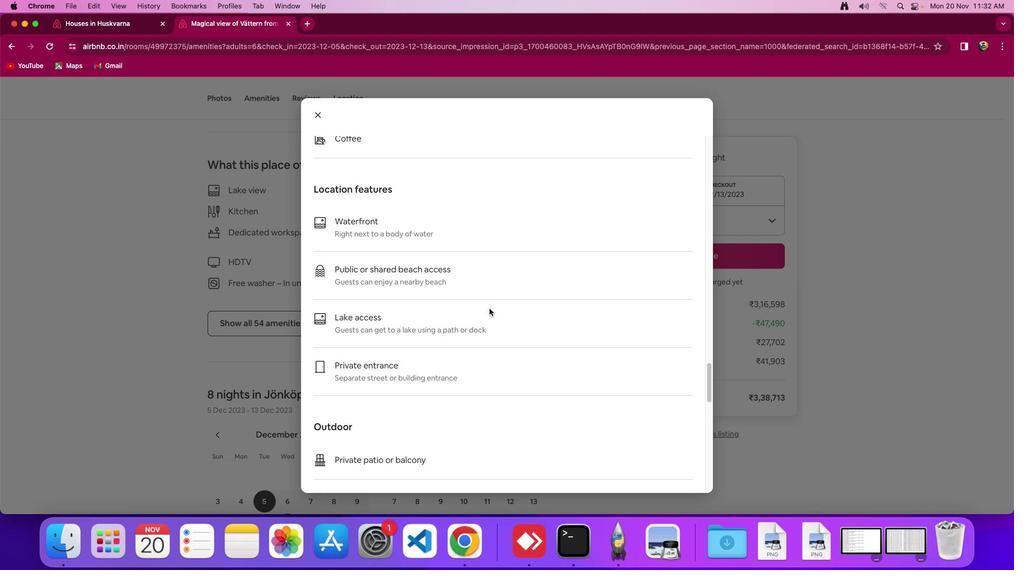 
Action: Mouse scrolled (489, 309) with delta (0, 0)
Screenshot: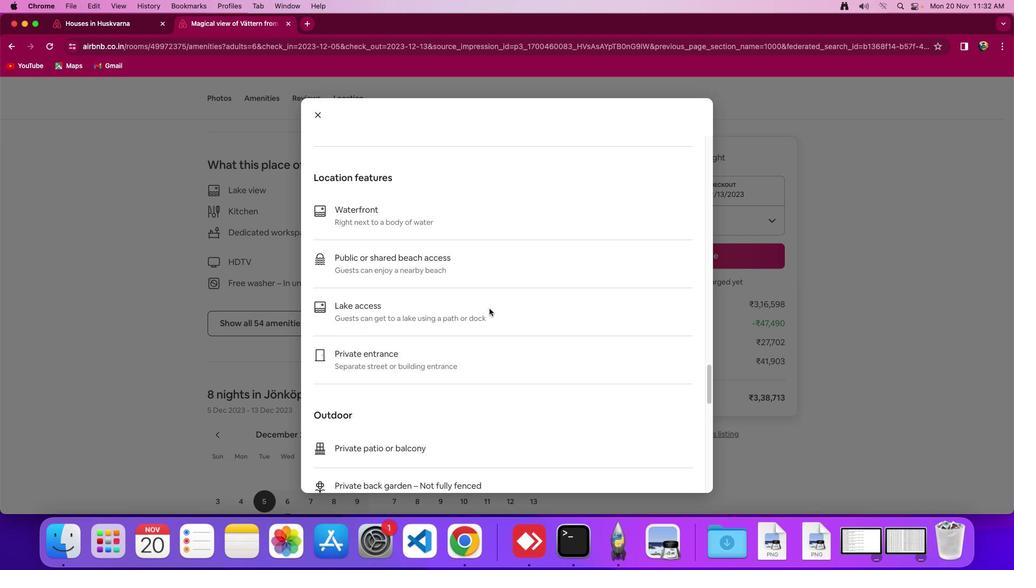 
Action: Mouse scrolled (489, 309) with delta (0, 0)
Screenshot: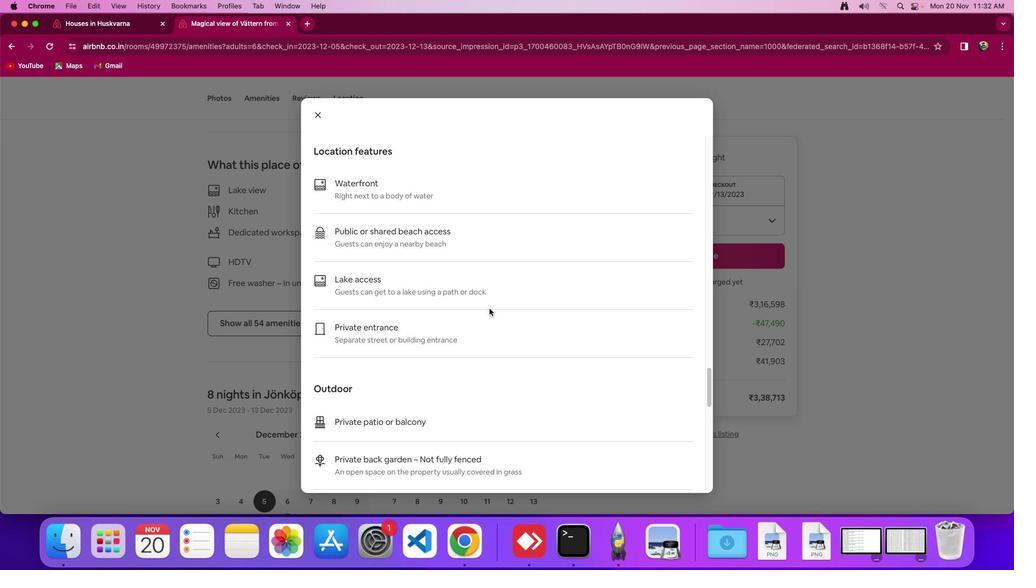 
Action: Mouse scrolled (489, 309) with delta (0, -2)
Screenshot: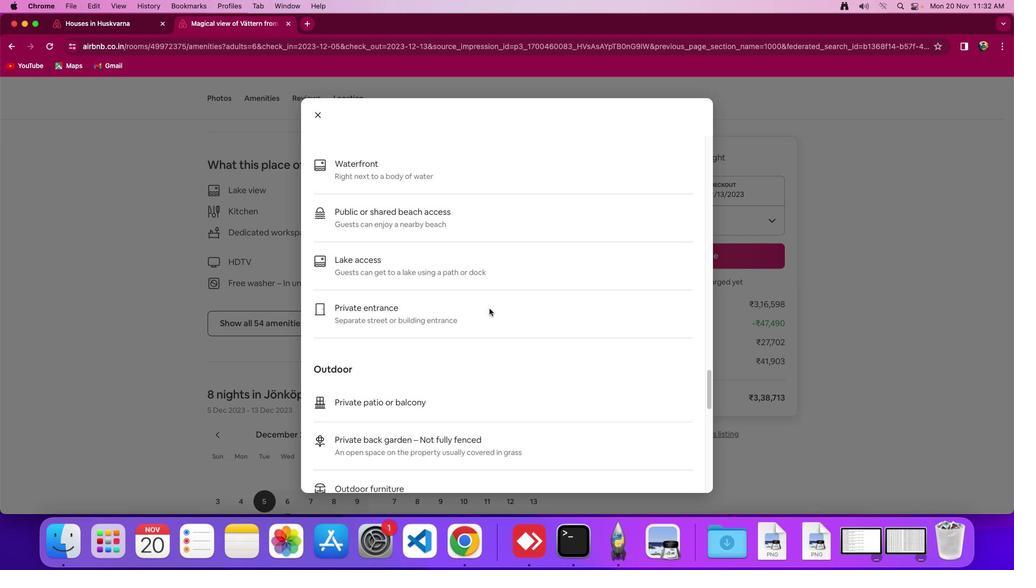 
Action: Mouse scrolled (489, 309) with delta (0, -2)
Screenshot: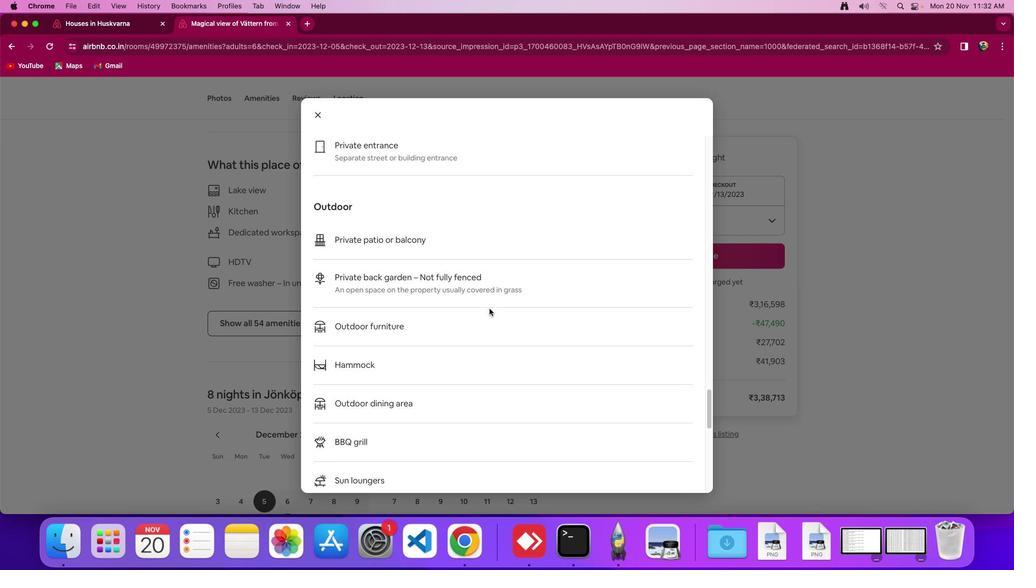 
Action: Mouse moved to (486, 298)
Screenshot: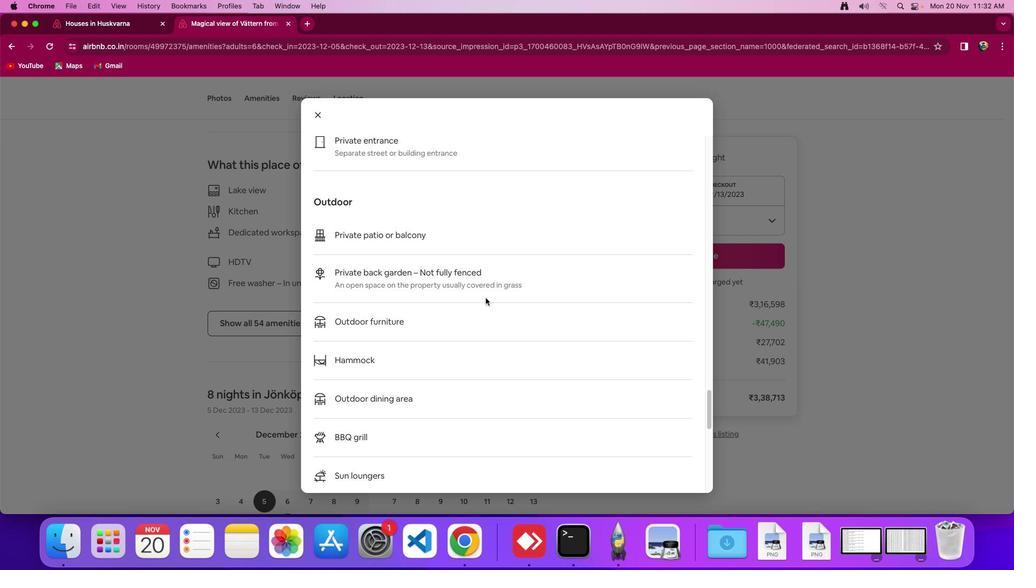 
Action: Mouse scrolled (486, 298) with delta (0, 0)
Screenshot: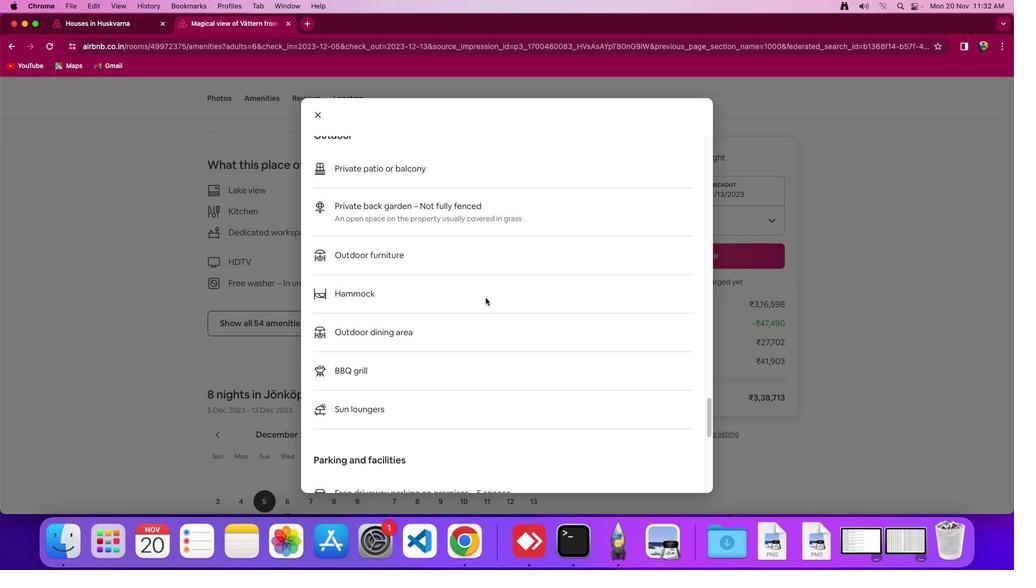 
Action: Mouse scrolled (486, 298) with delta (0, 0)
Screenshot: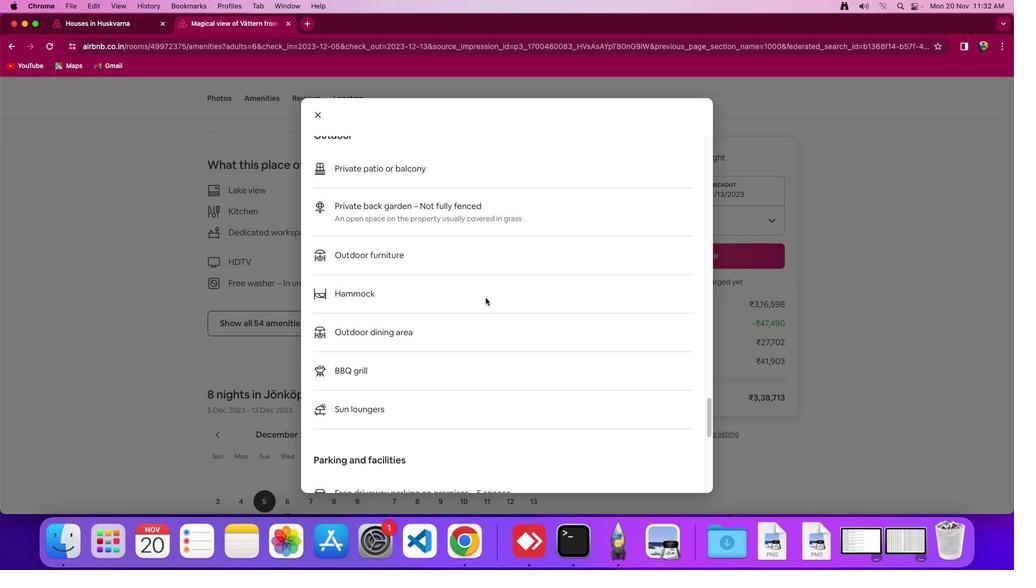 
Action: Mouse scrolled (486, 298) with delta (0, -2)
Screenshot: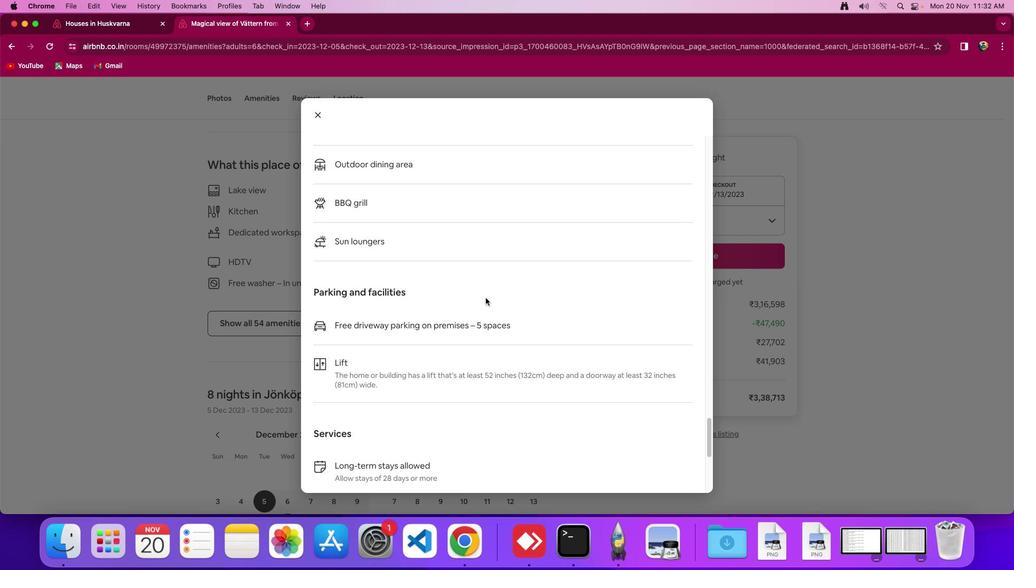 
Action: Mouse scrolled (486, 298) with delta (0, -3)
Screenshot: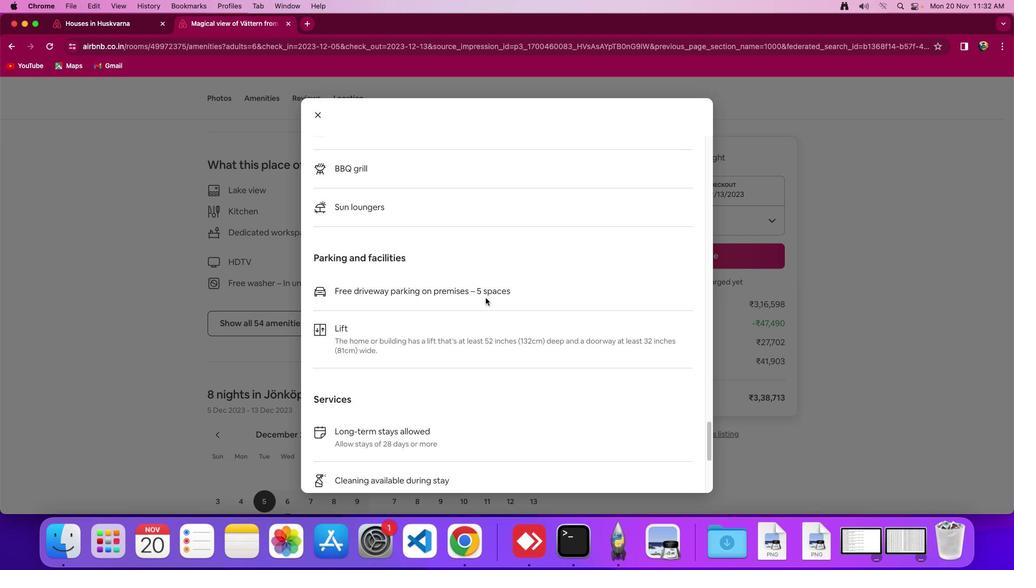 
Action: Mouse moved to (487, 302)
